 Task: Explore Airbnb Accomodation listings in Williamsburg, Virginia, focusing on historical homes.
Action: Mouse pressed left at (491, 86)
Screenshot: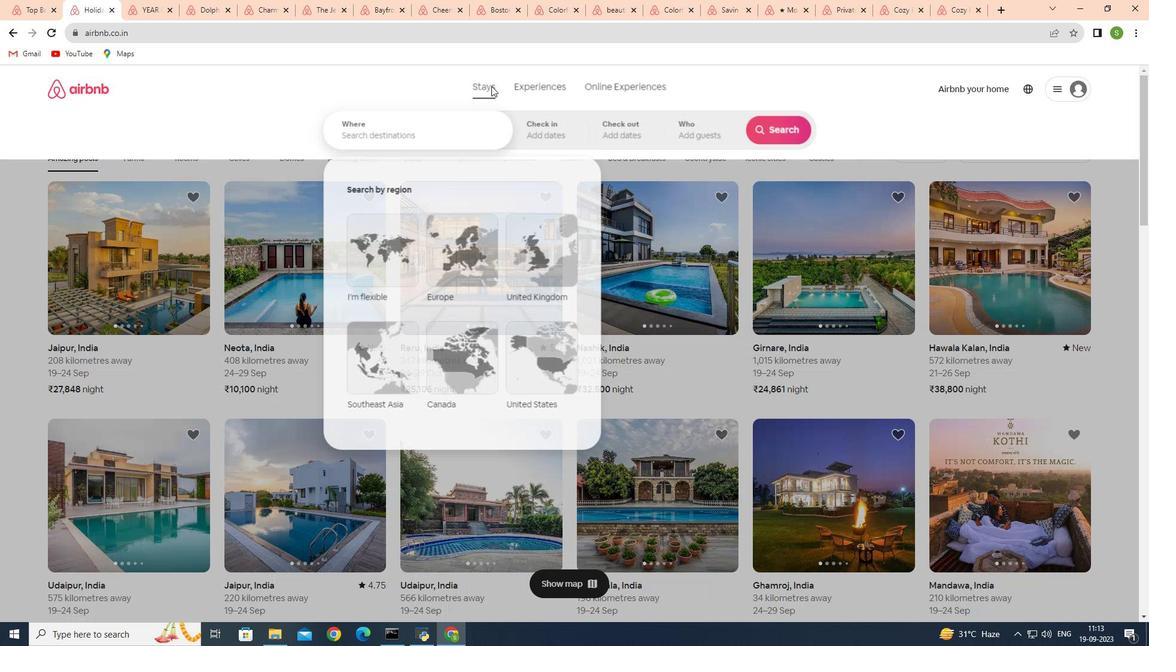 
Action: Mouse moved to (258, 132)
Screenshot: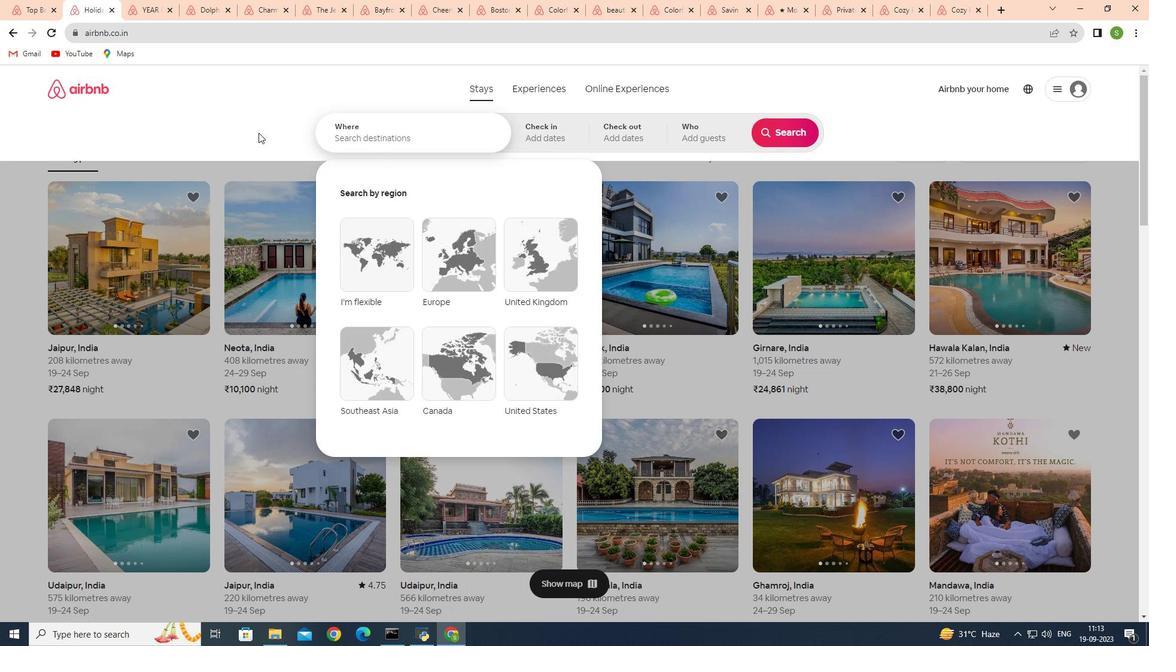 
Action: Mouse pressed left at (258, 132)
Screenshot: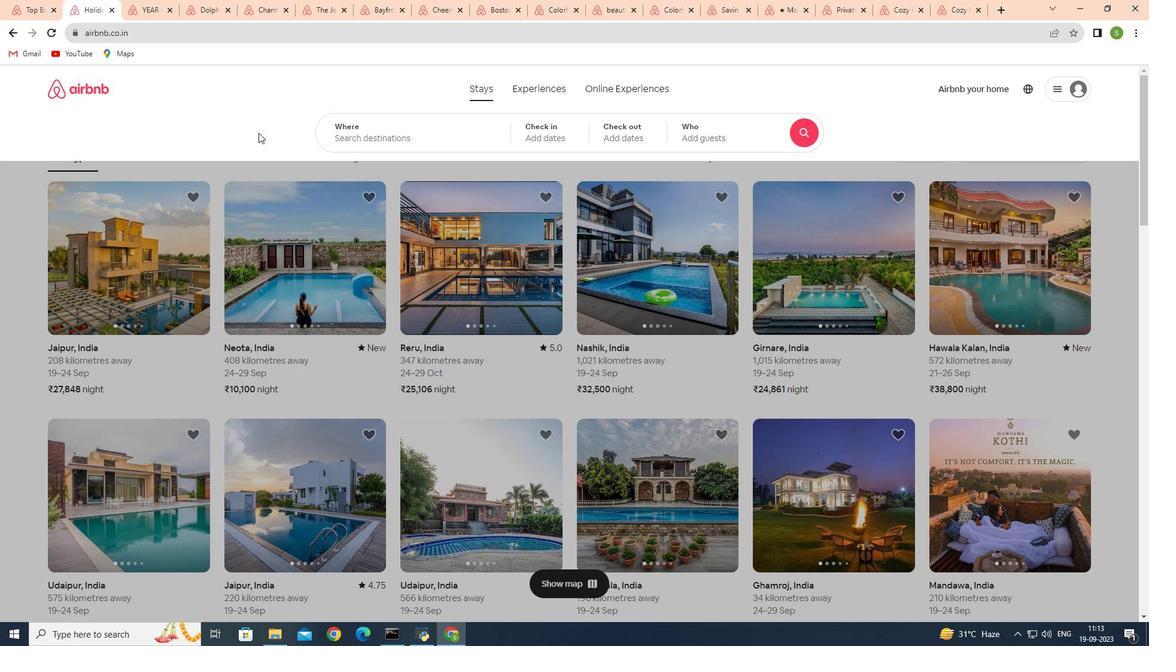 
Action: Mouse moved to (352, 96)
Screenshot: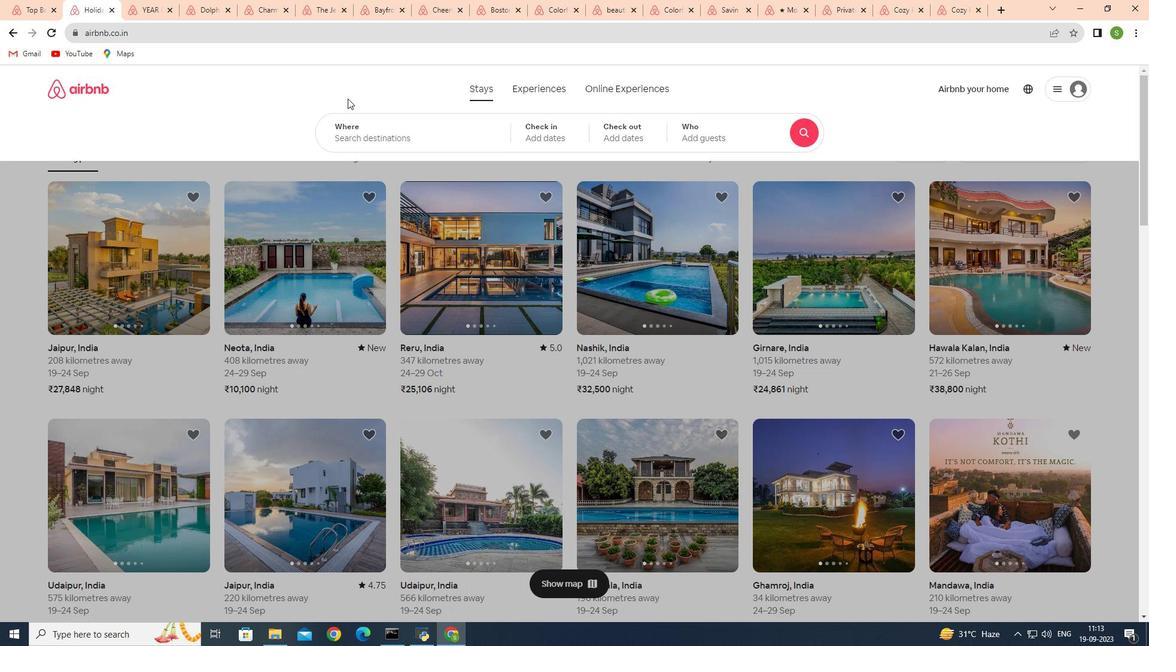 
Action: Mouse pressed left at (352, 96)
Screenshot: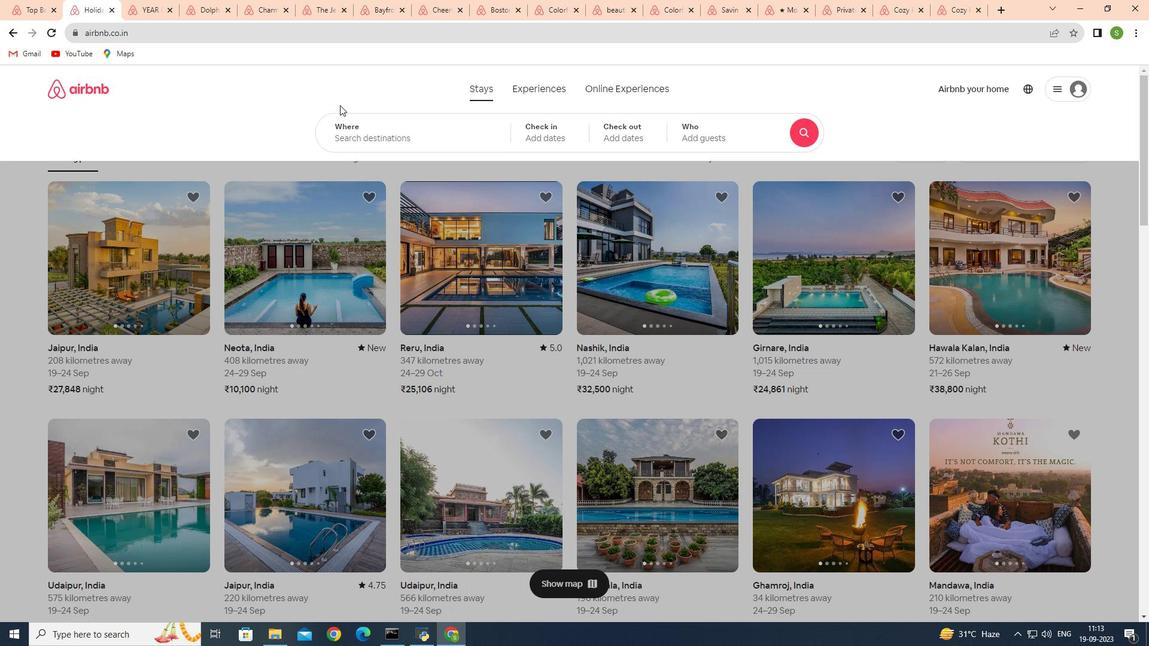 
Action: Mouse moved to (516, 323)
Screenshot: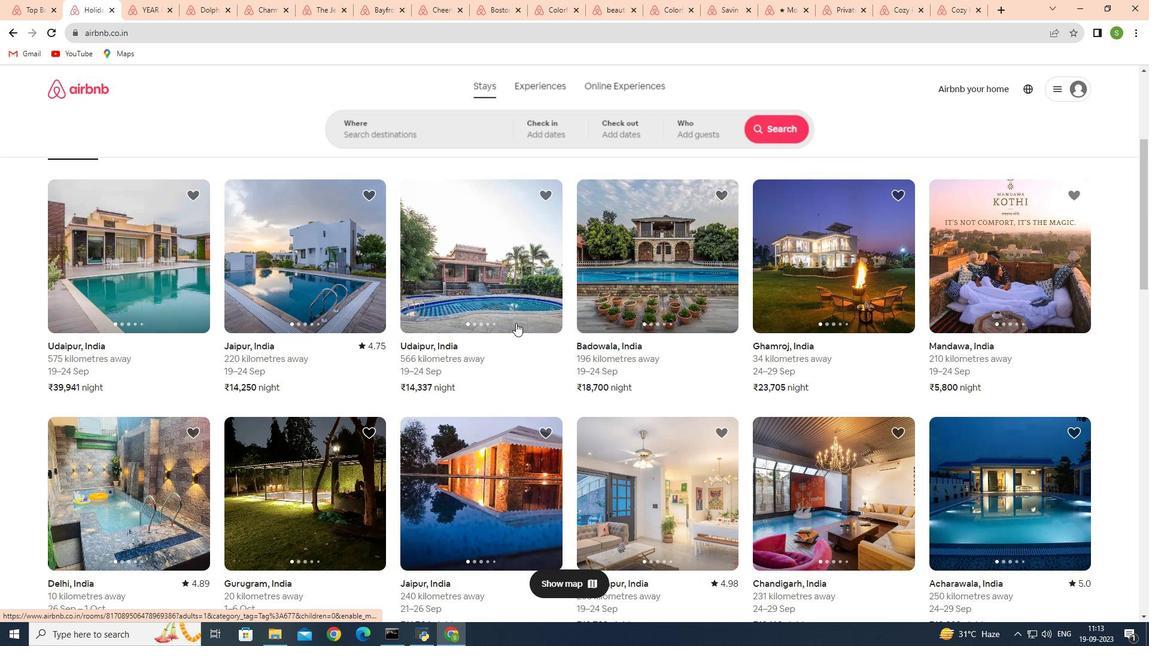 
Action: Mouse scrolled (516, 322) with delta (0, 0)
Screenshot: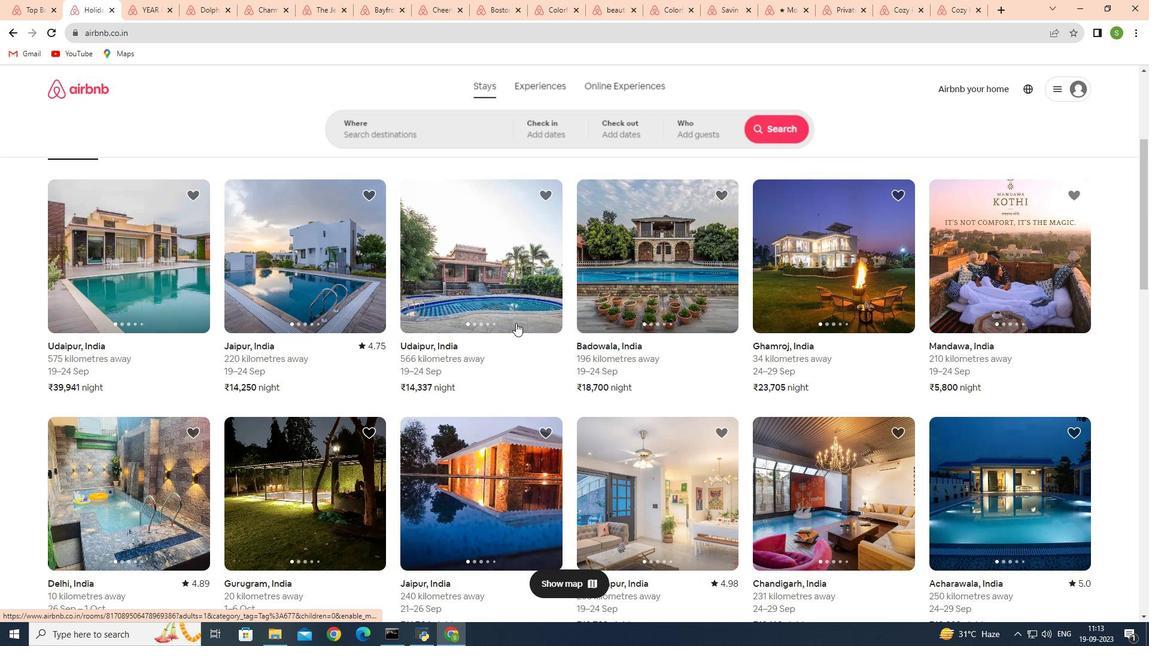 
Action: Mouse scrolled (516, 322) with delta (0, 0)
Screenshot: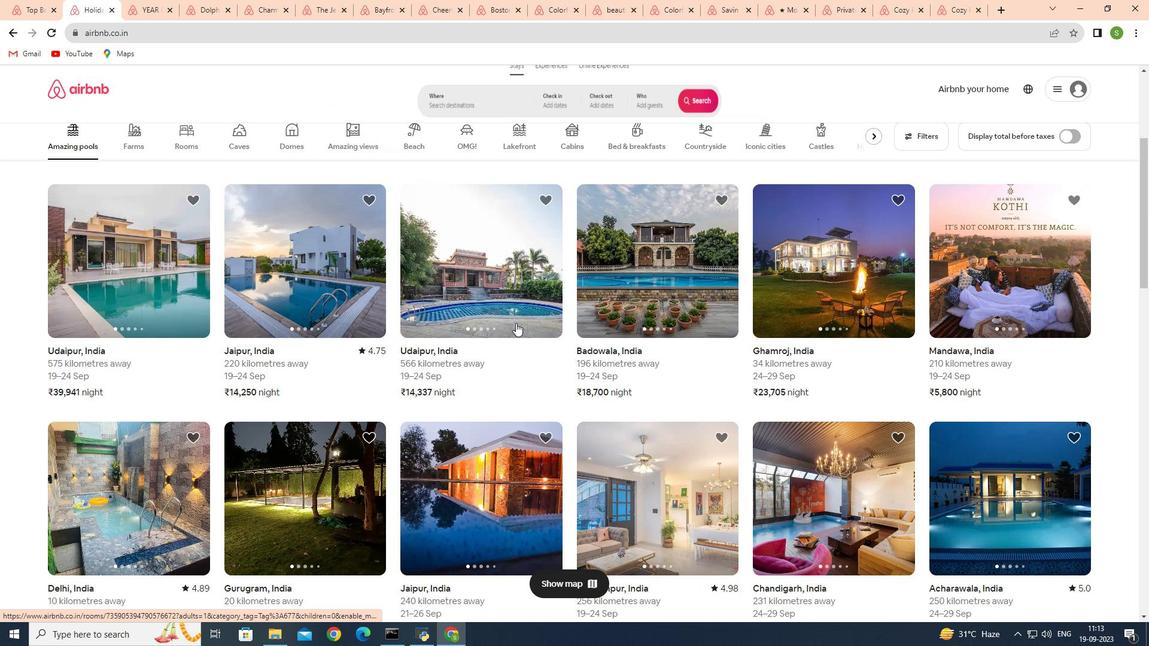 
Action: Mouse scrolled (516, 322) with delta (0, 0)
Screenshot: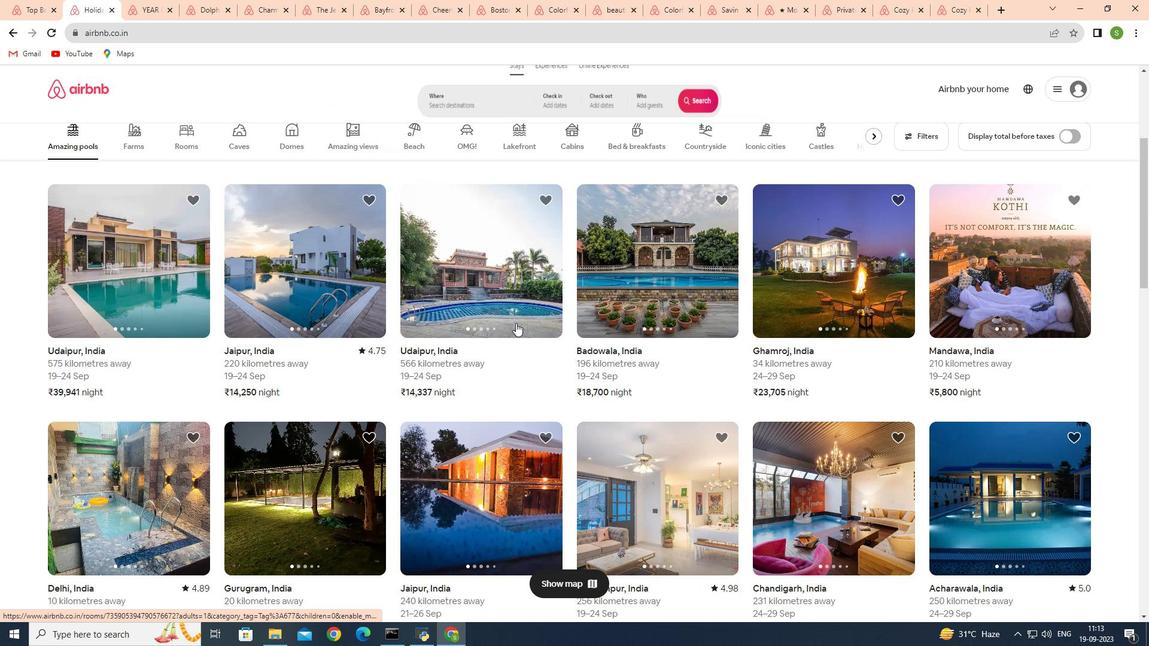
Action: Mouse scrolled (516, 322) with delta (0, 0)
Screenshot: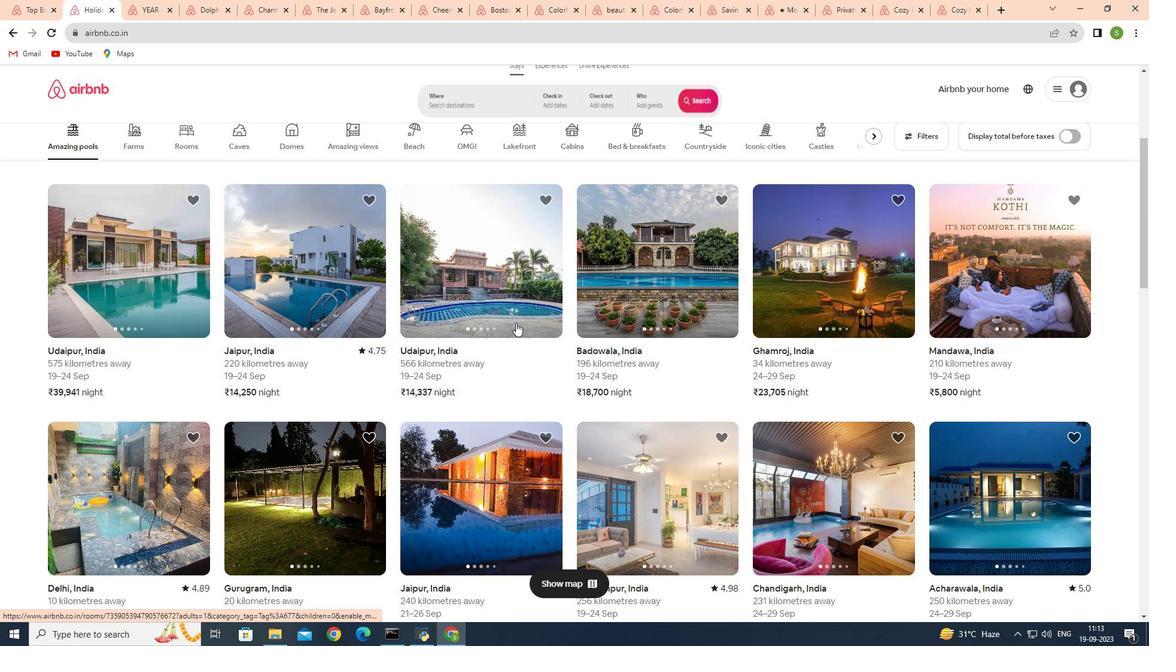 
Action: Mouse scrolled (516, 323) with delta (0, 0)
Screenshot: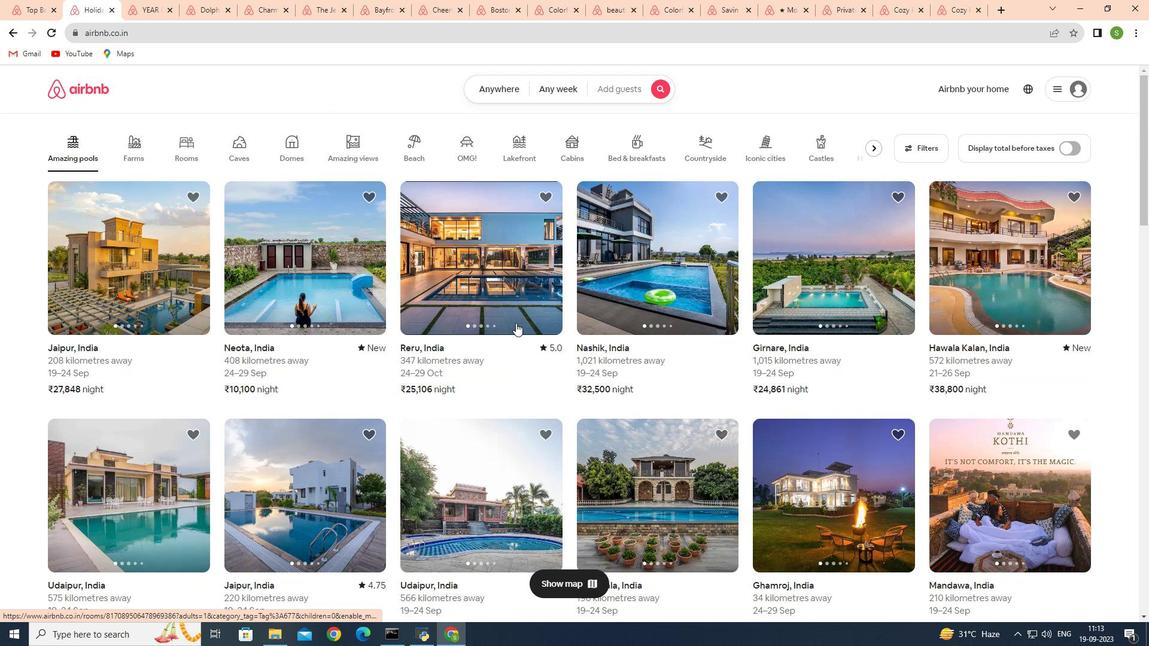 
Action: Mouse scrolled (516, 323) with delta (0, 0)
Screenshot: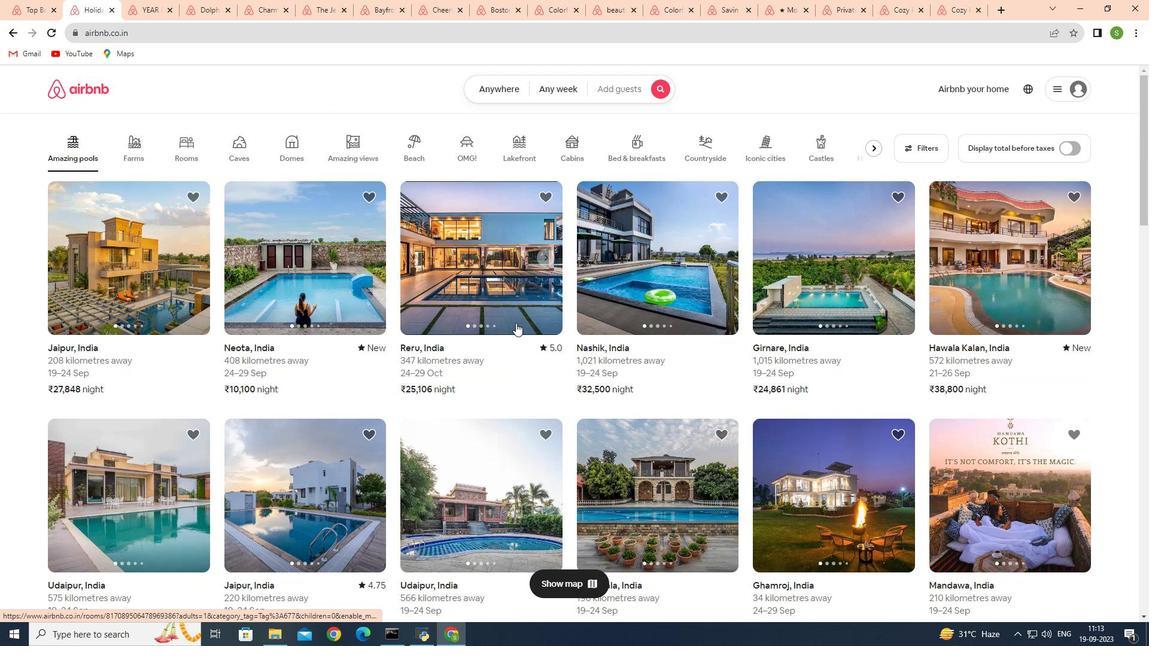 
Action: Mouse scrolled (516, 323) with delta (0, 0)
Screenshot: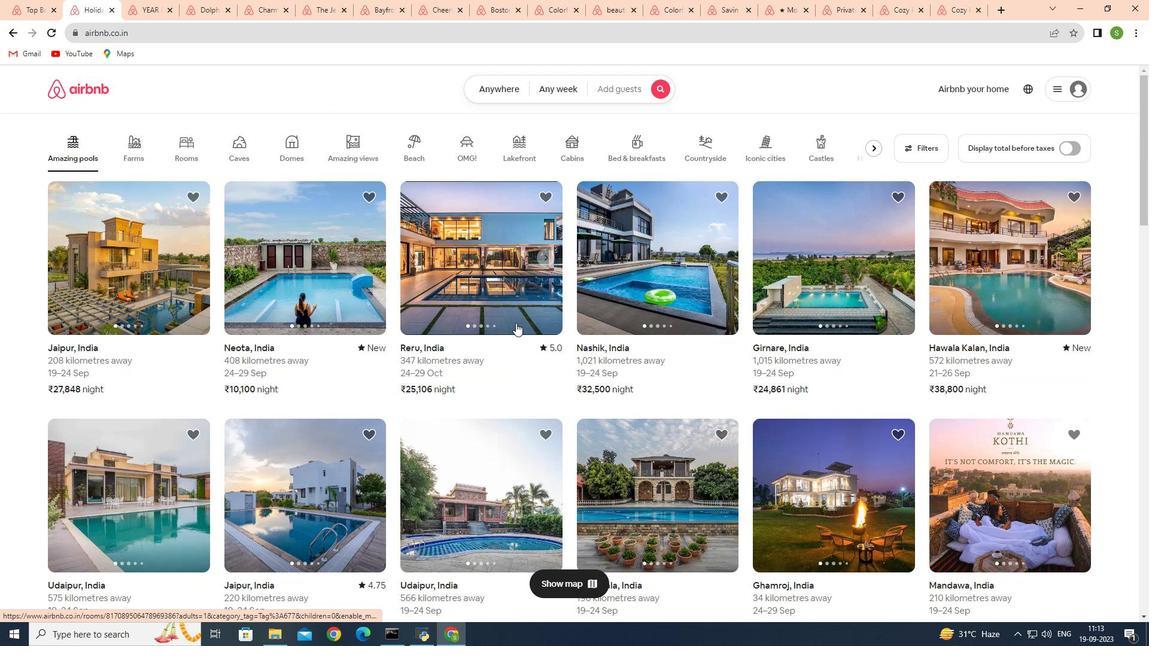 
Action: Mouse scrolled (516, 323) with delta (0, 0)
Screenshot: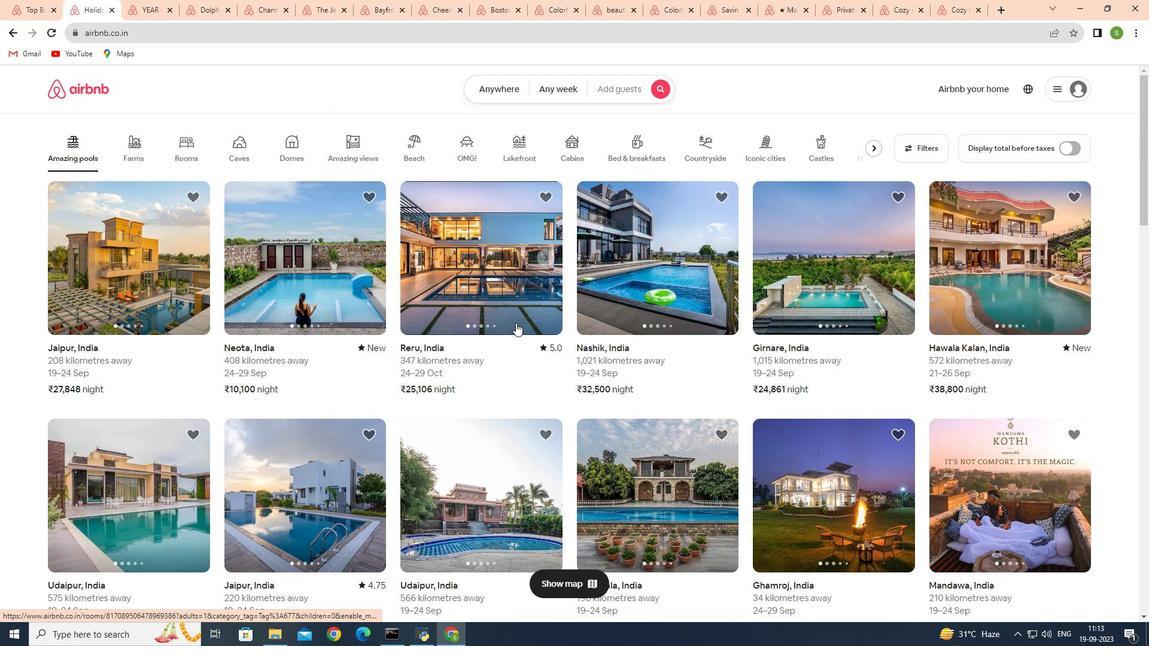 
Action: Mouse scrolled (516, 323) with delta (0, 0)
Screenshot: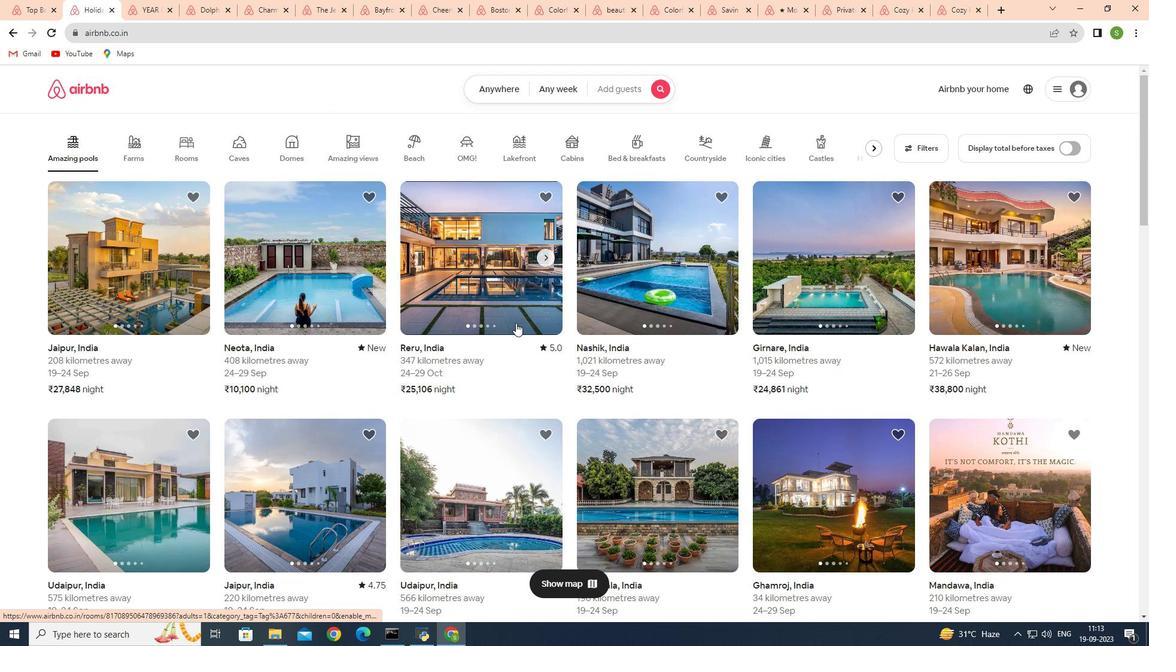 
Action: Mouse moved to (872, 150)
Screenshot: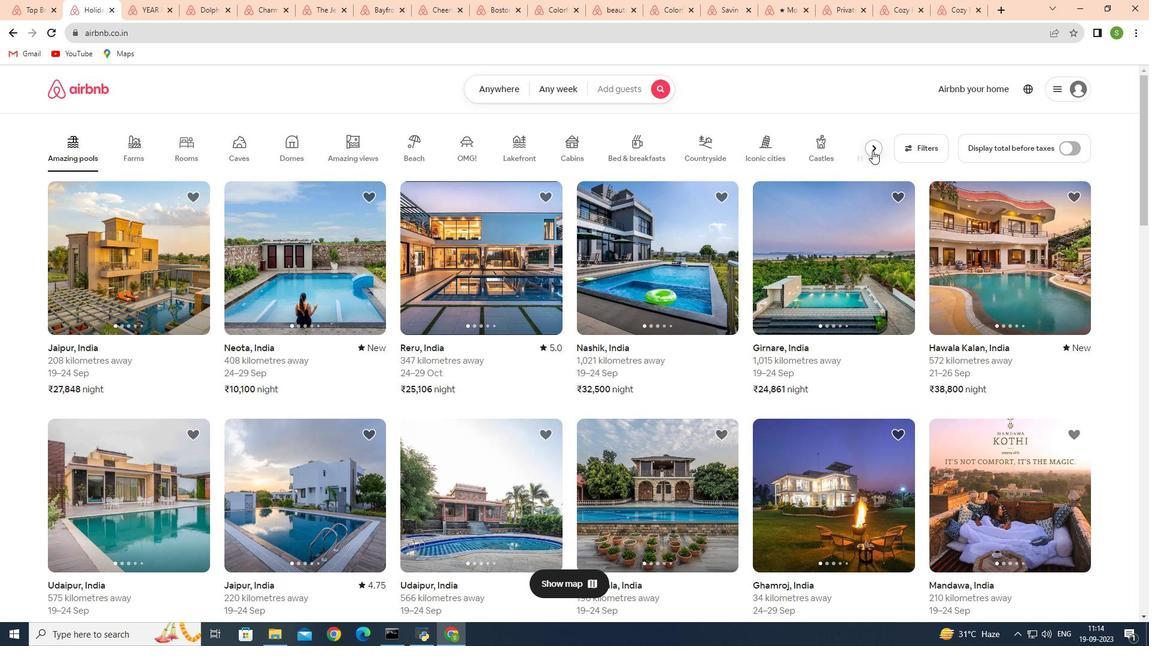 
Action: Mouse pressed left at (872, 150)
Screenshot: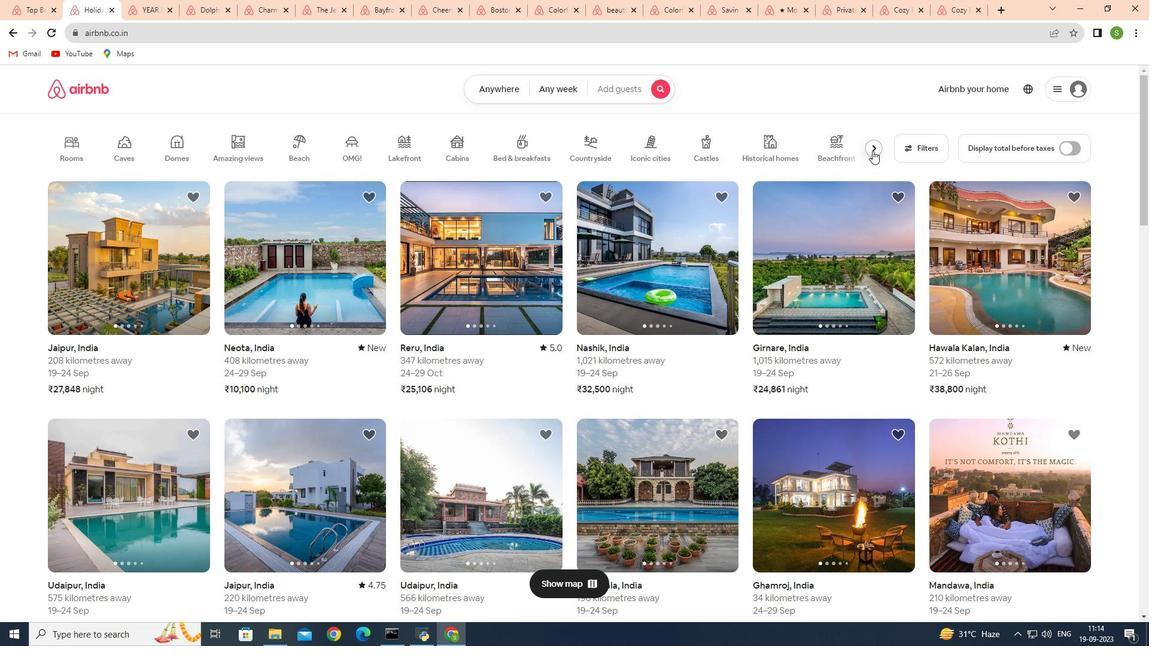 
Action: Mouse moved to (390, 152)
Screenshot: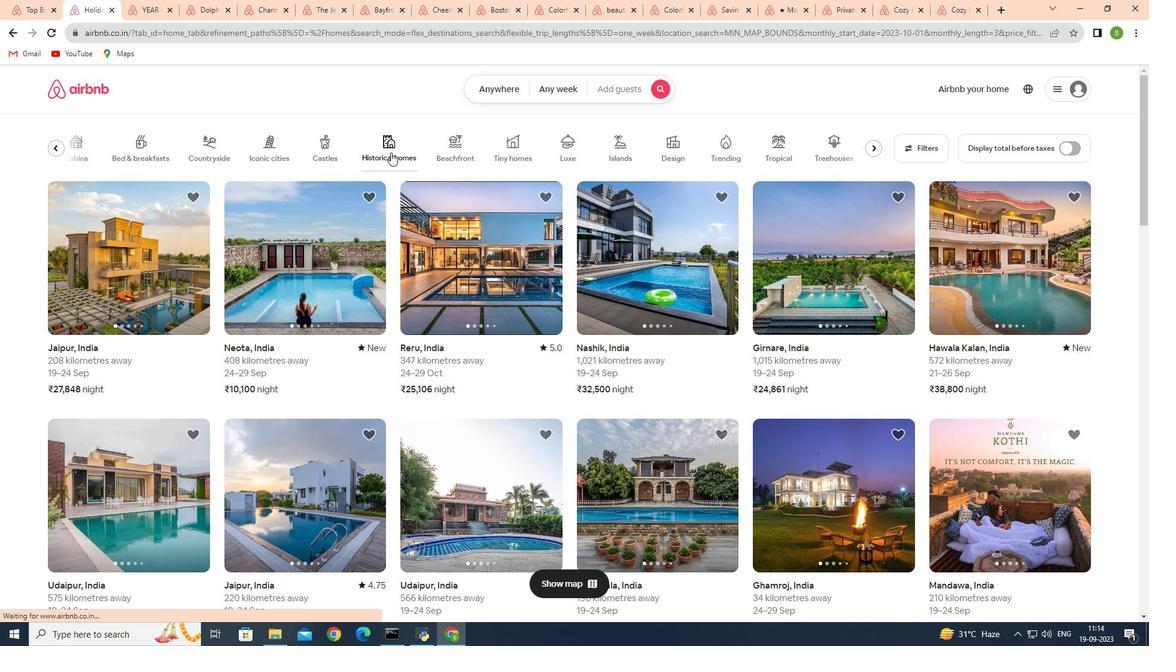 
Action: Mouse pressed left at (390, 152)
Screenshot: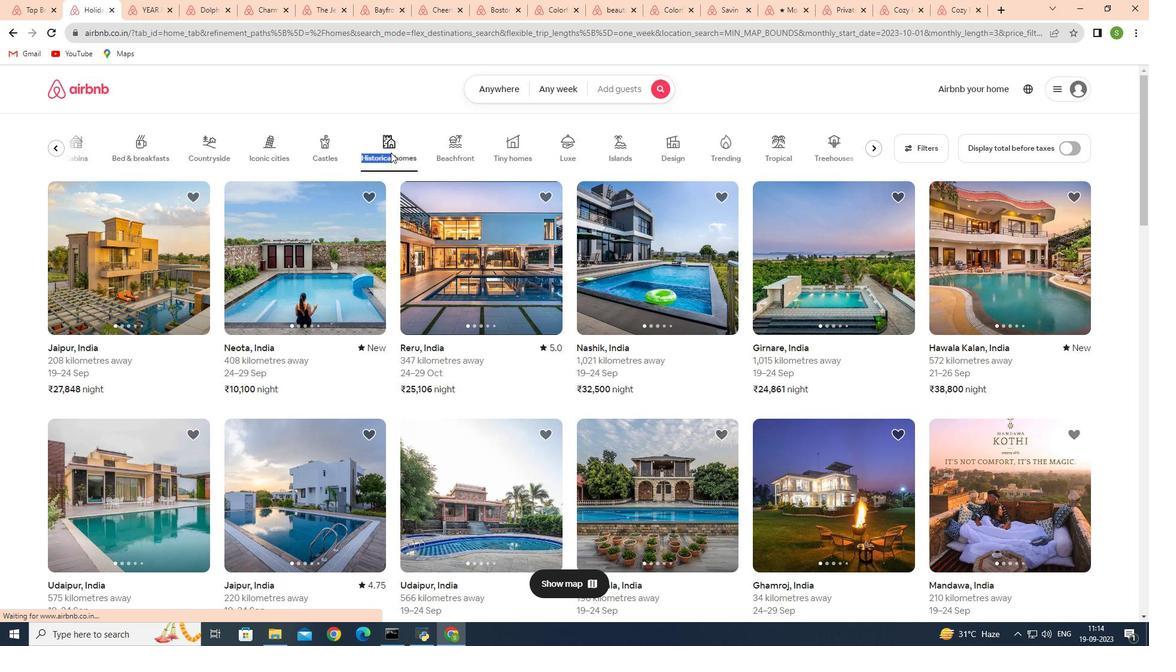 
Action: Mouse pressed left at (390, 152)
Screenshot: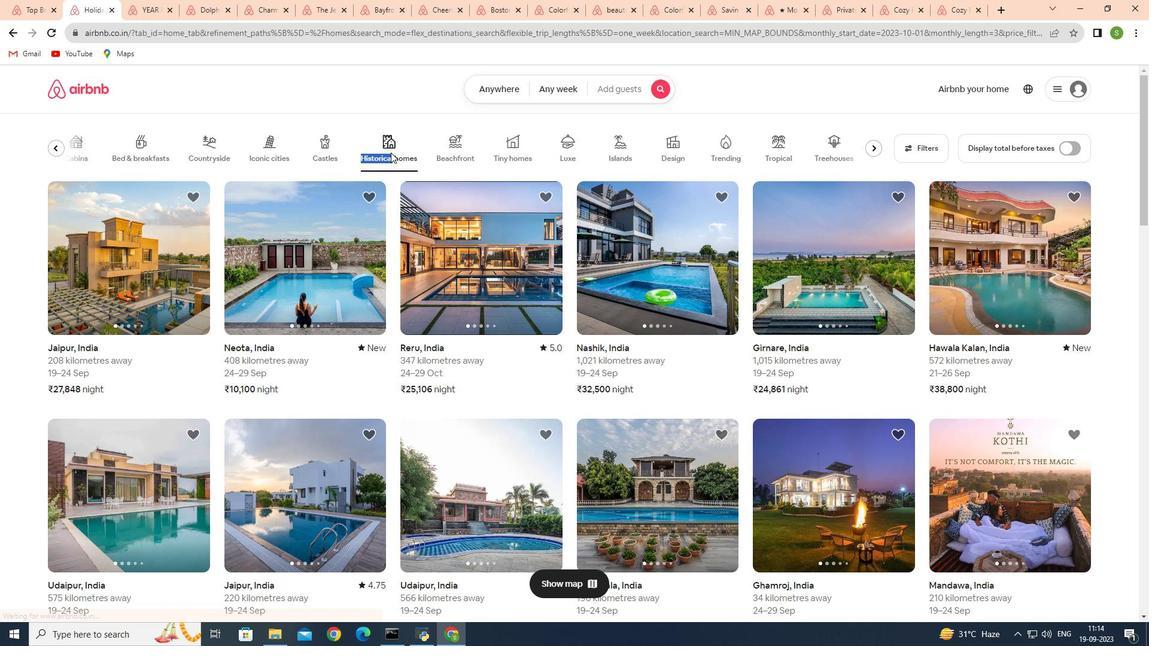 
Action: Mouse moved to (405, 144)
Screenshot: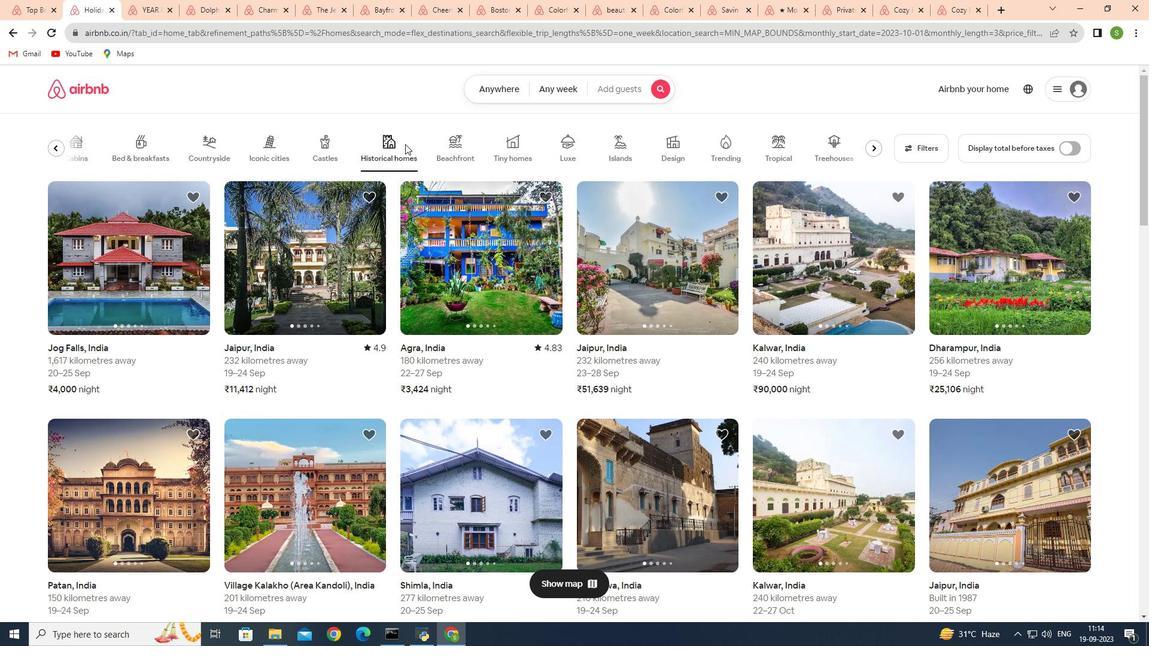 
Action: Mouse pressed left at (405, 144)
Screenshot: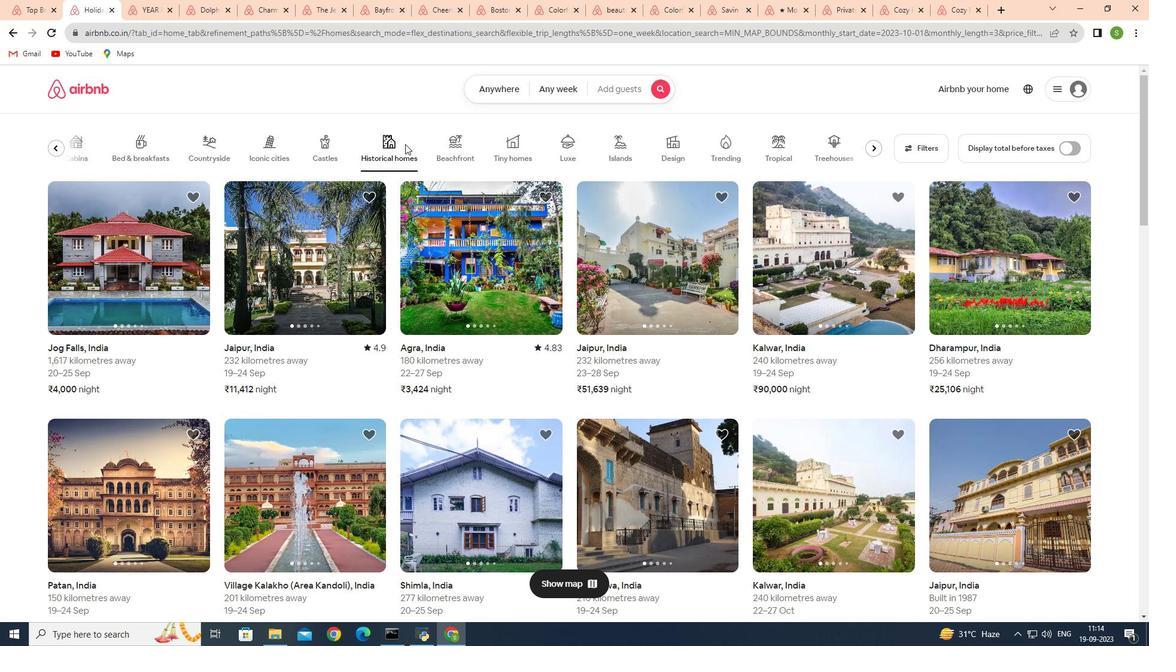 
Action: Mouse moved to (400, 150)
Screenshot: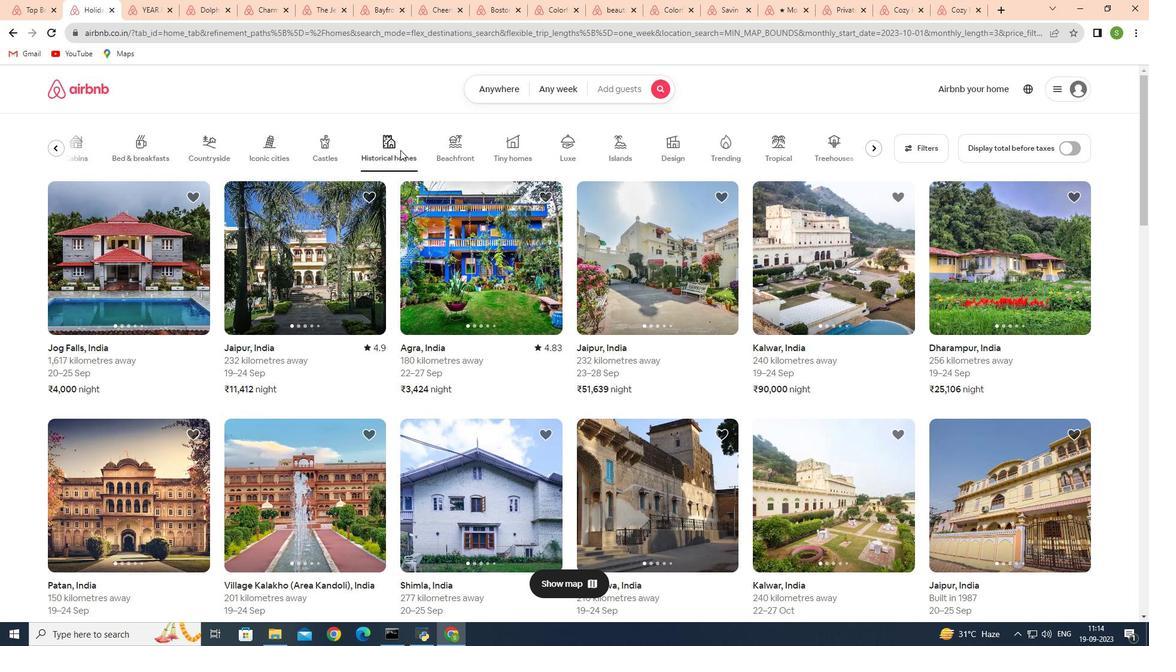 
Action: Mouse pressed left at (400, 150)
Screenshot: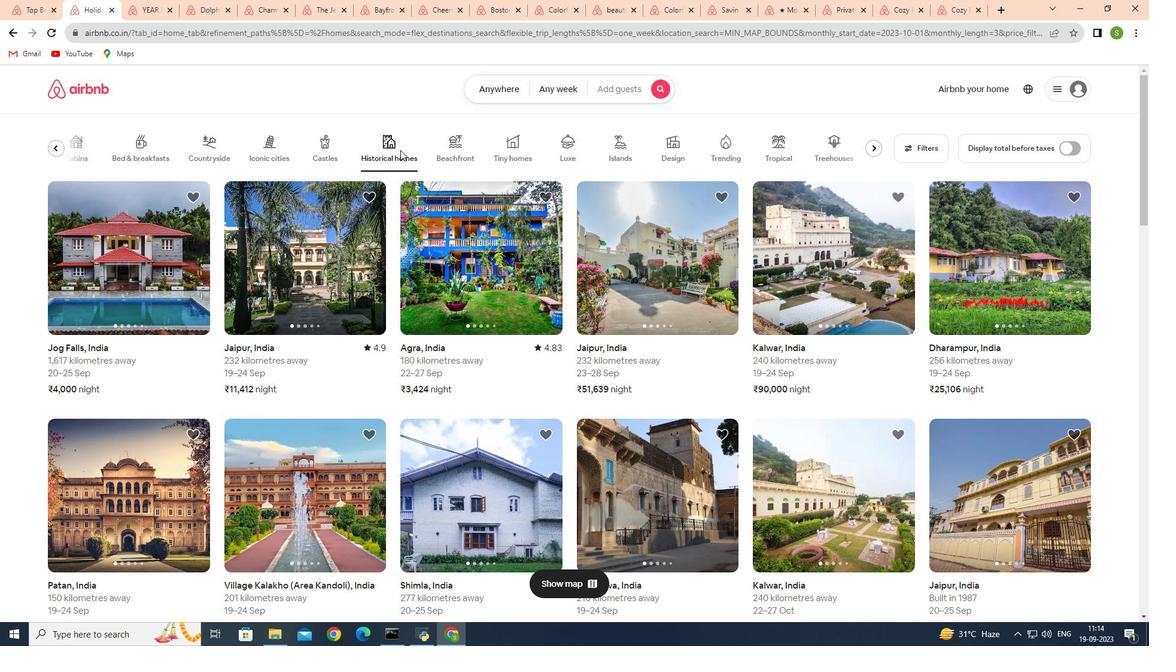 
Action: Mouse moved to (510, 89)
Screenshot: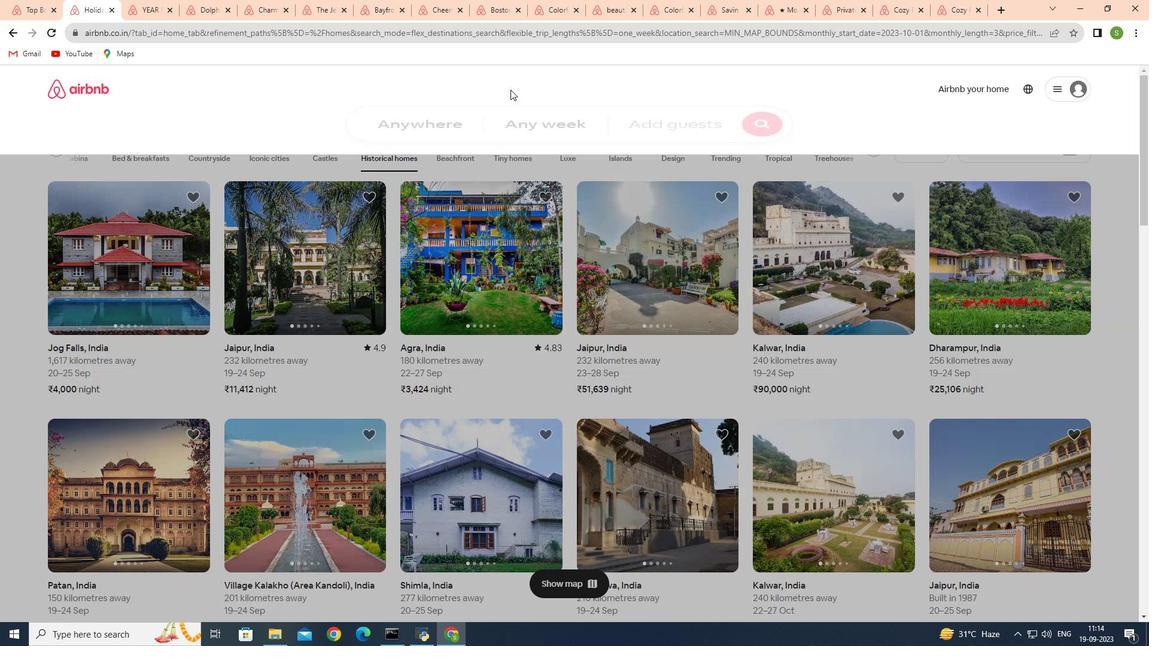 
Action: Mouse pressed left at (510, 89)
Screenshot: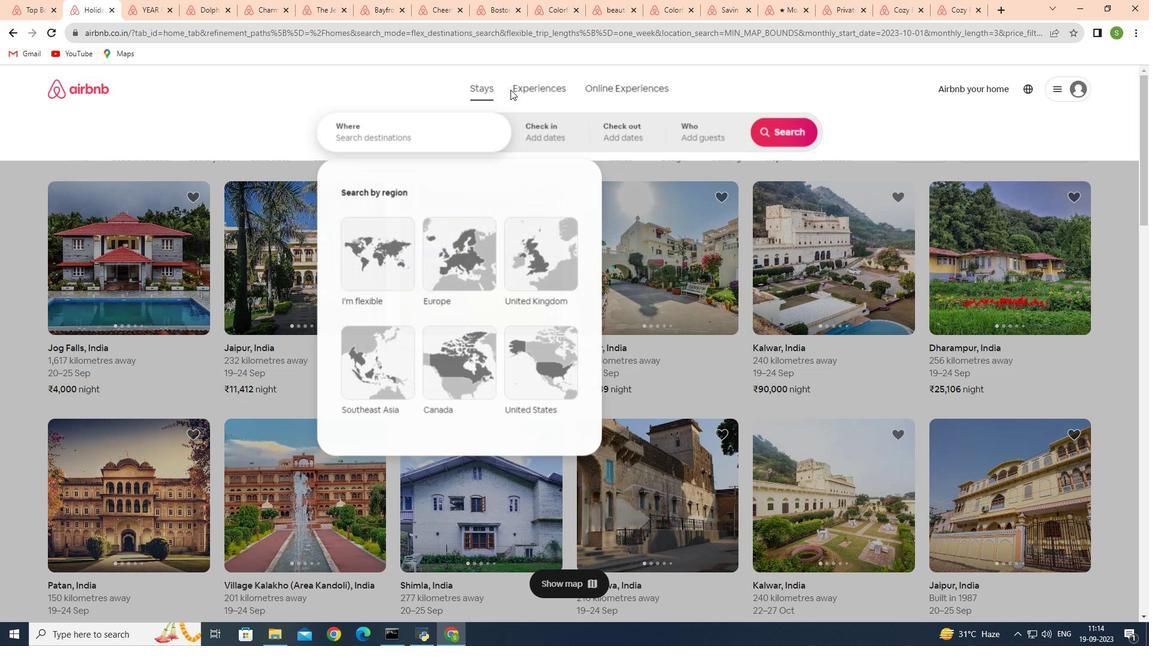 
Action: Mouse moved to (354, 135)
Screenshot: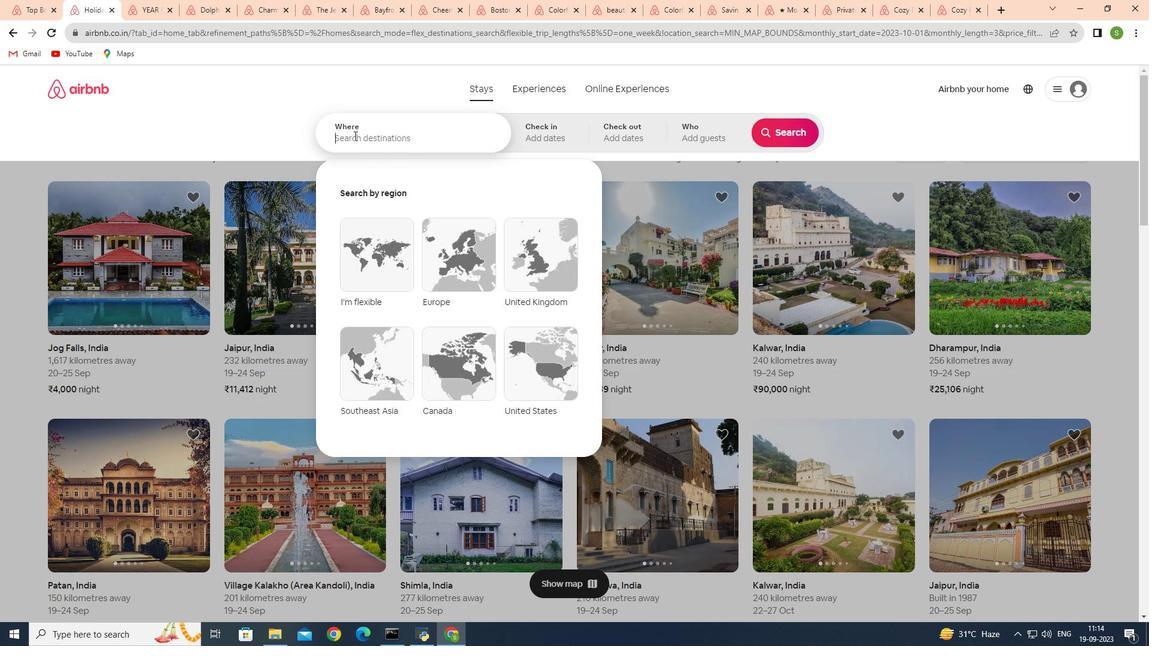 
Action: Mouse pressed left at (354, 135)
Screenshot: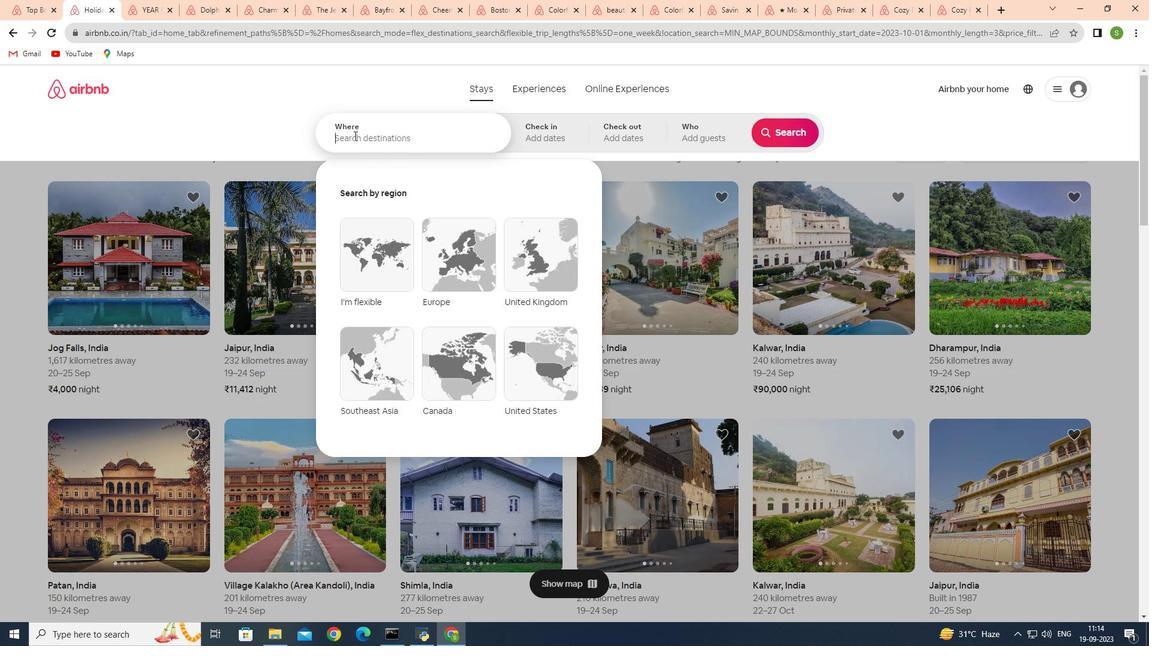 
Action: Mouse moved to (362, 142)
Screenshot: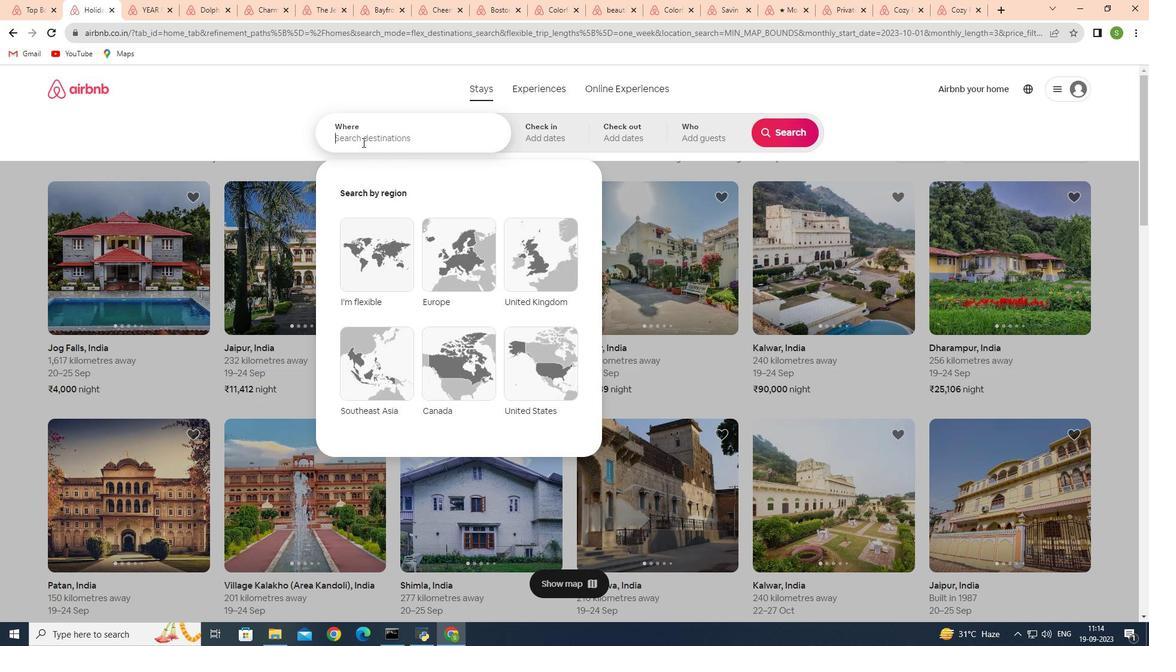 
Action: Key pressed <Key.shift>Williamburg
Screenshot: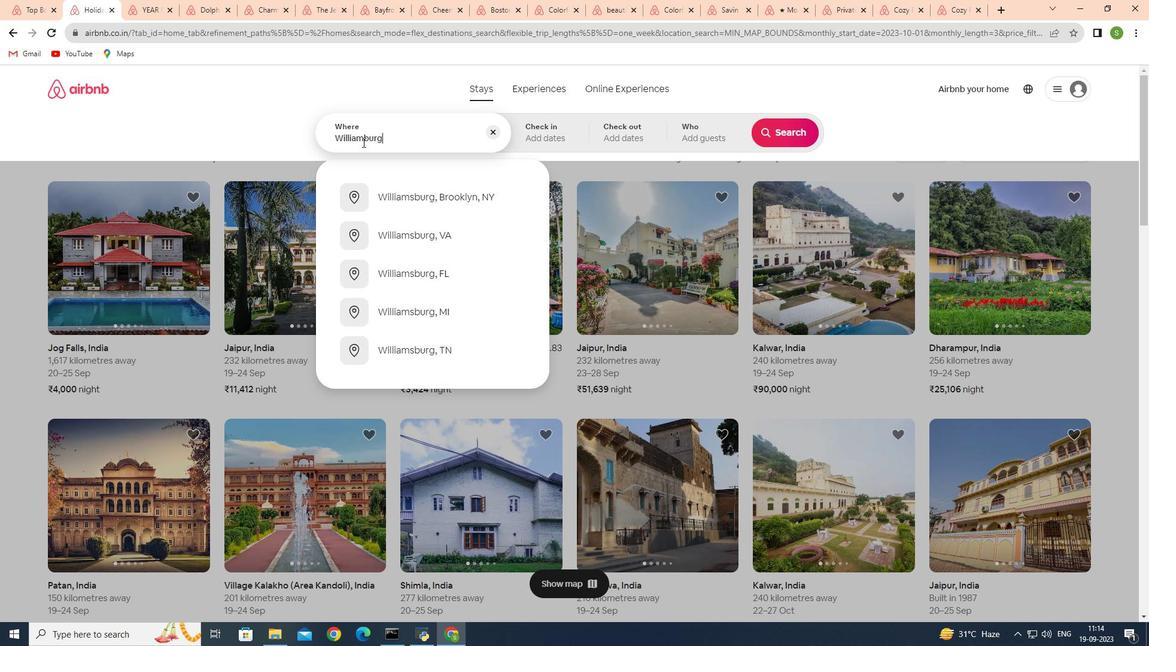 
Action: Mouse moved to (436, 238)
Screenshot: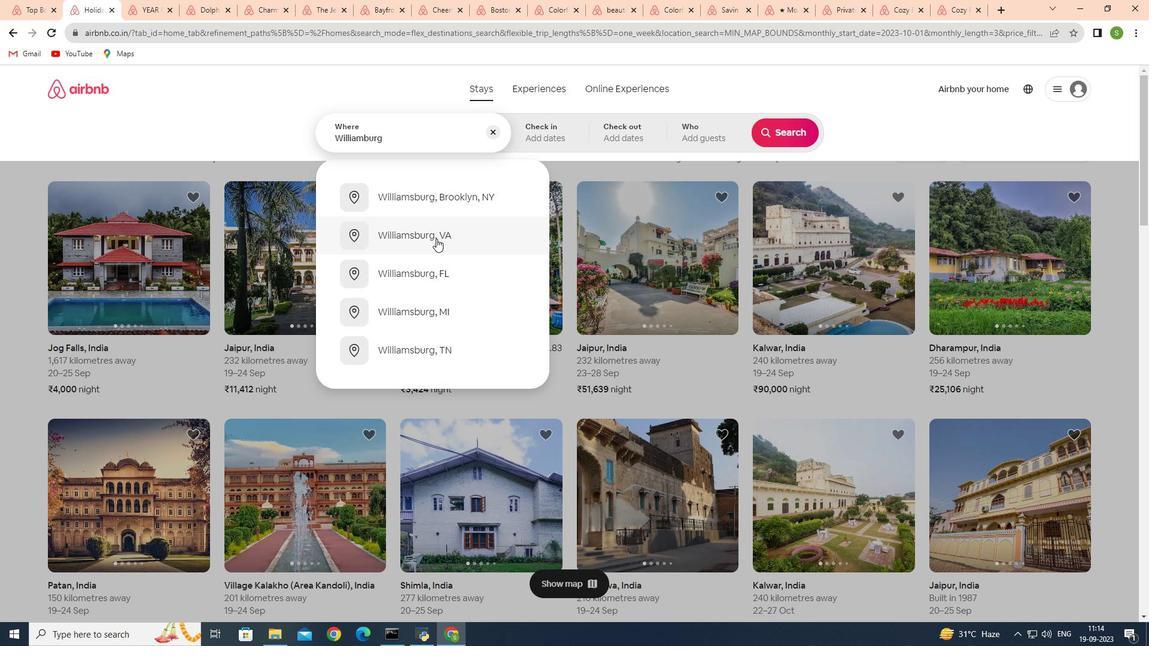 
Action: Mouse pressed left at (436, 238)
Screenshot: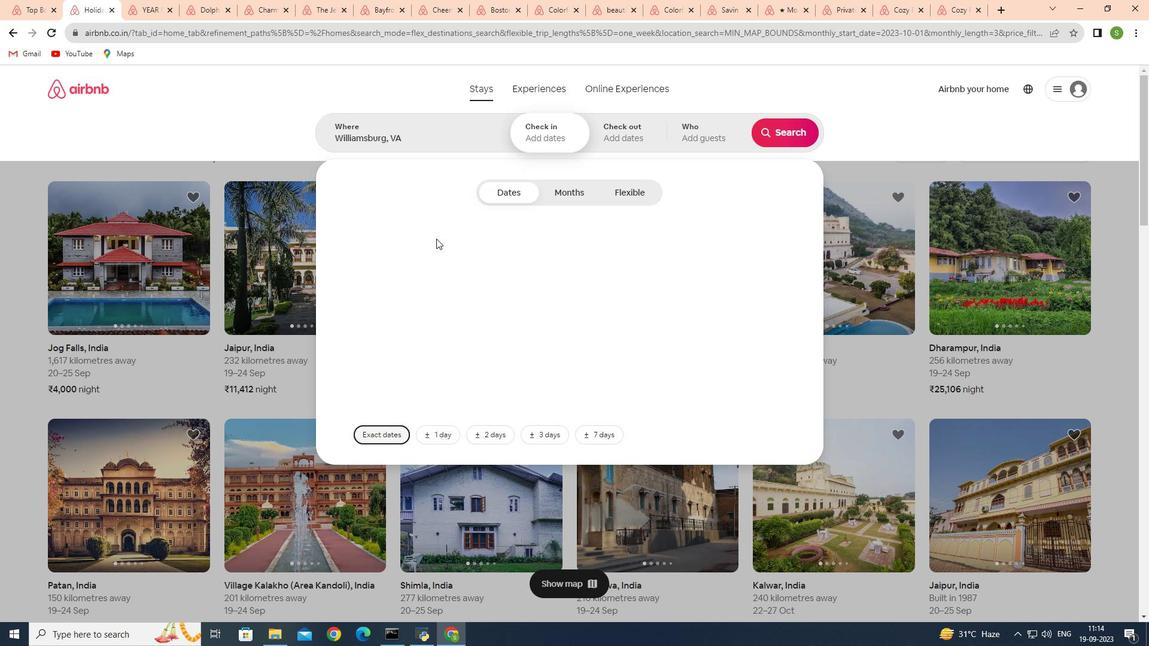 
Action: Mouse moved to (801, 128)
Screenshot: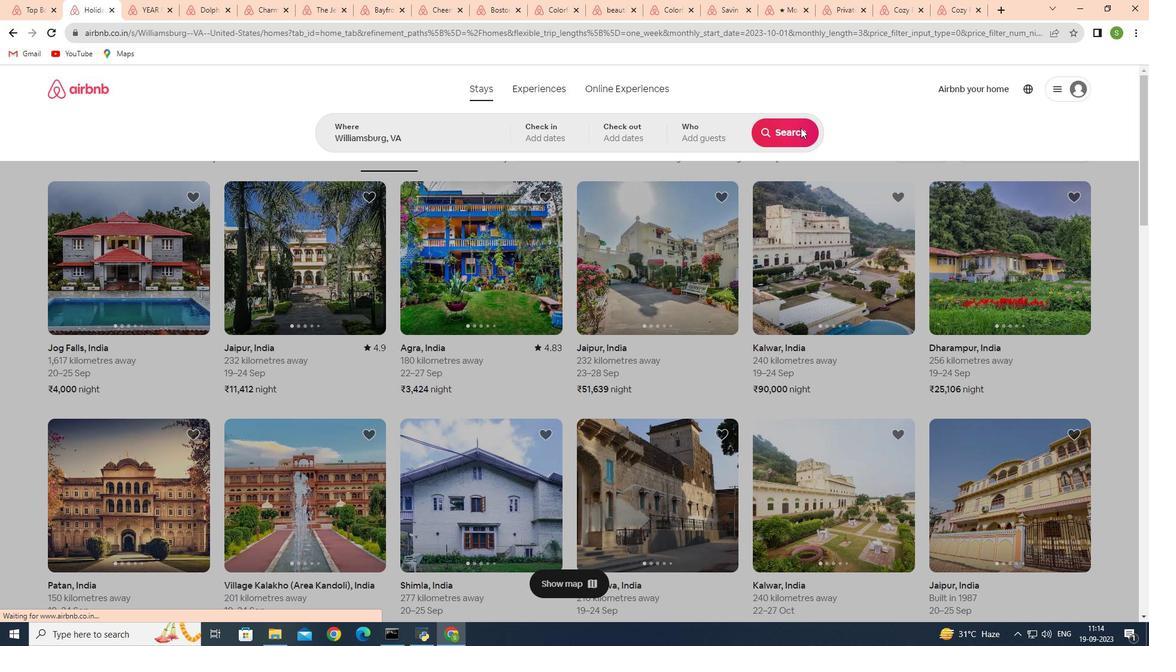 
Action: Mouse pressed left at (801, 128)
Screenshot: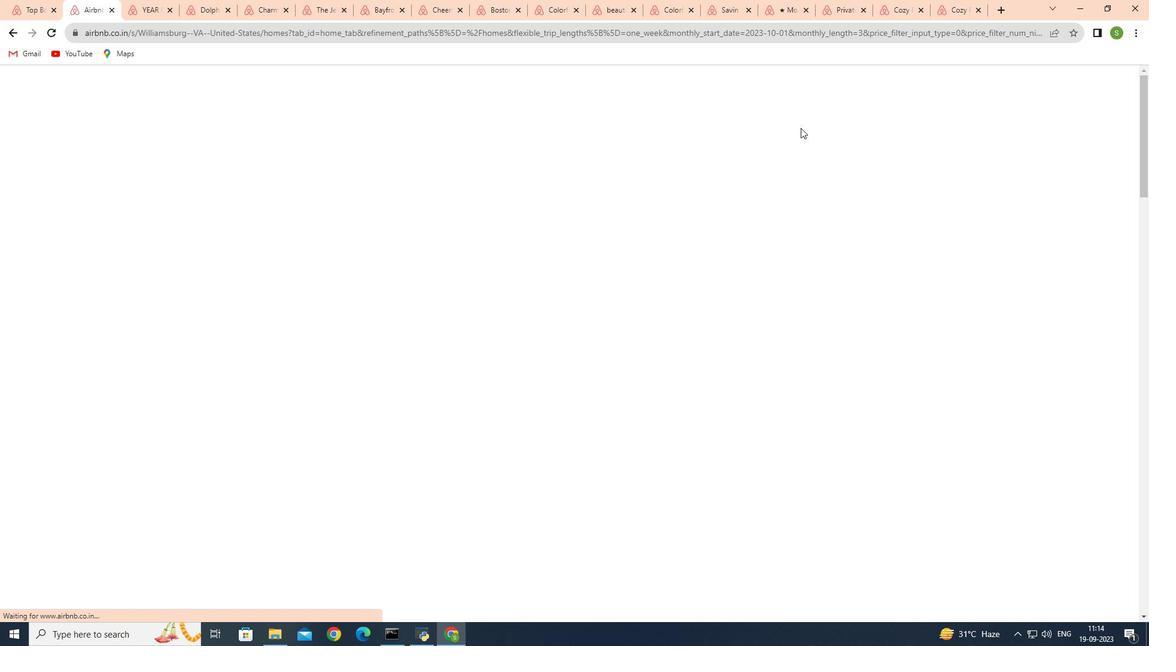 
Action: Mouse moved to (963, 132)
Screenshot: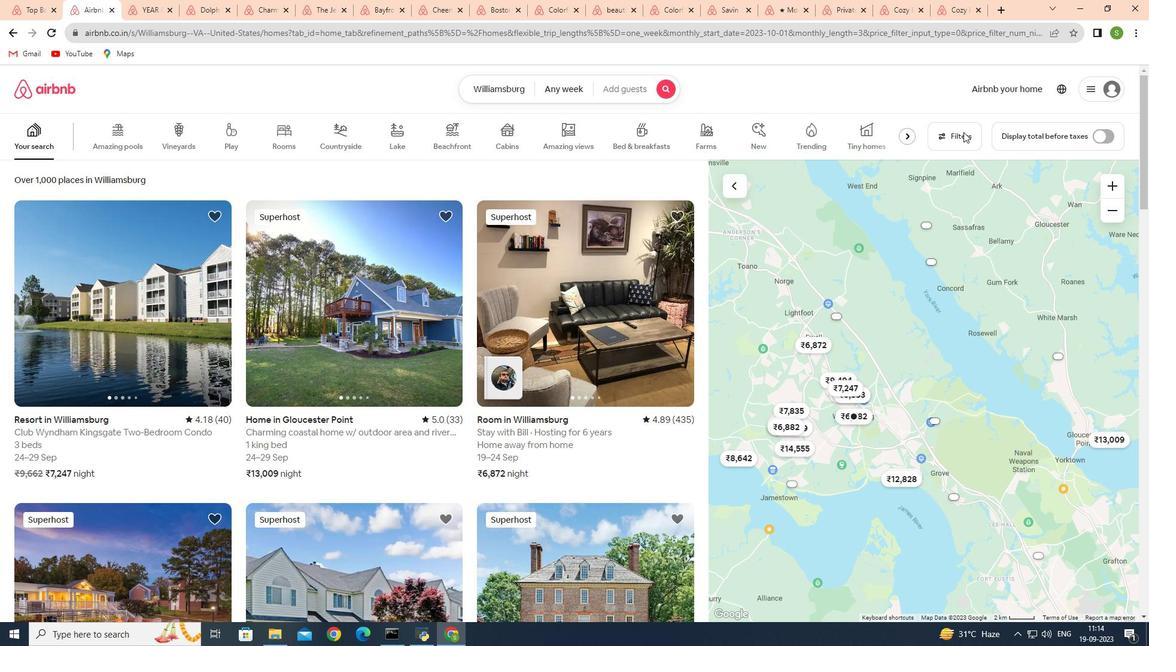 
Action: Mouse pressed left at (963, 132)
Screenshot: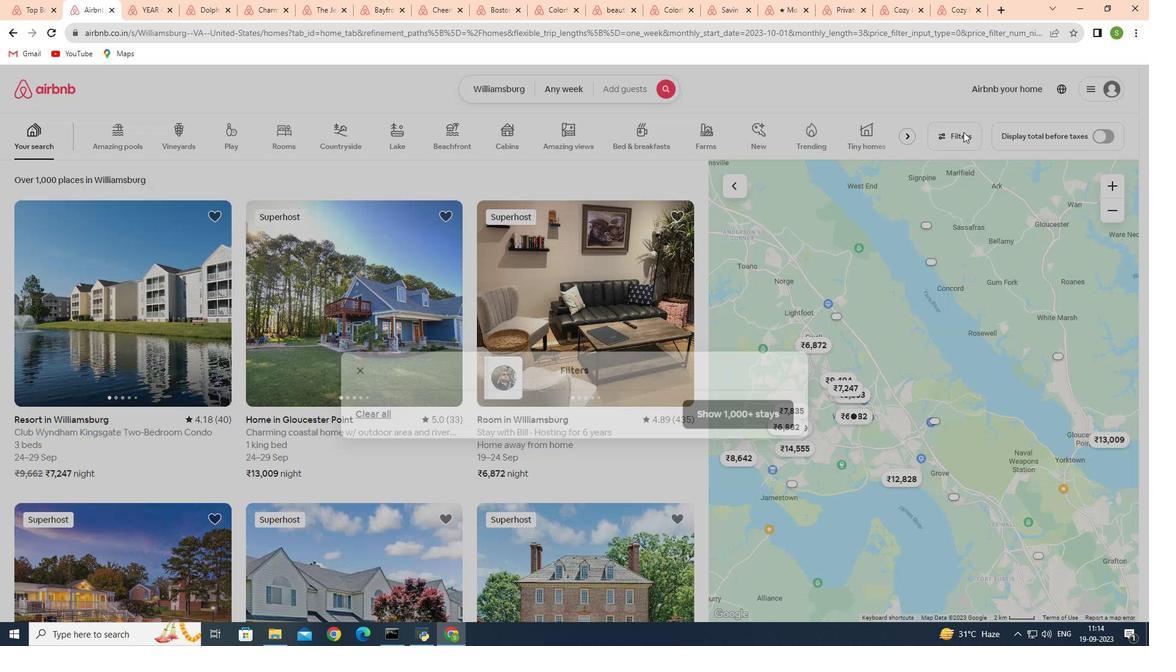
Action: Mouse moved to (611, 331)
Screenshot: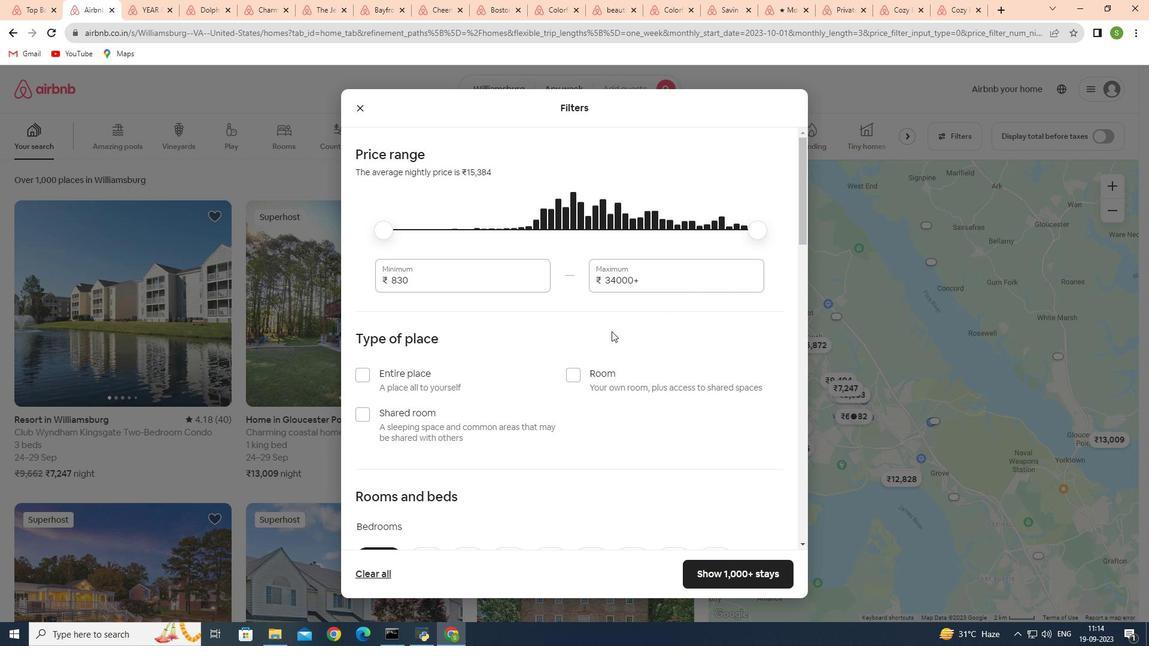 
Action: Mouse scrolled (611, 332) with delta (0, 0)
Screenshot: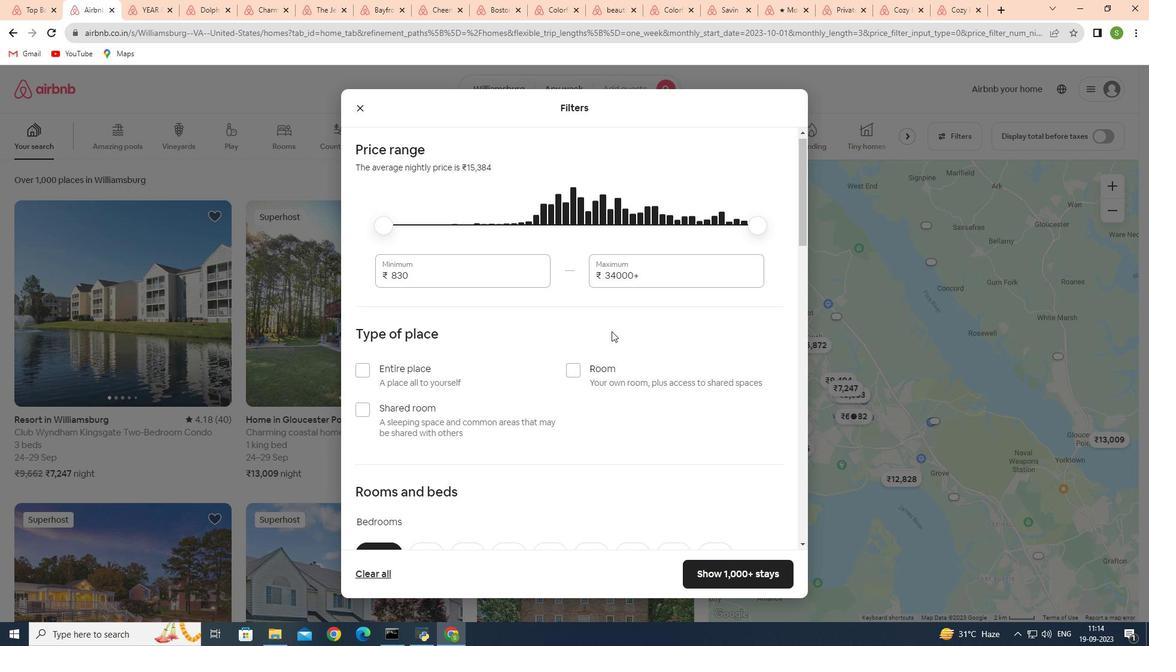 
Action: Mouse scrolled (611, 332) with delta (0, 0)
Screenshot: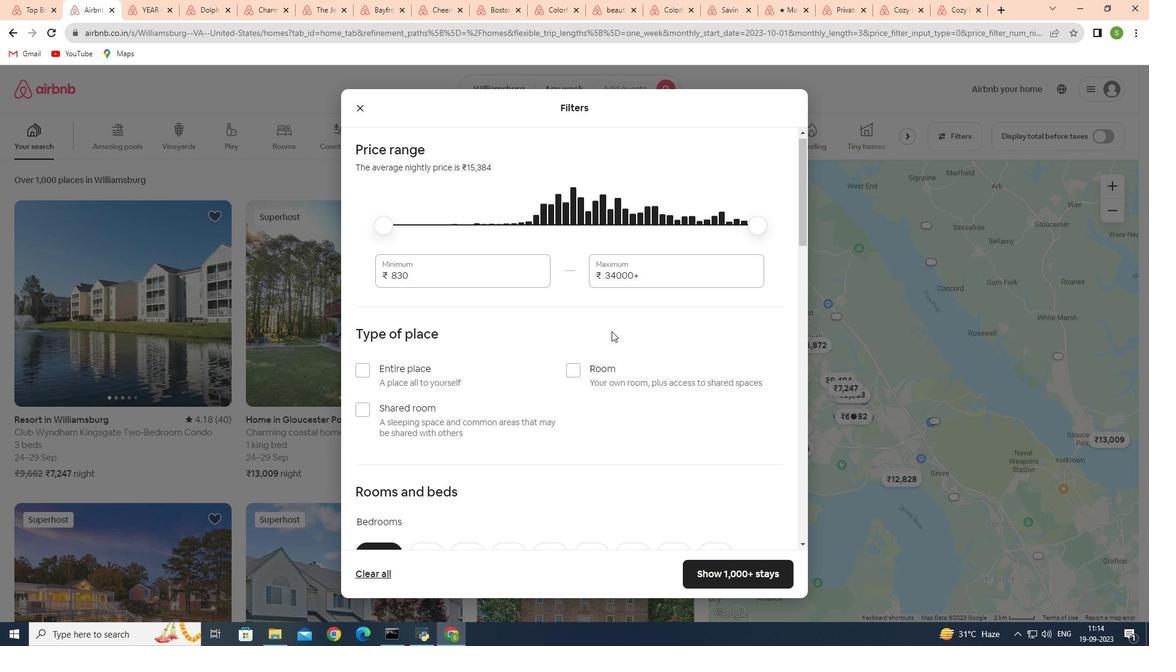 
Action: Mouse scrolled (611, 331) with delta (0, 0)
Screenshot: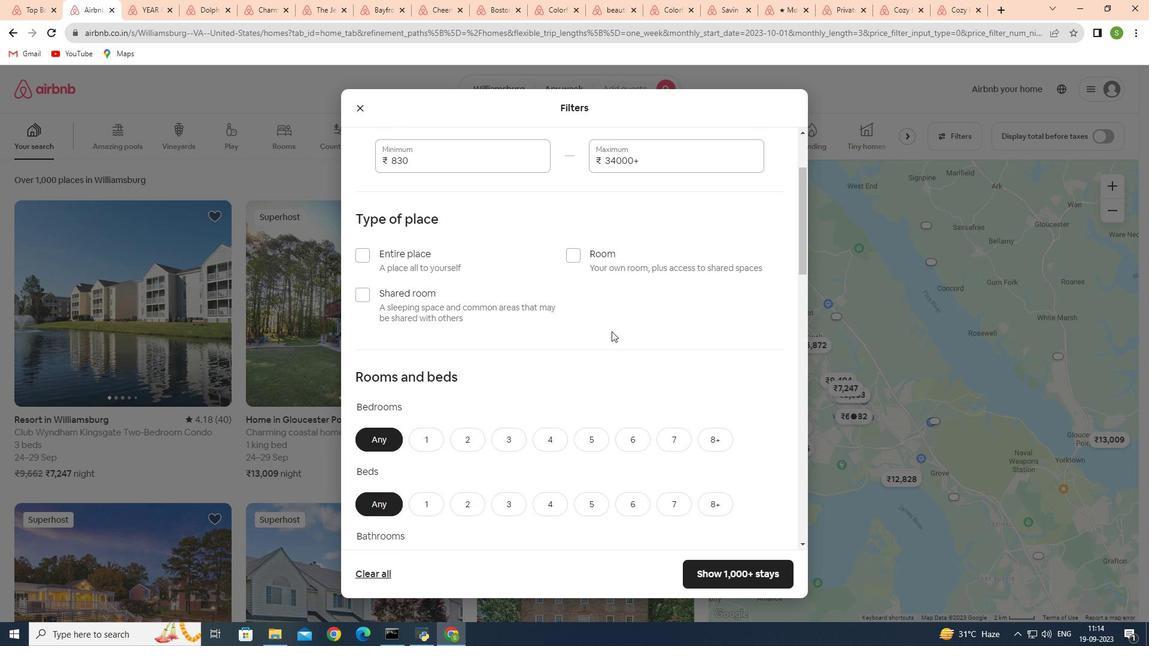 
Action: Mouse scrolled (611, 331) with delta (0, 0)
Screenshot: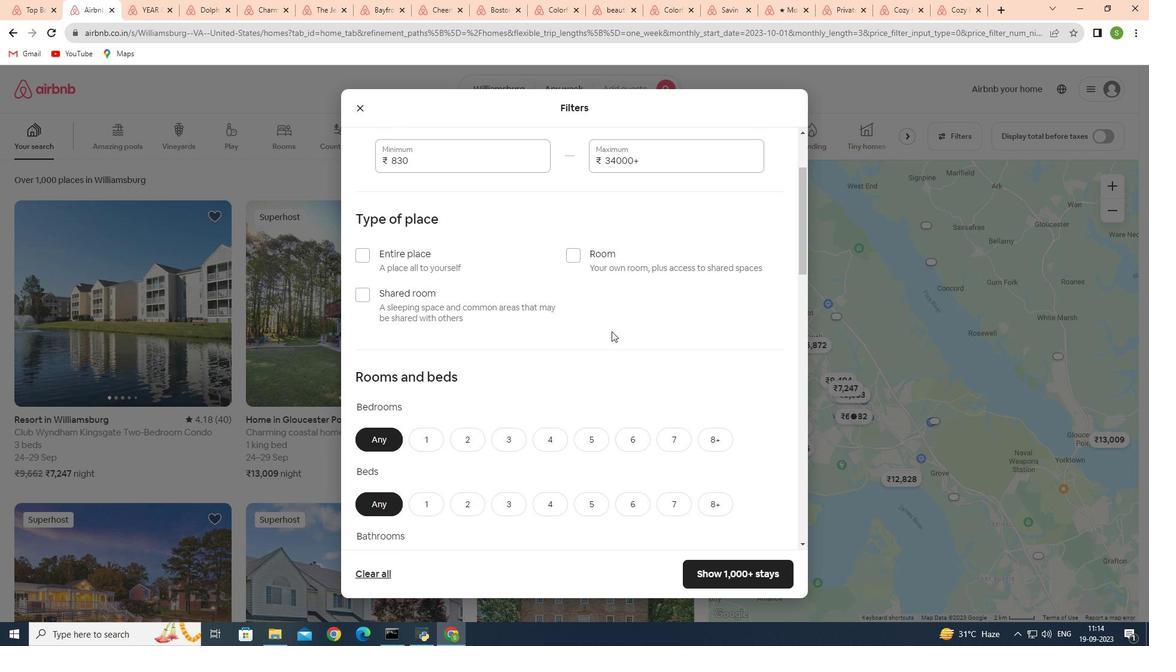 
Action: Mouse scrolled (611, 331) with delta (0, 0)
Screenshot: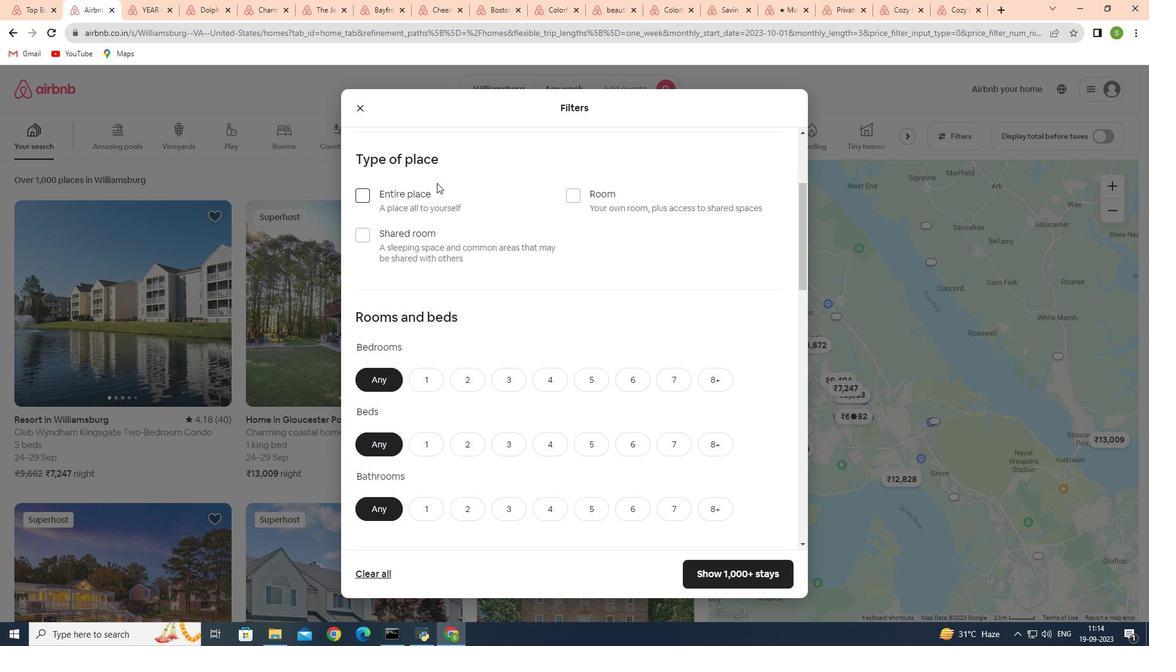 
Action: Mouse moved to (366, 196)
Screenshot: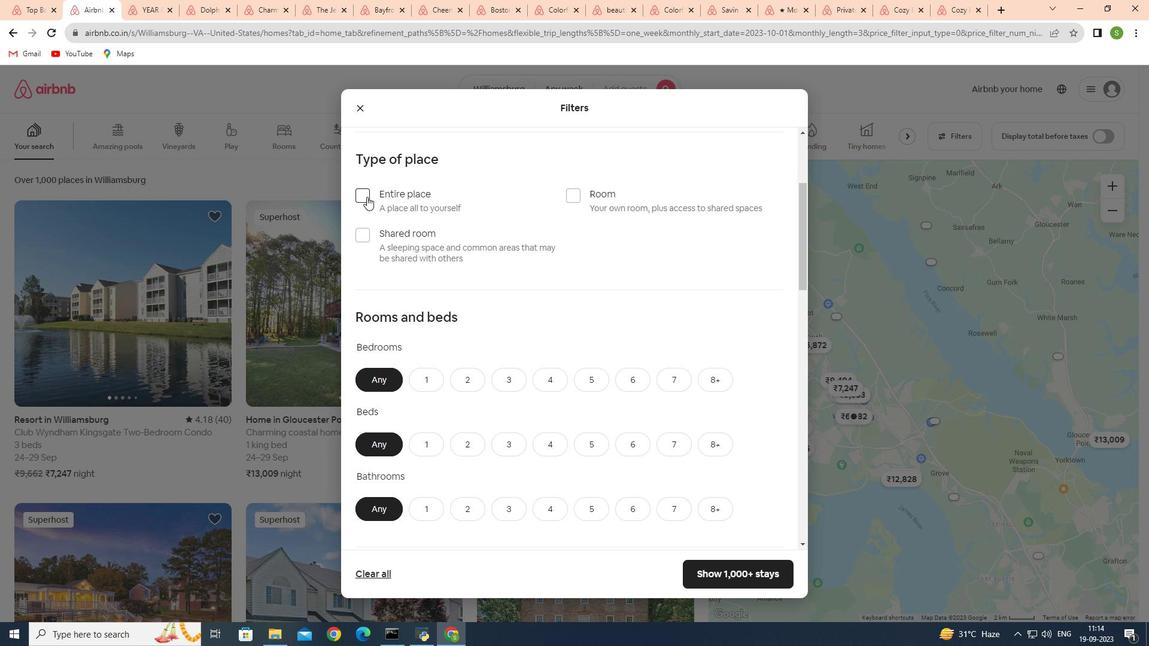 
Action: Mouse pressed left at (366, 196)
Screenshot: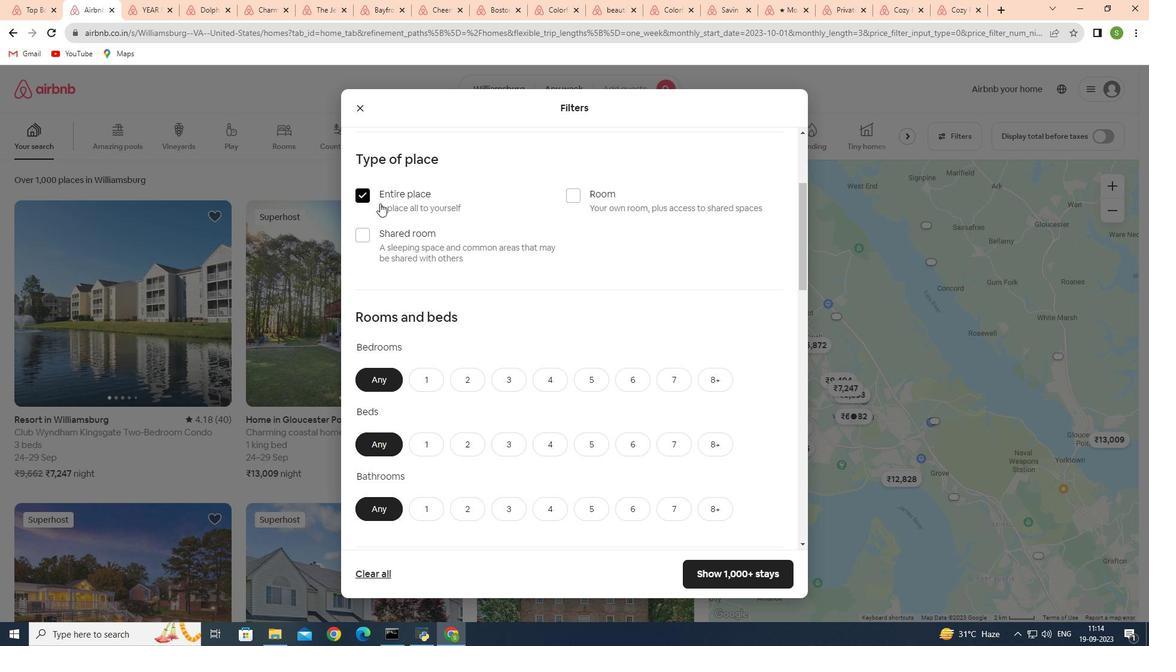 
Action: Mouse moved to (486, 293)
Screenshot: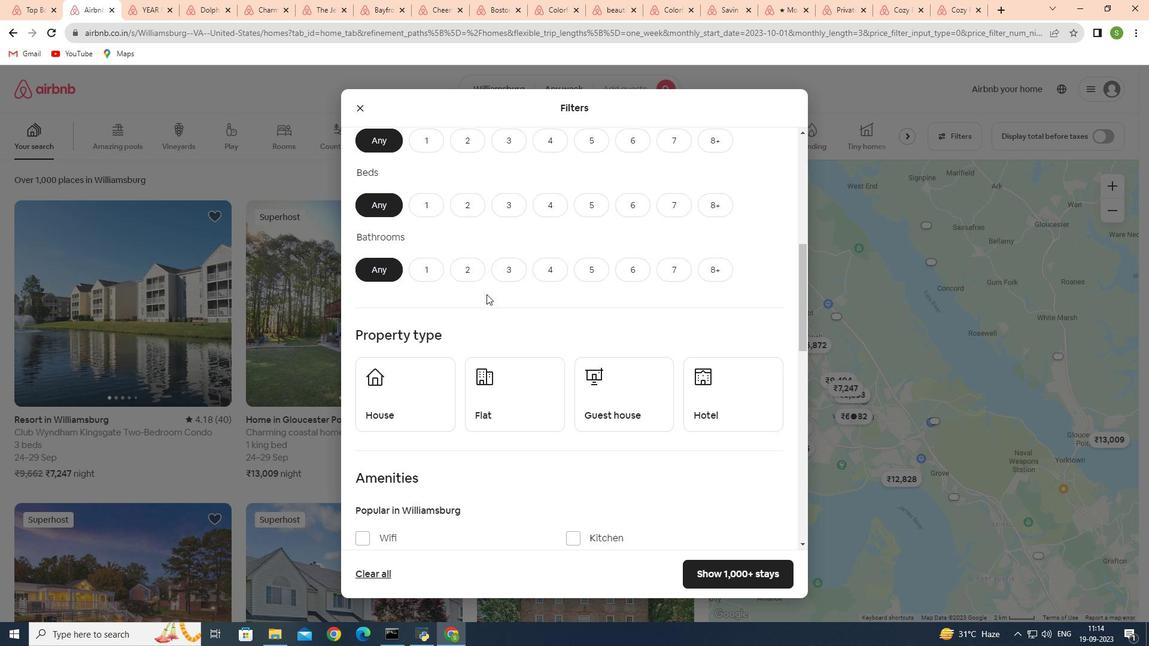 
Action: Mouse scrolled (486, 293) with delta (0, 0)
Screenshot: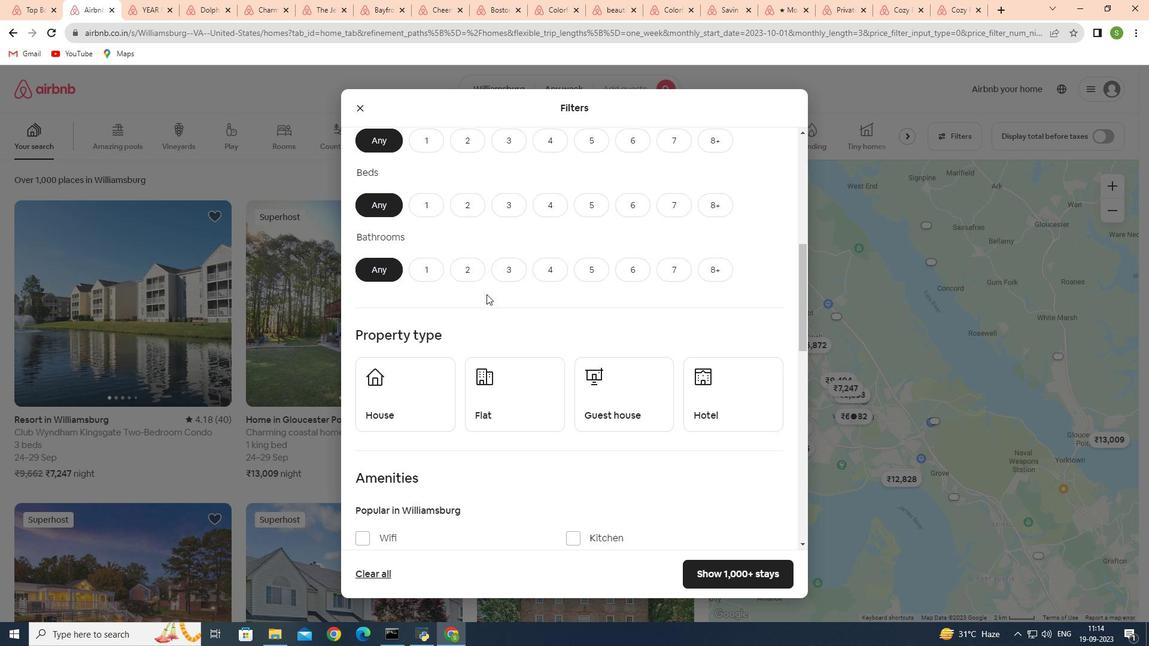 
Action: Mouse scrolled (486, 293) with delta (0, 0)
Screenshot: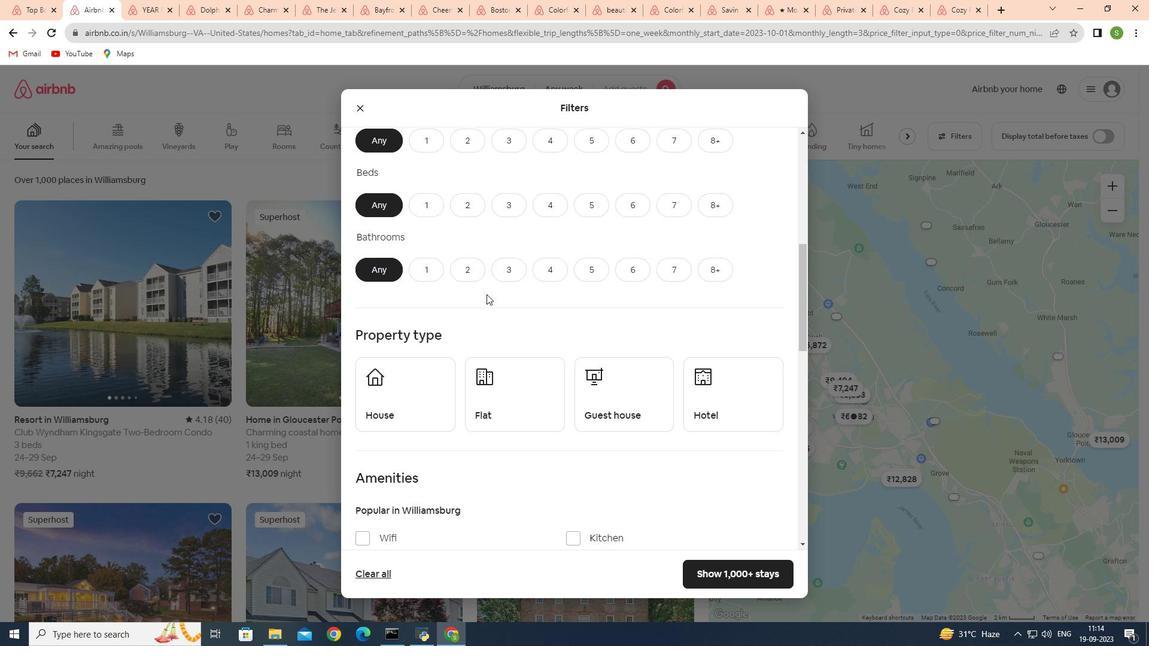 
Action: Mouse moved to (486, 294)
Screenshot: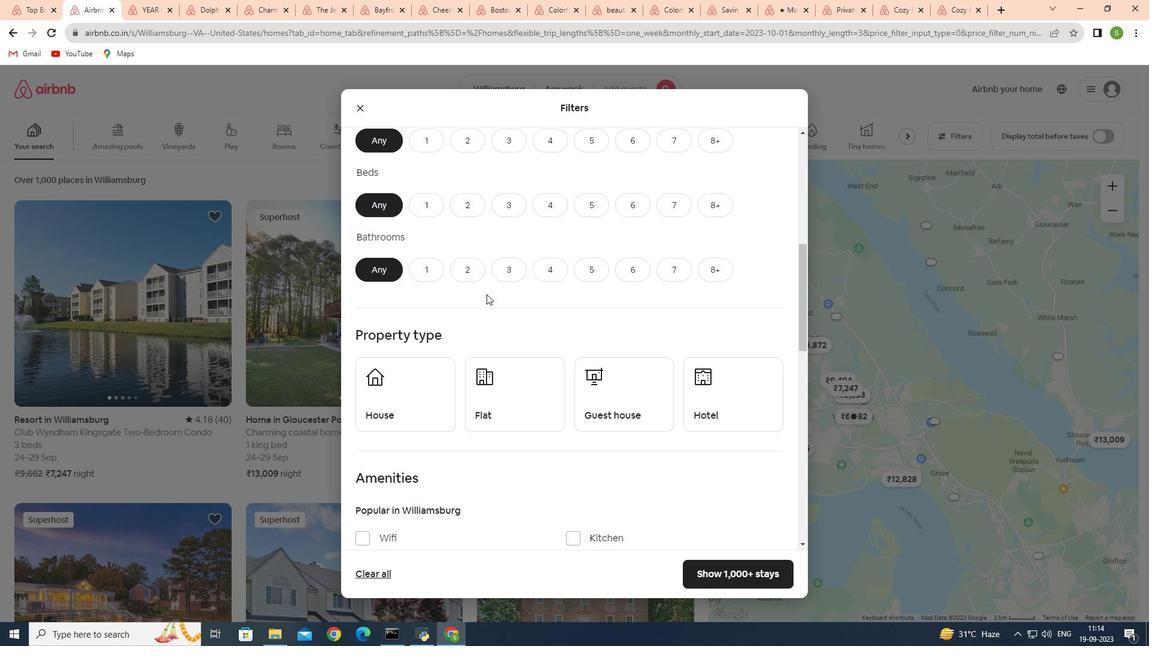 
Action: Mouse scrolled (486, 293) with delta (0, 0)
Screenshot: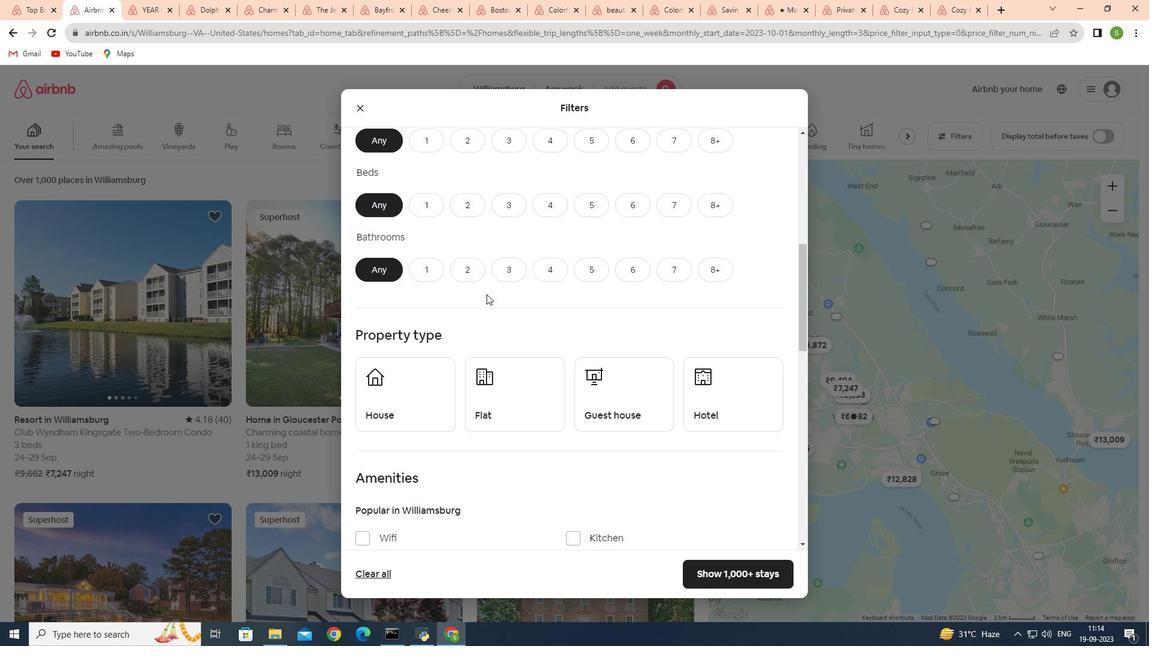 
Action: Mouse scrolled (486, 293) with delta (0, 0)
Screenshot: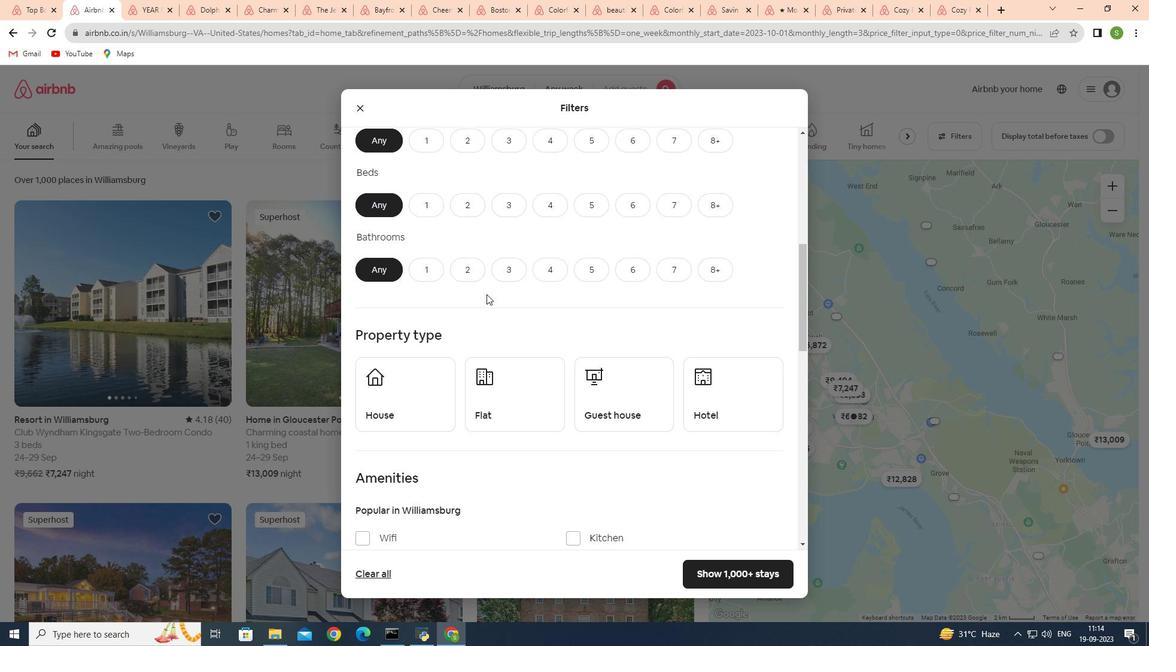 
Action: Mouse moved to (488, 298)
Screenshot: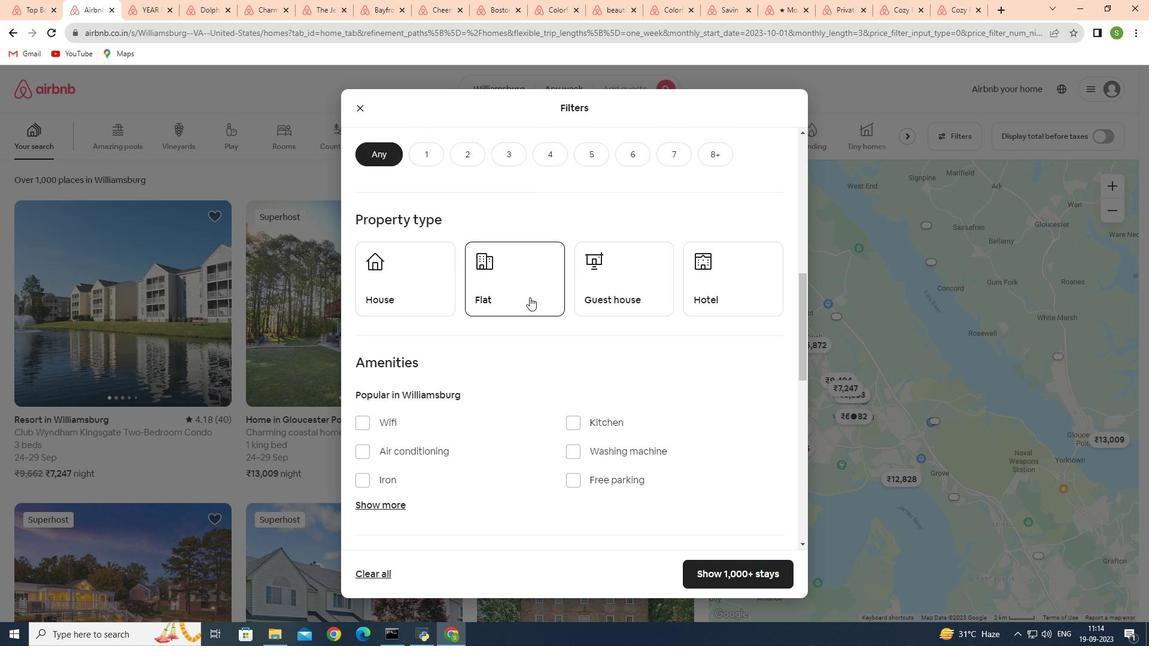 
Action: Mouse scrolled (488, 298) with delta (0, 0)
Screenshot: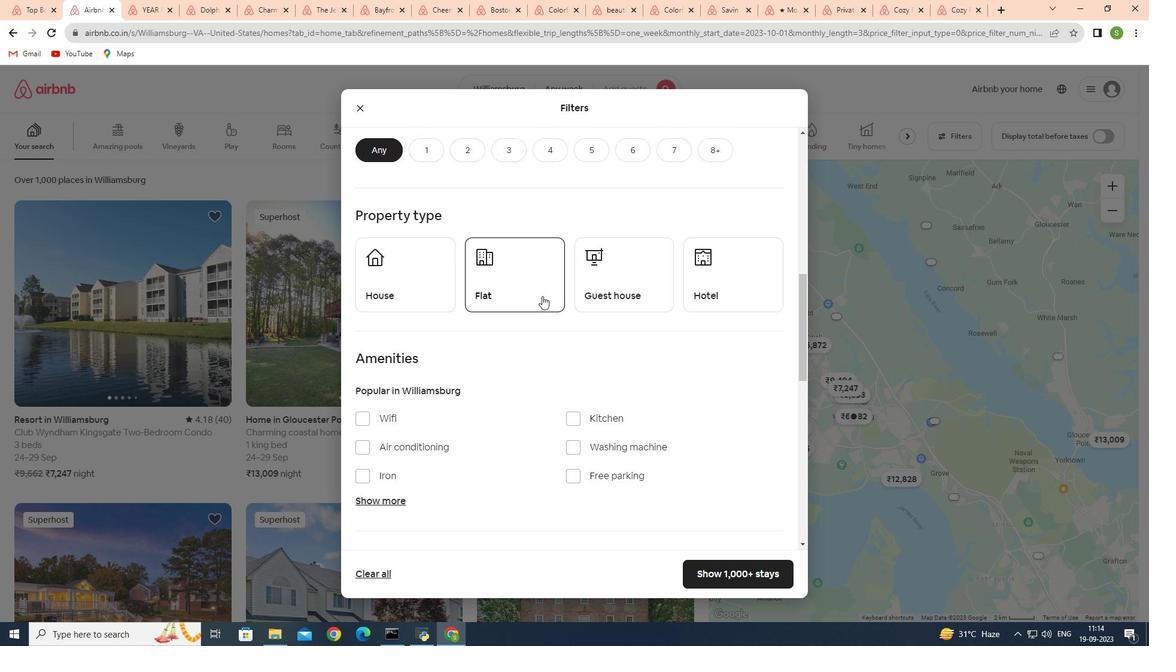 
Action: Mouse moved to (489, 298)
Screenshot: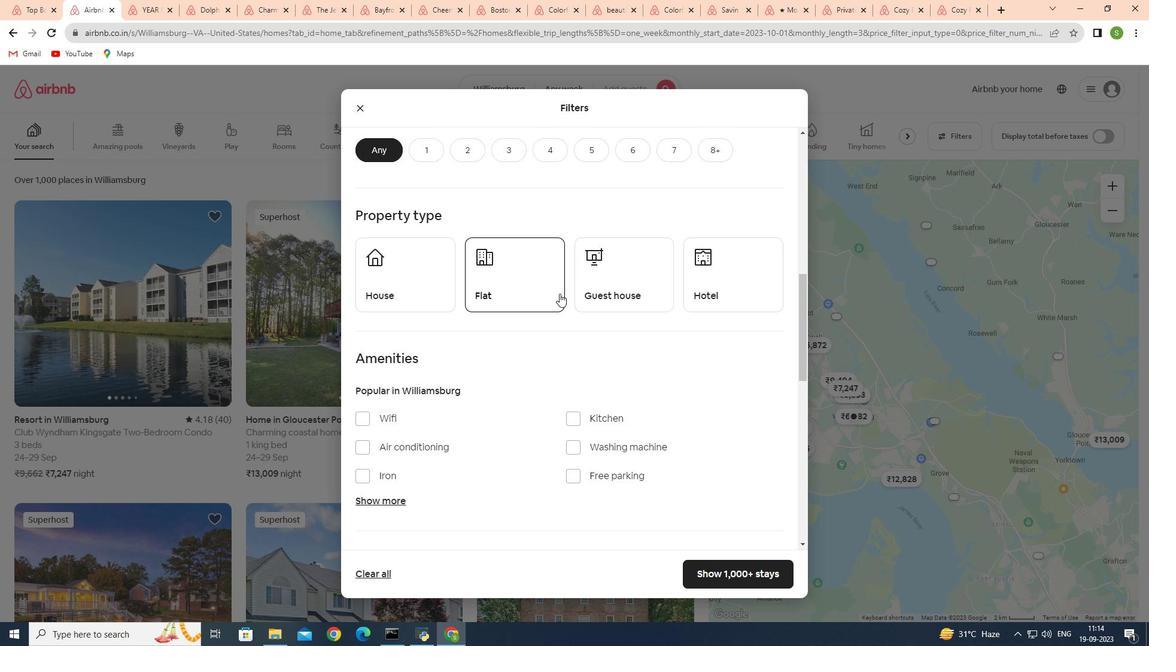 
Action: Mouse scrolled (489, 298) with delta (0, 0)
Screenshot: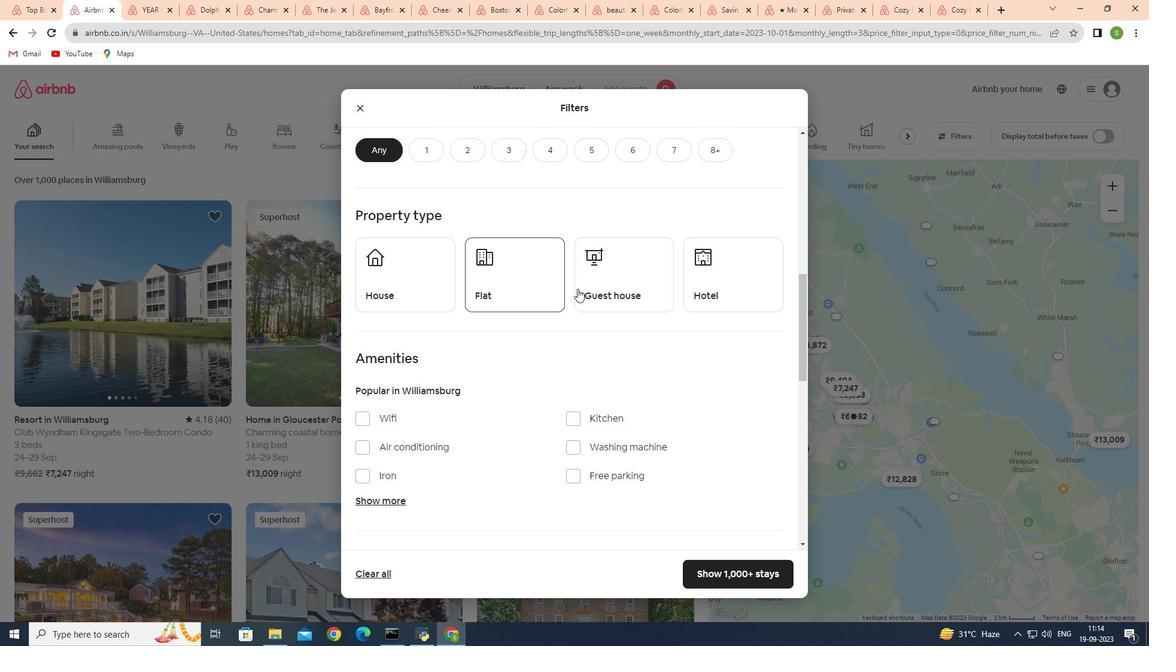 
Action: Mouse moved to (626, 280)
Screenshot: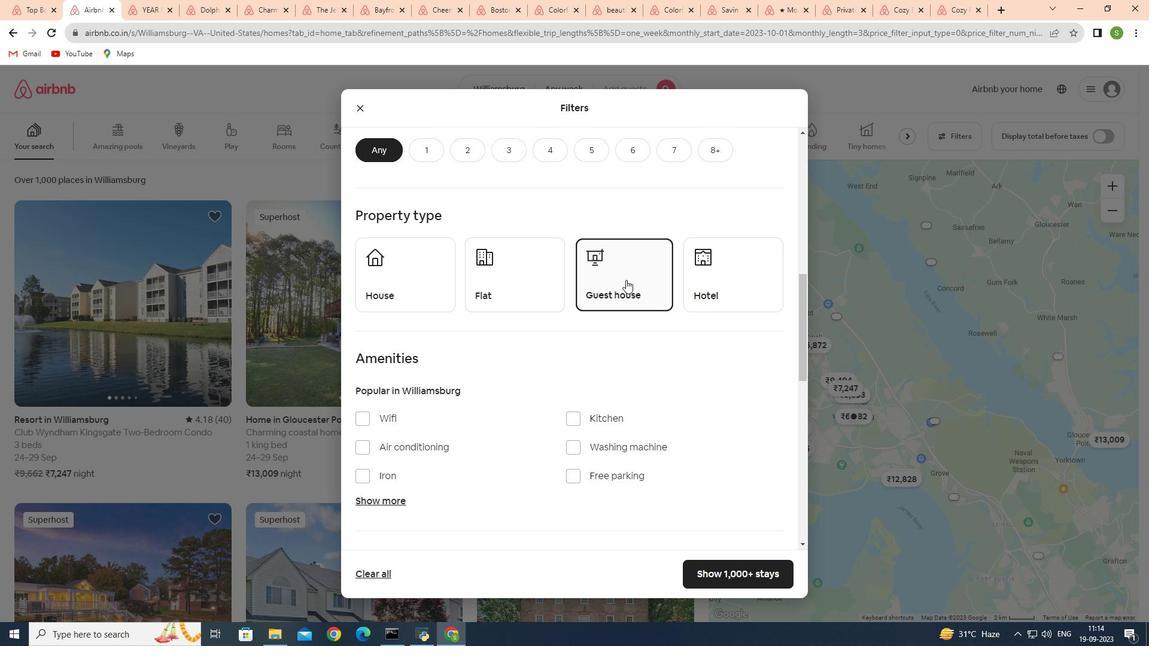 
Action: Mouse pressed left at (626, 280)
Screenshot: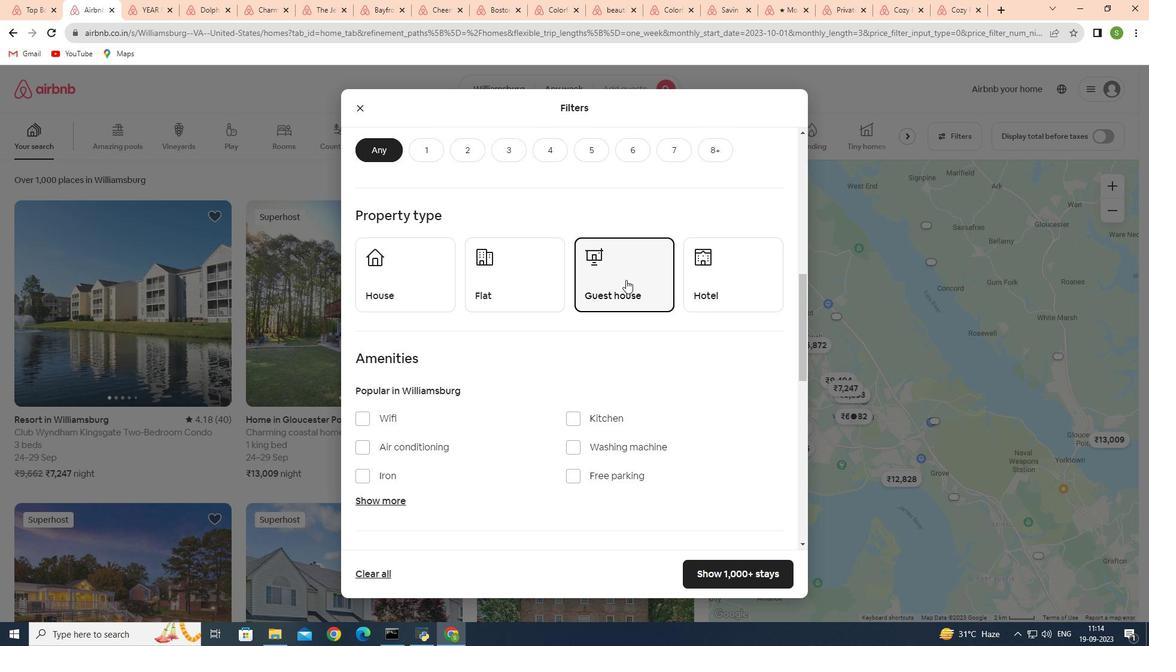 
Action: Mouse moved to (740, 570)
Screenshot: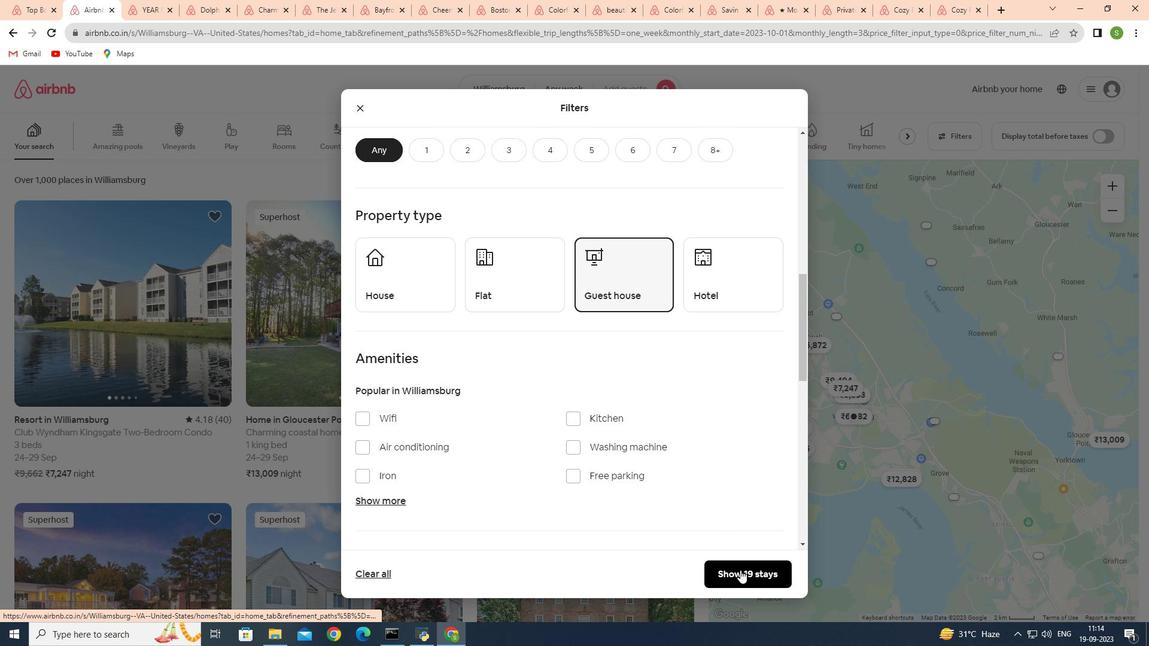 
Action: Mouse pressed left at (740, 570)
Screenshot: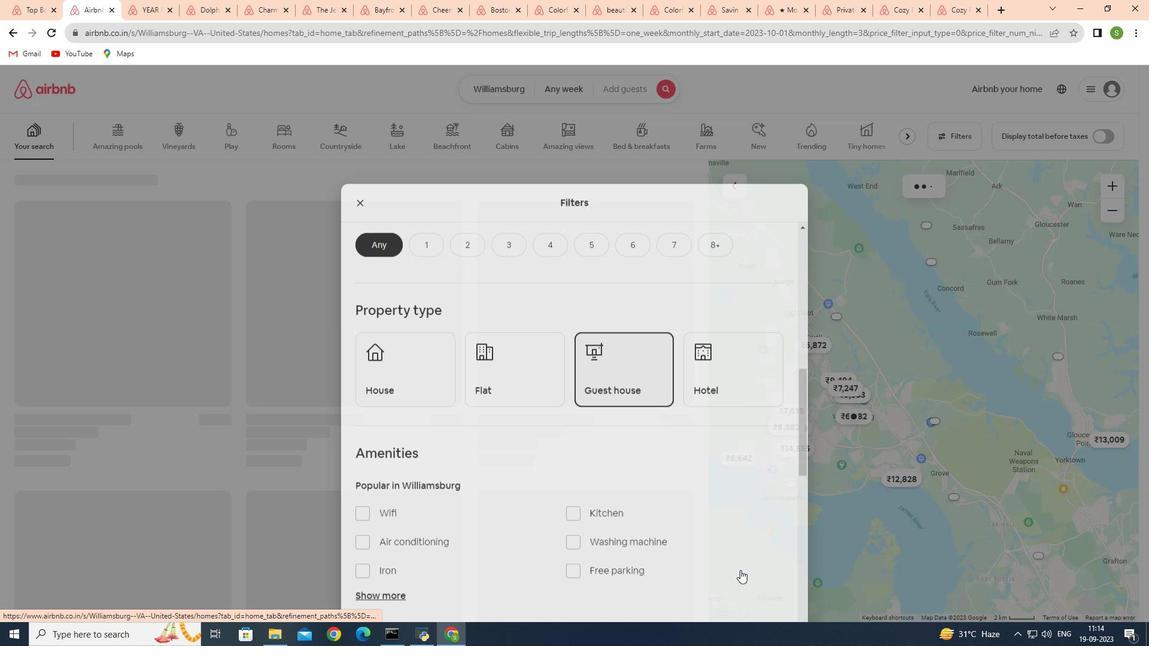 
Action: Mouse moved to (167, 365)
Screenshot: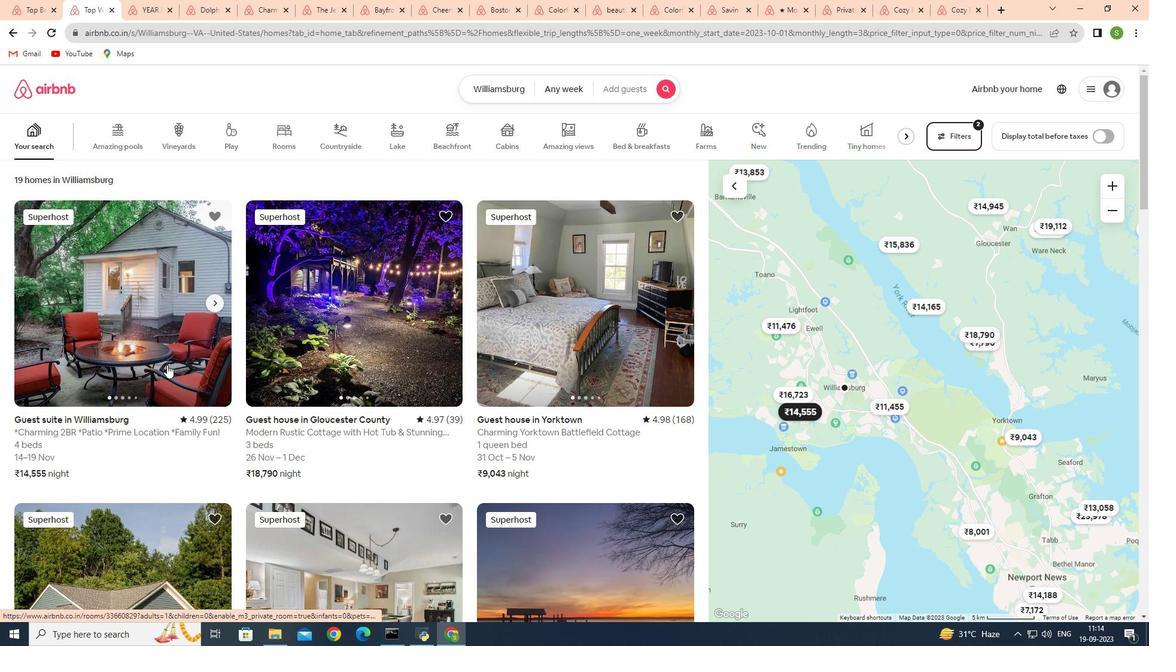 
Action: Mouse pressed left at (167, 365)
Screenshot: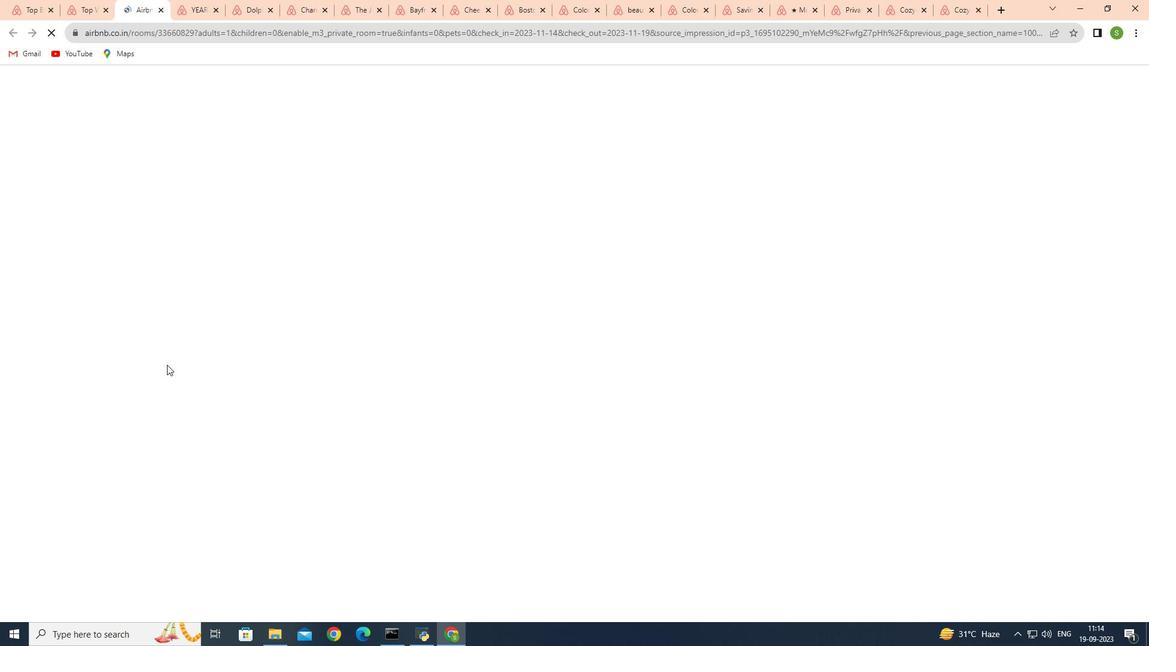 
Action: Mouse moved to (854, 434)
Screenshot: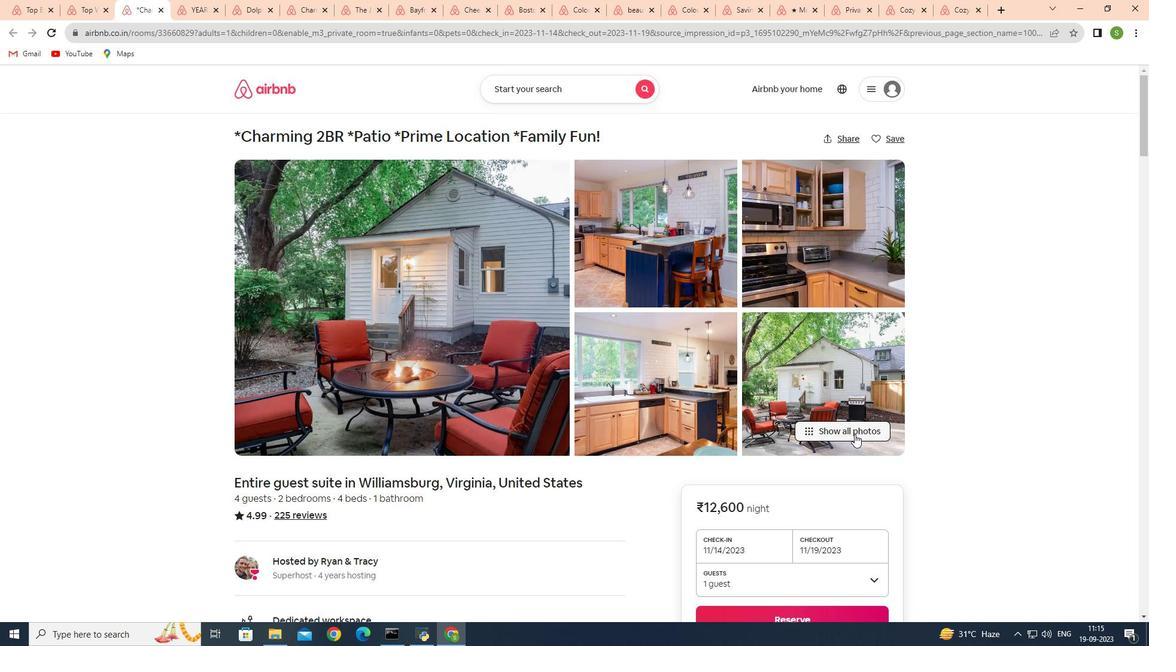 
Action: Mouse pressed left at (854, 434)
Screenshot: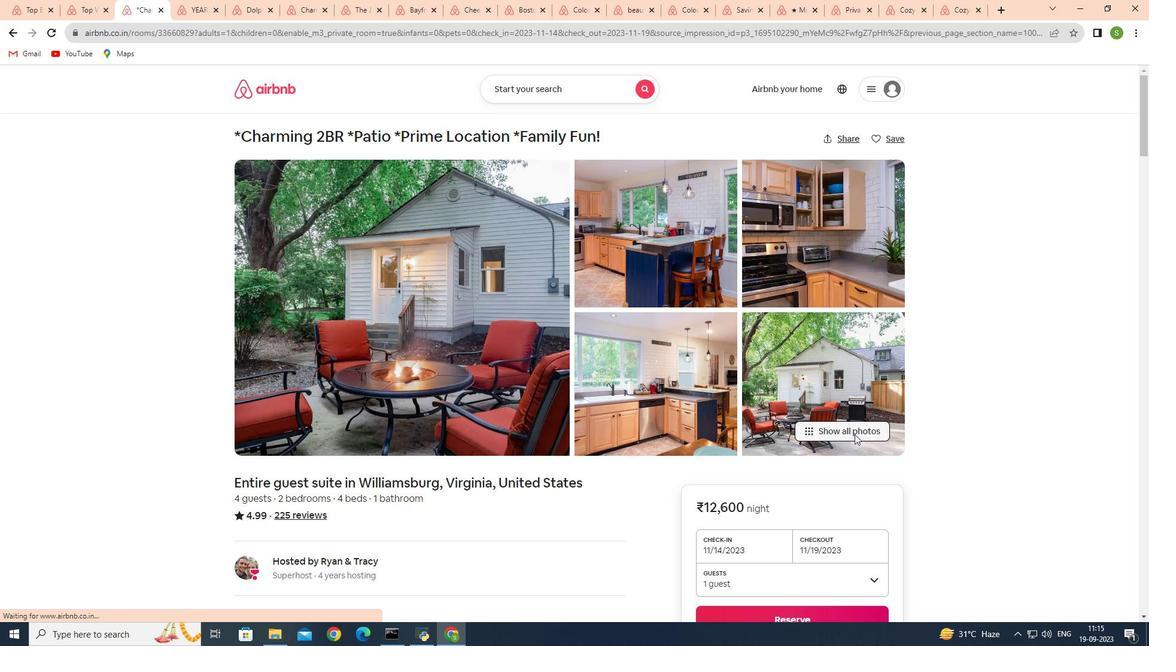 
Action: Mouse moved to (780, 440)
Screenshot: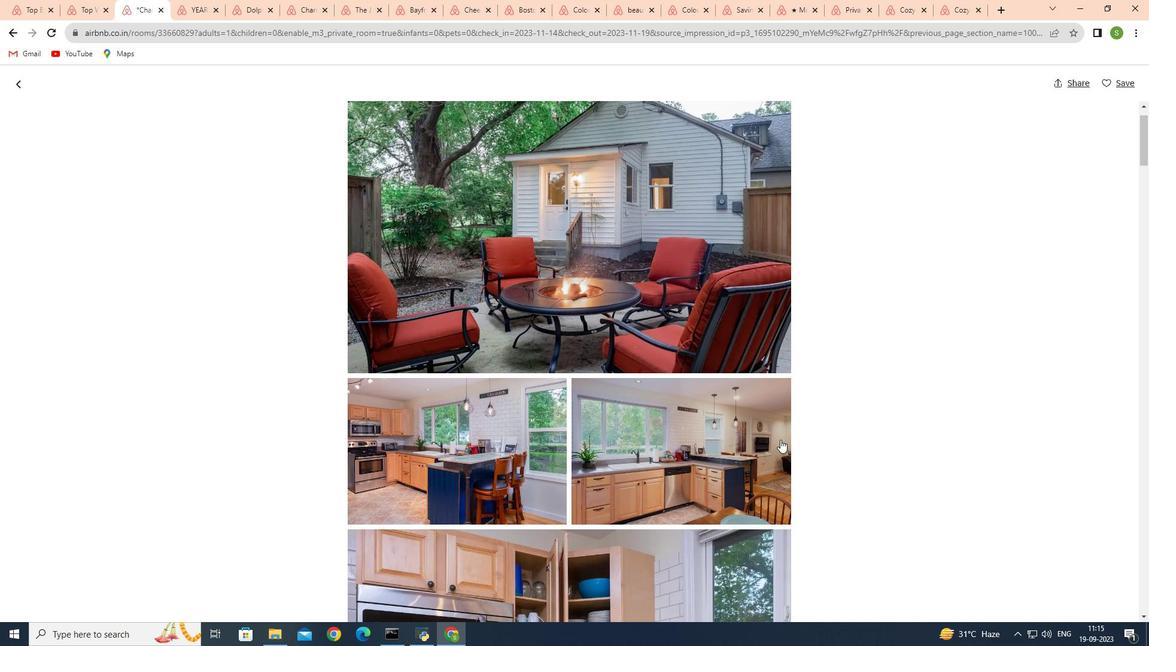 
Action: Mouse scrolled (780, 439) with delta (0, 0)
Screenshot: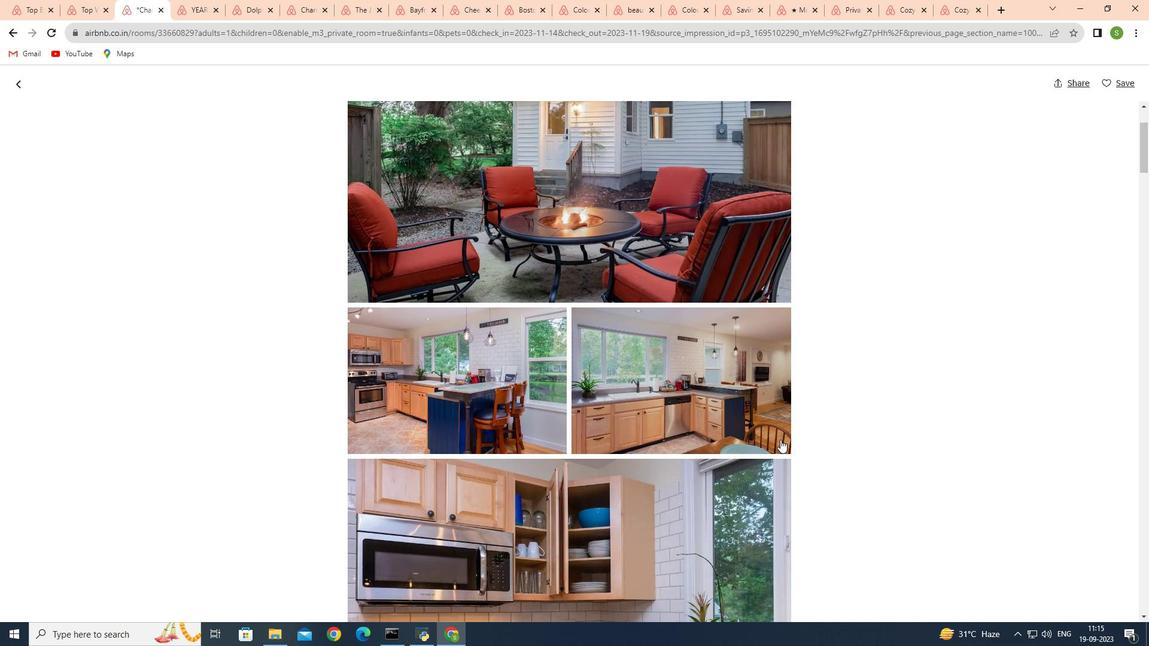 
Action: Mouse scrolled (780, 439) with delta (0, 0)
Screenshot: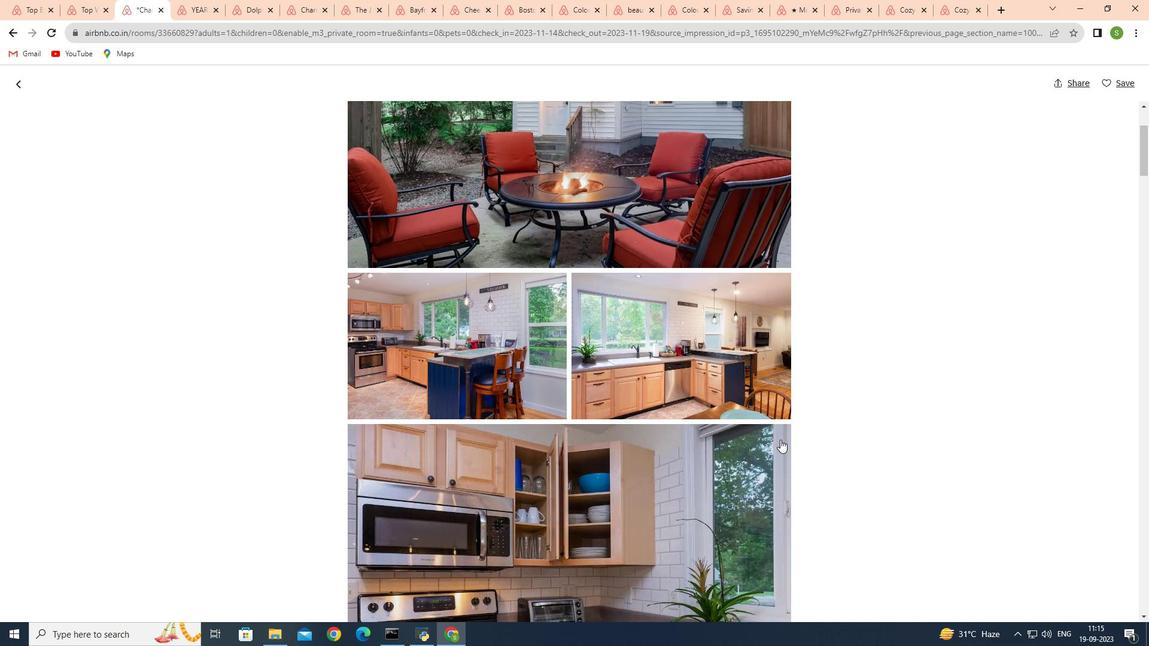 
Action: Mouse scrolled (780, 439) with delta (0, 0)
Screenshot: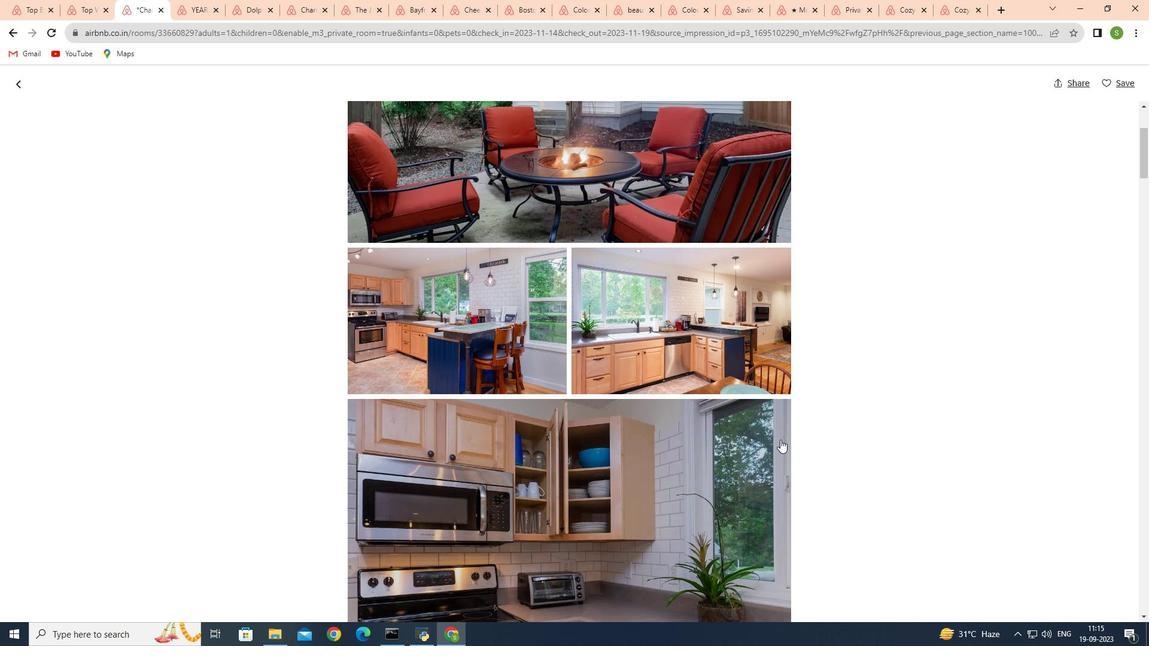 
Action: Mouse scrolled (780, 439) with delta (0, 0)
Screenshot: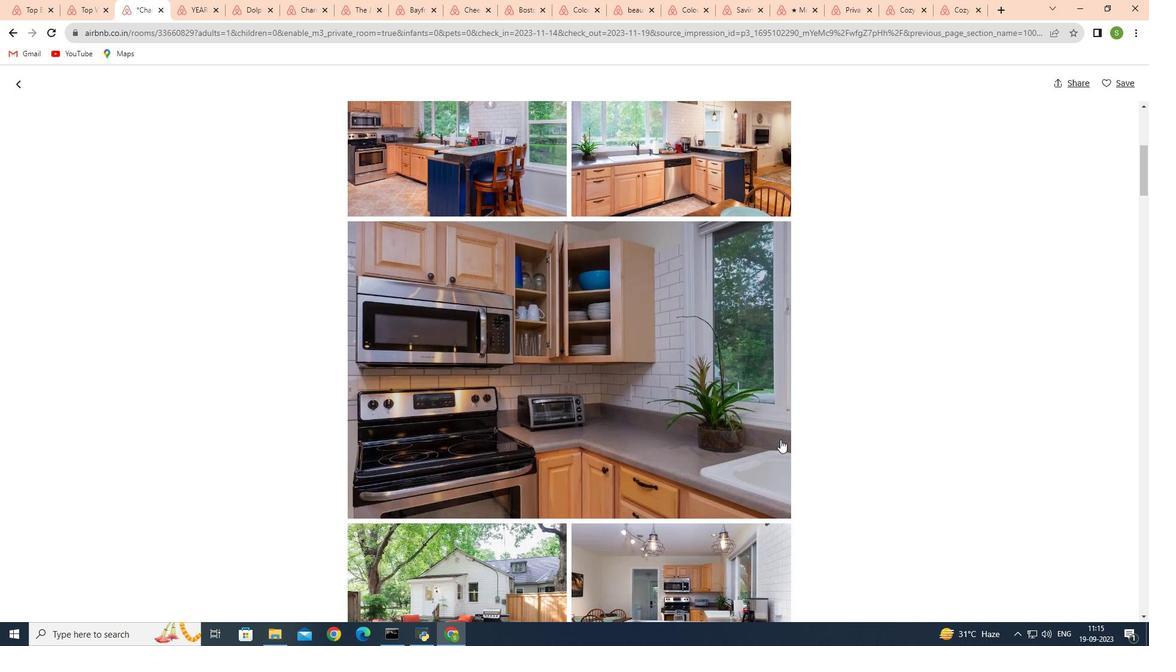 
Action: Mouse scrolled (780, 439) with delta (0, 0)
Screenshot: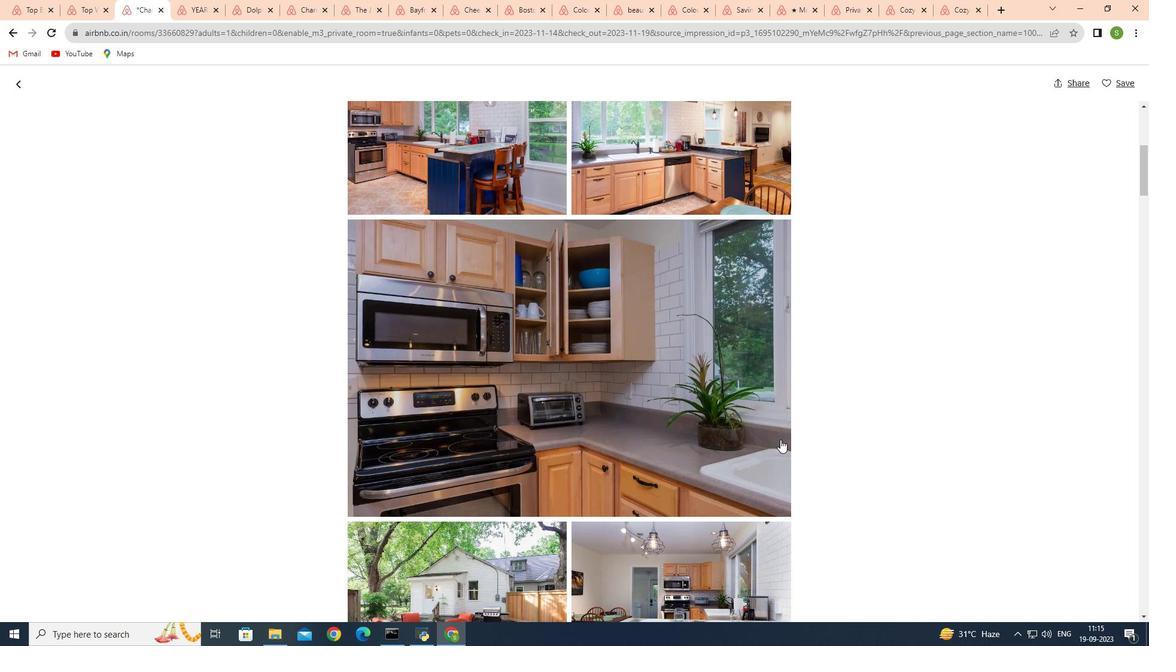 
Action: Mouse scrolled (780, 439) with delta (0, 0)
Screenshot: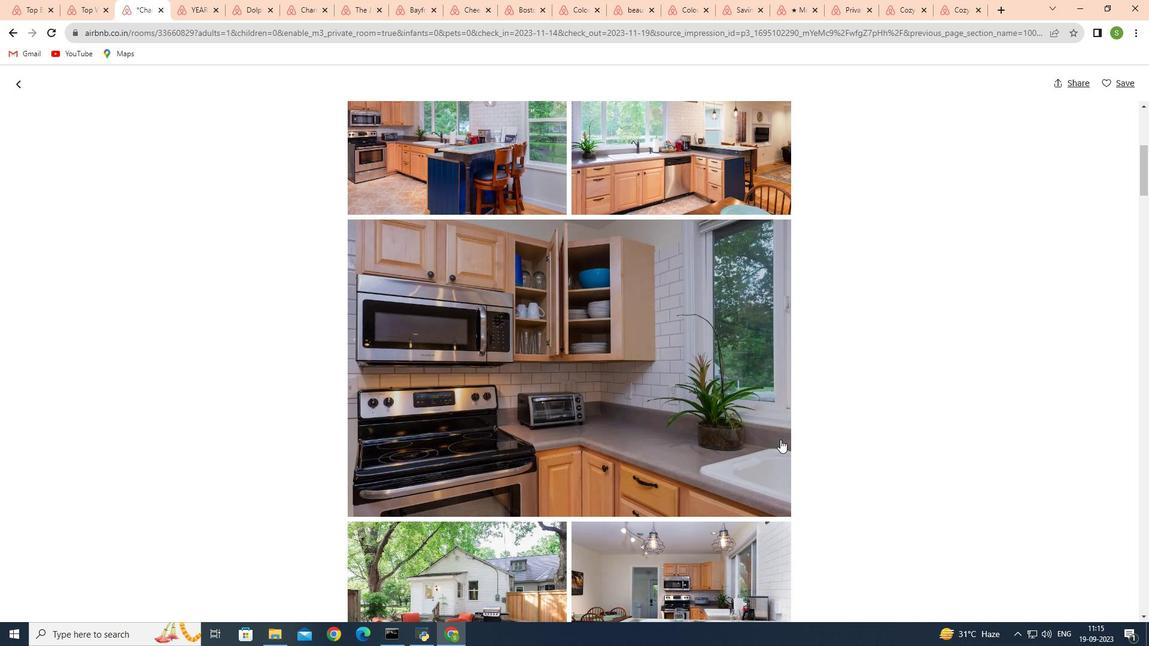 
Action: Mouse scrolled (780, 439) with delta (0, 0)
Screenshot: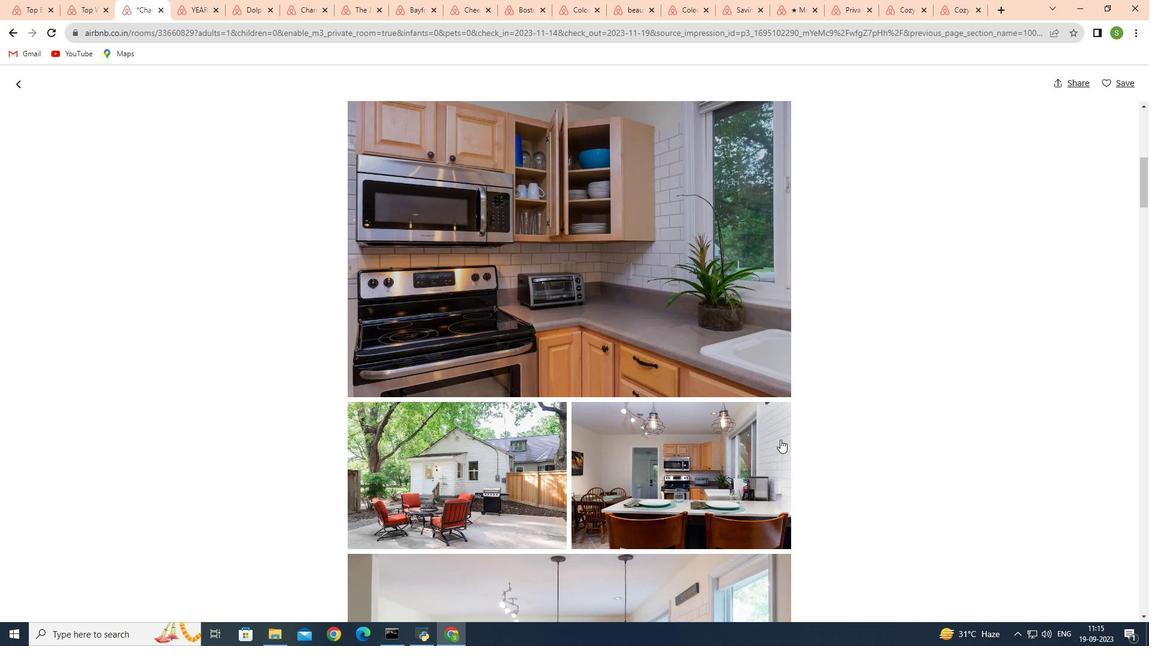 
Action: Mouse scrolled (780, 439) with delta (0, 0)
Screenshot: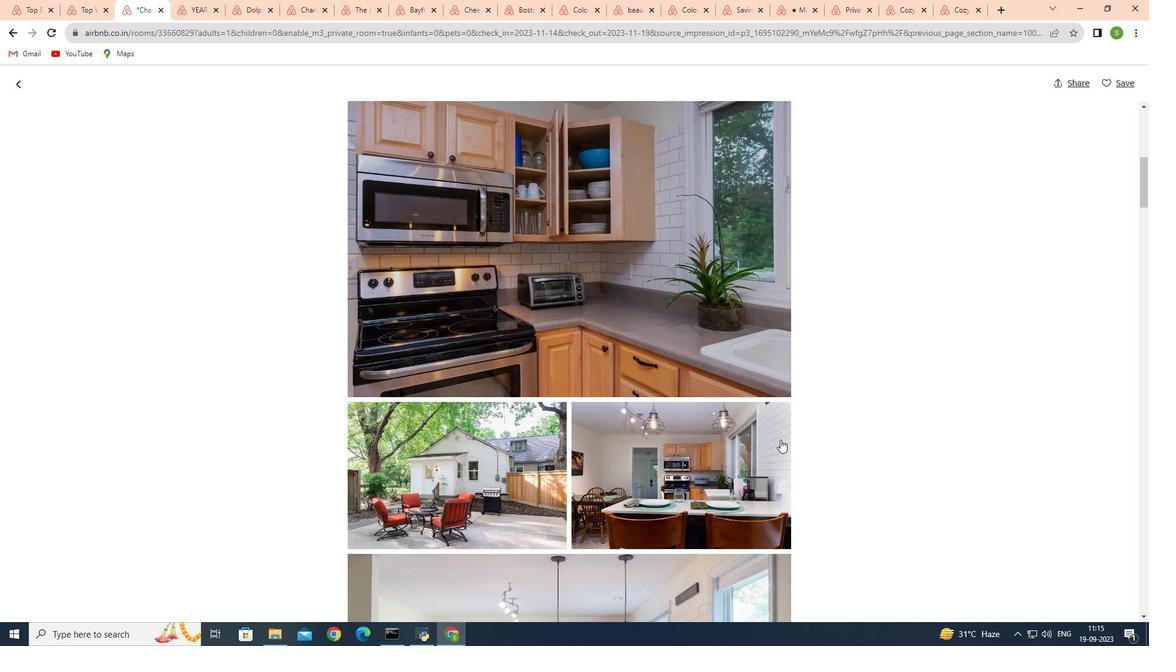 
Action: Mouse scrolled (780, 439) with delta (0, 0)
Screenshot: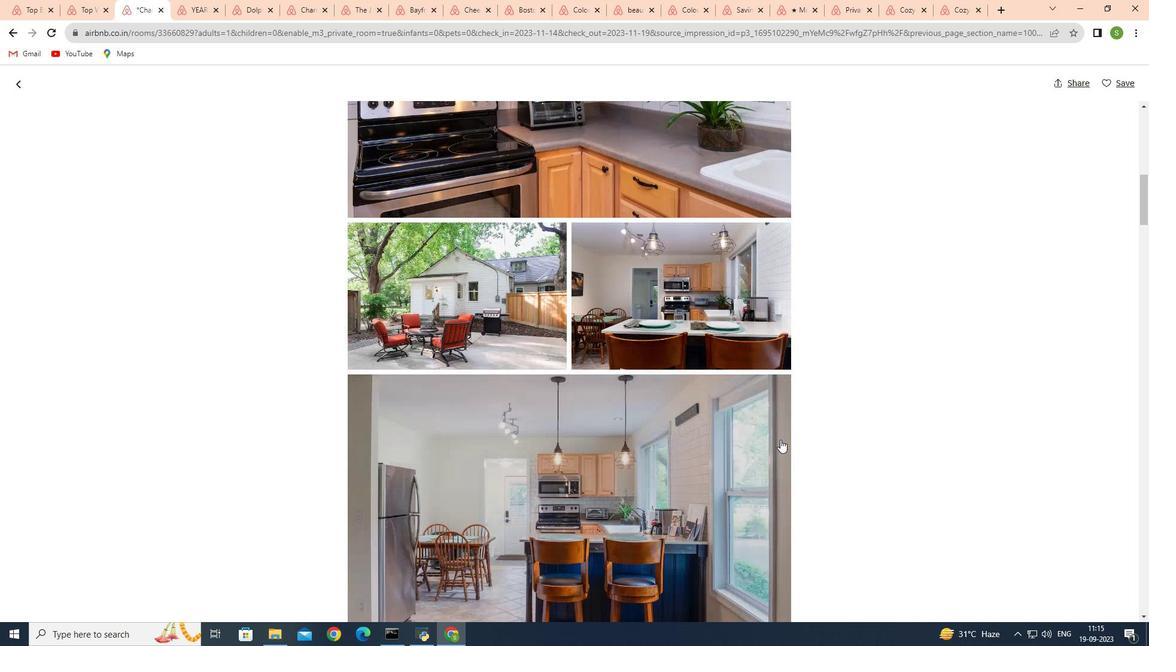 
Action: Mouse scrolled (780, 439) with delta (0, 0)
Screenshot: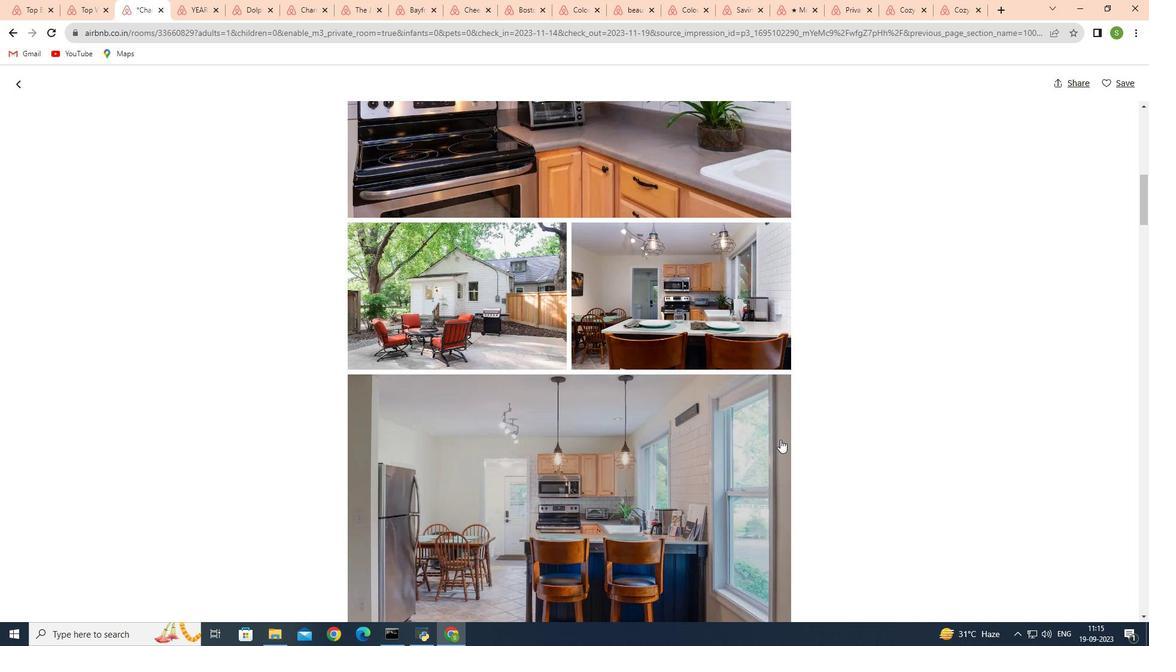 
Action: Mouse scrolled (780, 439) with delta (0, 0)
Screenshot: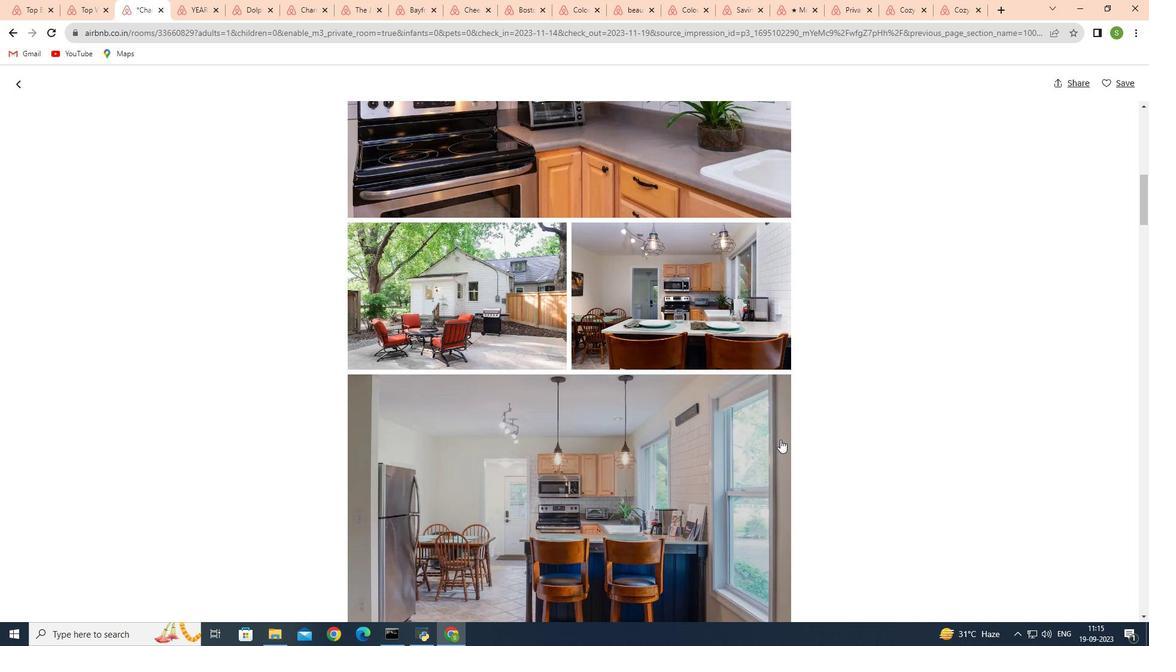 
Action: Mouse moved to (780, 440)
Screenshot: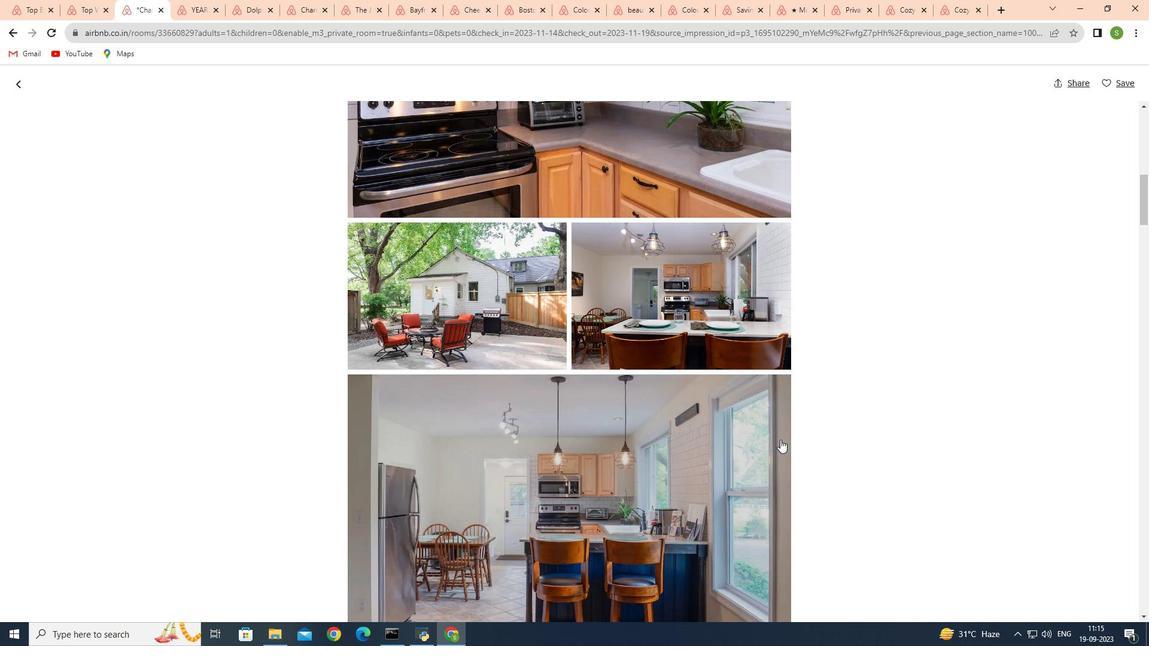 
Action: Mouse scrolled (780, 439) with delta (0, 0)
Screenshot: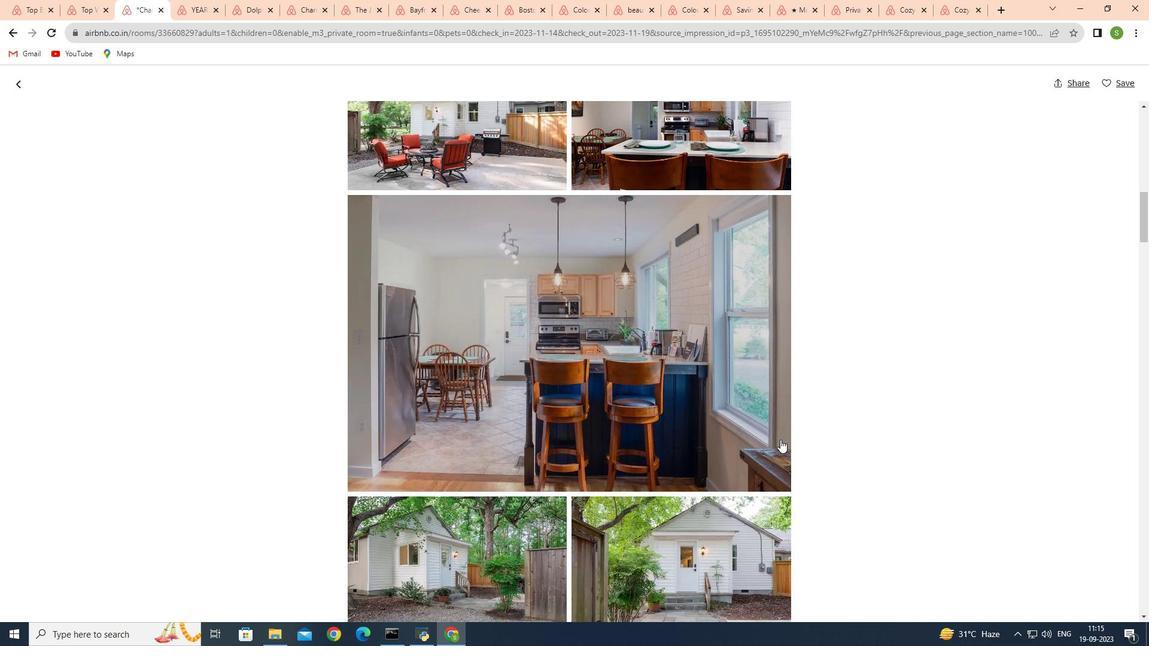 
Action: Mouse scrolled (780, 439) with delta (0, 0)
Screenshot: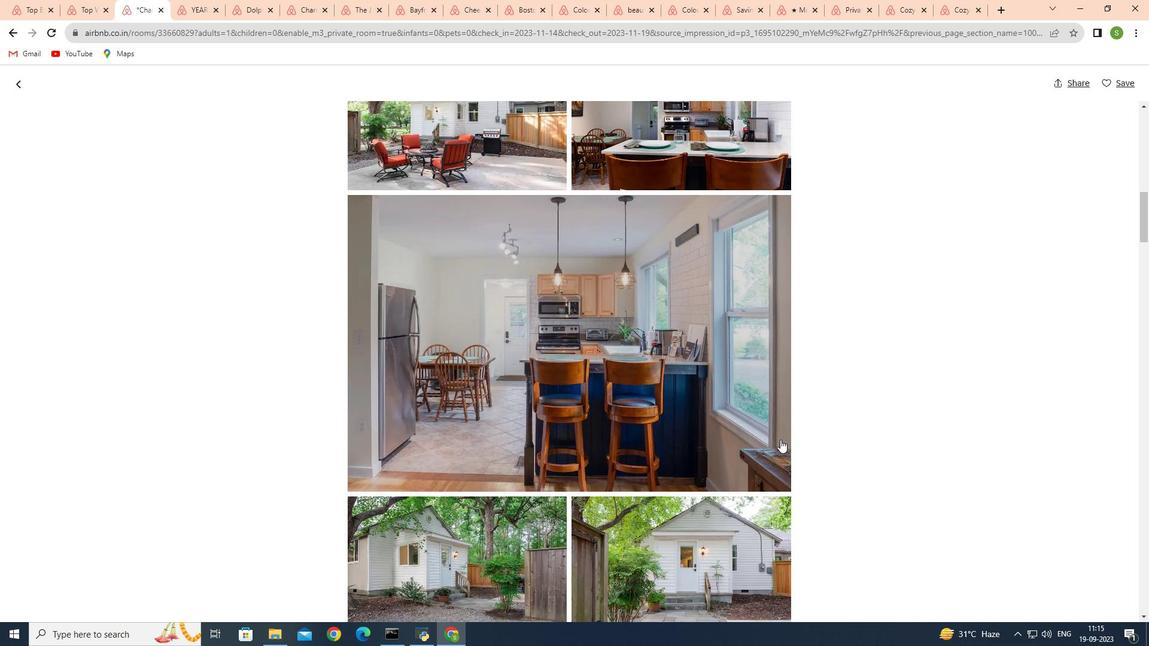 
Action: Mouse scrolled (780, 439) with delta (0, 0)
Screenshot: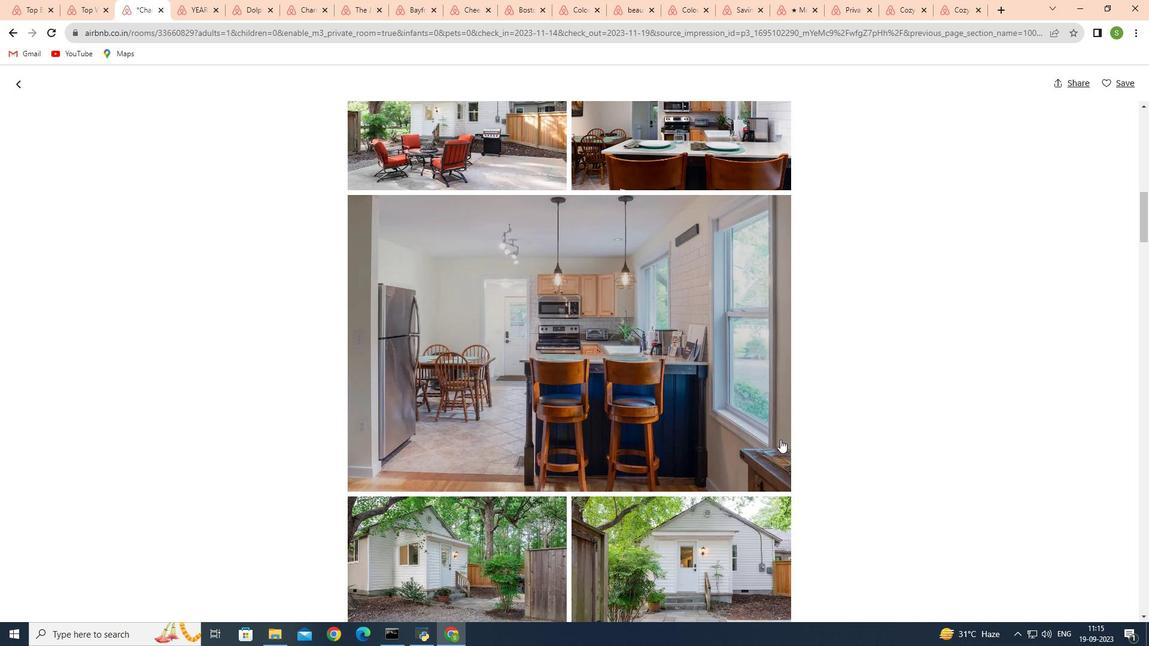 
Action: Mouse scrolled (780, 439) with delta (0, 0)
Screenshot: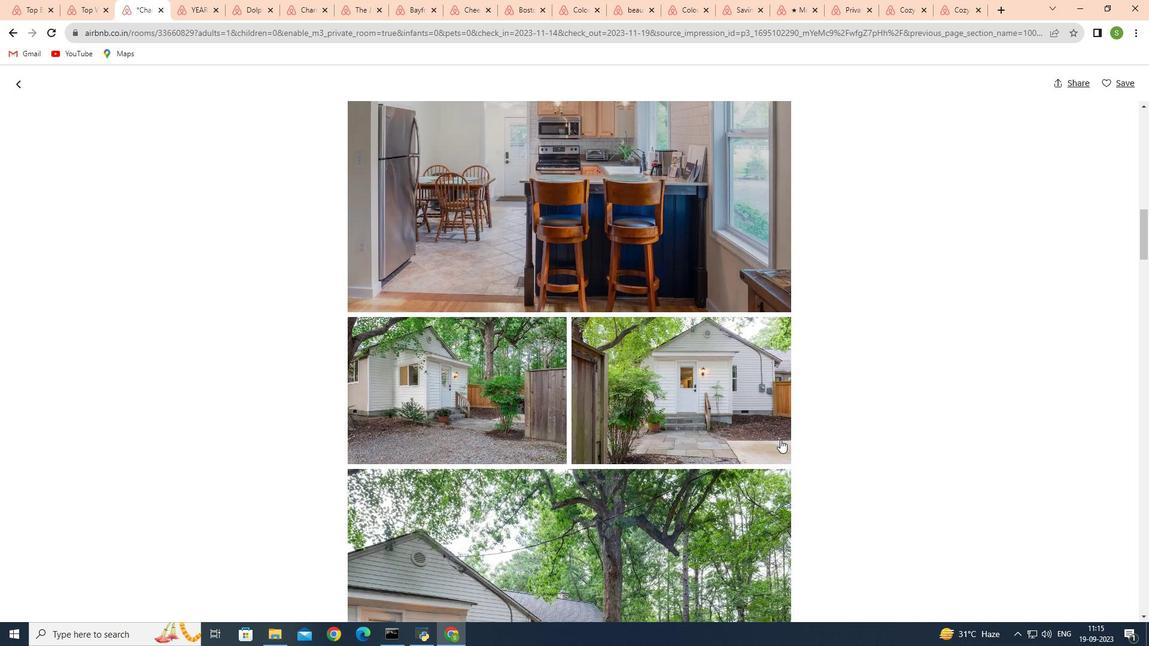 
Action: Mouse scrolled (780, 439) with delta (0, 0)
Screenshot: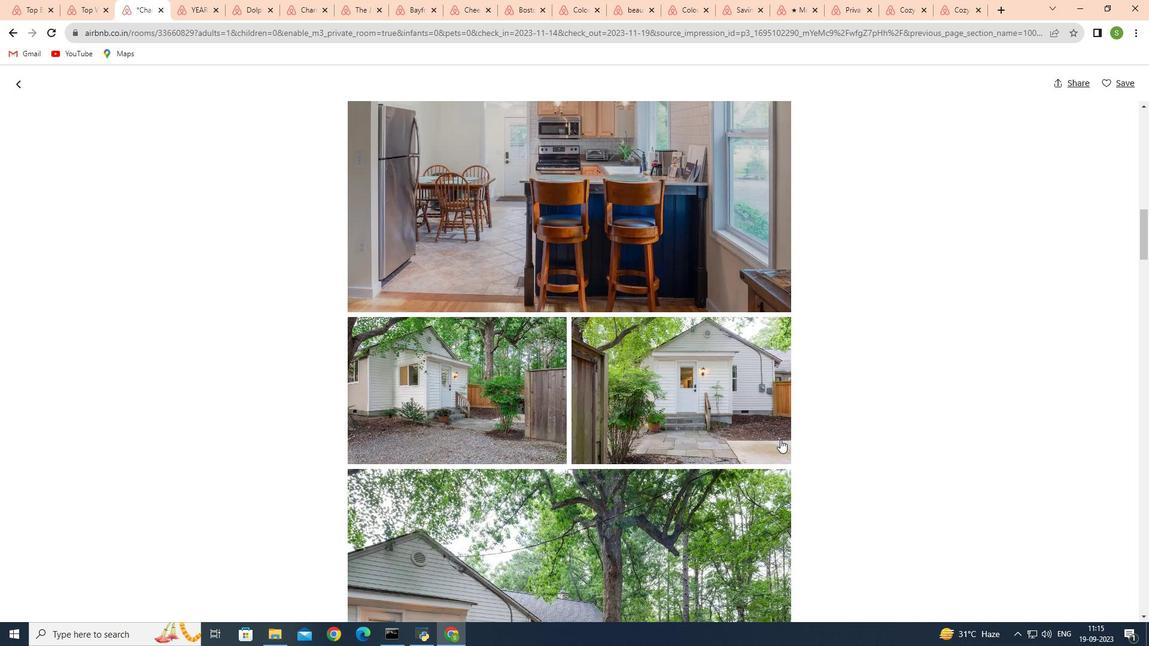 
Action: Mouse scrolled (780, 439) with delta (0, 0)
Screenshot: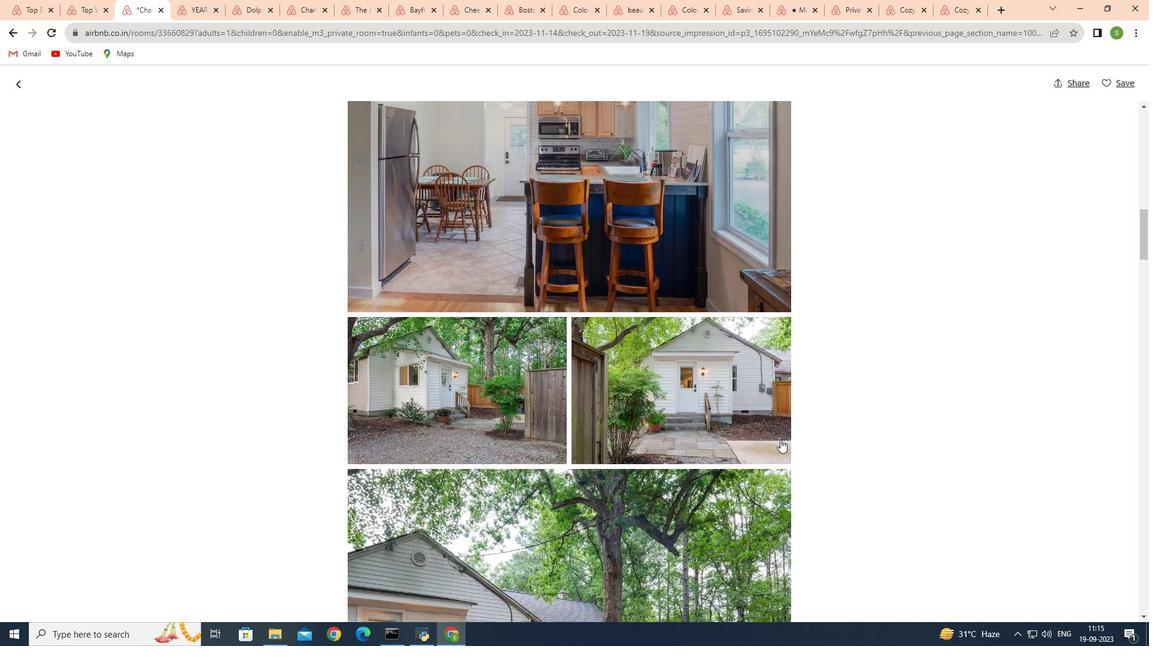 
Action: Mouse moved to (779, 438)
Screenshot: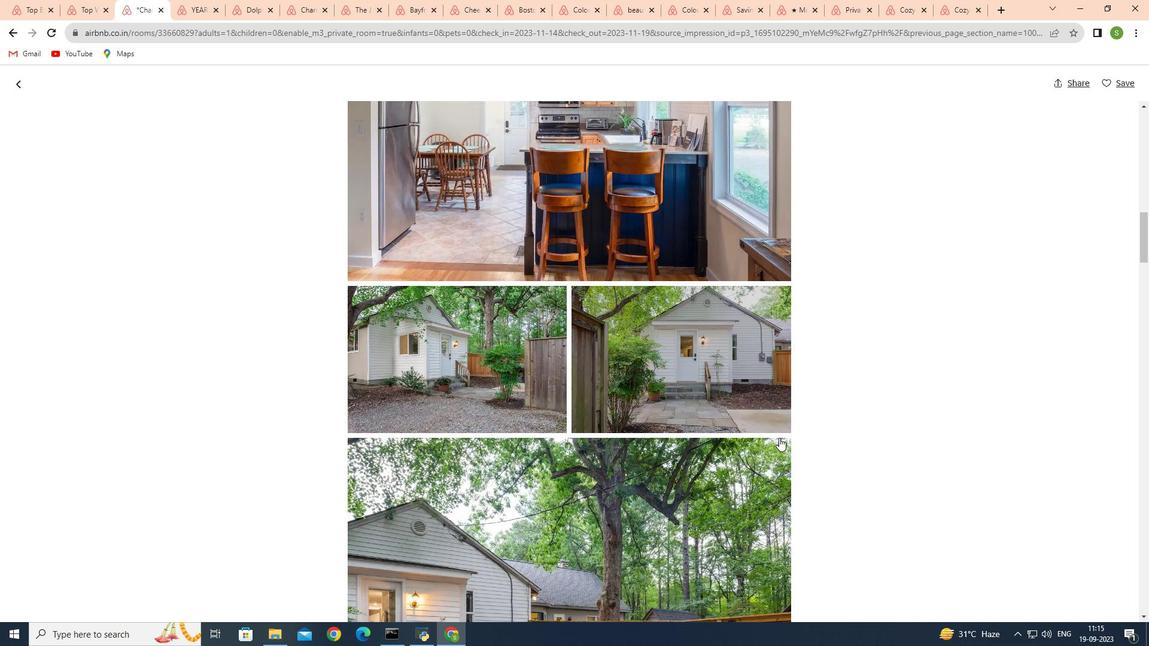 
Action: Mouse scrolled (779, 437) with delta (0, 0)
Screenshot: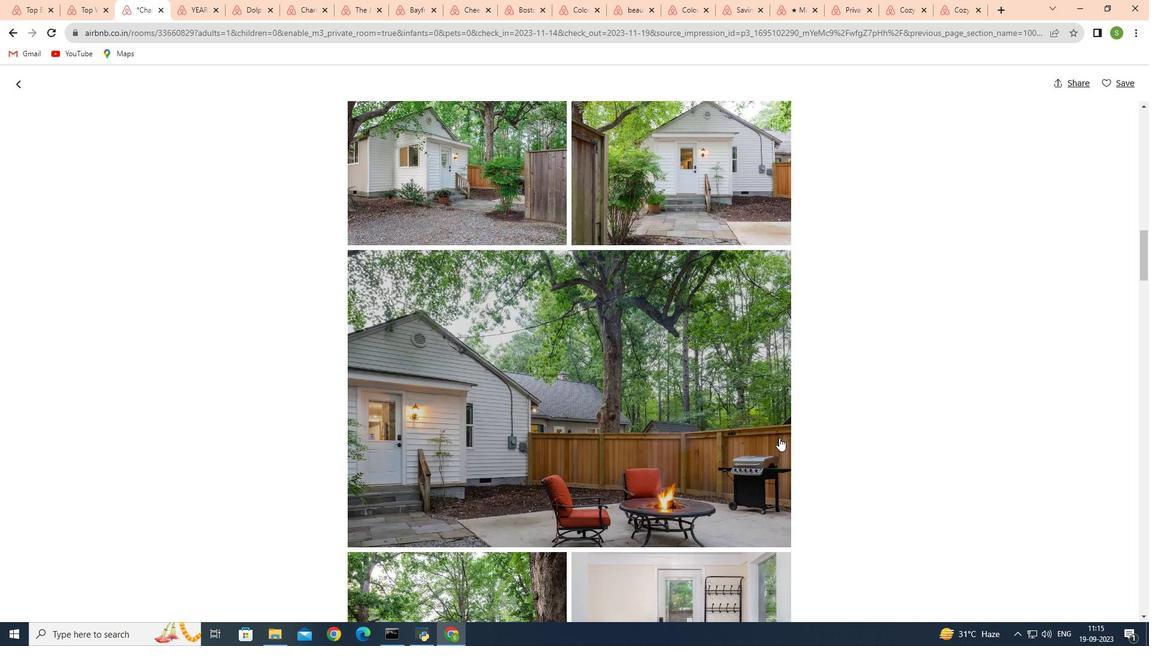 
Action: Mouse scrolled (779, 437) with delta (0, 0)
Screenshot: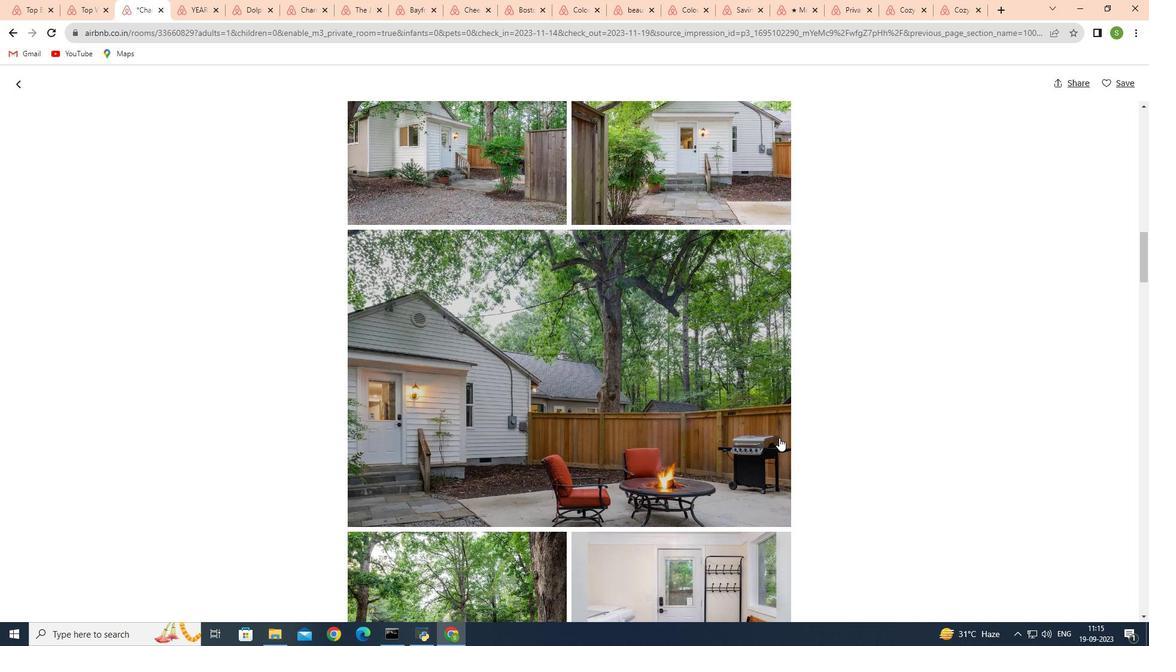 
Action: Mouse scrolled (779, 437) with delta (0, 0)
Screenshot: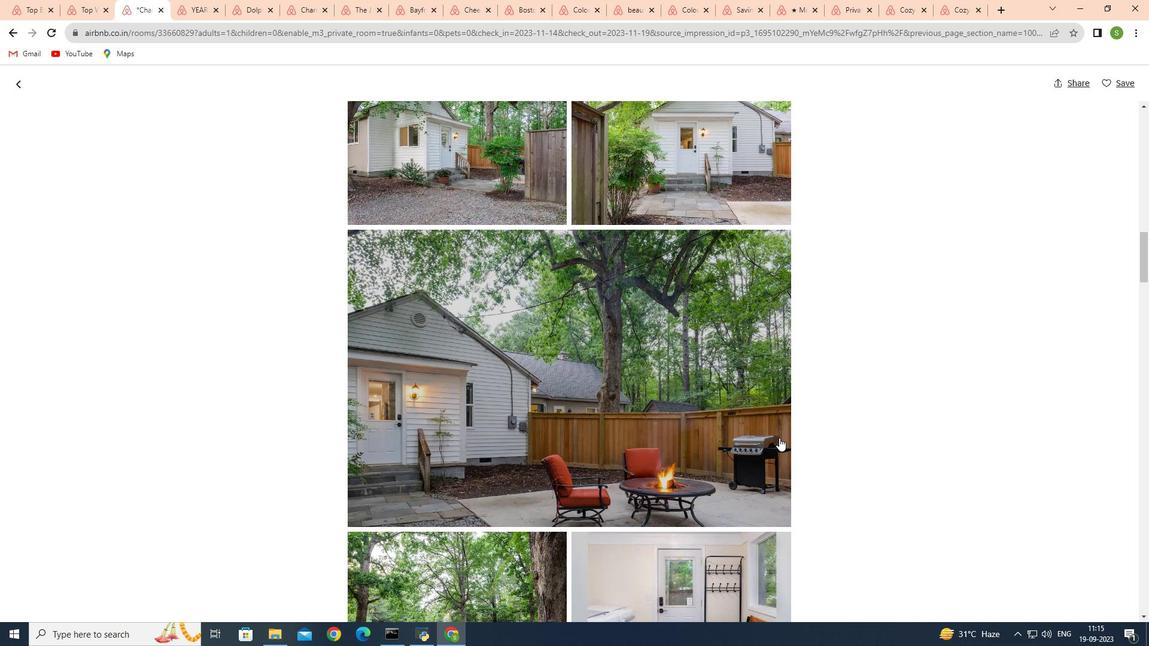 
Action: Mouse scrolled (779, 437) with delta (0, 0)
Screenshot: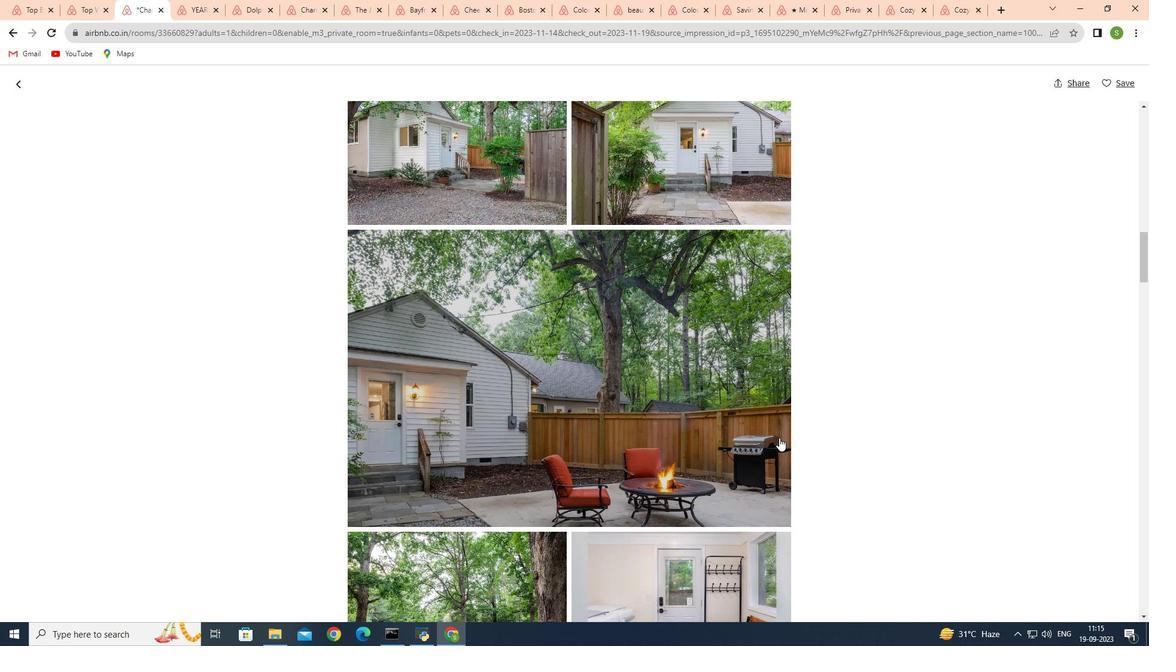 
Action: Mouse scrolled (779, 437) with delta (0, 0)
Screenshot: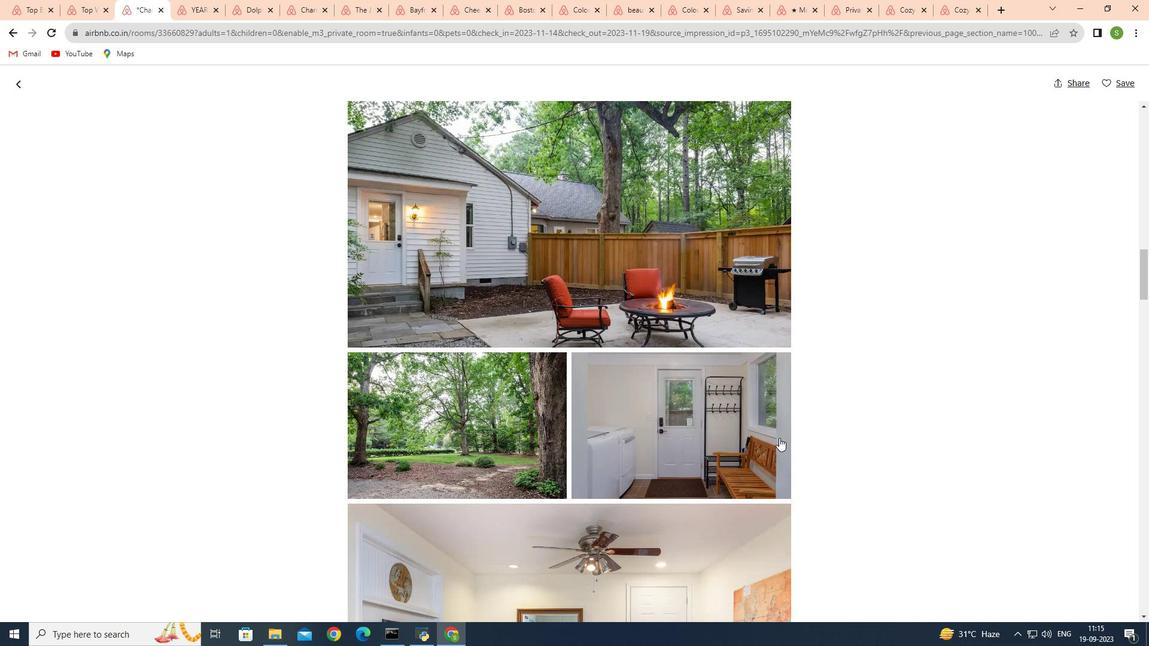 
Action: Mouse scrolled (779, 437) with delta (0, 0)
Screenshot: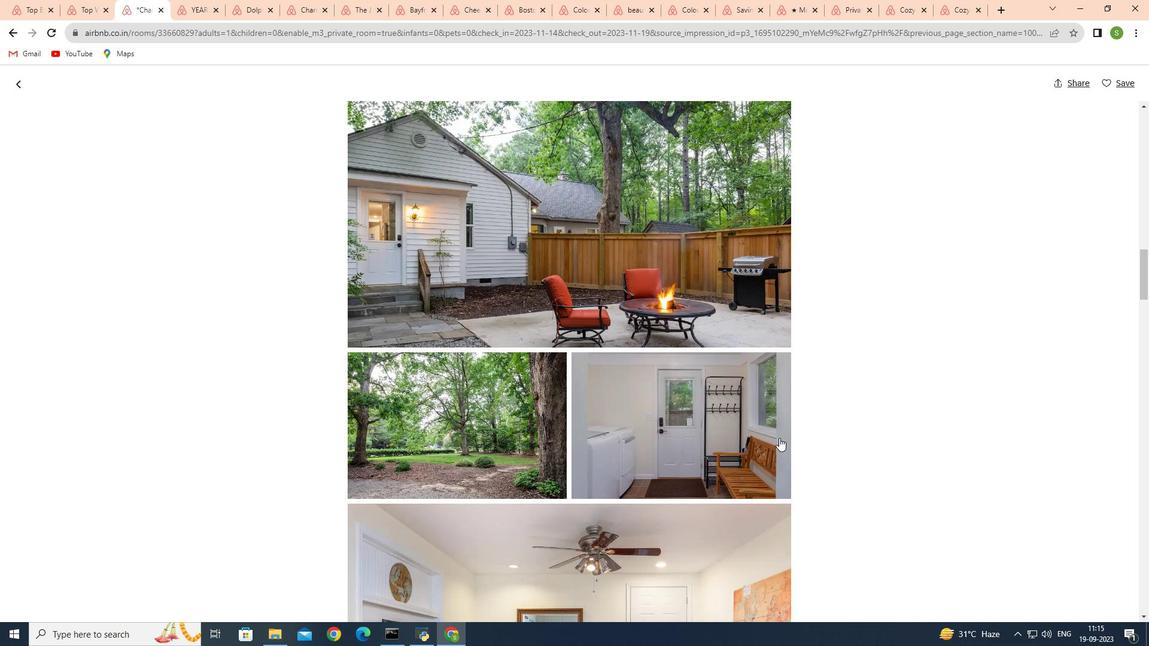 
Action: Mouse scrolled (779, 437) with delta (0, 0)
Screenshot: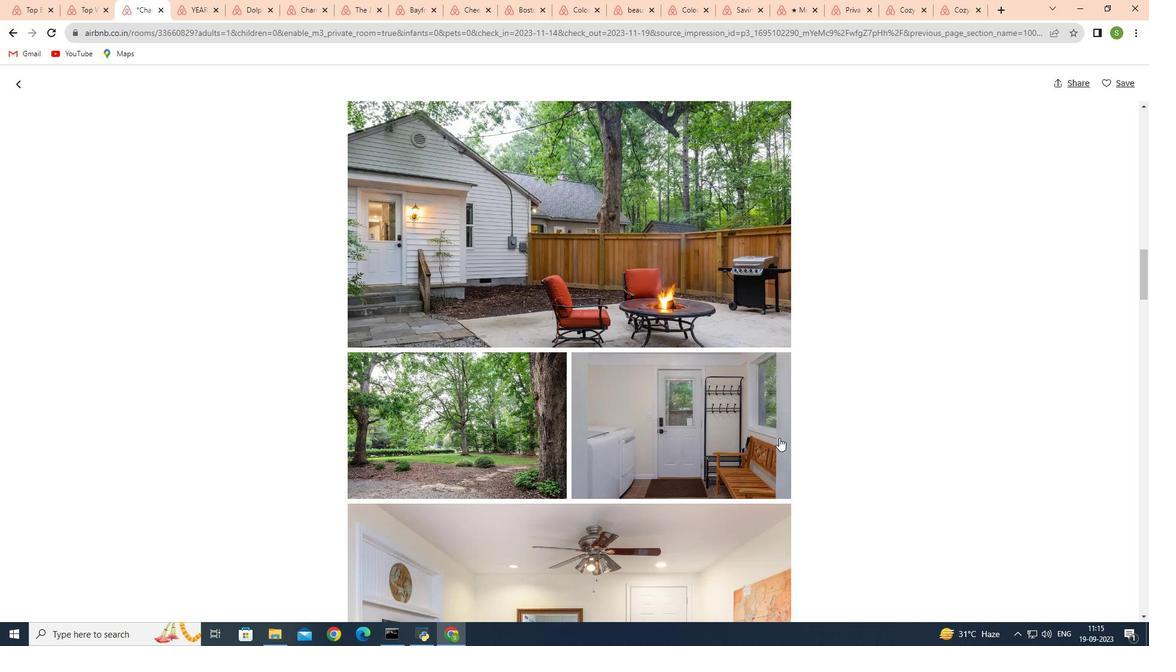 
Action: Mouse scrolled (779, 437) with delta (0, 0)
Screenshot: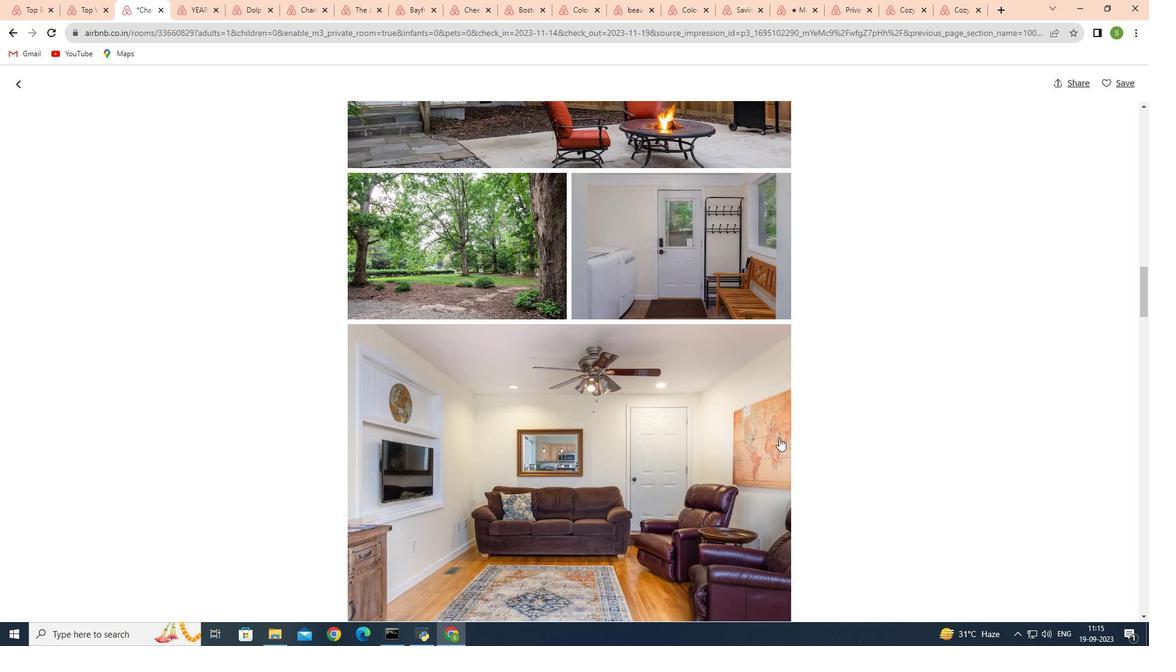 
Action: Mouse scrolled (779, 437) with delta (0, 0)
Screenshot: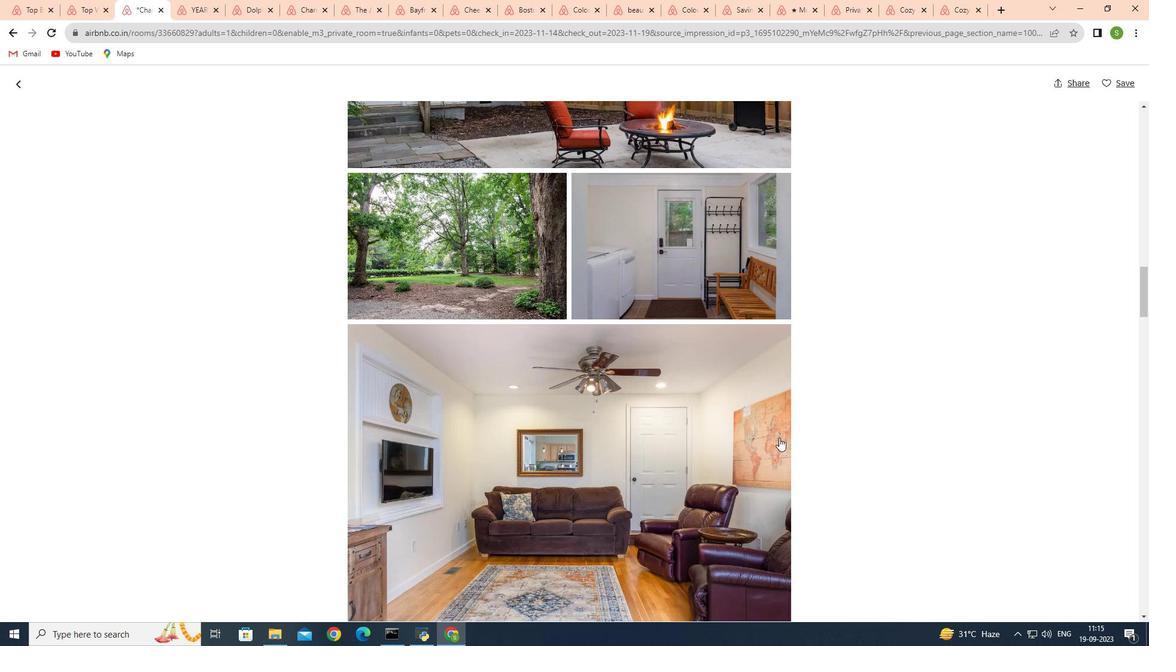 
Action: Mouse scrolled (779, 437) with delta (0, 0)
Screenshot: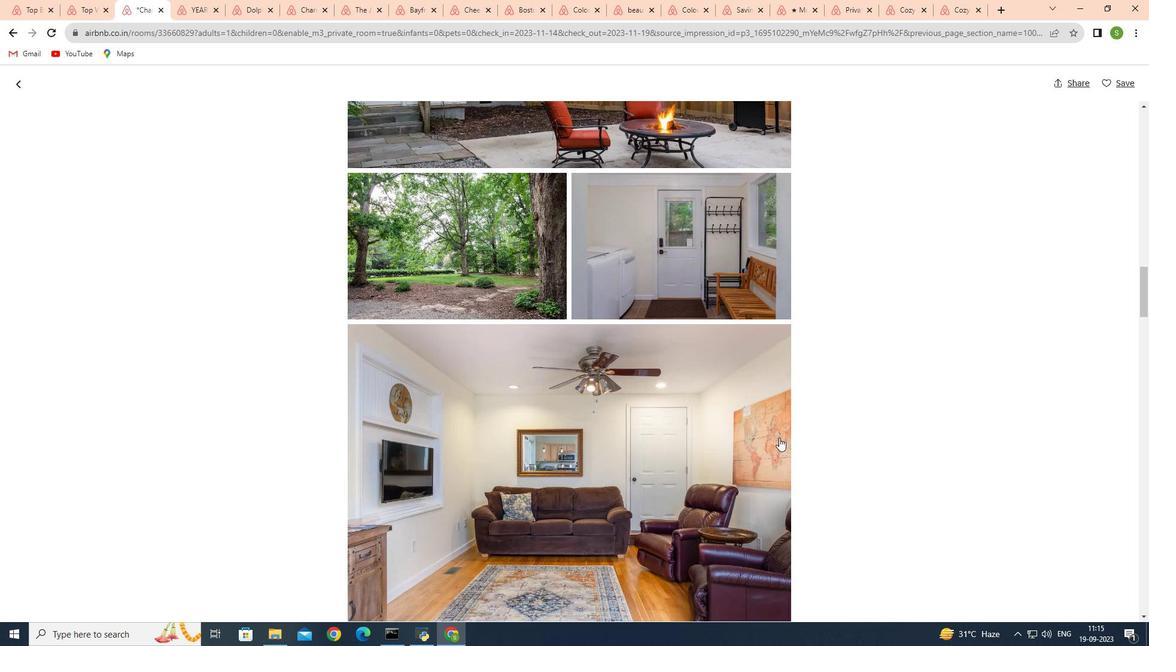 
Action: Mouse scrolled (779, 437) with delta (0, 0)
Screenshot: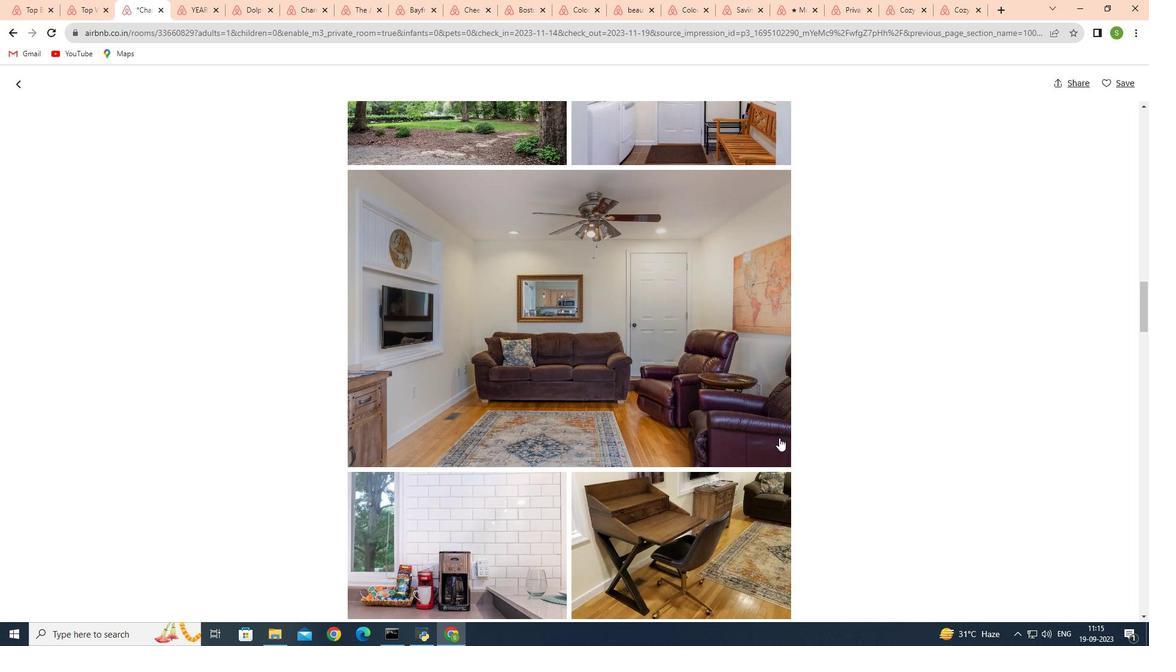 
Action: Mouse scrolled (779, 437) with delta (0, 0)
Screenshot: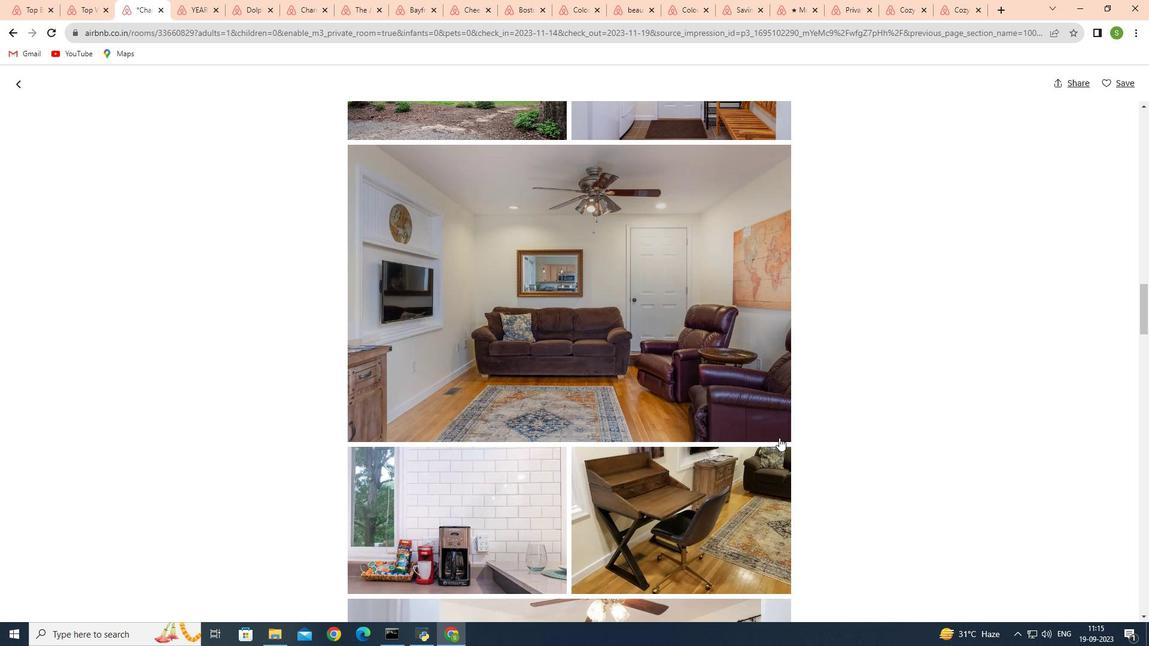 
Action: Mouse scrolled (779, 437) with delta (0, 0)
Screenshot: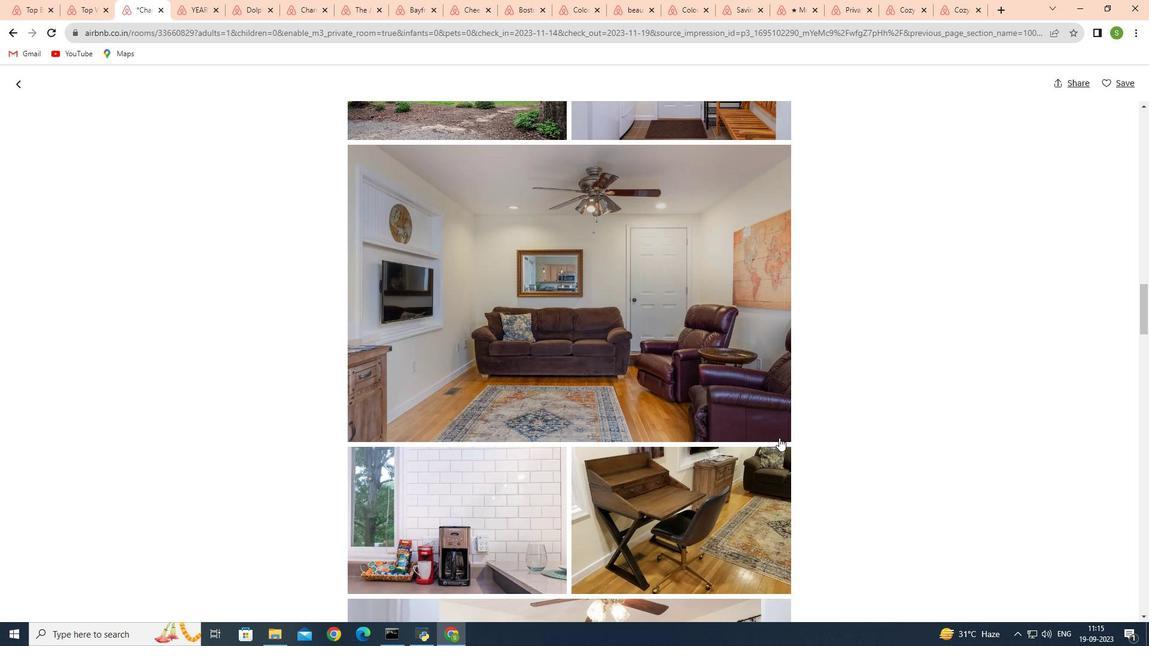 
Action: Mouse scrolled (779, 437) with delta (0, 0)
Screenshot: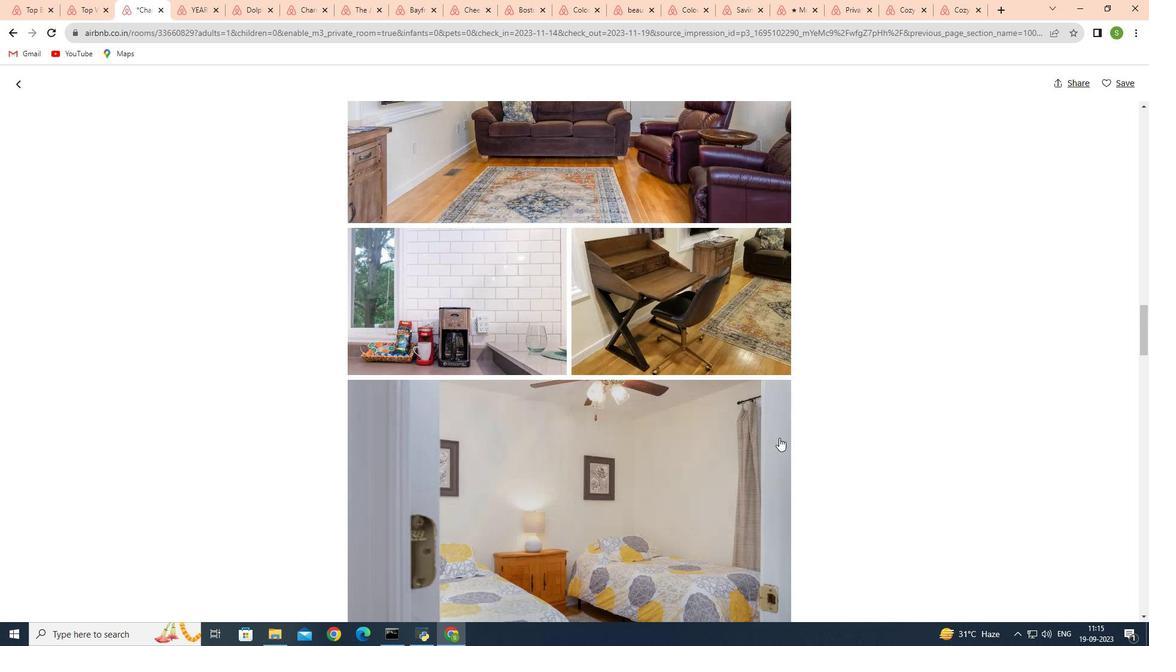 
Action: Mouse scrolled (779, 437) with delta (0, 0)
Screenshot: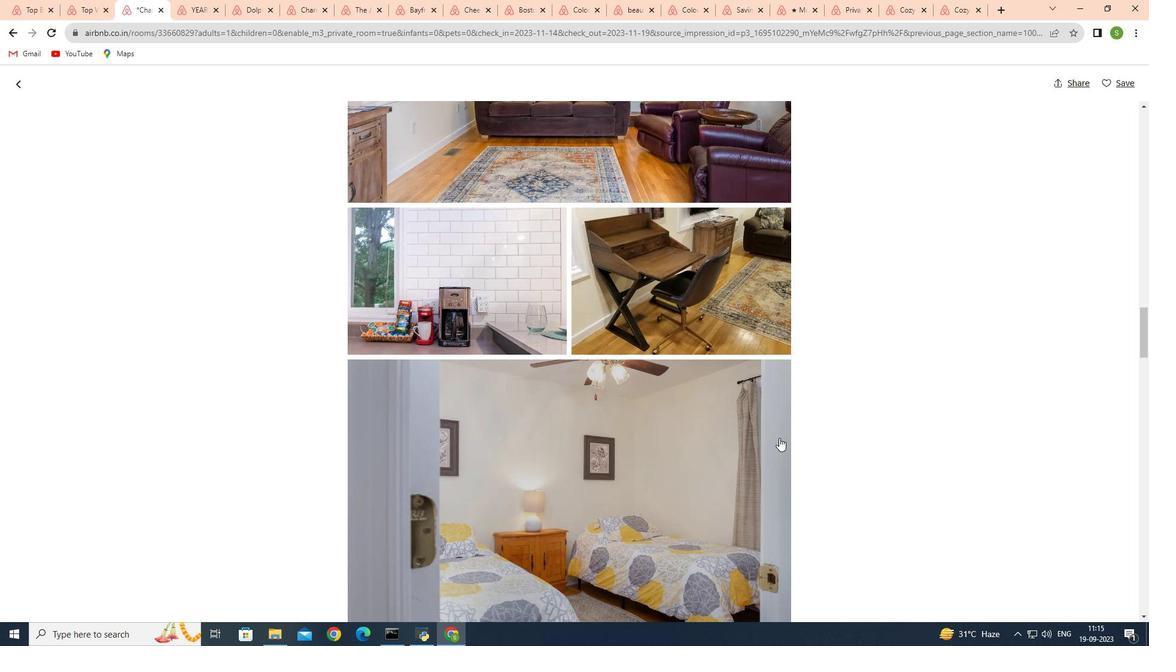 
Action: Mouse scrolled (779, 437) with delta (0, 0)
Screenshot: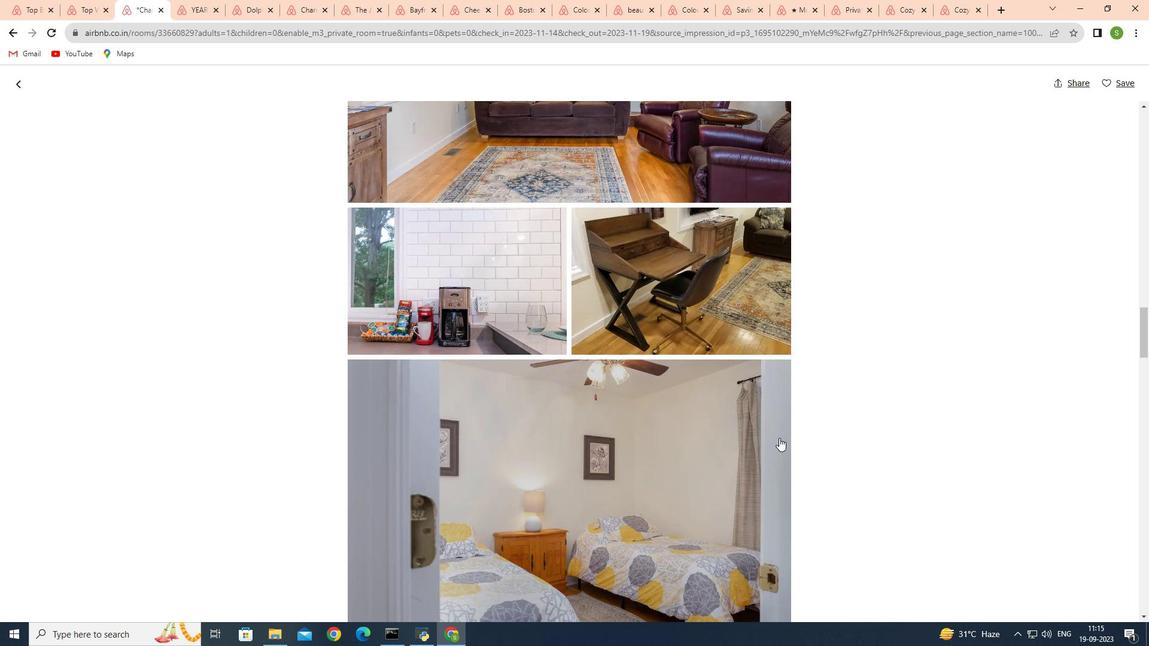 
Action: Mouse scrolled (779, 437) with delta (0, 0)
Screenshot: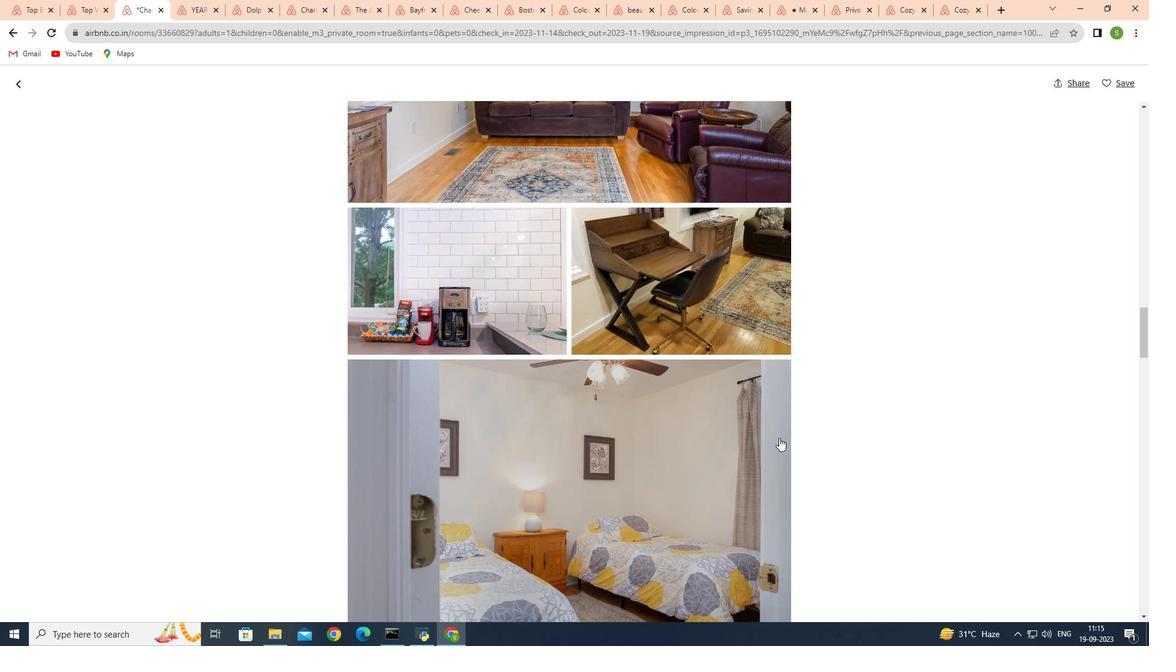 
Action: Mouse scrolled (779, 437) with delta (0, 0)
Screenshot: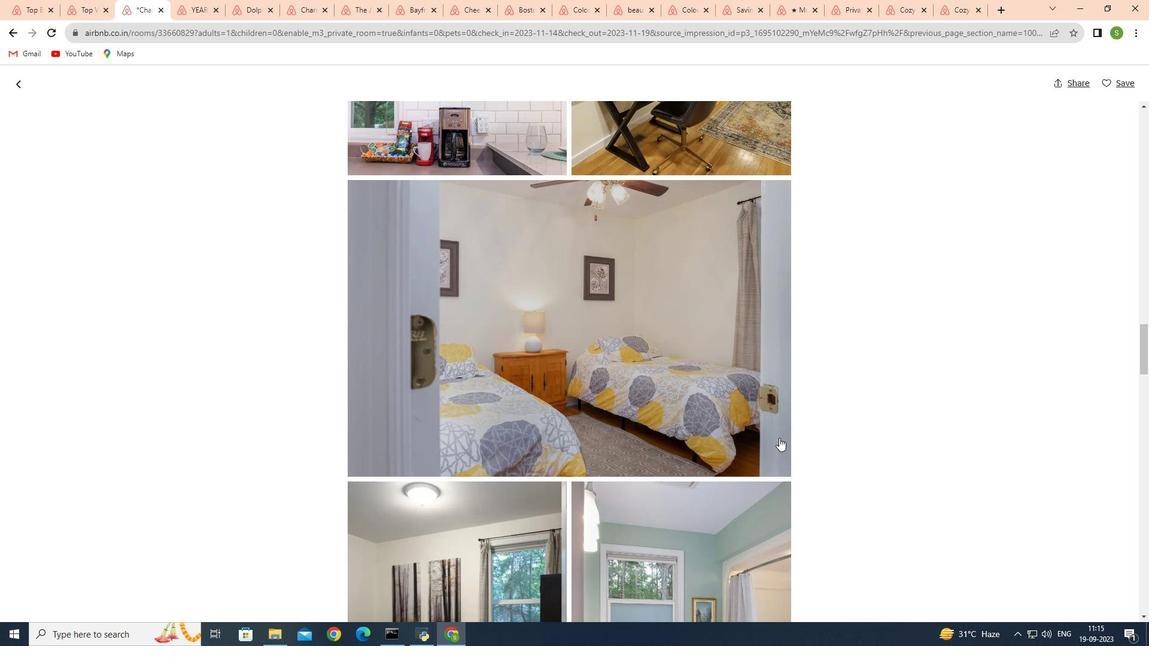 
Action: Mouse scrolled (779, 437) with delta (0, 0)
Screenshot: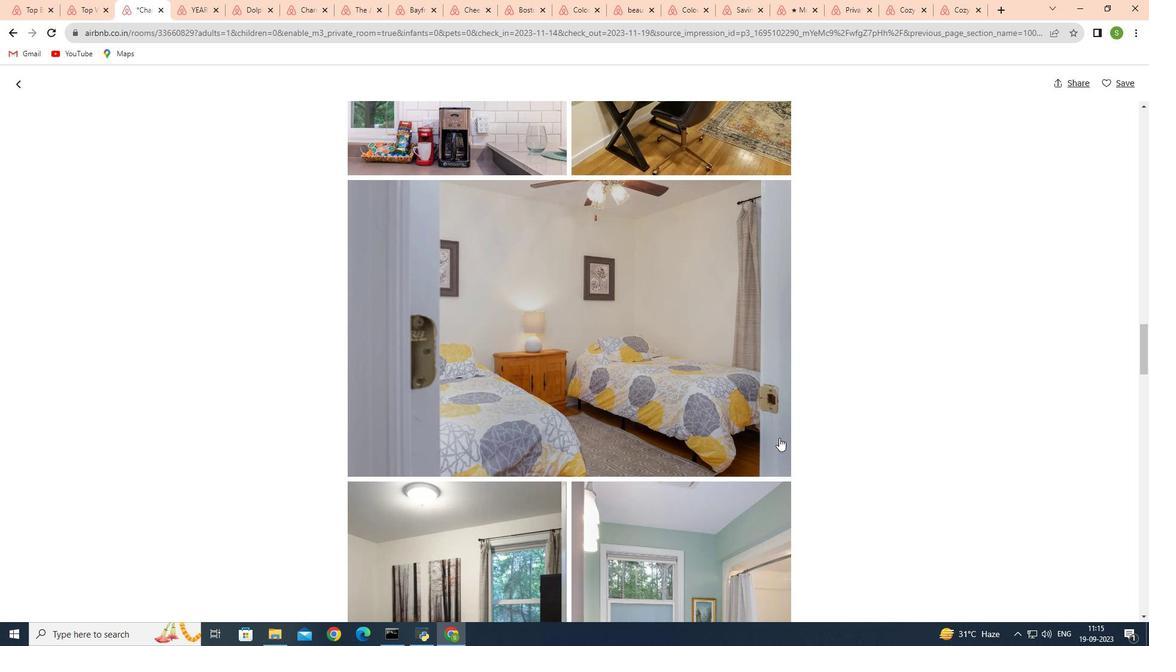 
Action: Mouse scrolled (779, 437) with delta (0, 0)
Screenshot: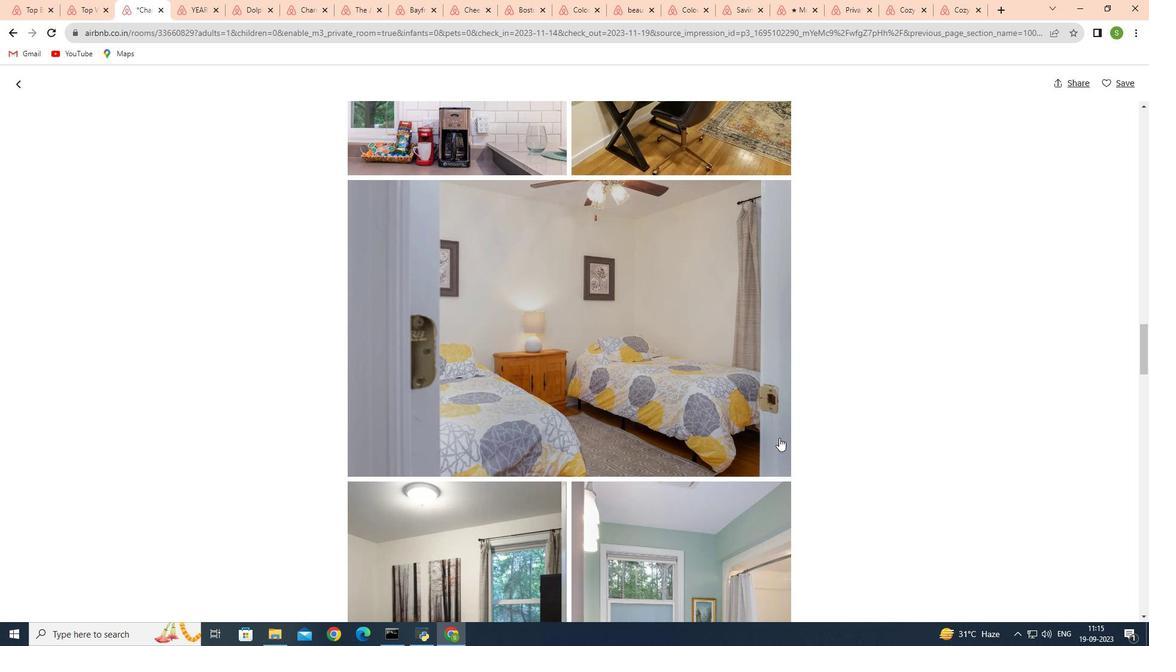 
Action: Mouse scrolled (779, 437) with delta (0, 0)
Screenshot: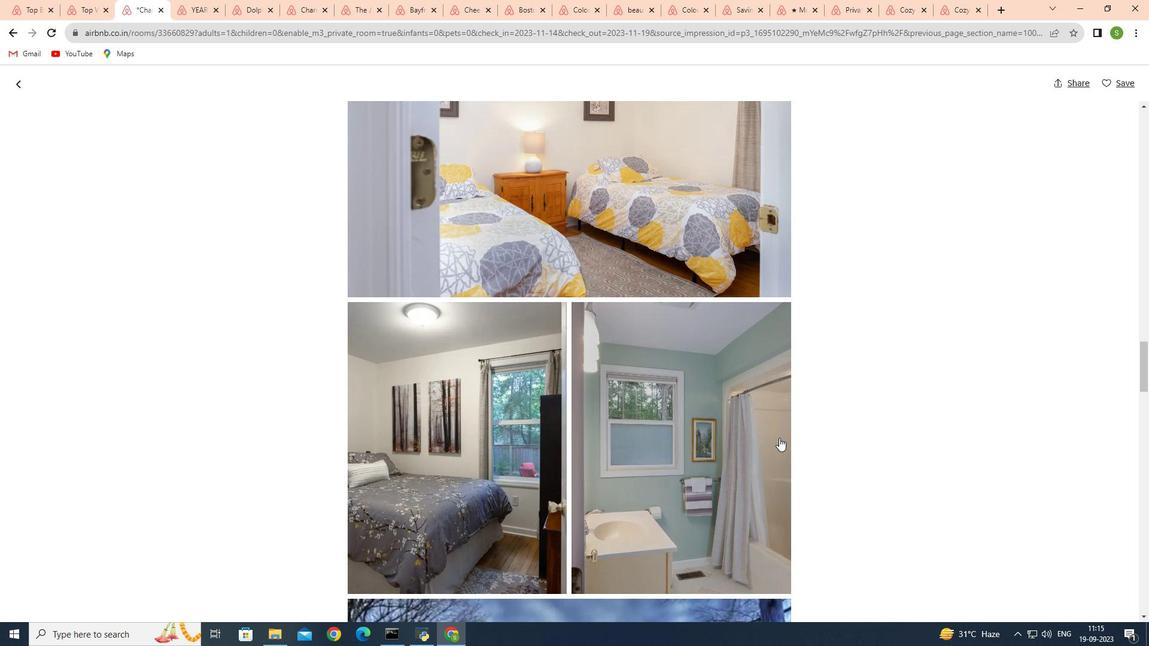 
Action: Mouse scrolled (779, 437) with delta (0, 0)
Screenshot: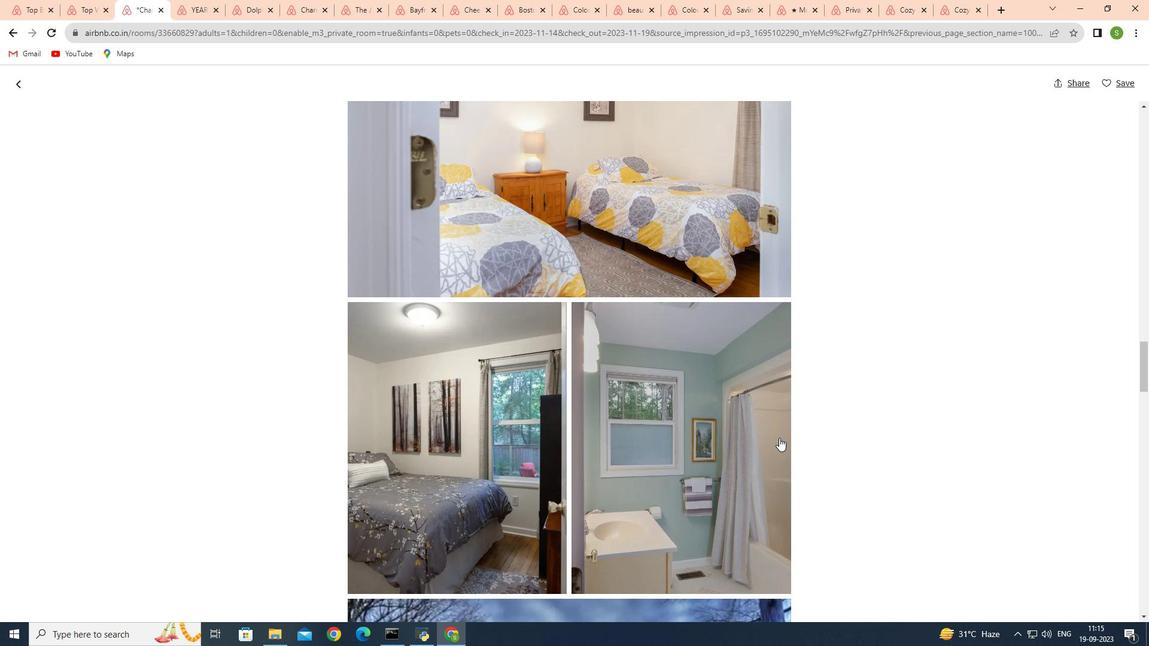 
Action: Mouse scrolled (779, 437) with delta (0, 0)
Screenshot: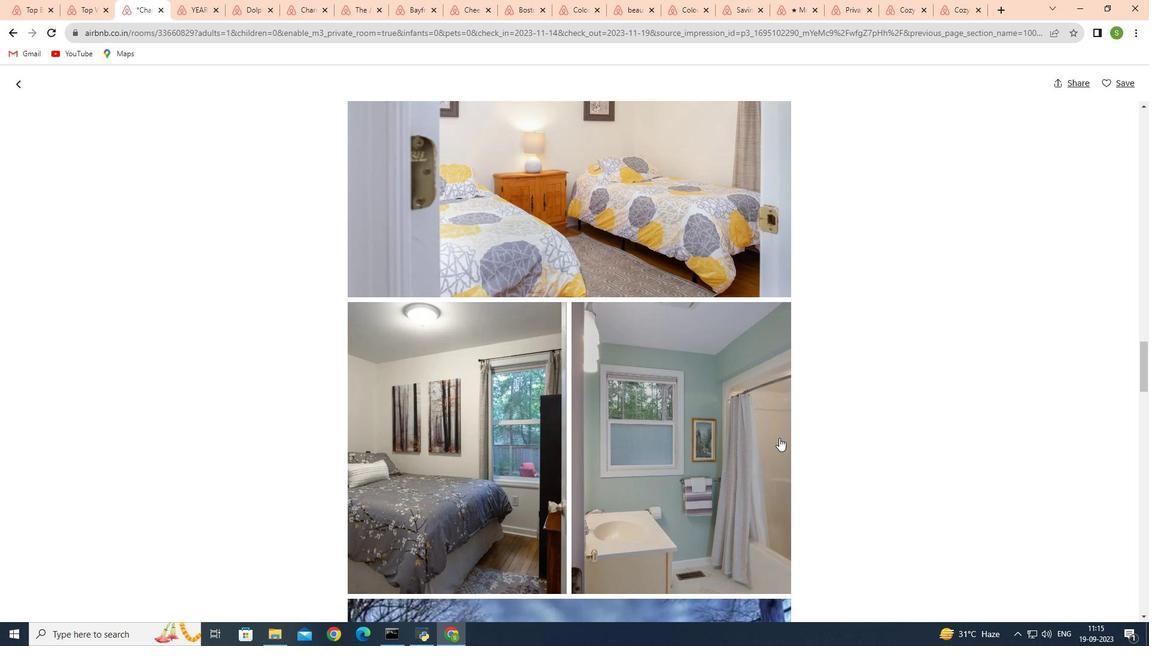 
Action: Mouse scrolled (779, 437) with delta (0, 0)
Screenshot: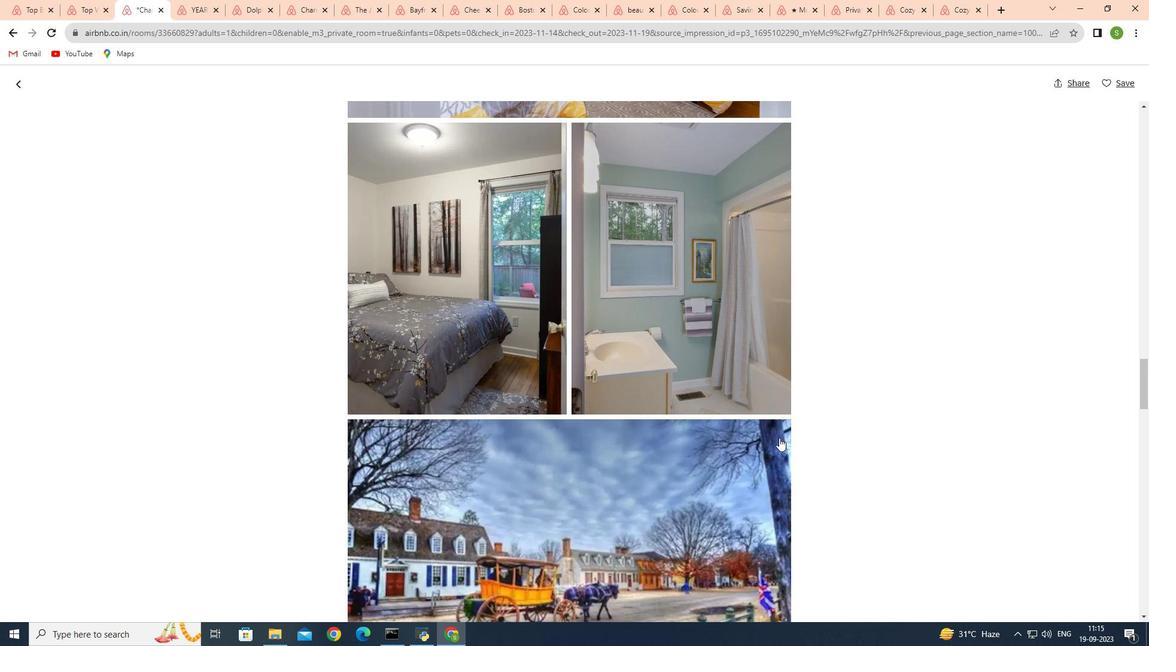 
Action: Mouse scrolled (779, 437) with delta (0, 0)
Screenshot: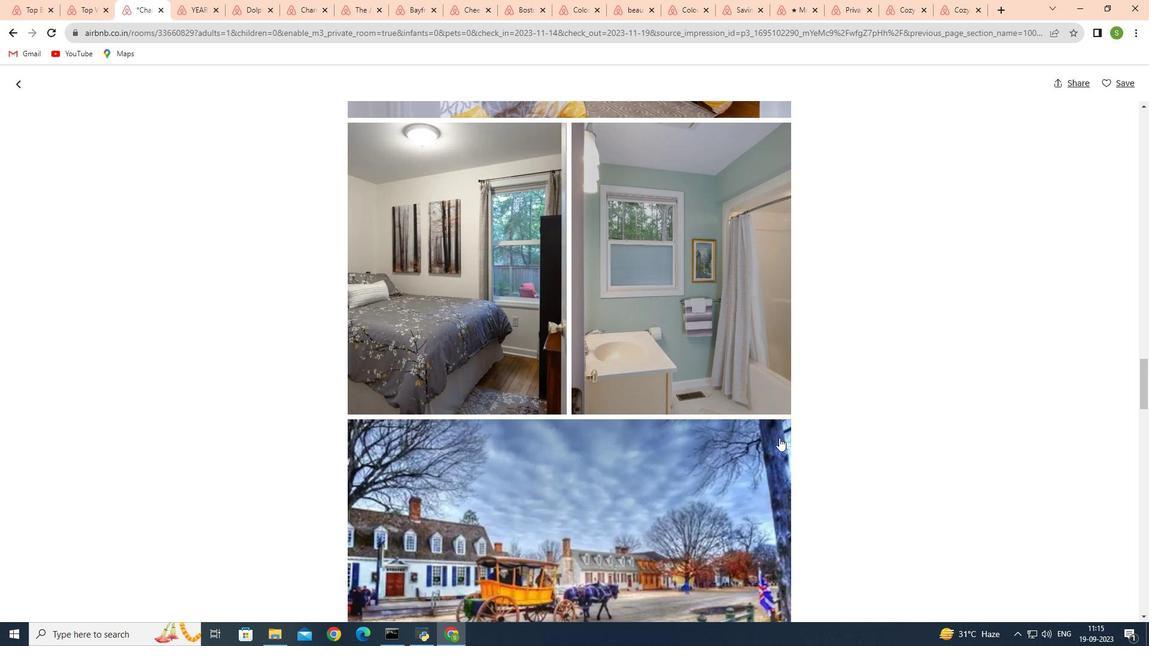 
Action: Mouse scrolled (779, 437) with delta (0, 0)
Screenshot: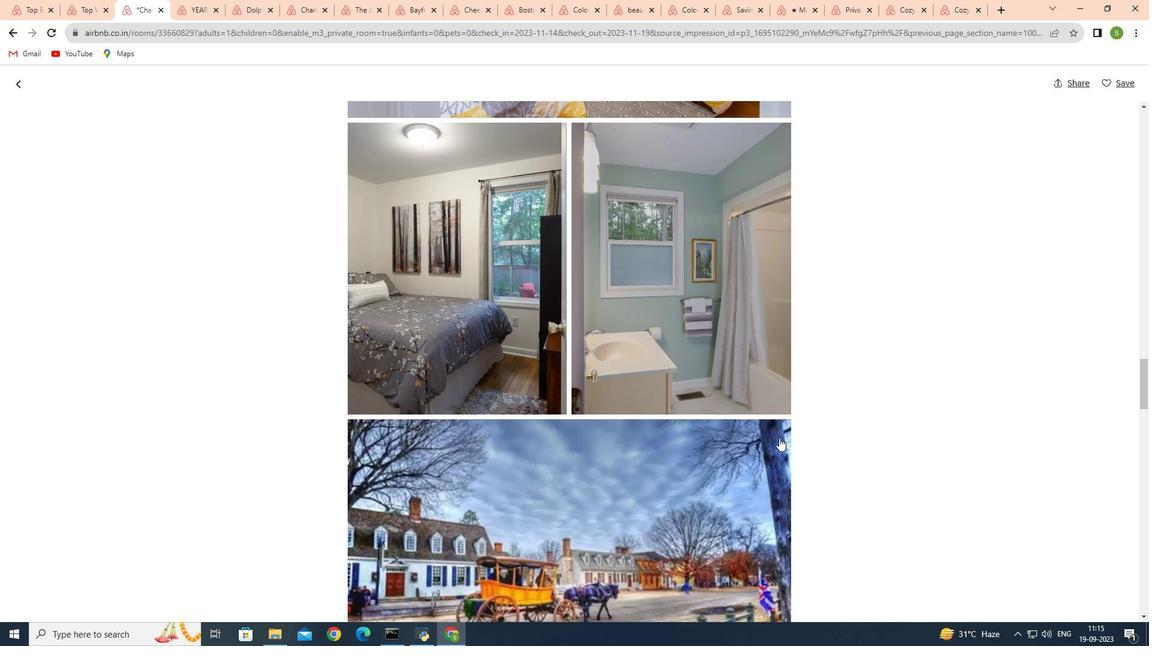 
Action: Mouse scrolled (779, 437) with delta (0, 0)
Screenshot: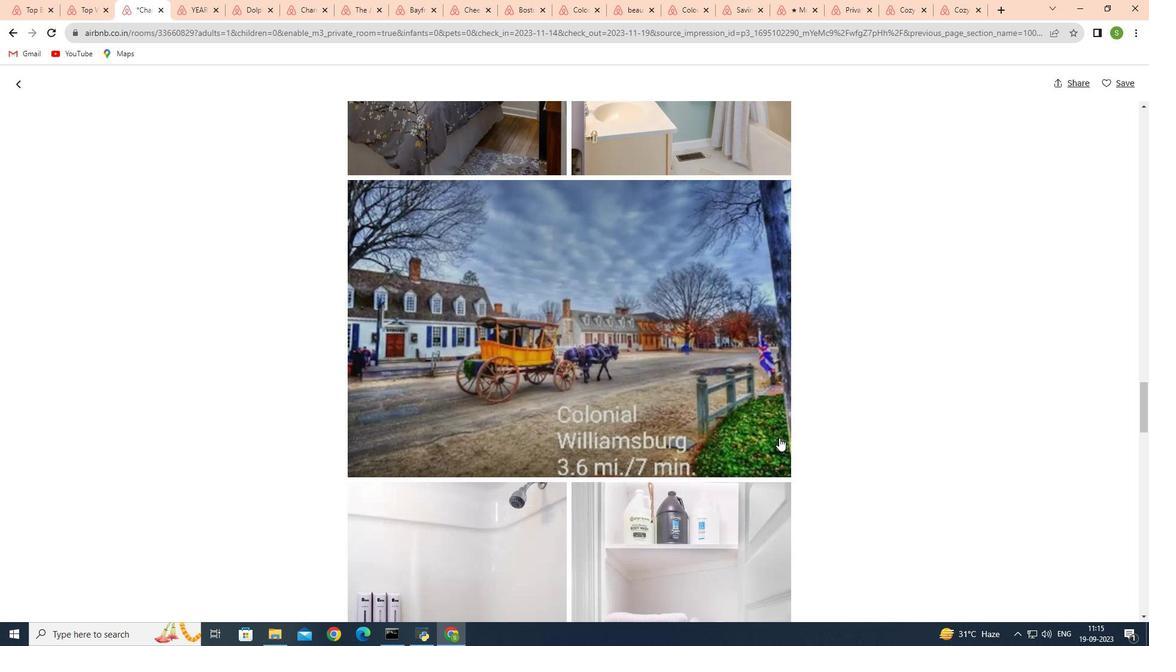 
Action: Mouse scrolled (779, 437) with delta (0, 0)
Screenshot: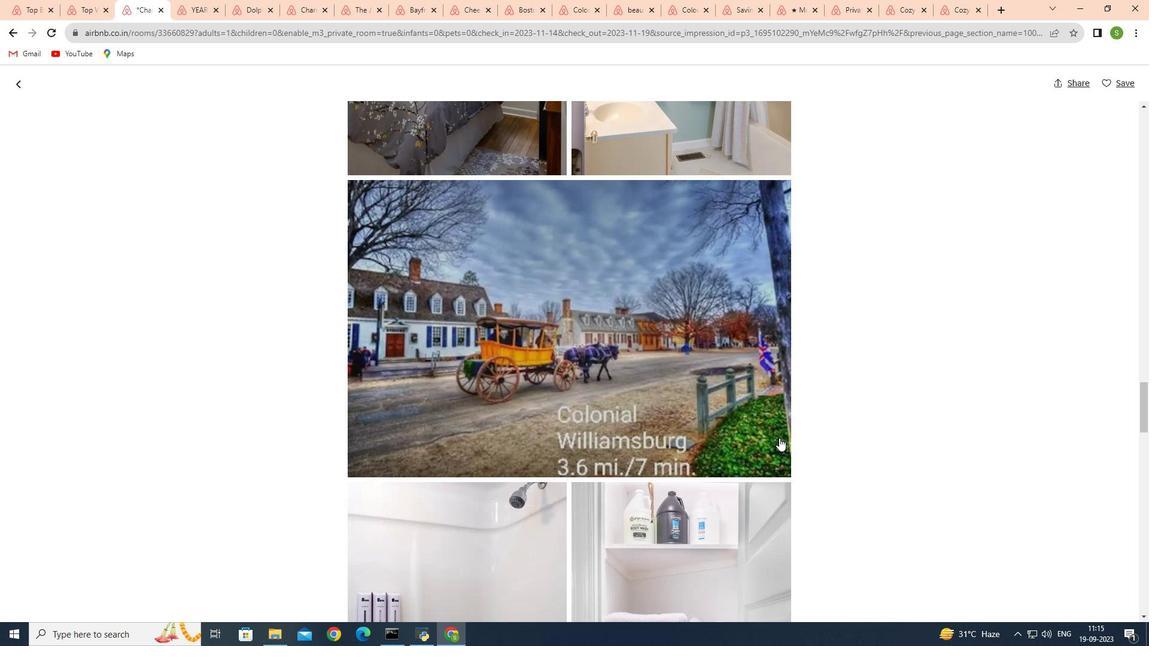 
Action: Mouse scrolled (779, 437) with delta (0, 0)
Screenshot: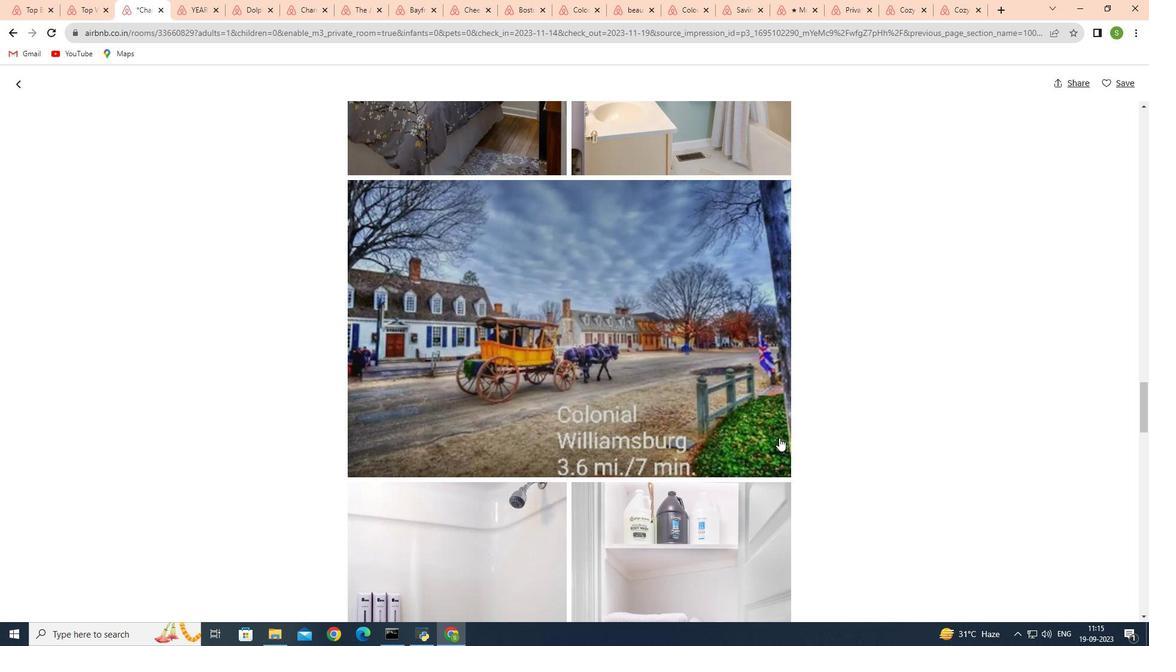 
Action: Mouse scrolled (779, 437) with delta (0, 0)
Screenshot: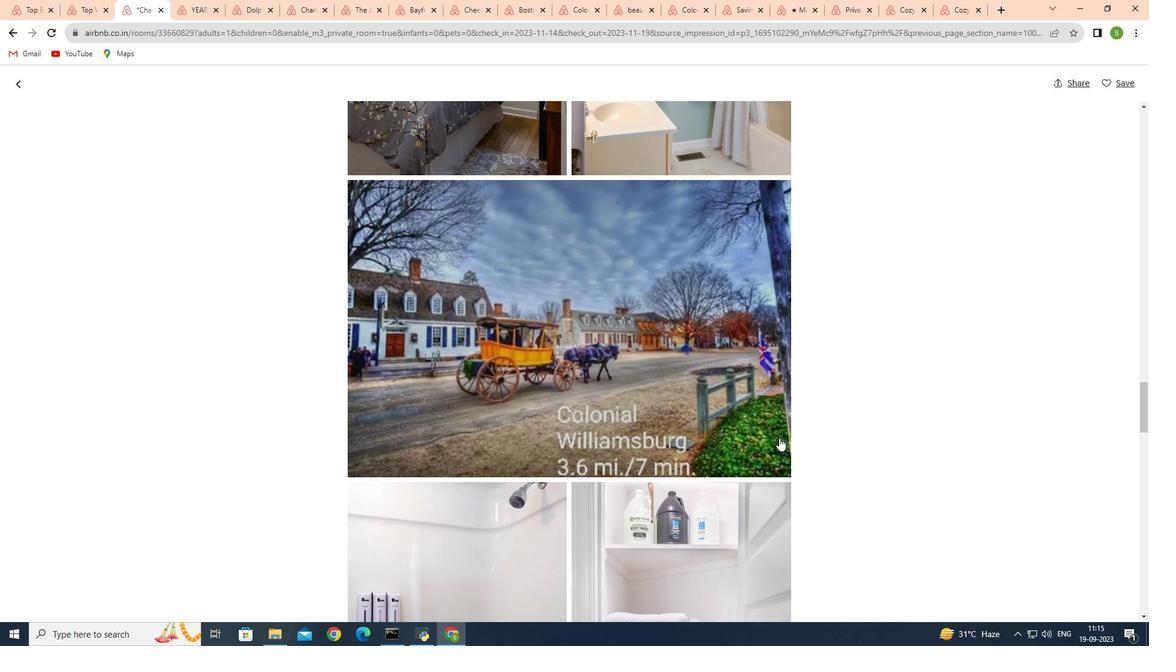 
Action: Mouse scrolled (779, 437) with delta (0, 0)
Screenshot: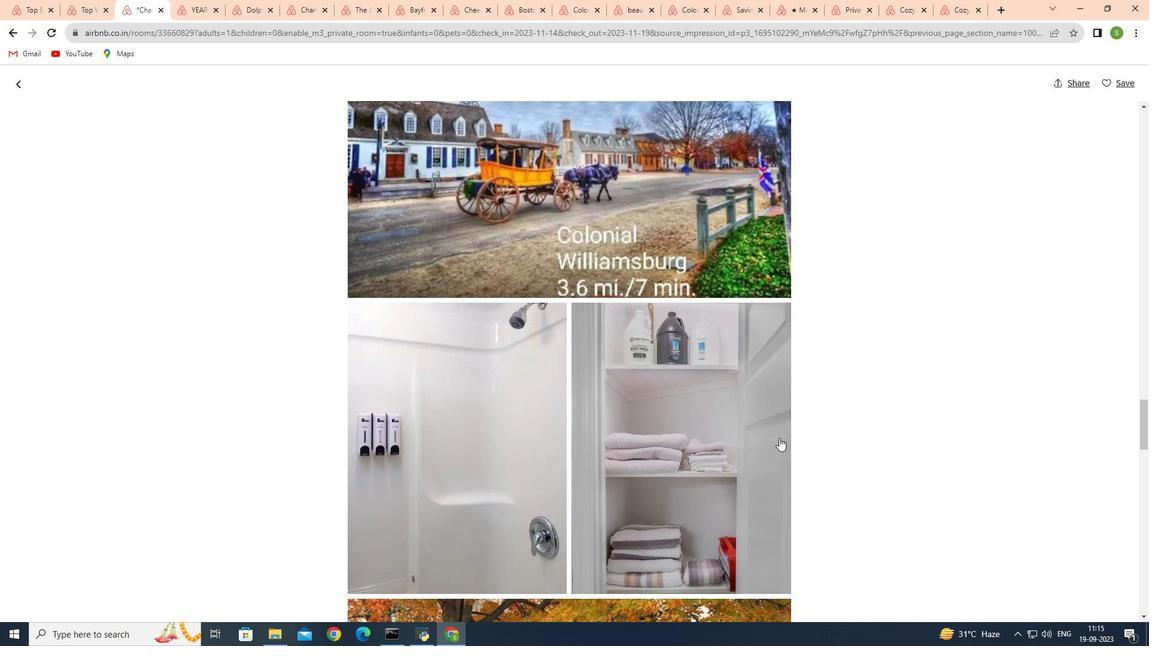 
Action: Mouse scrolled (779, 437) with delta (0, 0)
Screenshot: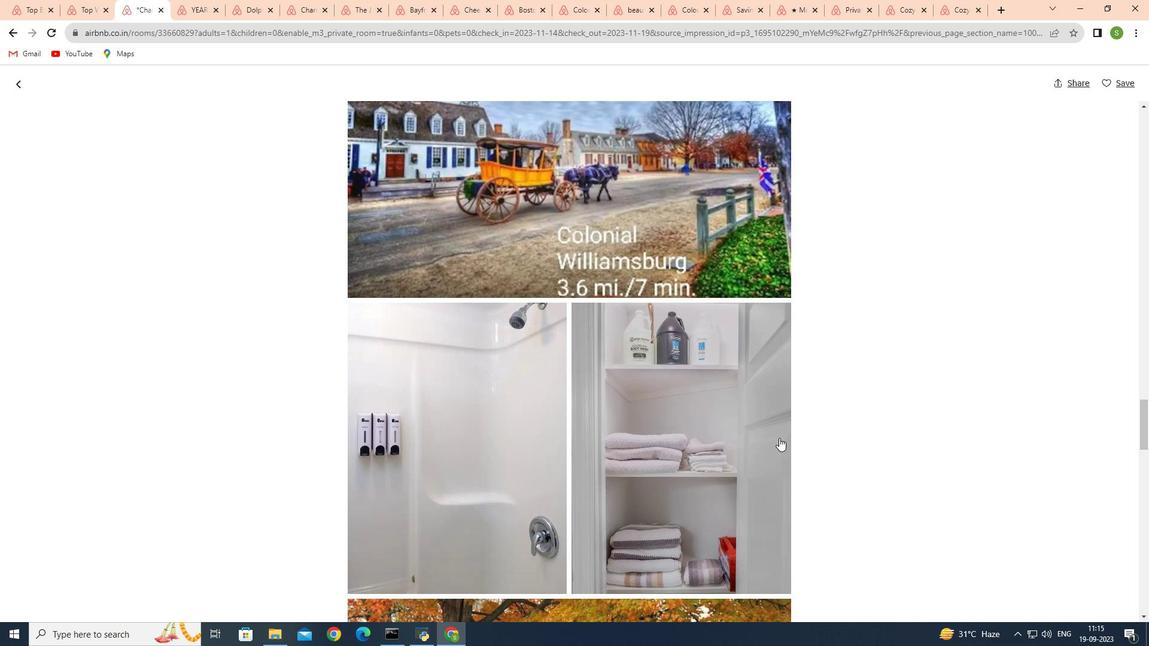 
Action: Mouse scrolled (779, 437) with delta (0, 0)
Screenshot: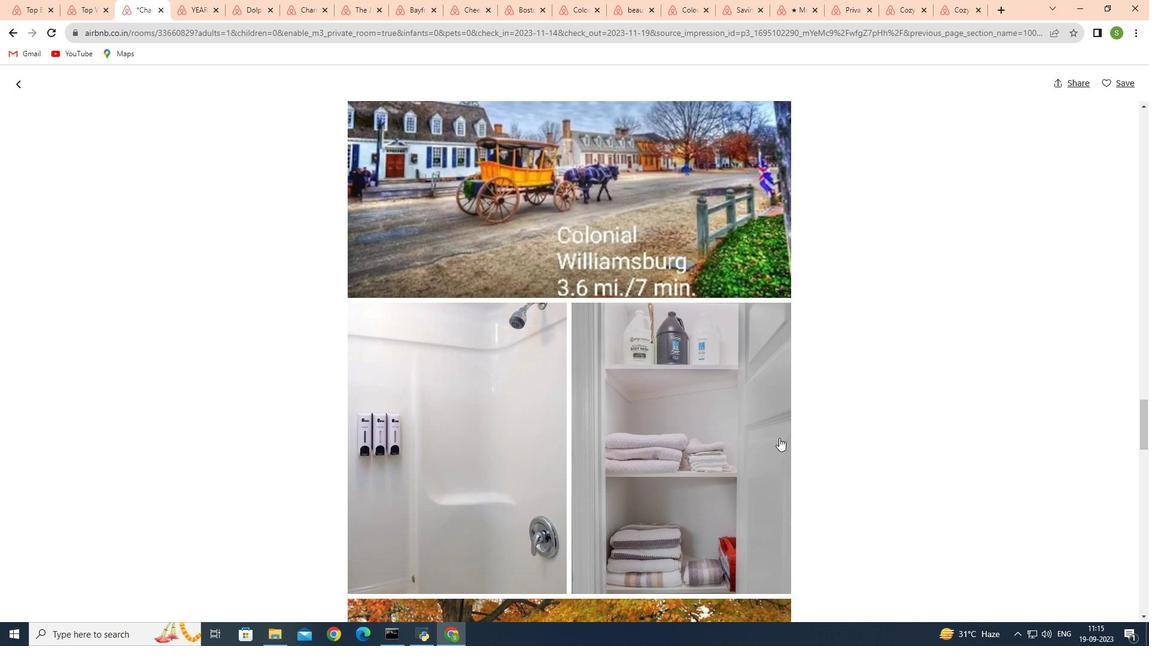
Action: Mouse scrolled (779, 437) with delta (0, 0)
Screenshot: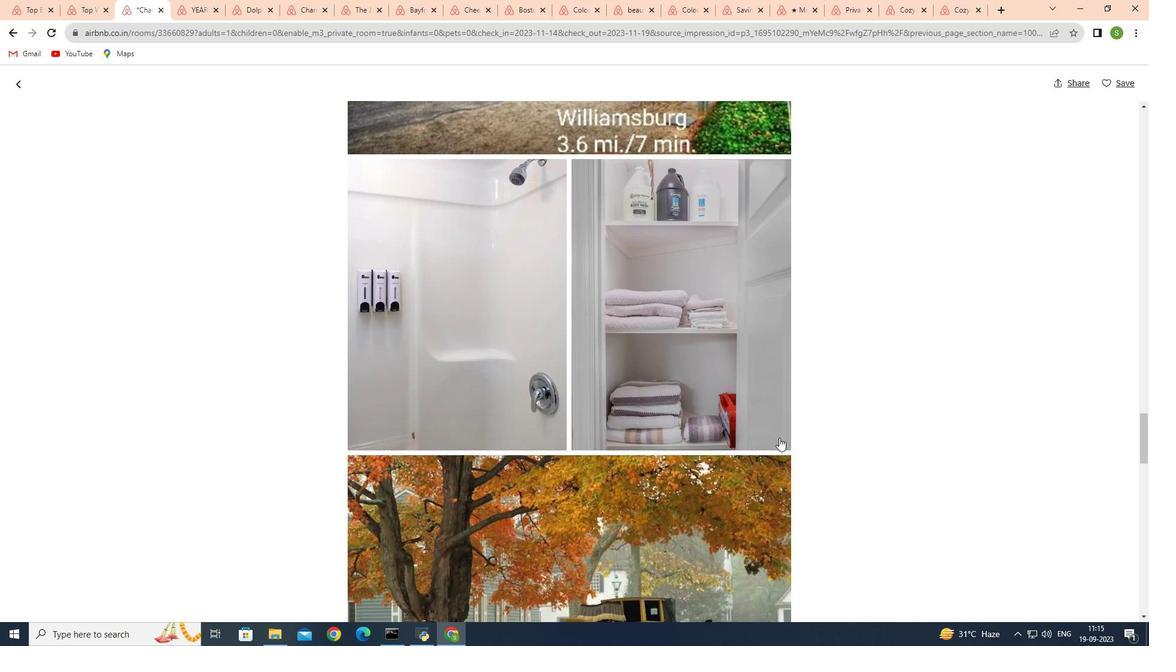 
Action: Mouse scrolled (779, 437) with delta (0, 0)
Screenshot: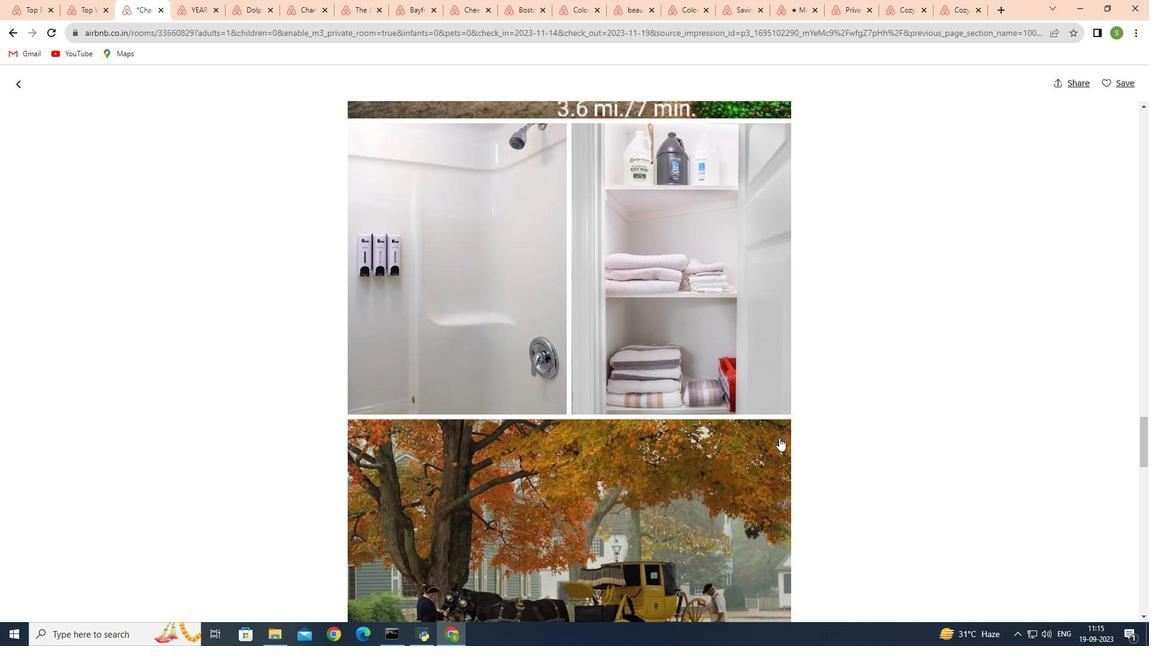 
Action: Mouse scrolled (779, 437) with delta (0, 0)
Screenshot: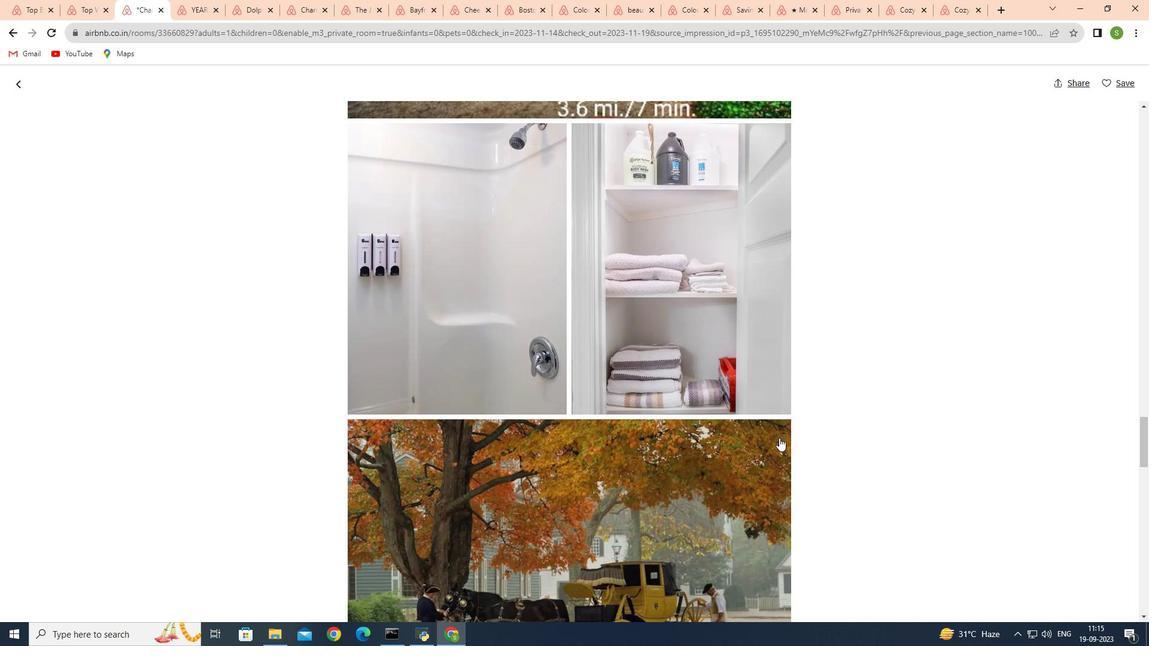 
Action: Mouse scrolled (779, 437) with delta (0, 0)
Screenshot: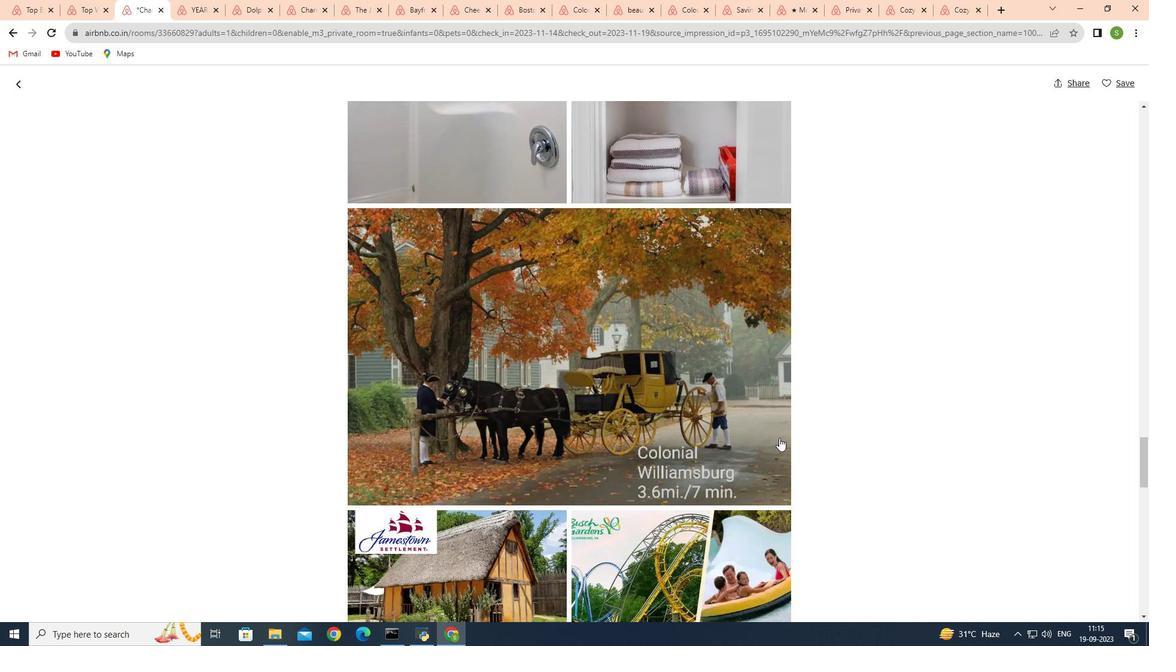 
Action: Mouse scrolled (779, 437) with delta (0, 0)
Screenshot: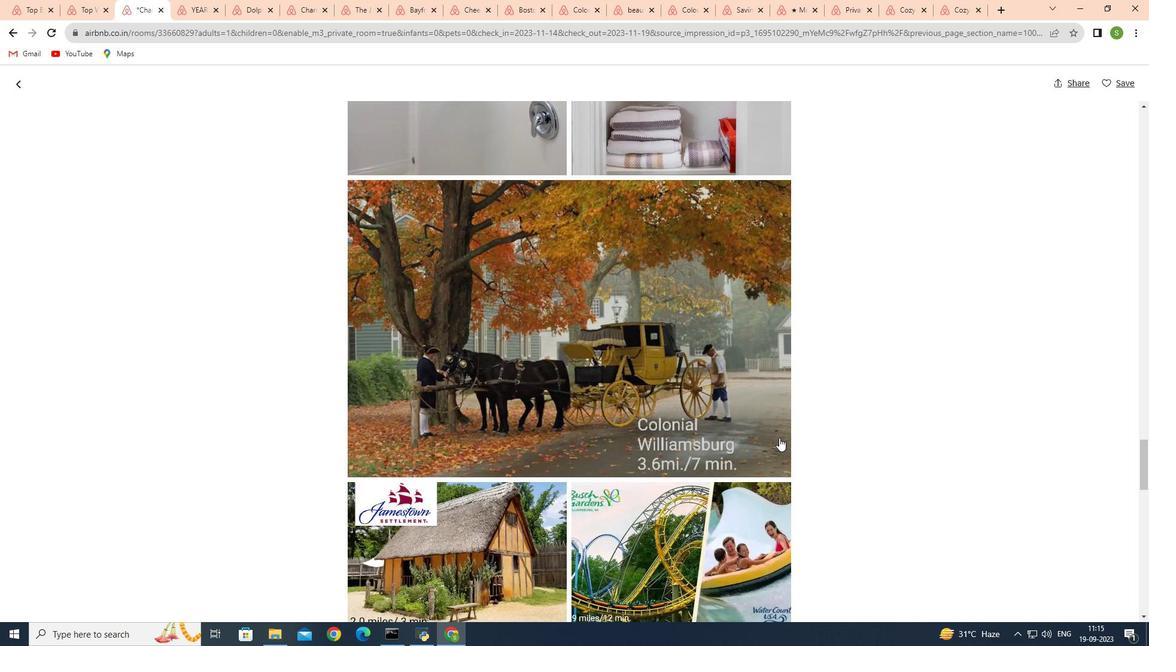 
Action: Mouse scrolled (779, 437) with delta (0, 0)
Screenshot: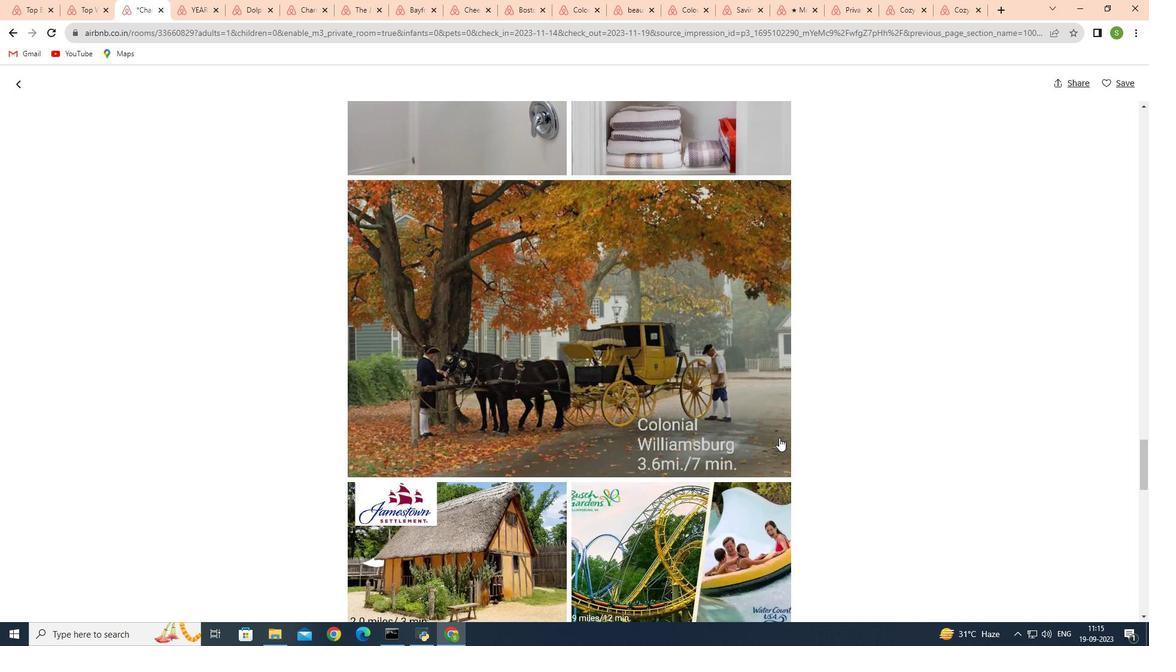 
Action: Mouse scrolled (779, 437) with delta (0, 0)
Screenshot: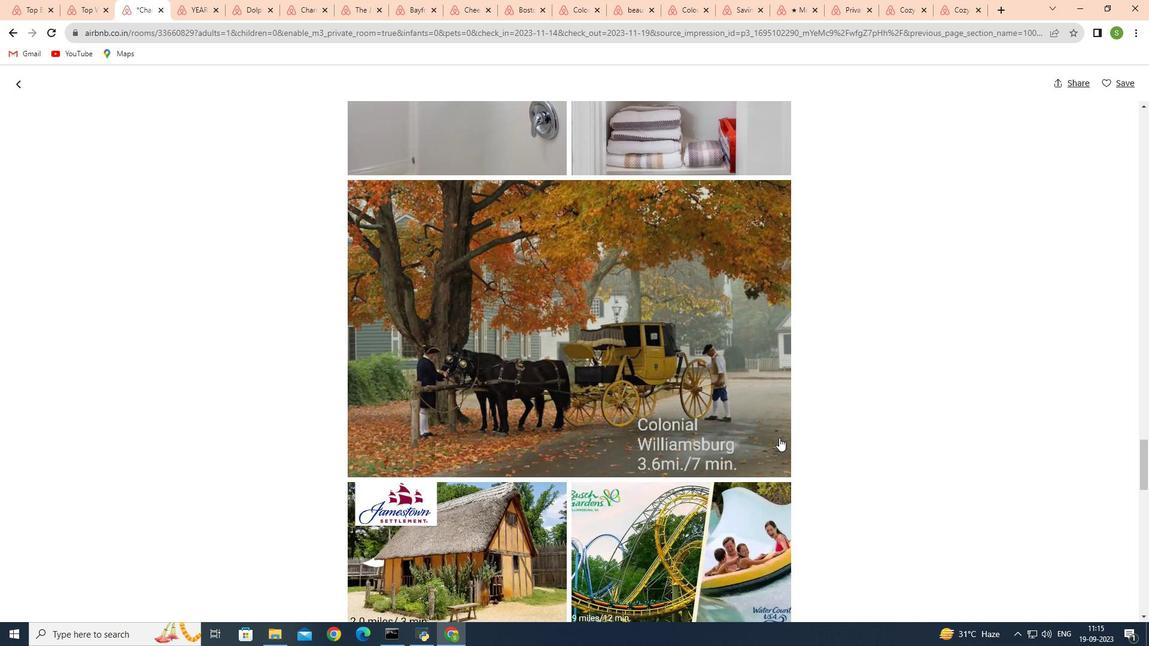 
Action: Mouse scrolled (779, 437) with delta (0, 0)
Screenshot: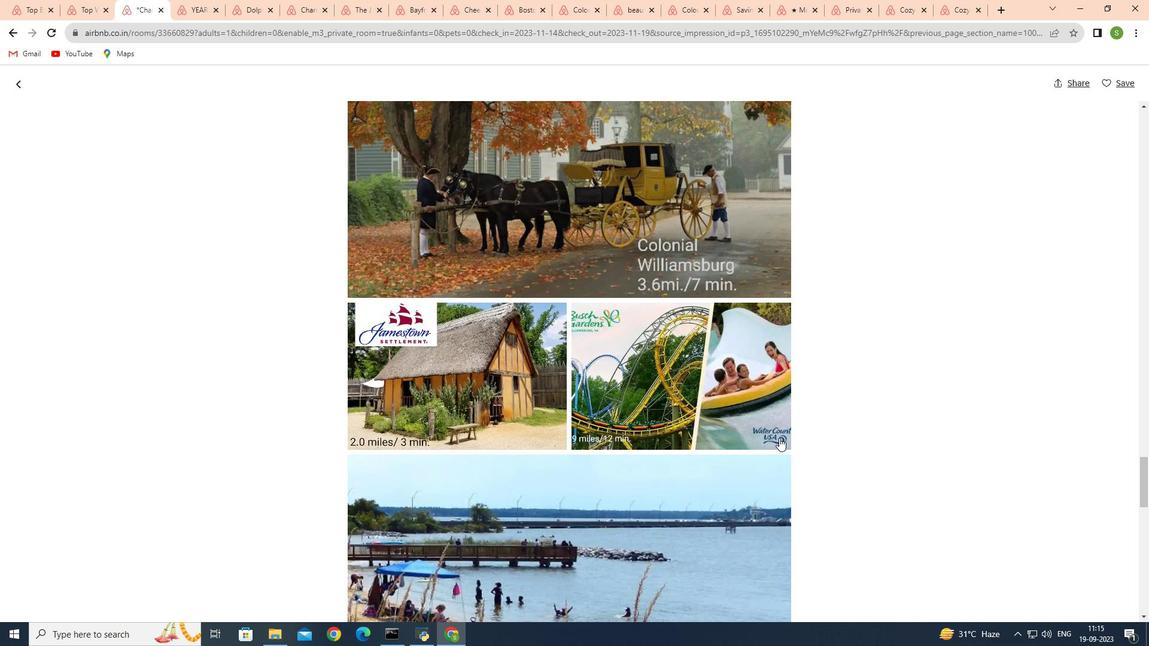 
Action: Mouse scrolled (779, 437) with delta (0, 0)
Screenshot: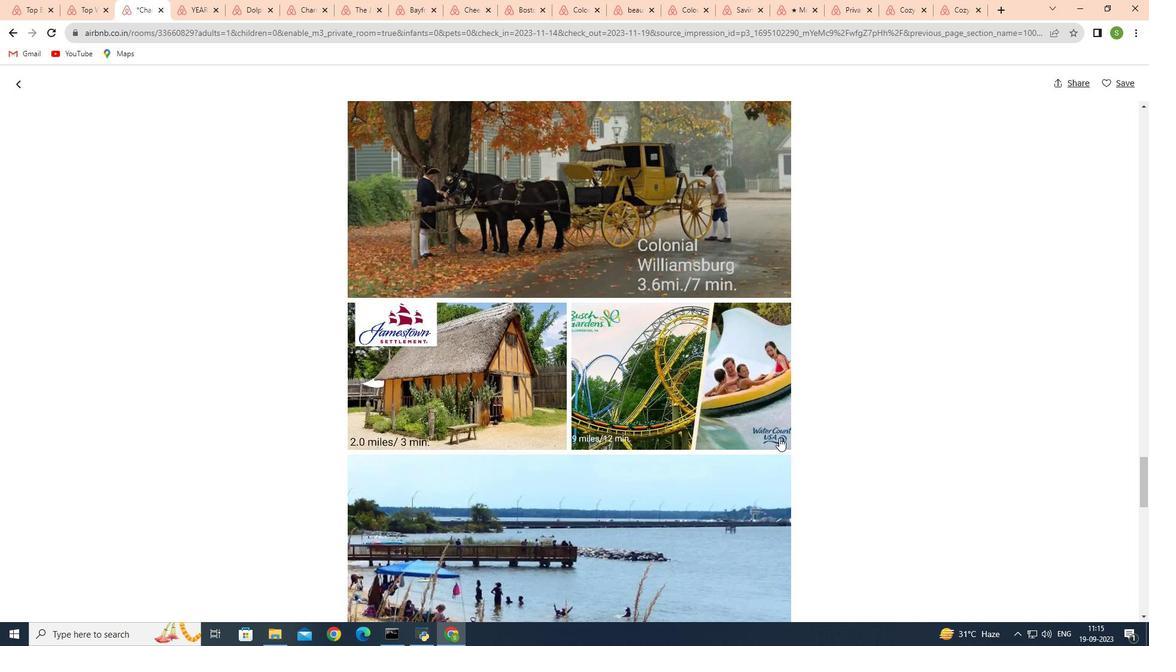 
Action: Mouse scrolled (779, 437) with delta (0, 0)
Screenshot: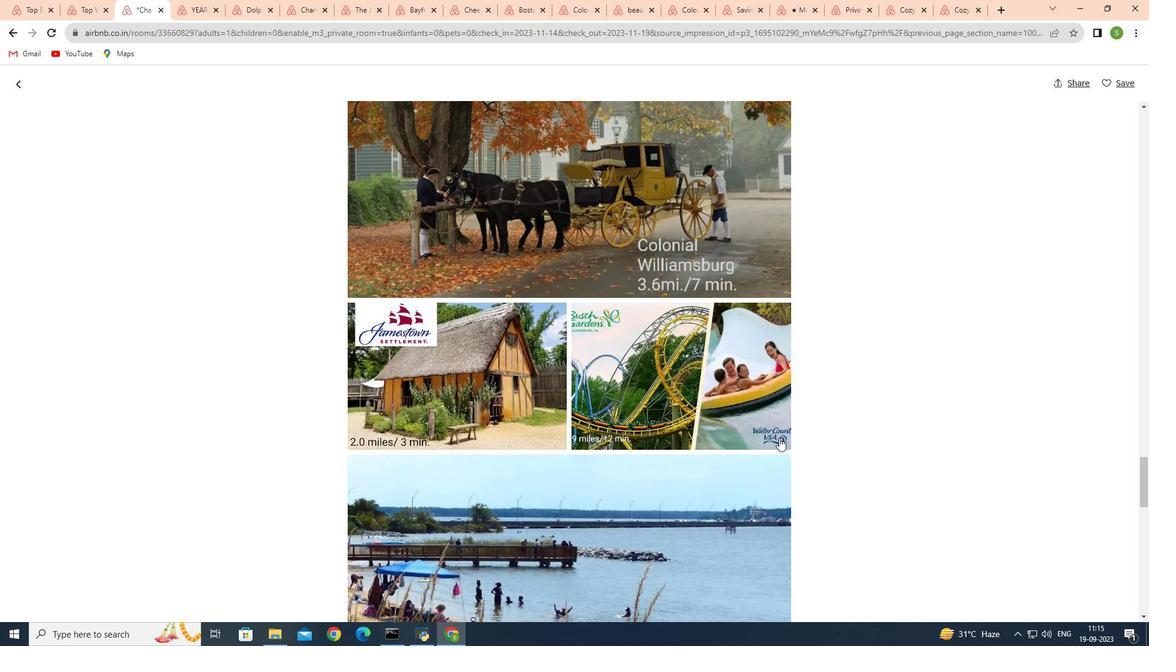 
Action: Mouse moved to (776, 439)
Screenshot: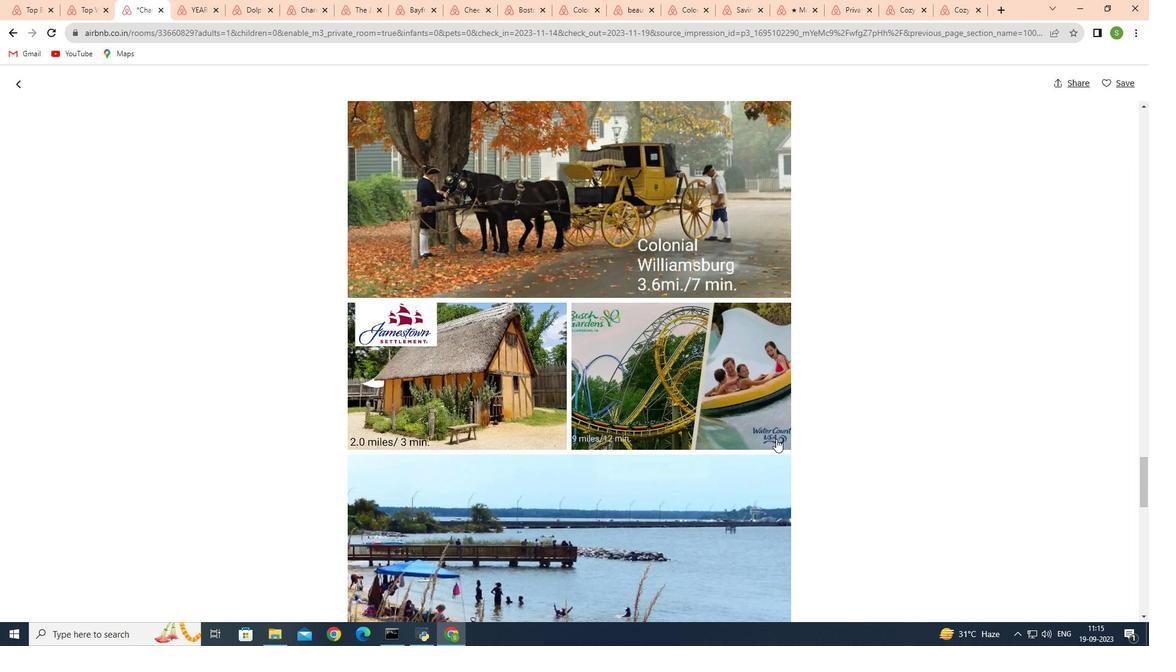 
Action: Mouse scrolled (776, 438) with delta (0, 0)
Screenshot: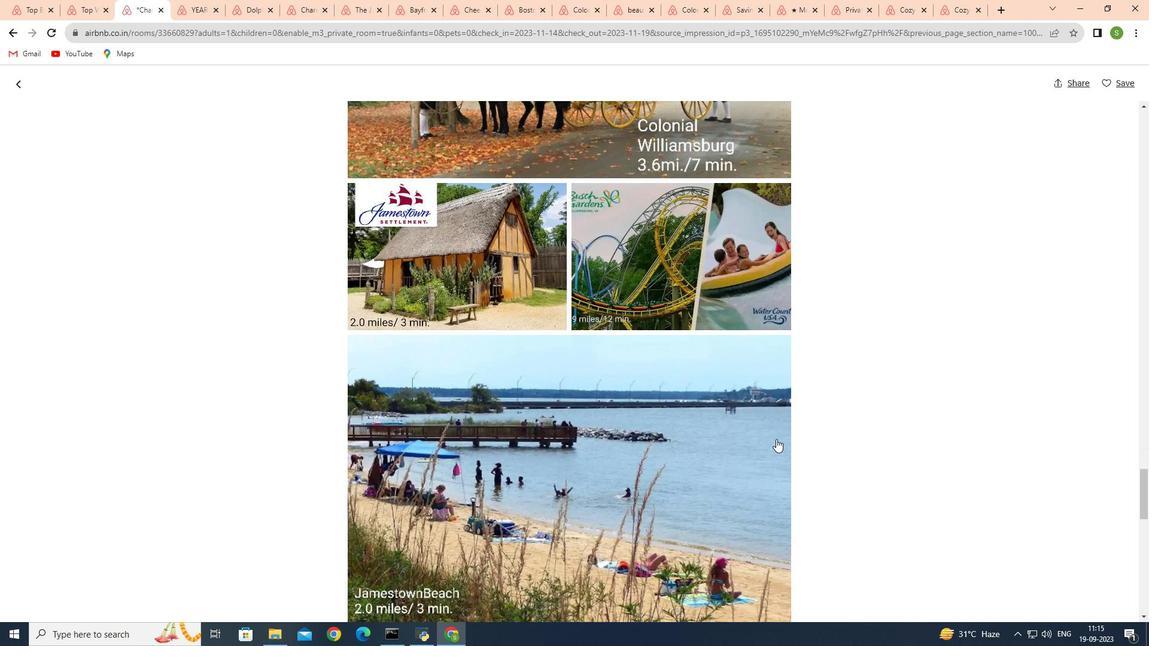 
Action: Mouse scrolled (776, 438) with delta (0, 0)
Screenshot: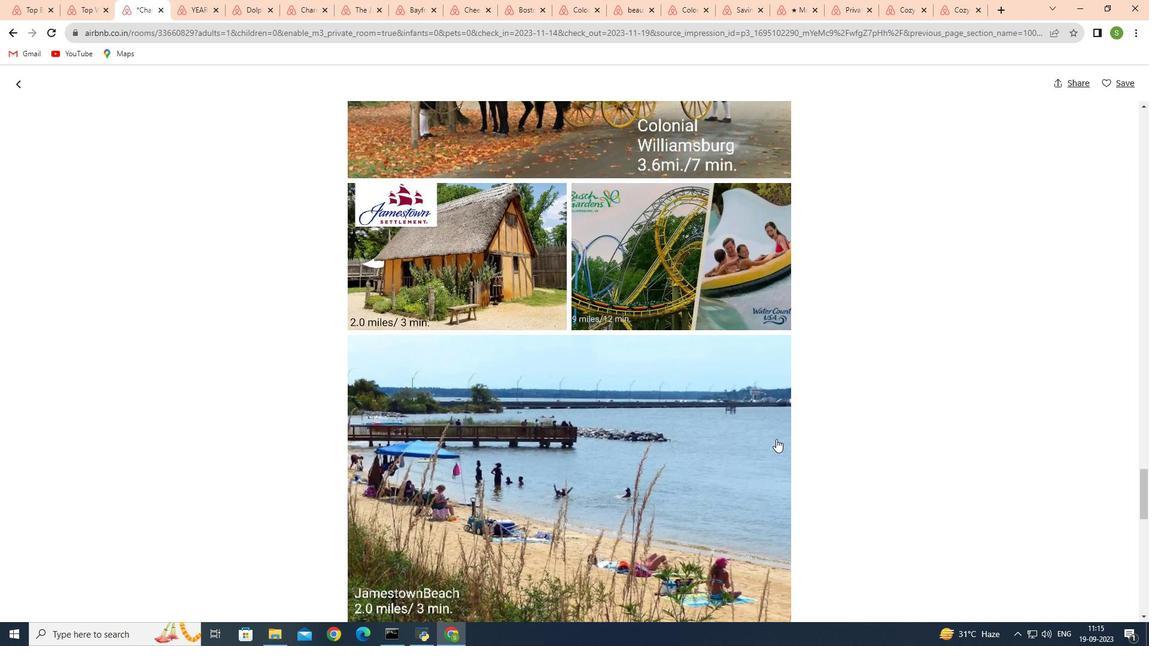 
Action: Mouse scrolled (776, 438) with delta (0, 0)
Screenshot: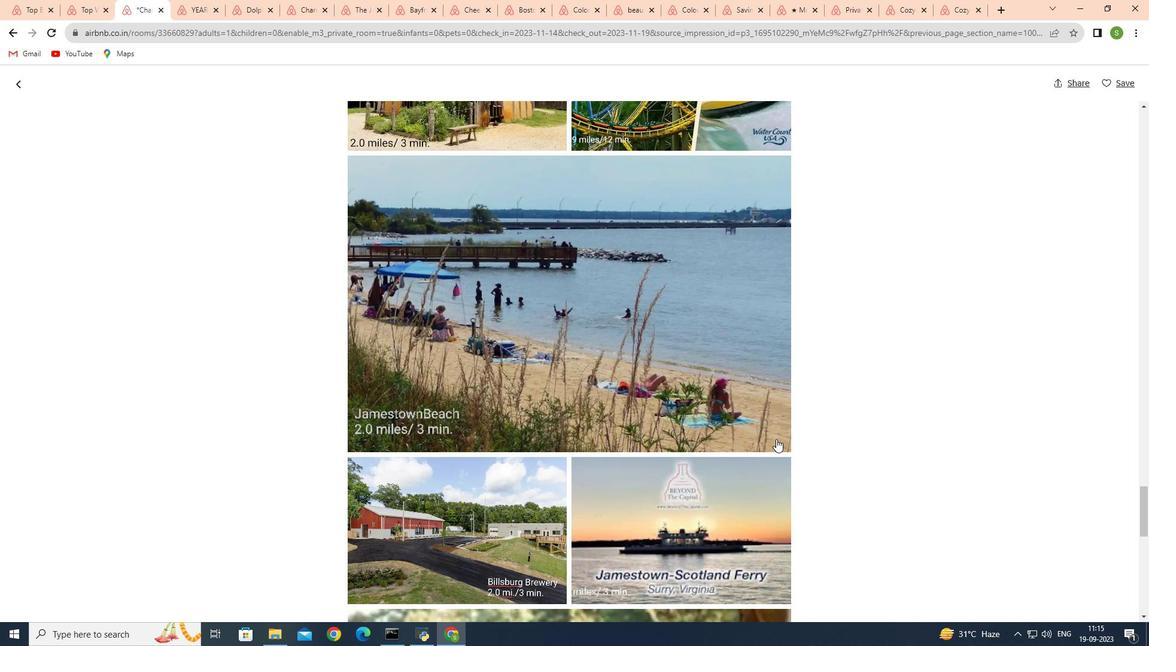 
Action: Mouse scrolled (776, 438) with delta (0, 0)
Screenshot: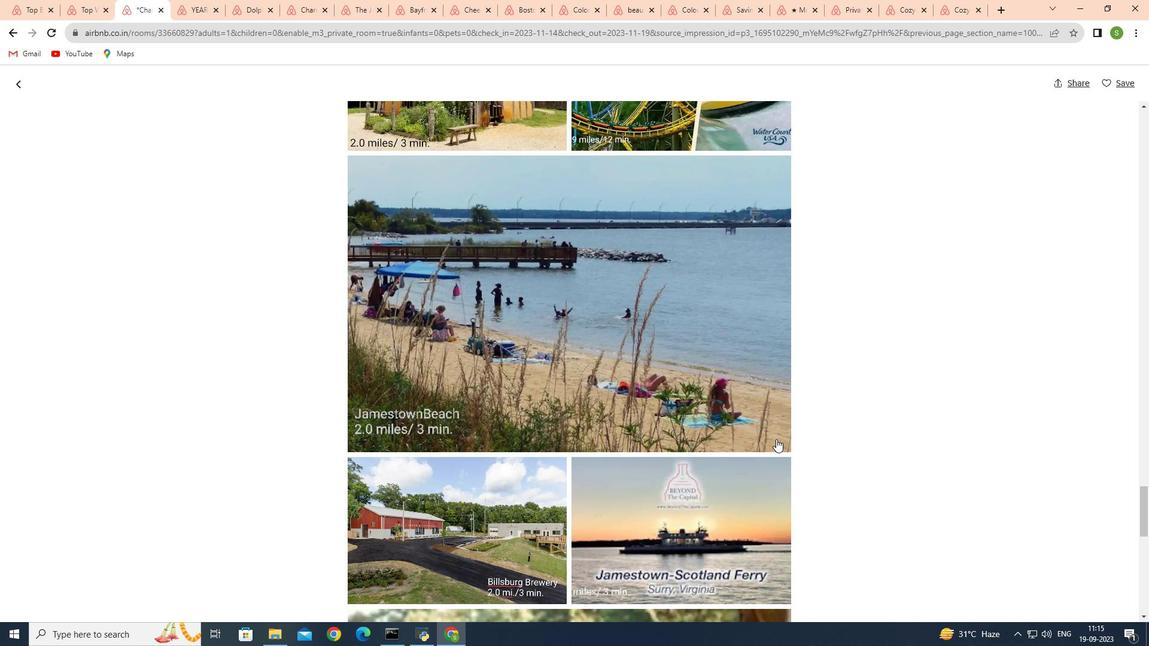 
Action: Mouse scrolled (776, 438) with delta (0, 0)
Screenshot: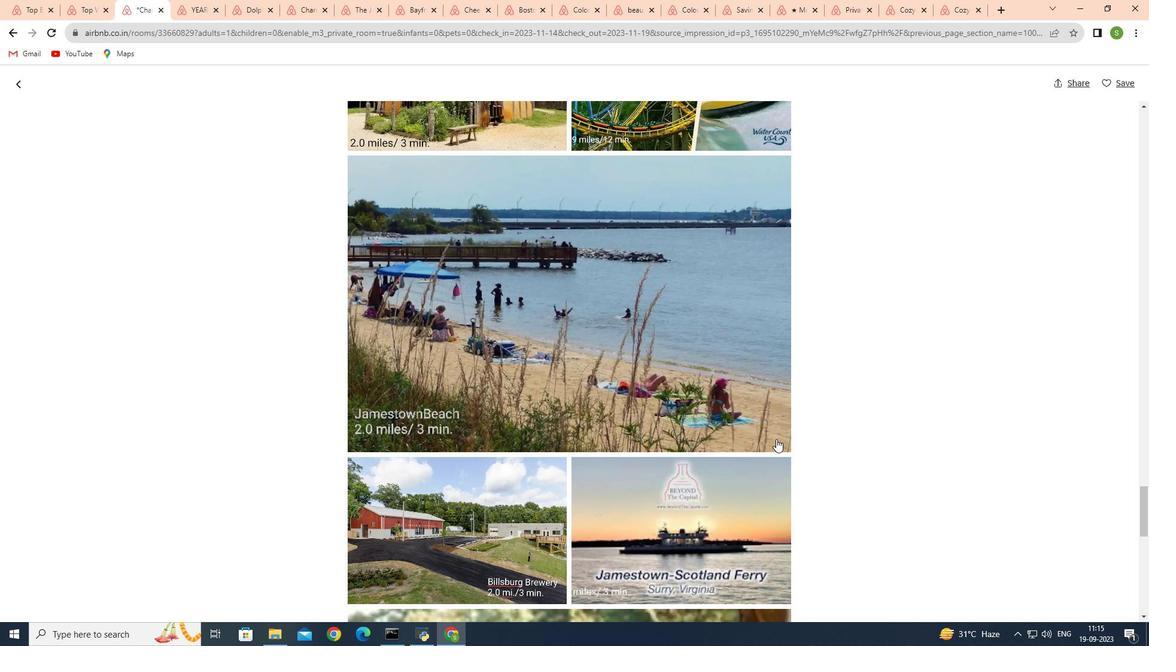 
Action: Mouse scrolled (776, 438) with delta (0, 0)
Screenshot: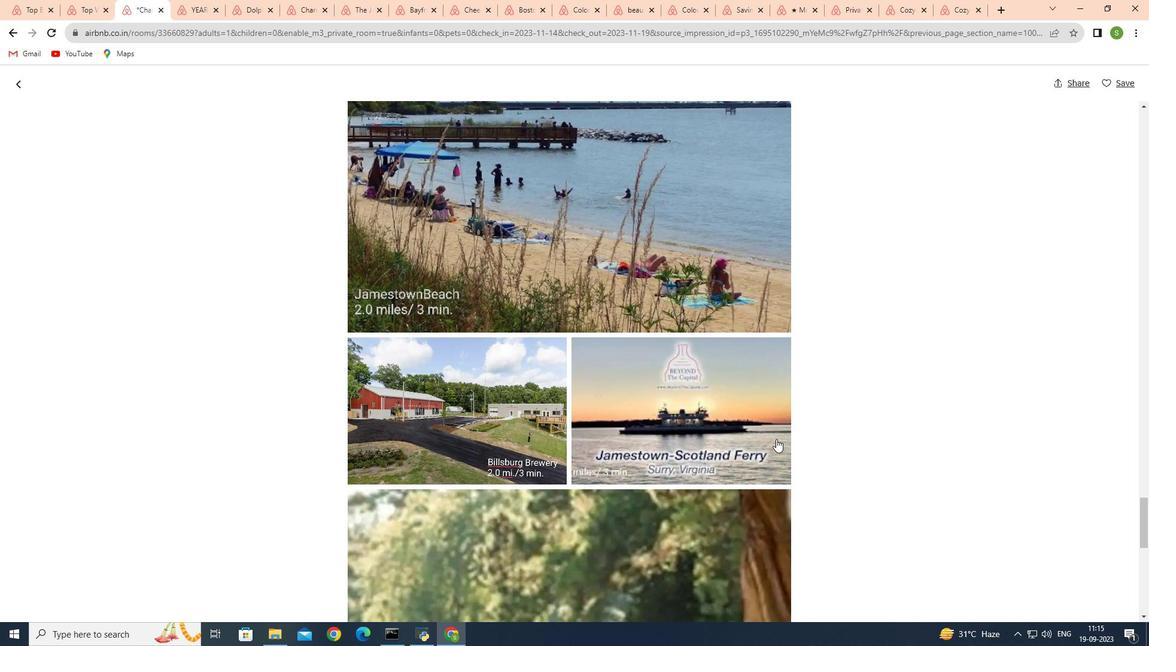 
Action: Mouse scrolled (776, 438) with delta (0, 0)
Screenshot: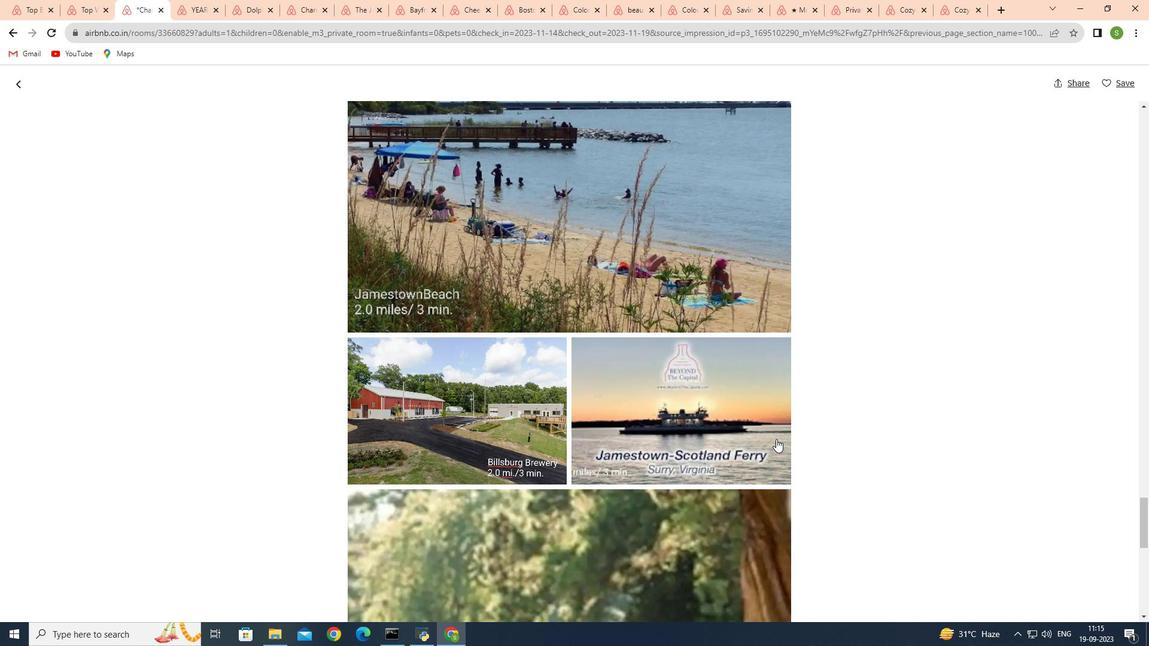 
Action: Mouse scrolled (776, 438) with delta (0, 0)
Screenshot: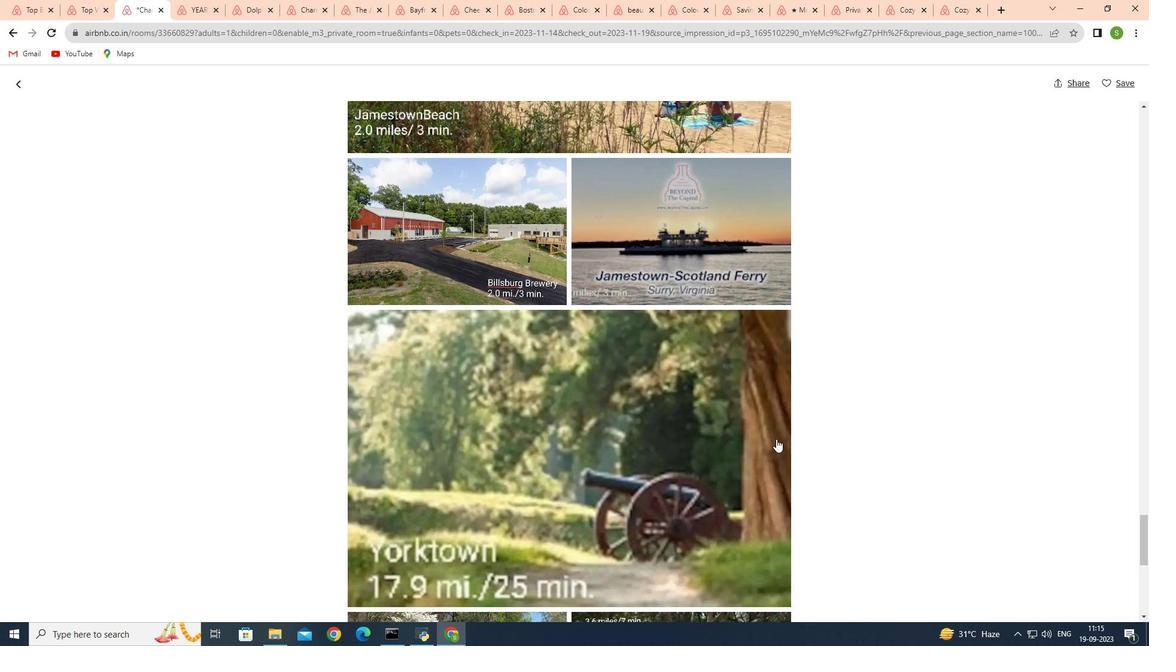 
Action: Mouse scrolled (776, 438) with delta (0, 0)
Screenshot: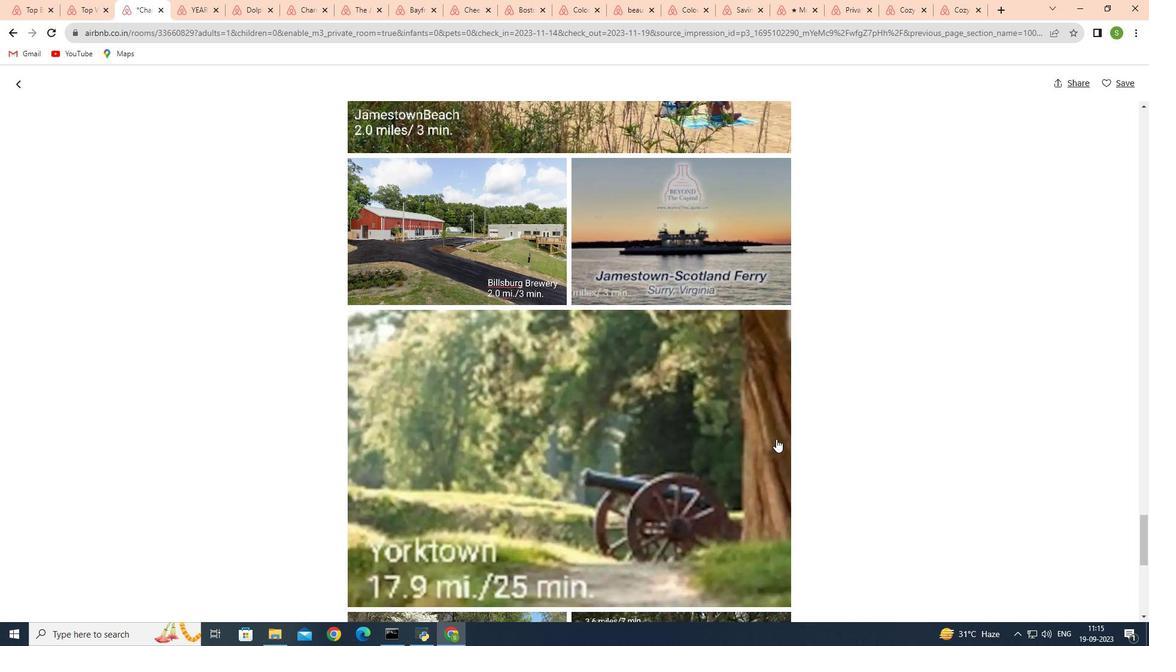
Action: Mouse scrolled (776, 438) with delta (0, 0)
Screenshot: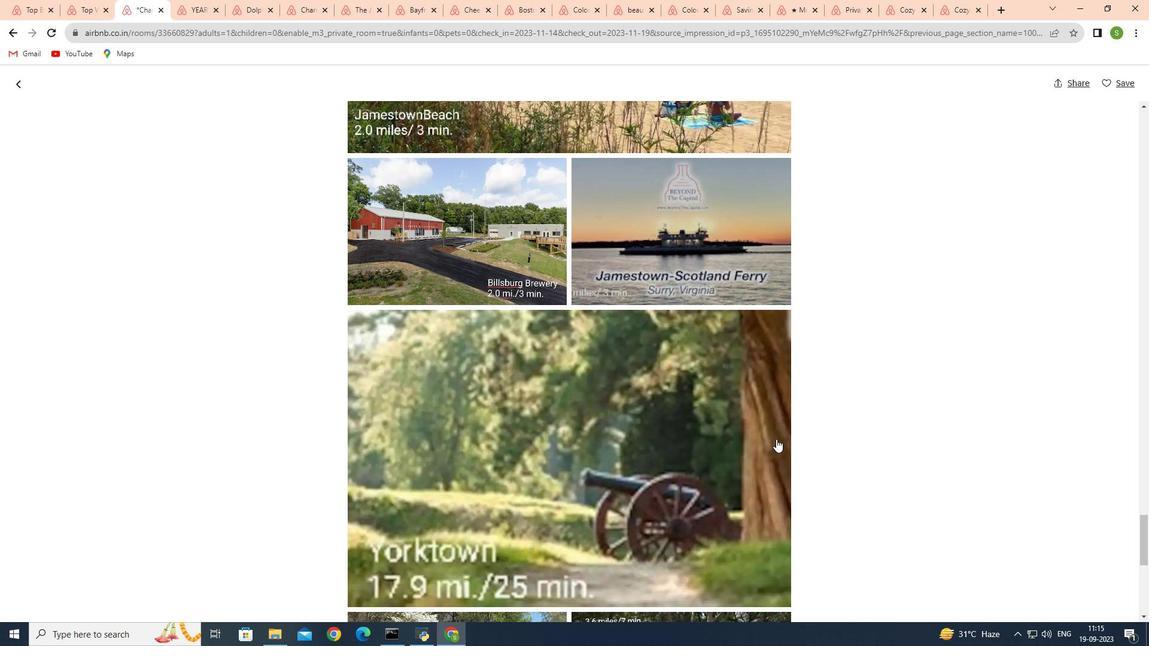 
Action: Mouse scrolled (776, 438) with delta (0, 0)
Screenshot: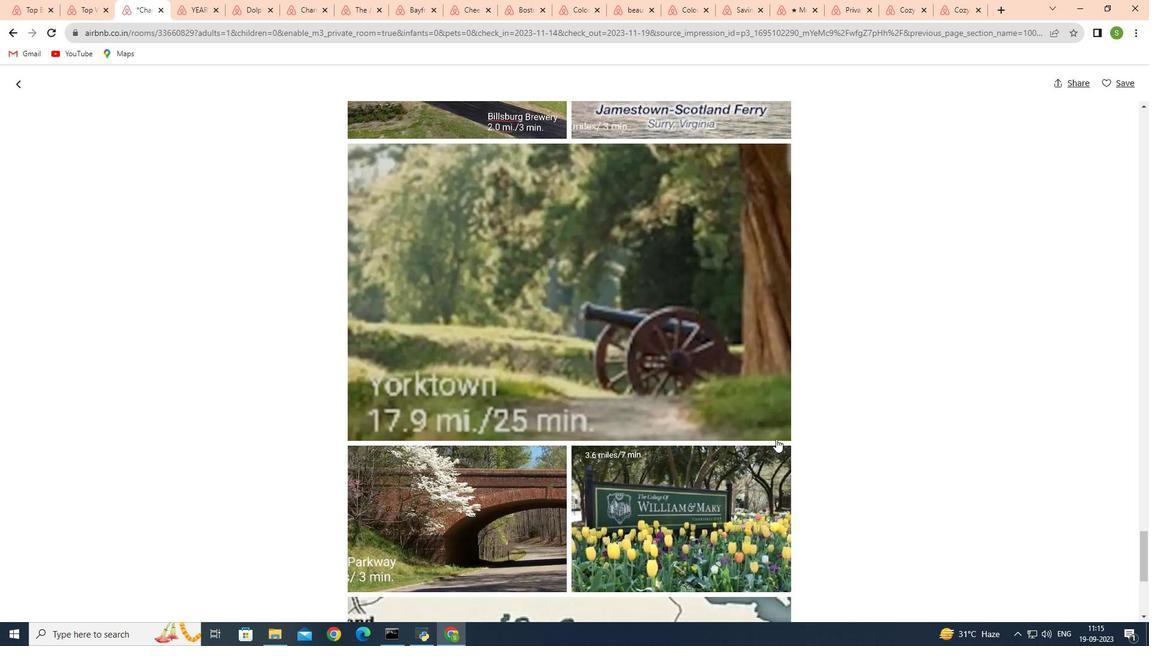 
Action: Mouse scrolled (776, 438) with delta (0, 0)
Screenshot: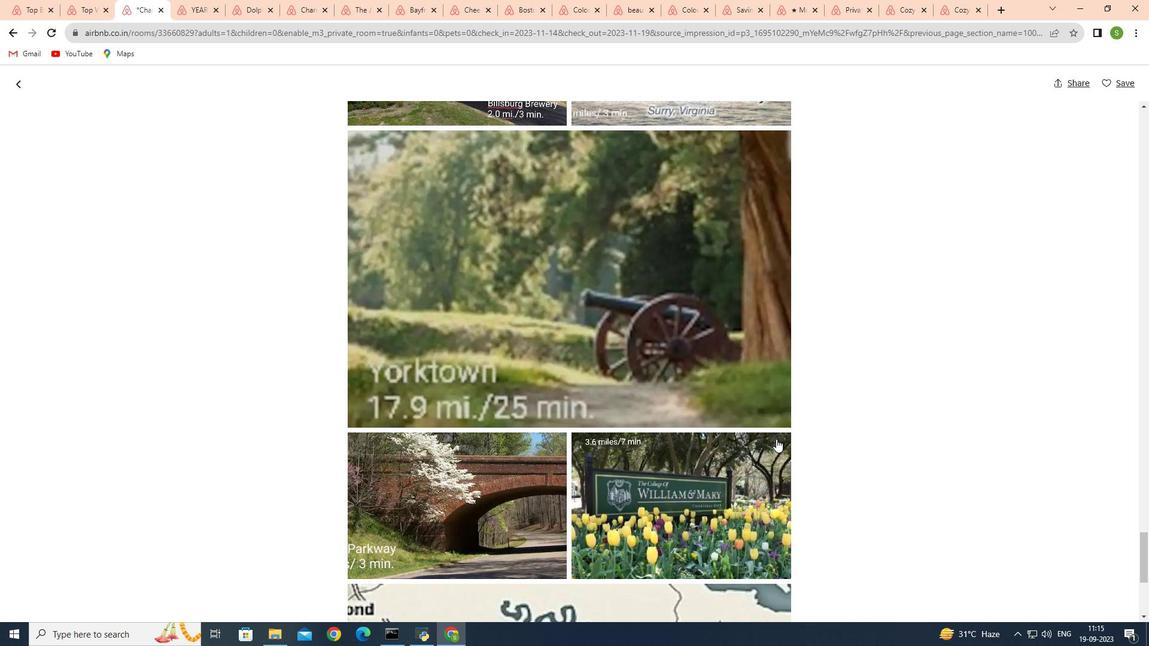 
Action: Mouse scrolled (776, 438) with delta (0, 0)
Screenshot: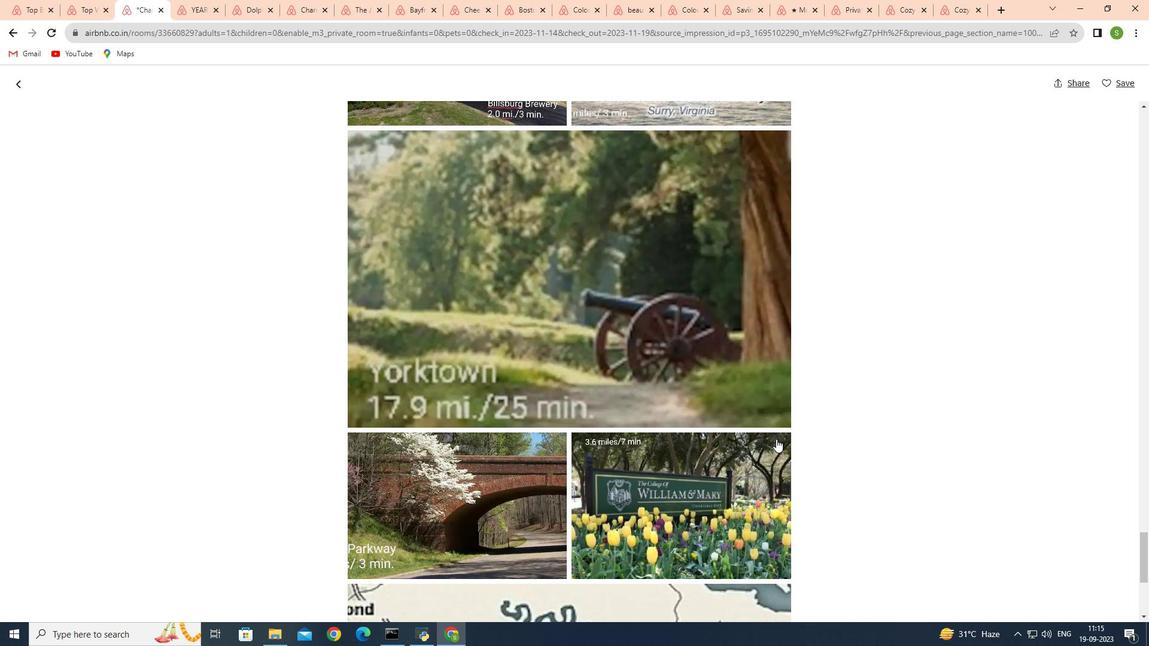 
Action: Mouse scrolled (776, 438) with delta (0, 0)
Screenshot: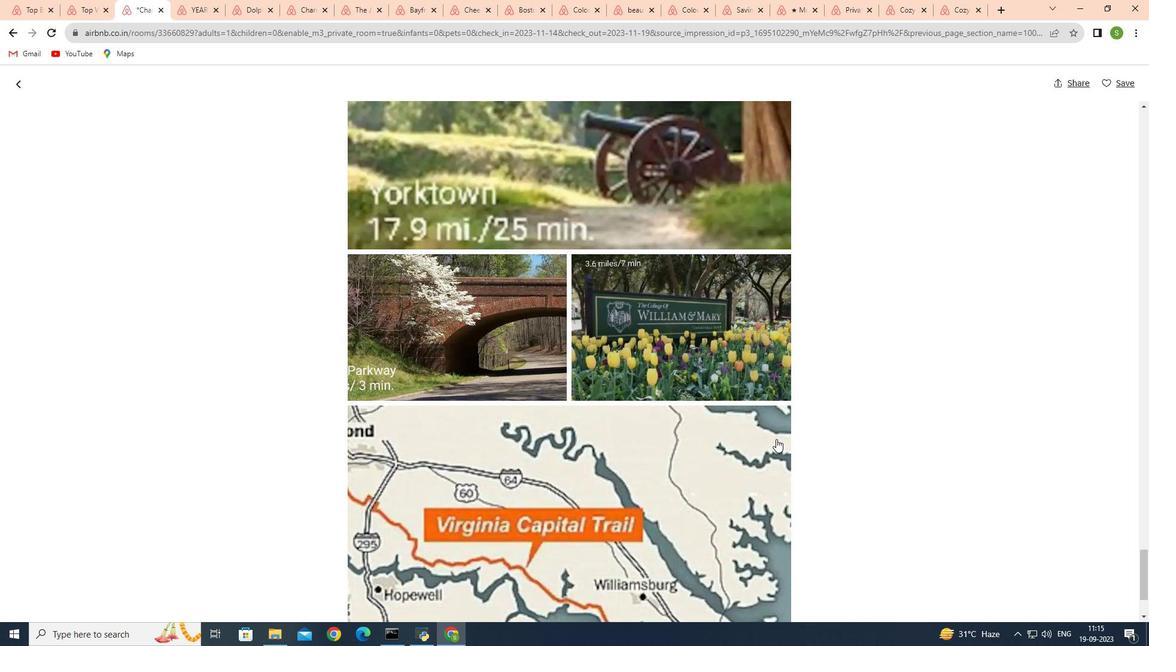 
Action: Mouse scrolled (776, 438) with delta (0, 0)
Screenshot: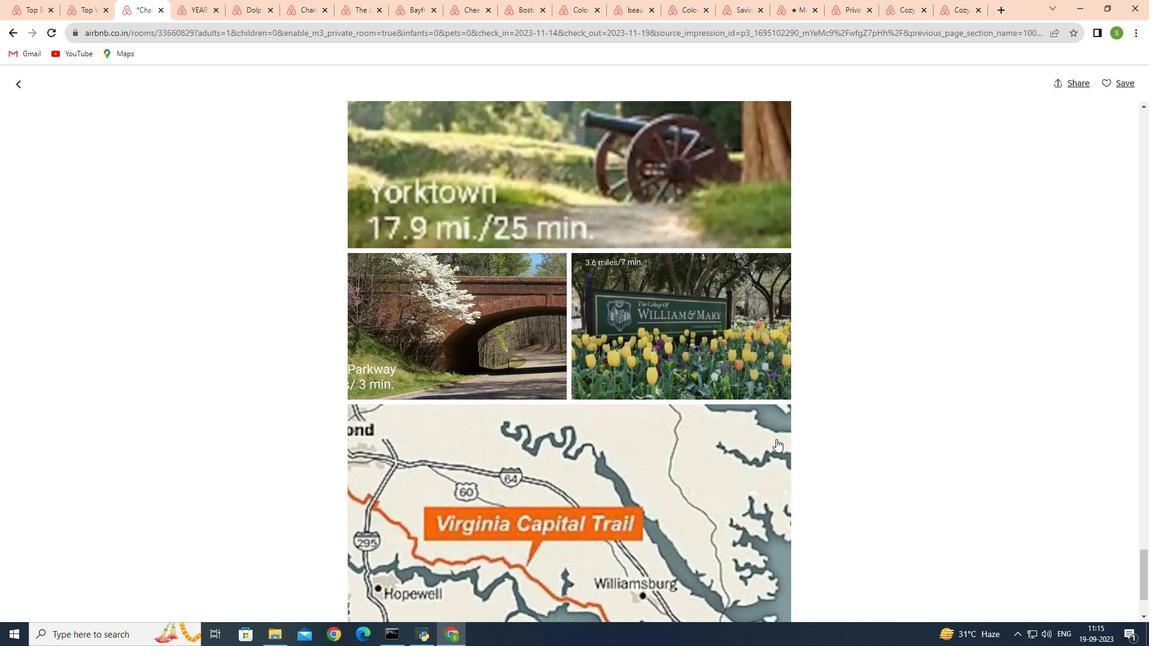 
Action: Mouse scrolled (776, 438) with delta (0, 0)
Screenshot: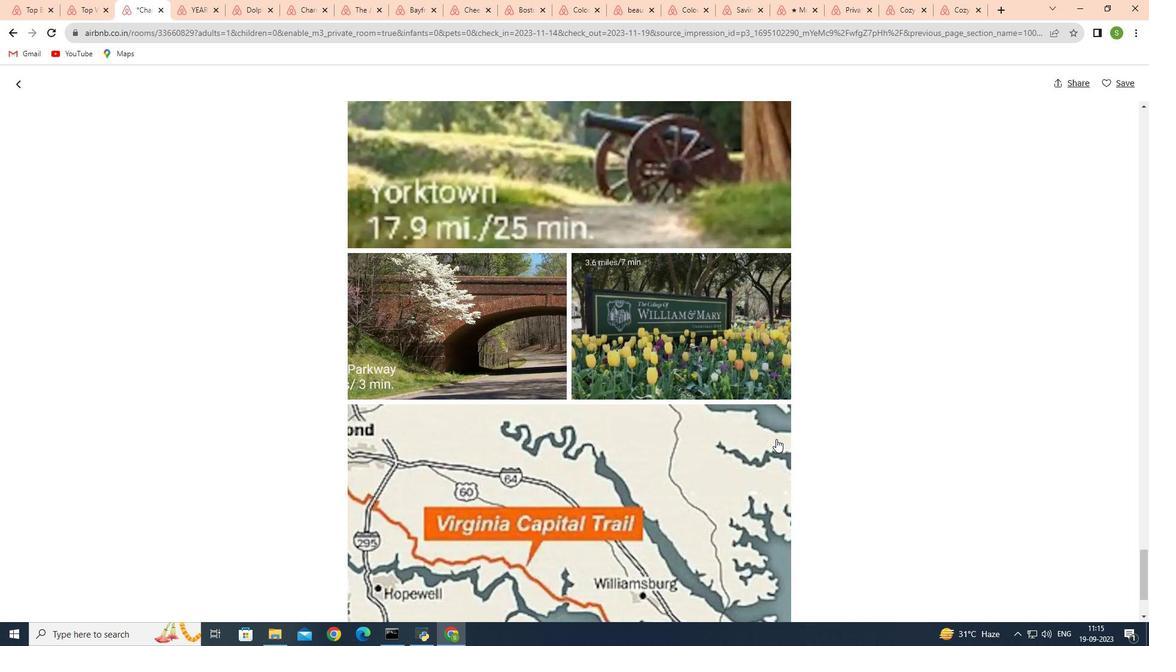 
Action: Mouse scrolled (776, 438) with delta (0, 0)
Screenshot: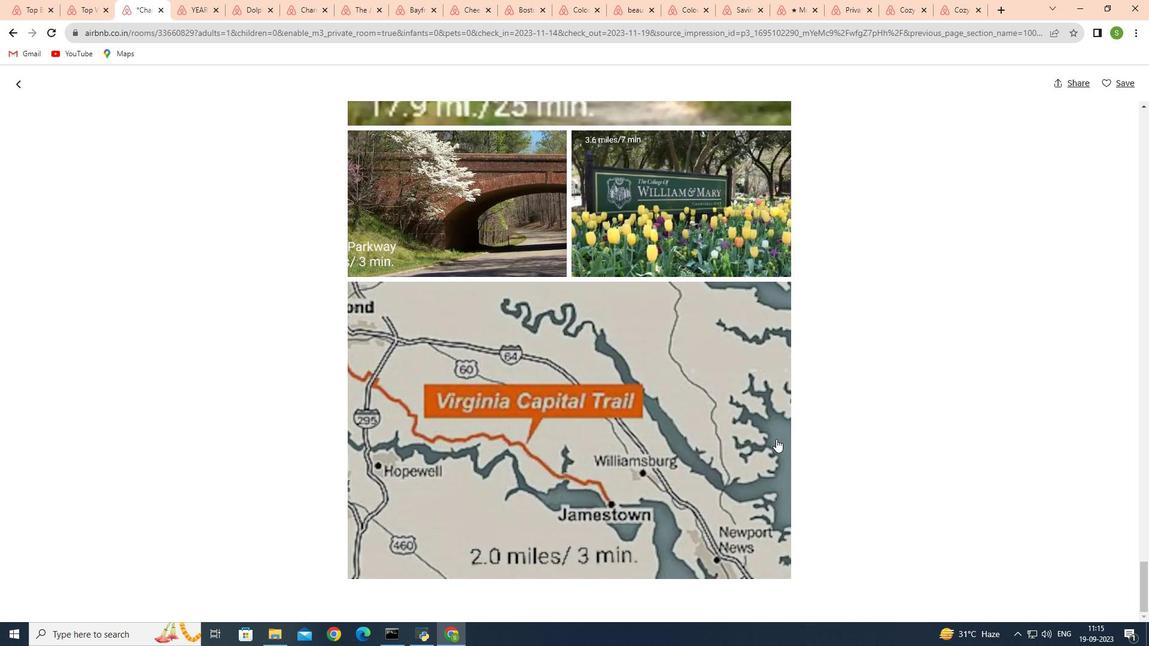 
Action: Mouse scrolled (776, 438) with delta (0, 0)
Screenshot: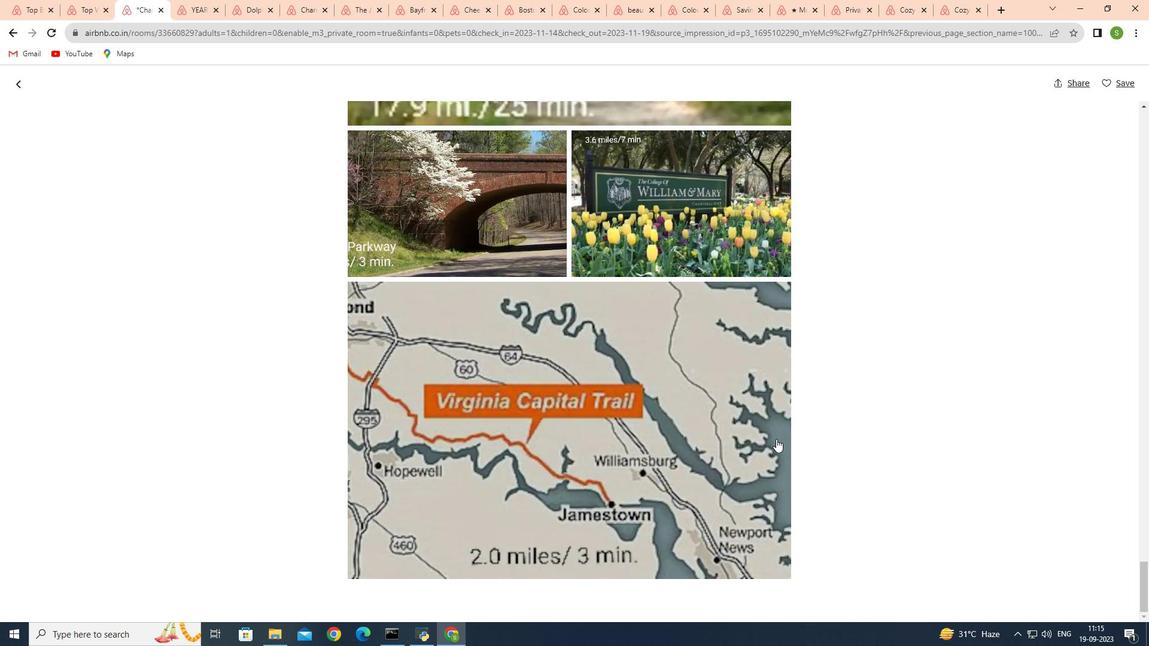 
Action: Mouse scrolled (776, 438) with delta (0, 0)
Screenshot: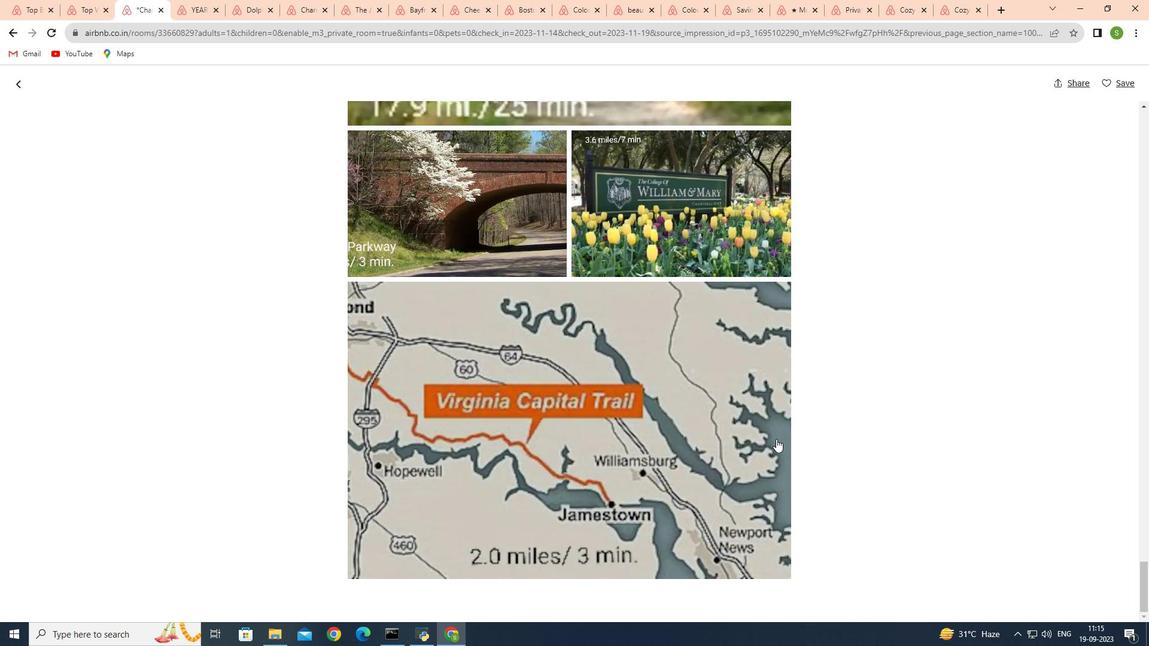 
Action: Mouse scrolled (776, 438) with delta (0, 0)
Screenshot: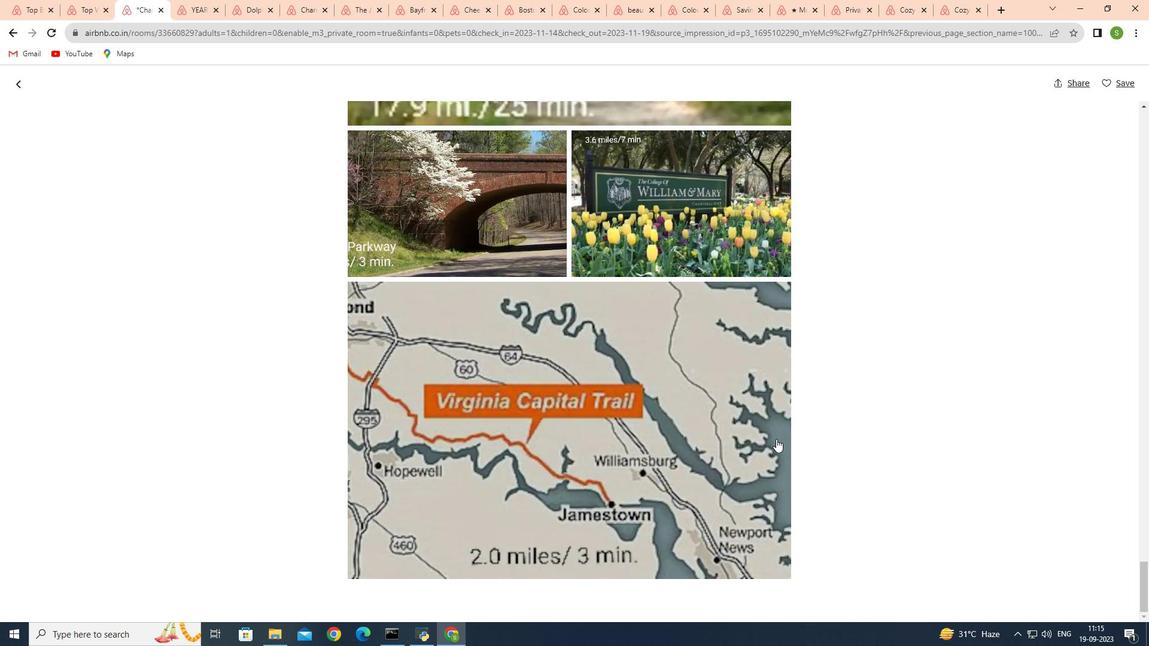 
Action: Mouse scrolled (776, 438) with delta (0, 0)
Screenshot: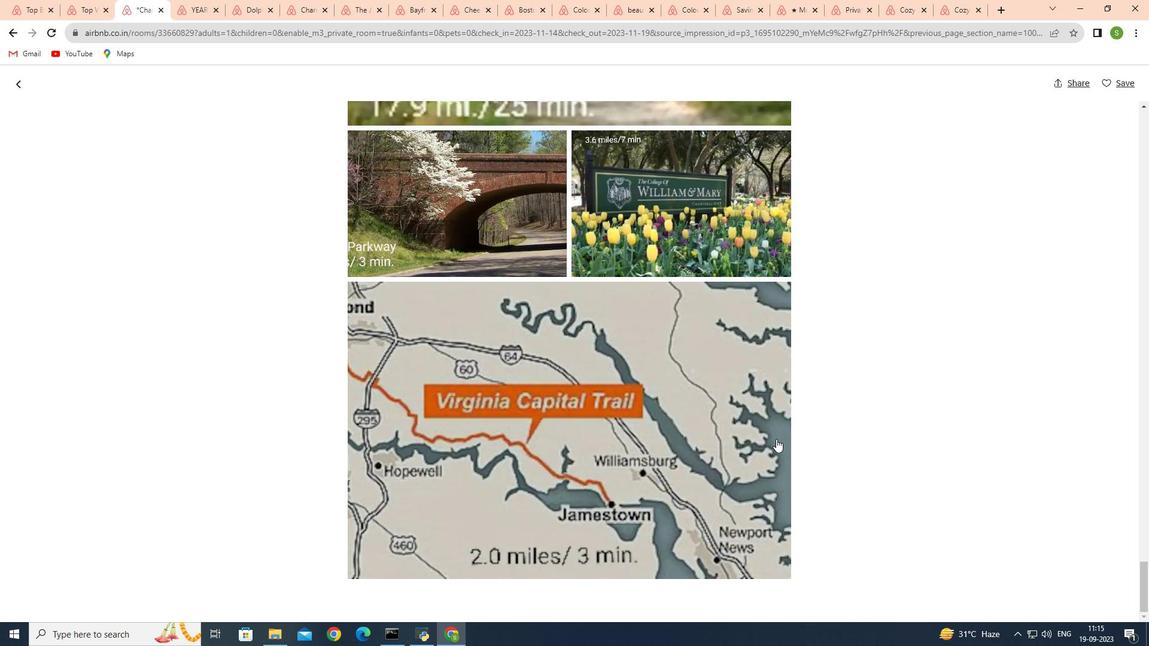 
Action: Mouse scrolled (776, 438) with delta (0, 0)
Screenshot: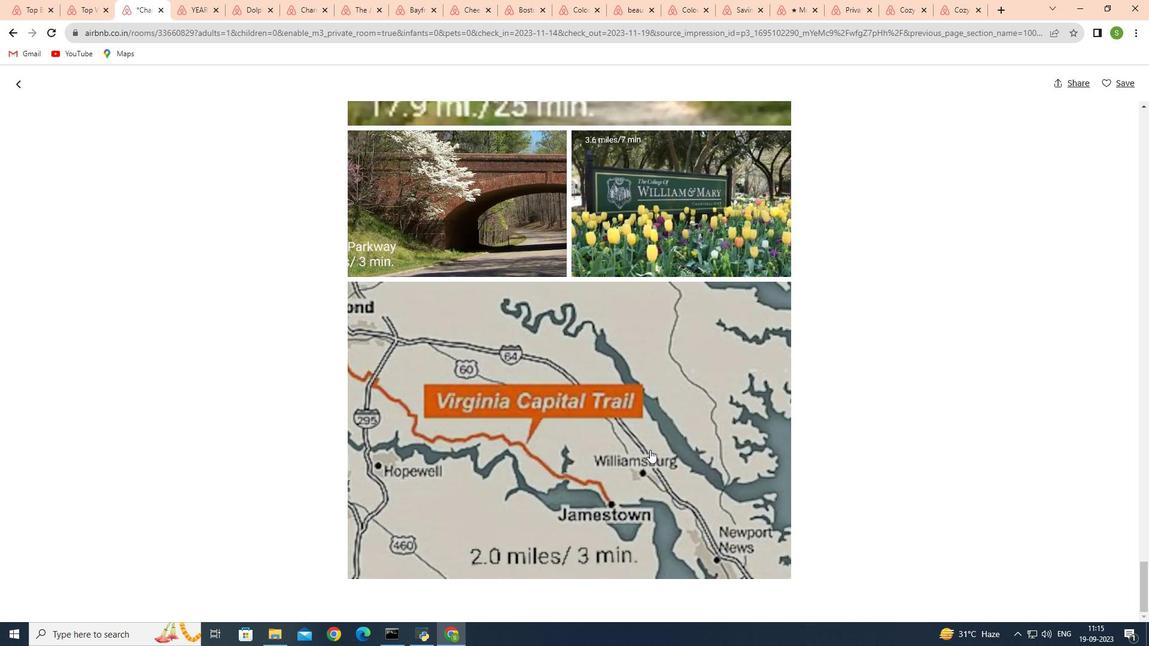 
Action: Mouse moved to (89, 9)
Screenshot: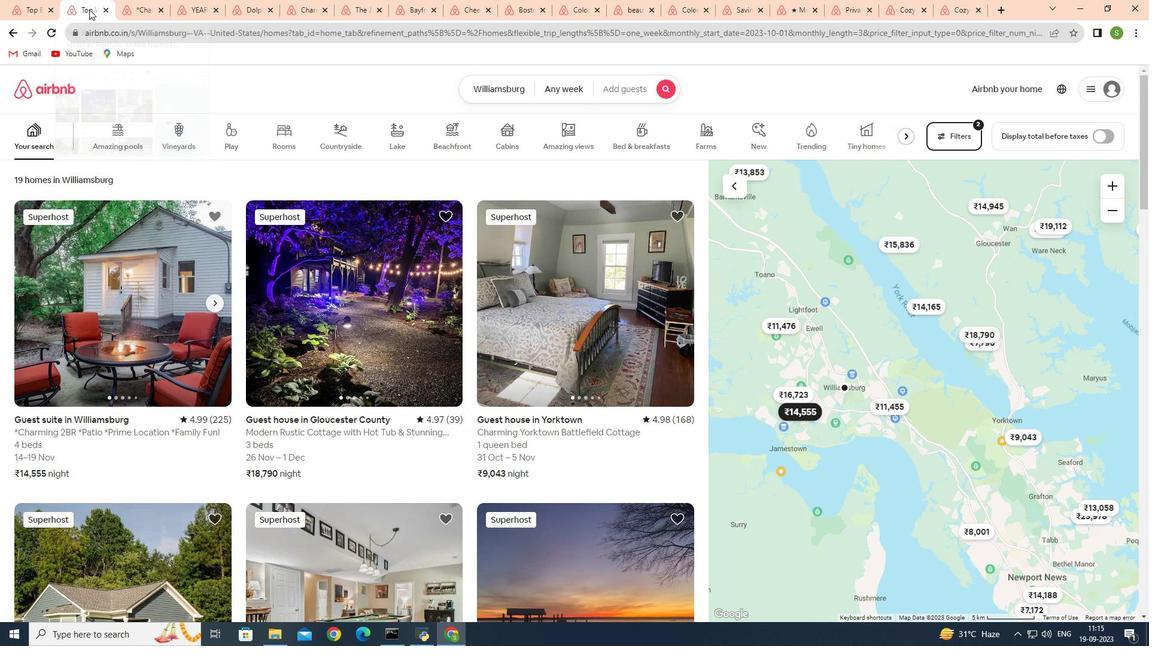 
Action: Mouse pressed left at (89, 9)
Screenshot: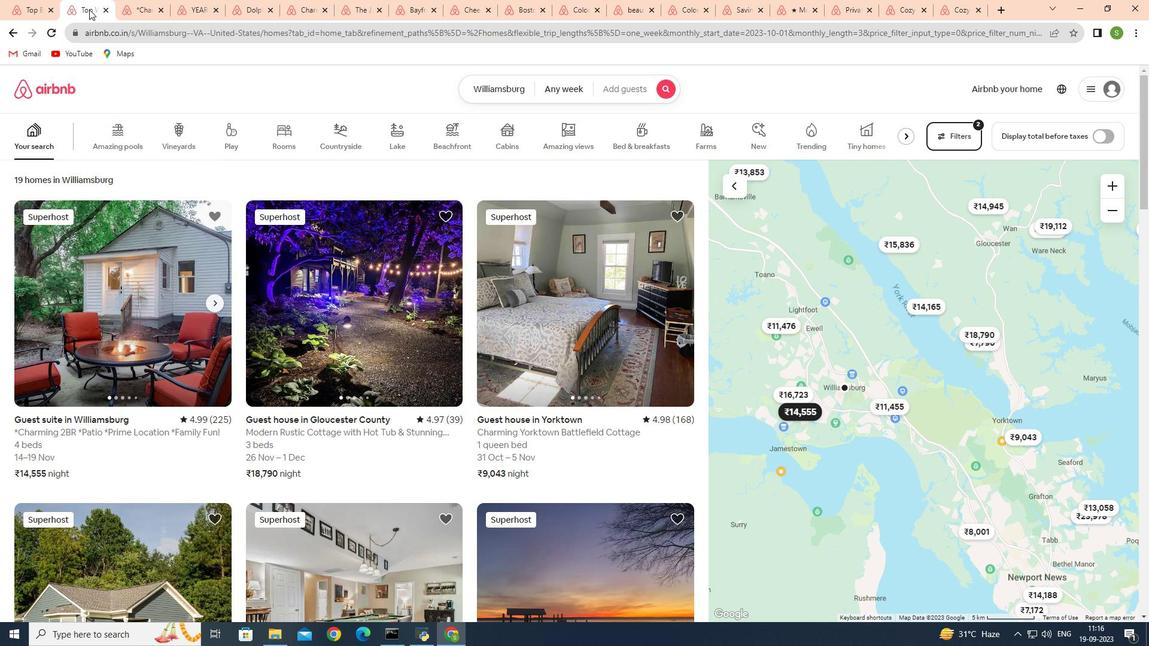 
Action: Mouse moved to (196, 313)
Screenshot: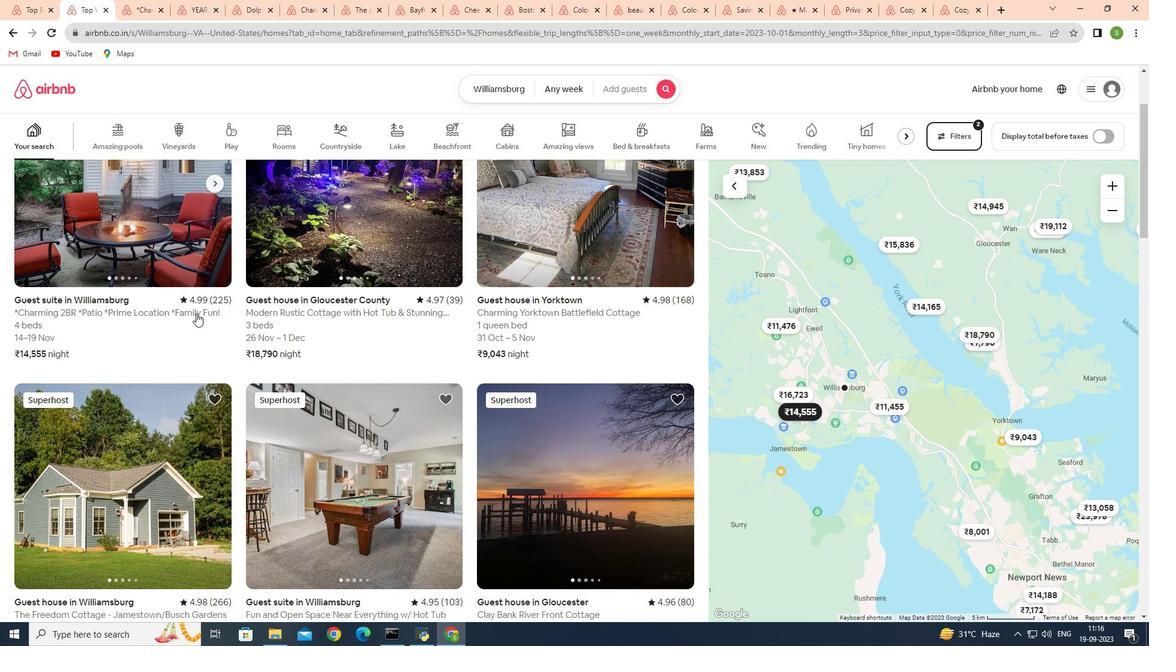 
Action: Mouse scrolled (196, 313) with delta (0, 0)
Screenshot: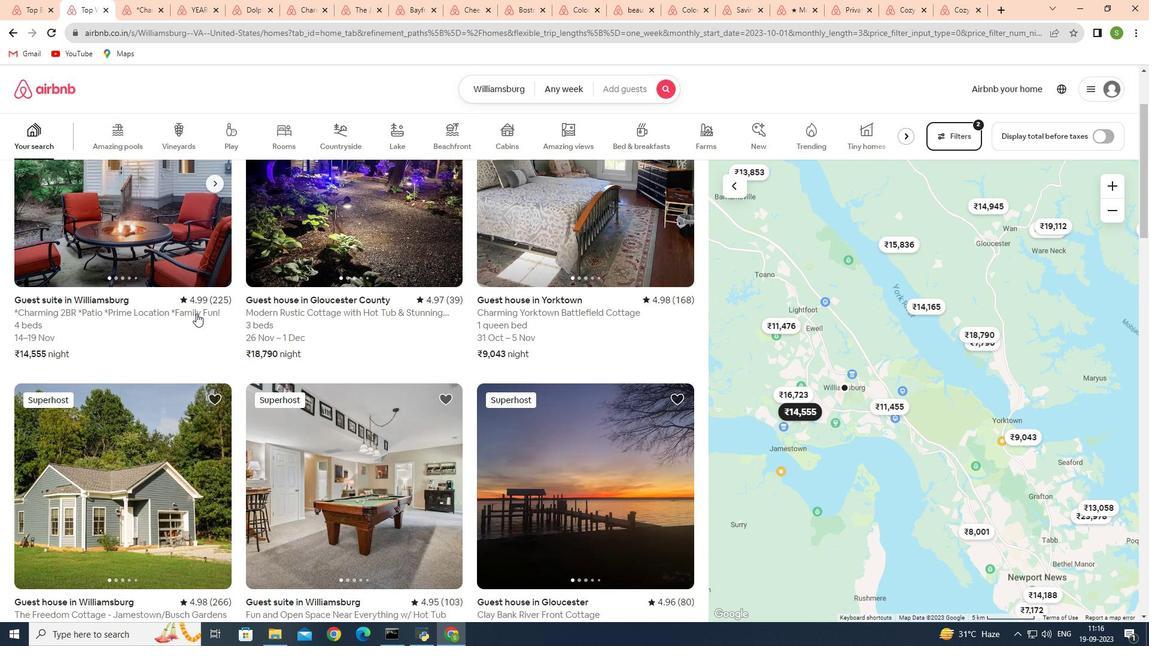 
Action: Mouse scrolled (196, 313) with delta (0, 0)
Screenshot: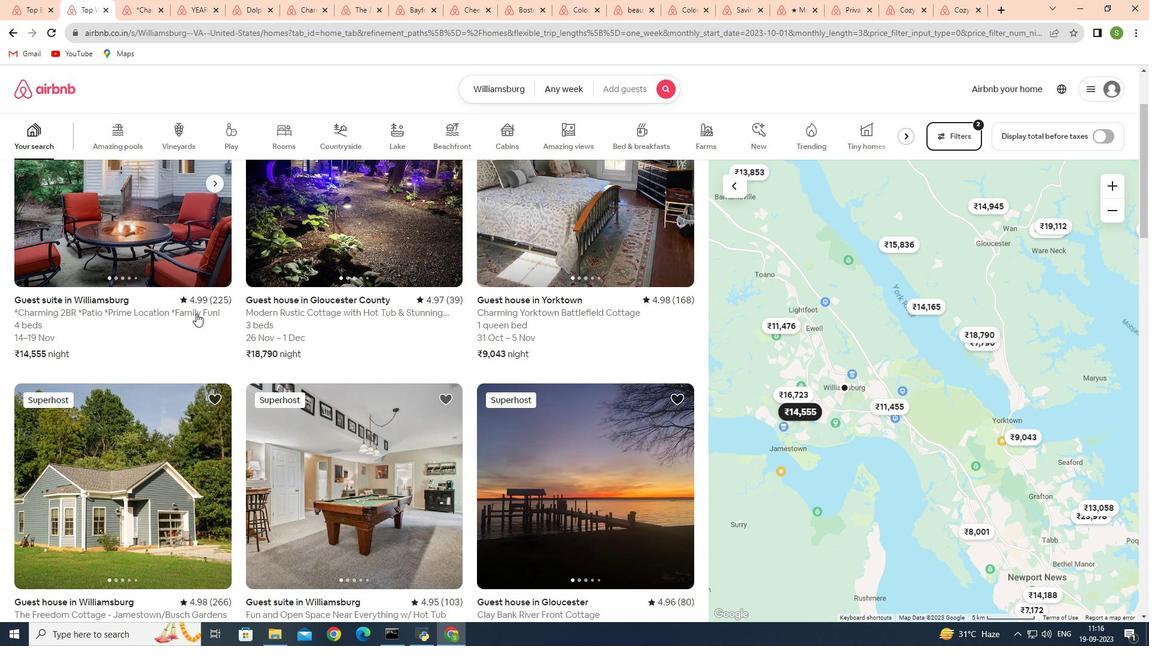 
Action: Mouse moved to (192, 274)
Screenshot: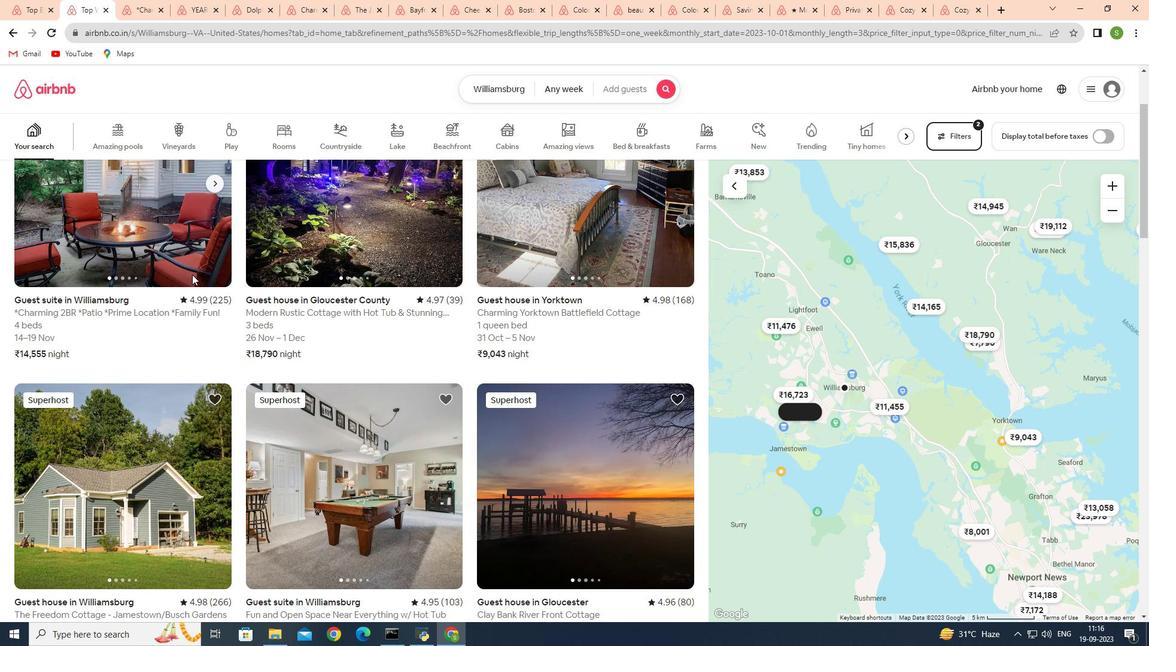 
Action: Mouse pressed left at (192, 274)
Screenshot: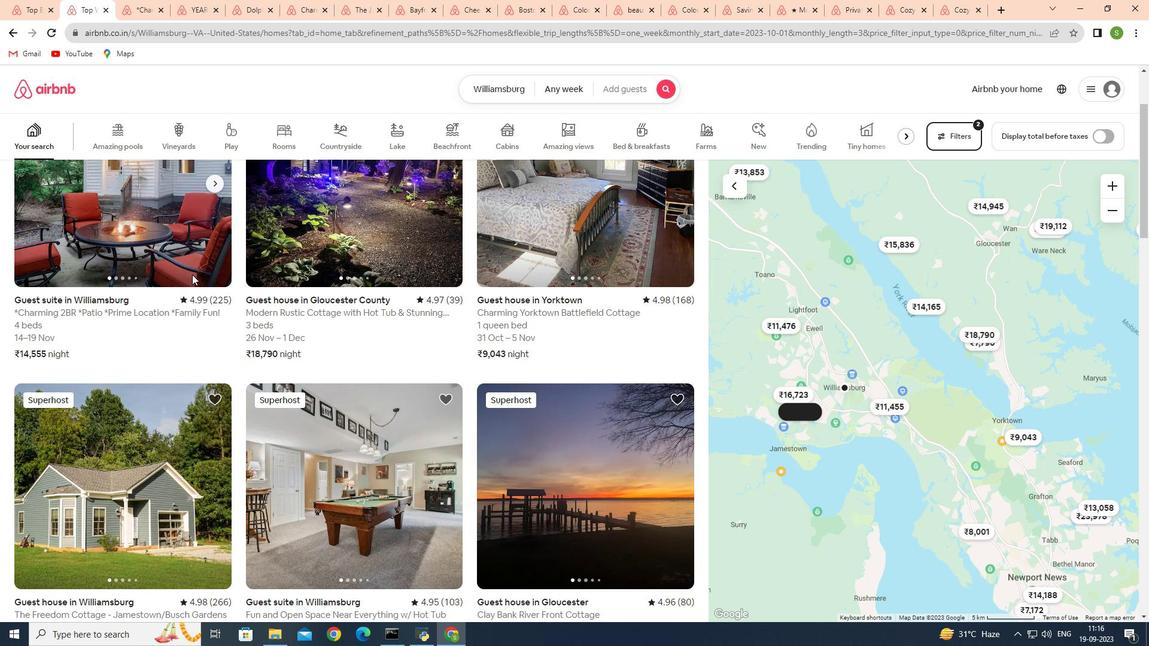 
Action: Mouse moved to (860, 431)
Screenshot: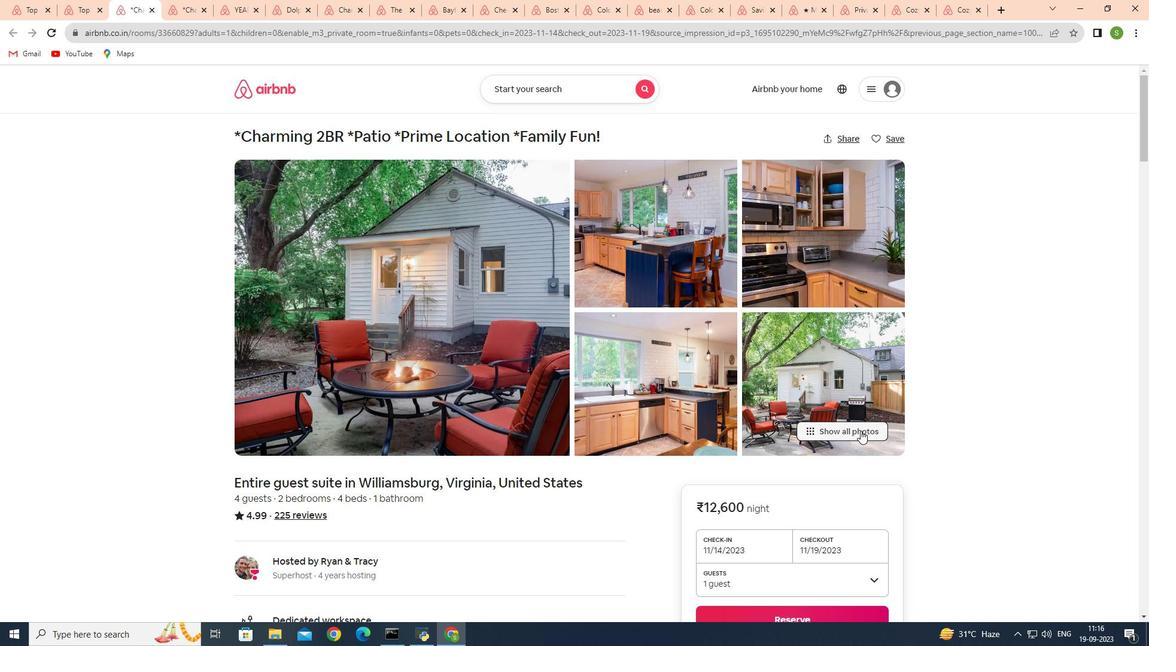 
Action: Mouse pressed left at (860, 431)
Screenshot: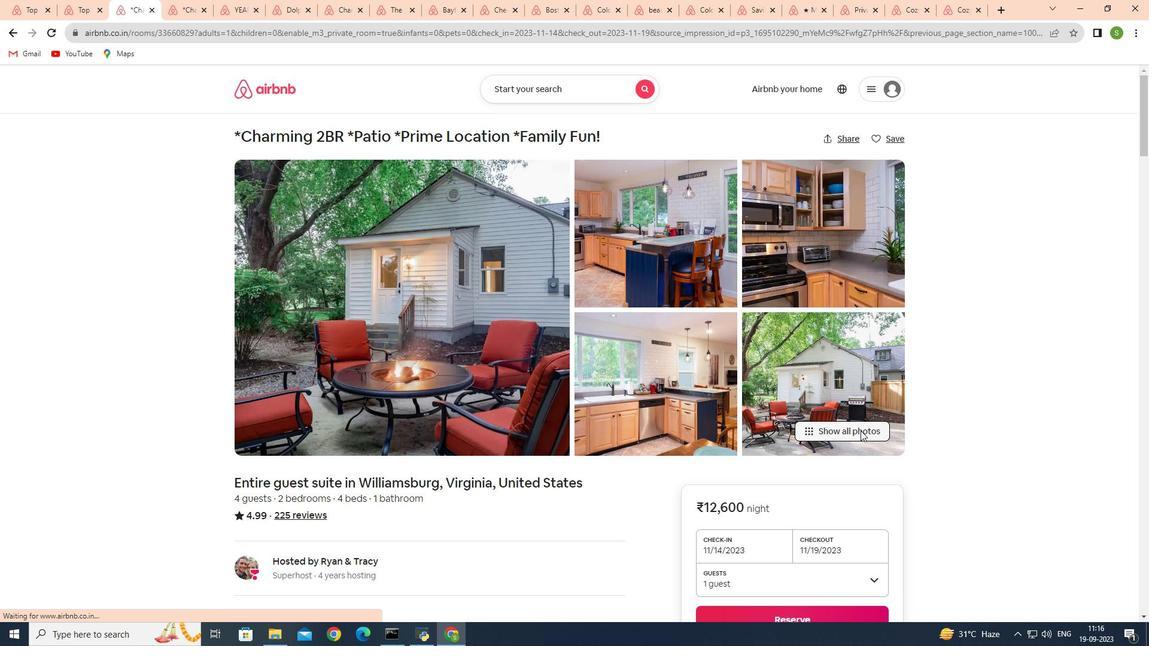 
Action: Mouse moved to (786, 431)
Screenshot: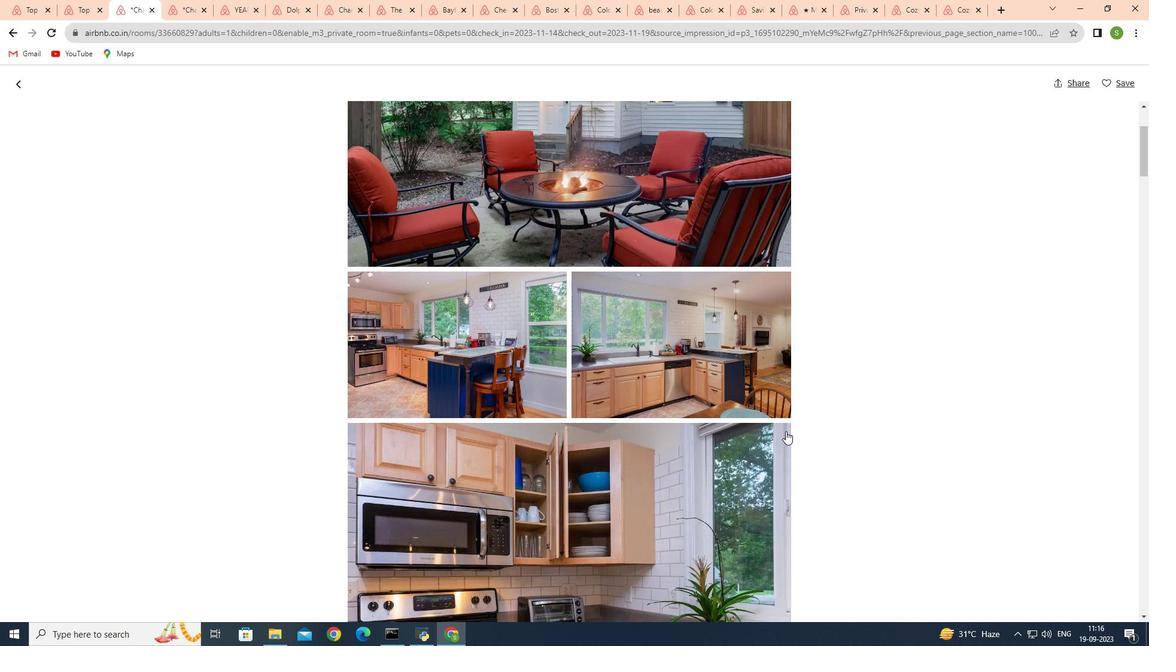 
Action: Mouse scrolled (786, 431) with delta (0, 0)
Screenshot: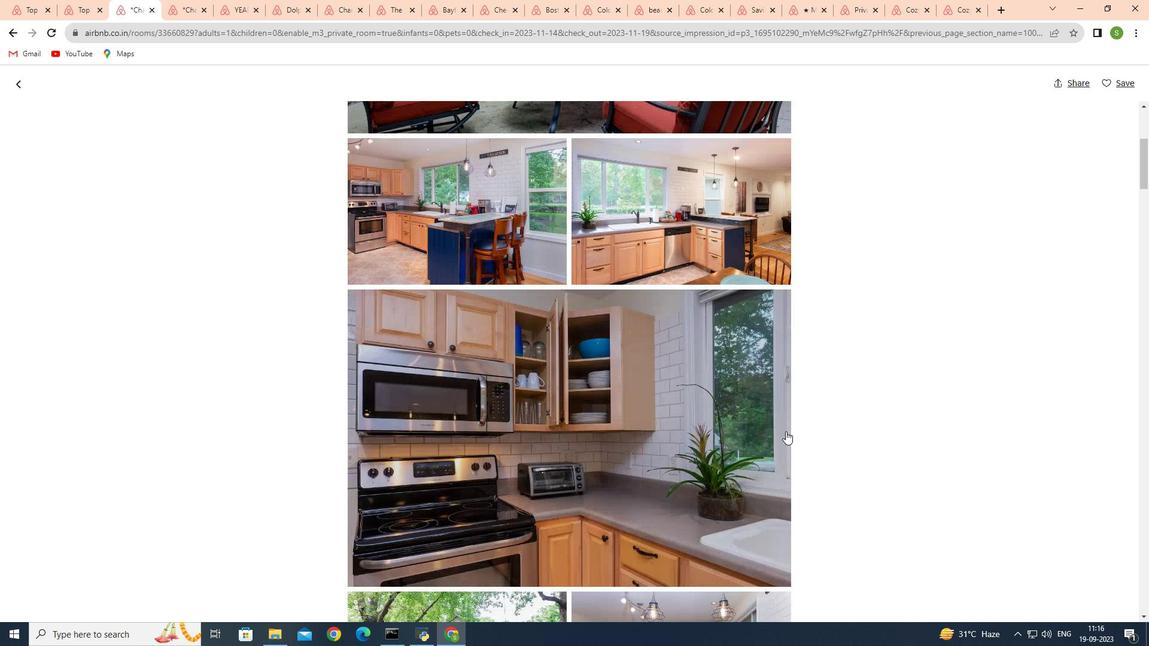
Action: Mouse moved to (786, 431)
Screenshot: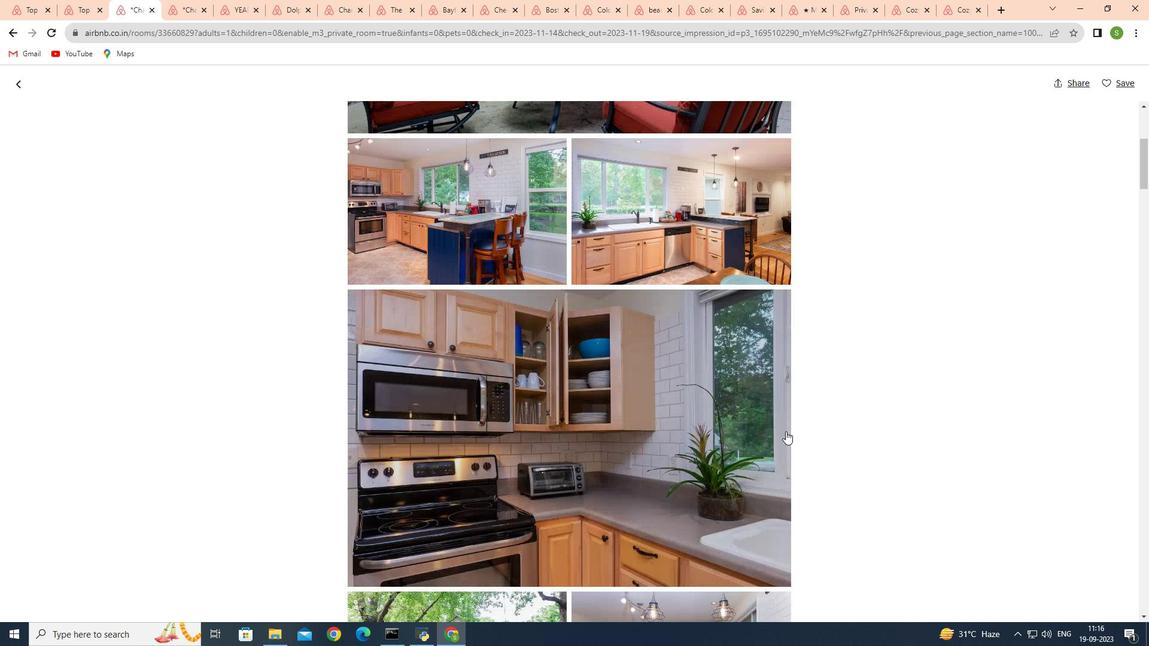 
Action: Mouse scrolled (786, 431) with delta (0, 0)
Screenshot: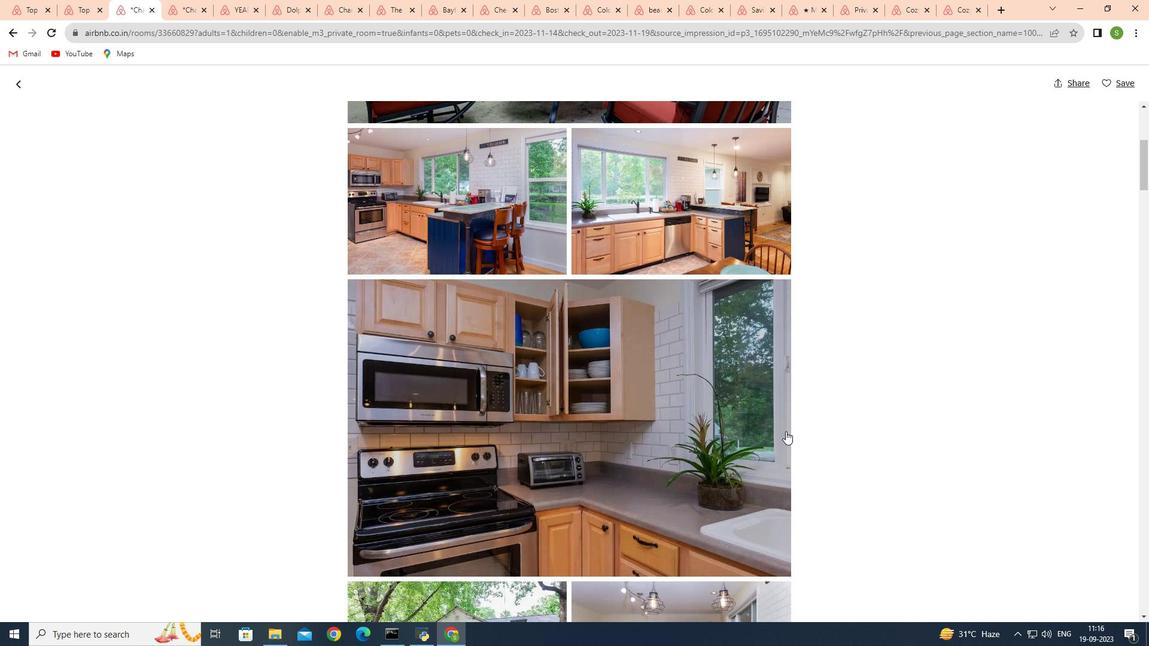 
Action: Mouse scrolled (786, 431) with delta (0, 0)
Screenshot: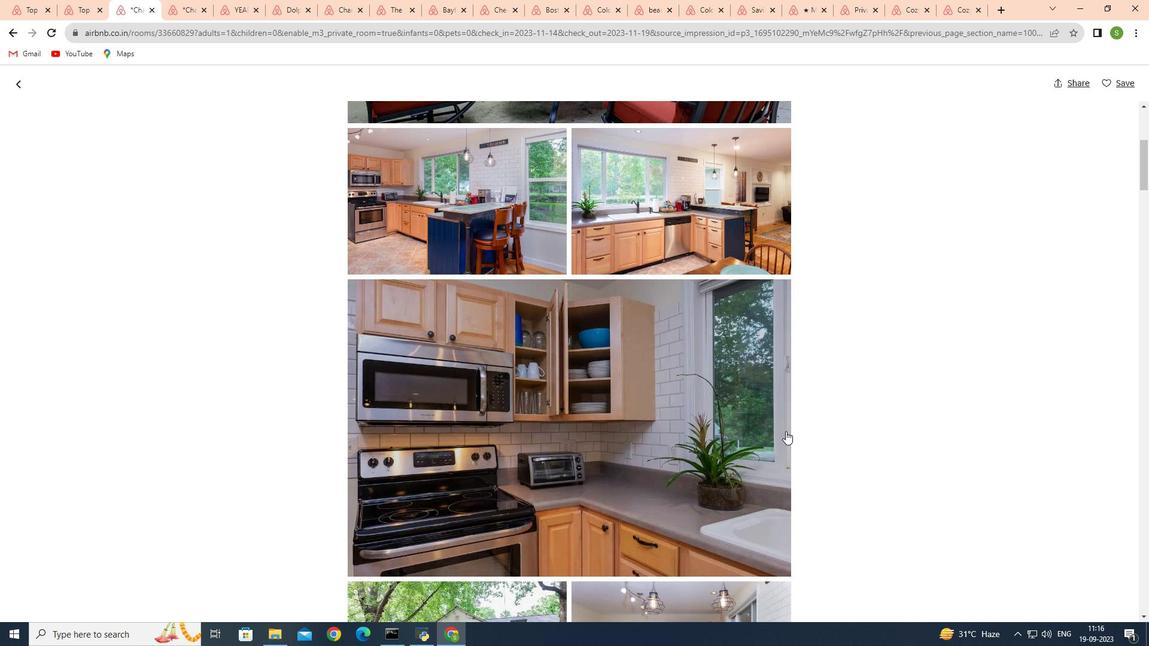 
Action: Mouse scrolled (786, 431) with delta (0, 0)
Screenshot: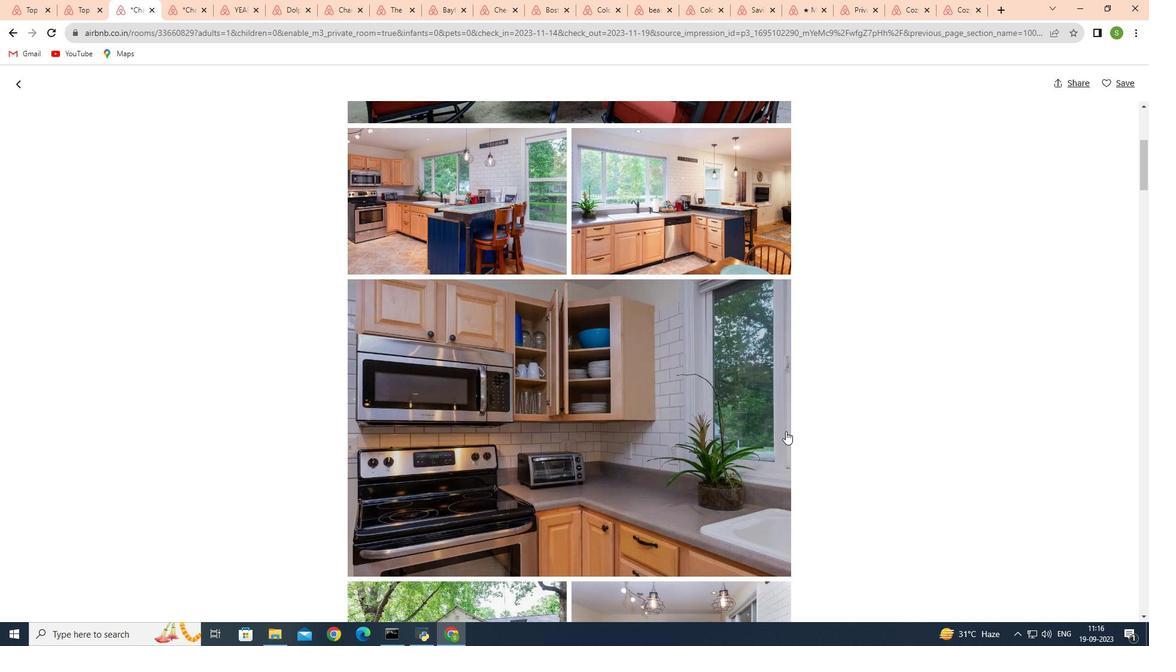 
Action: Mouse scrolled (786, 431) with delta (0, 0)
Screenshot: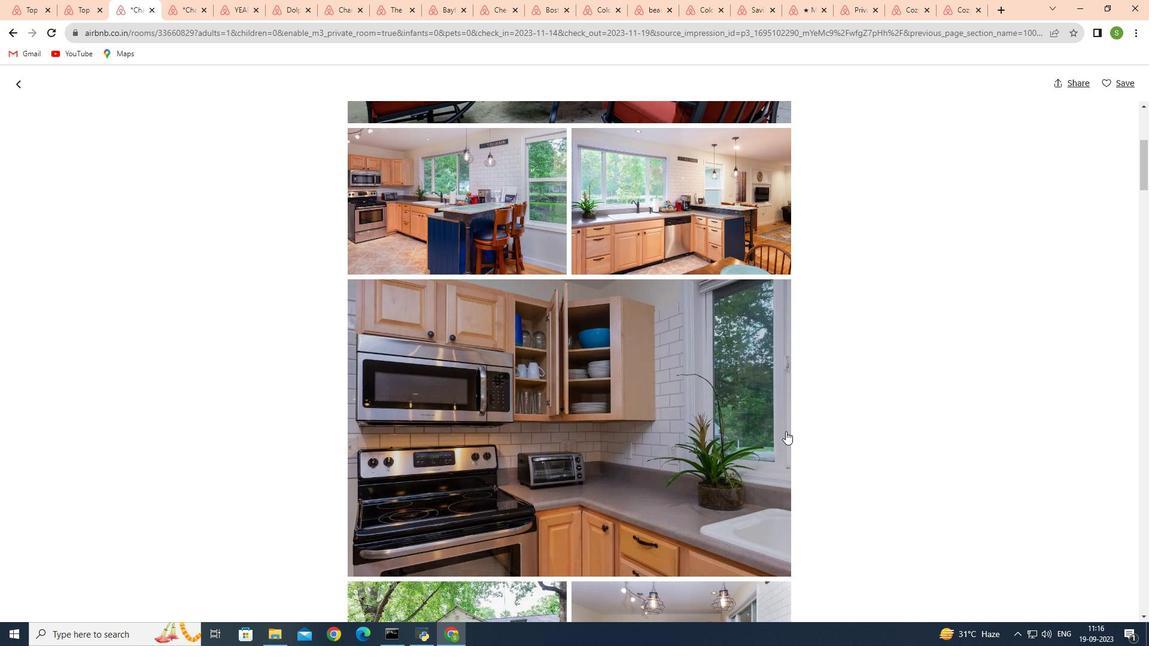 
Action: Mouse moved to (785, 433)
Screenshot: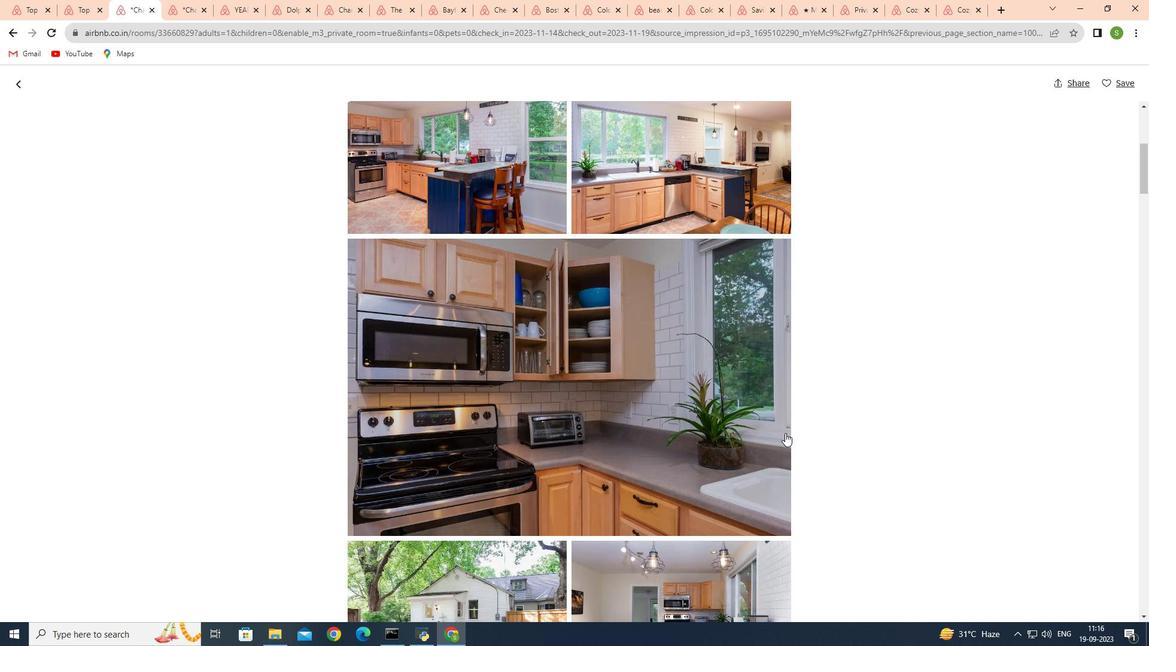 
Action: Mouse scrolled (785, 432) with delta (0, 0)
Screenshot: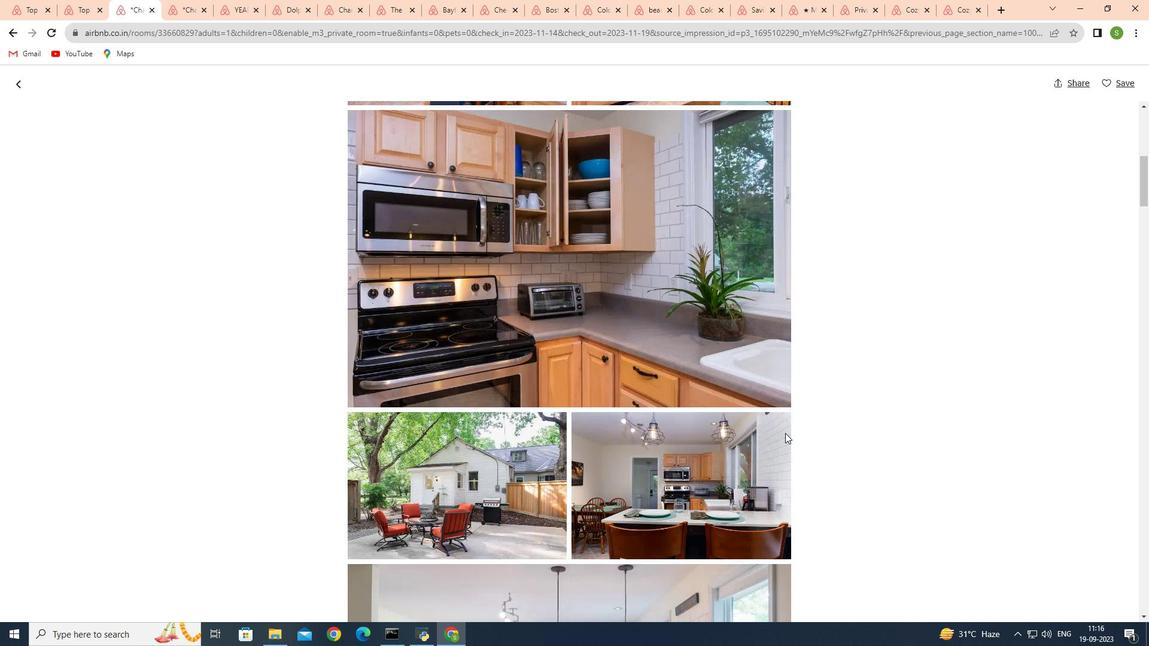 
Action: Mouse scrolled (785, 432) with delta (0, 0)
Screenshot: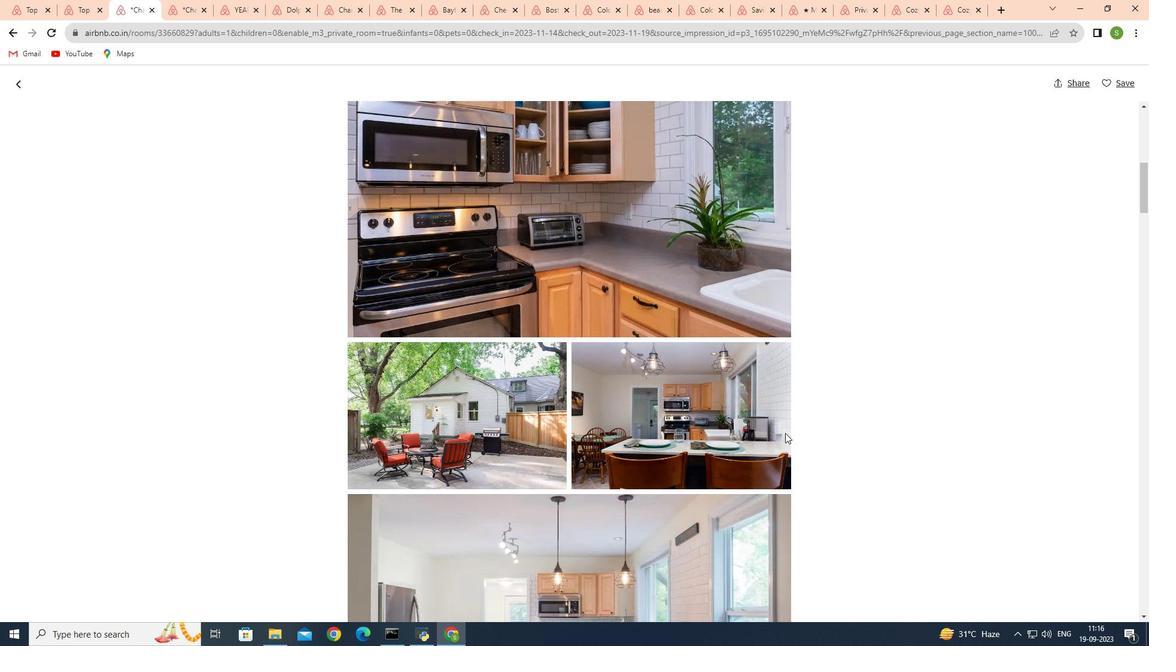 
Action: Mouse scrolled (785, 432) with delta (0, 0)
Screenshot: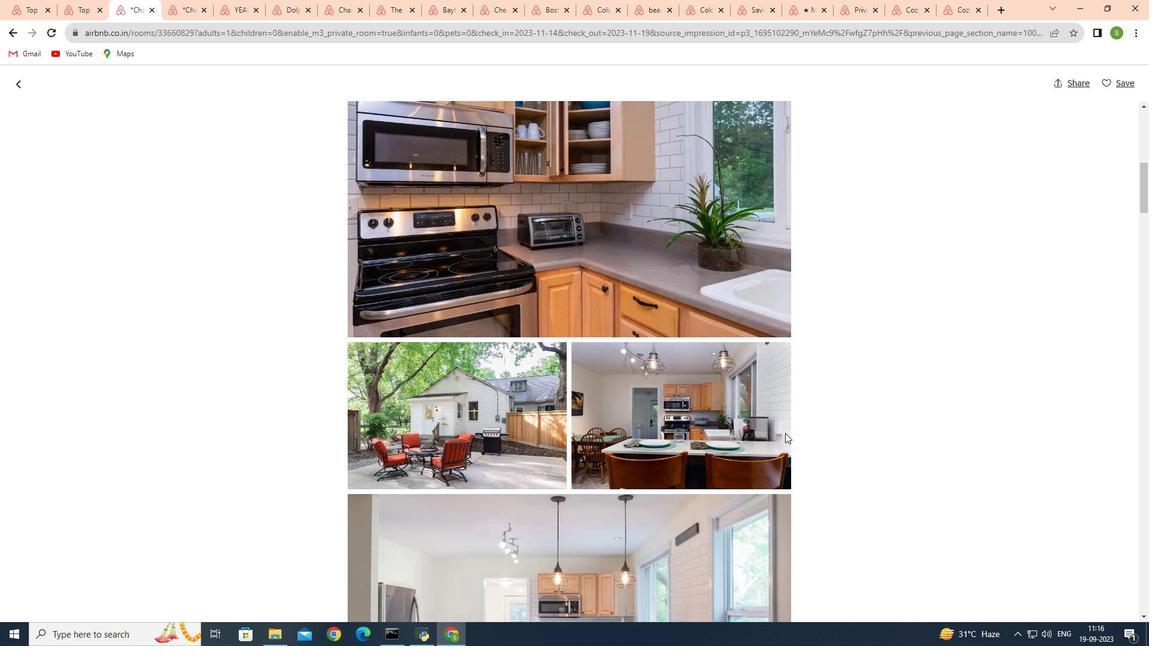 
Action: Mouse scrolled (785, 432) with delta (0, 0)
Screenshot: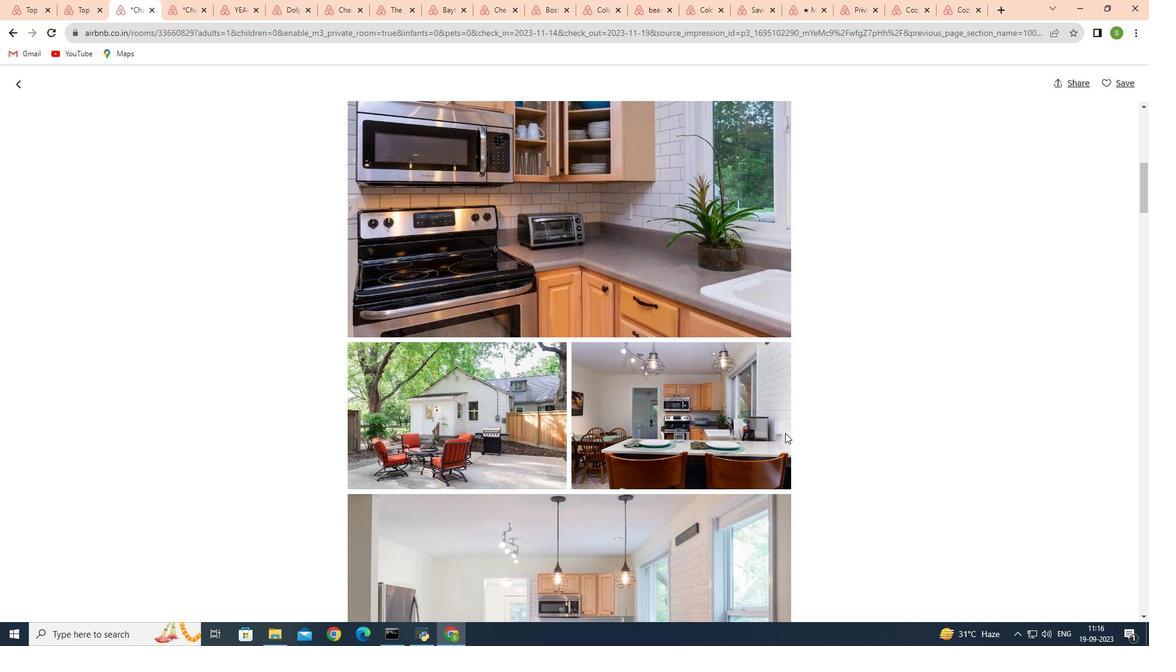 
Action: Mouse scrolled (785, 432) with delta (0, 0)
Screenshot: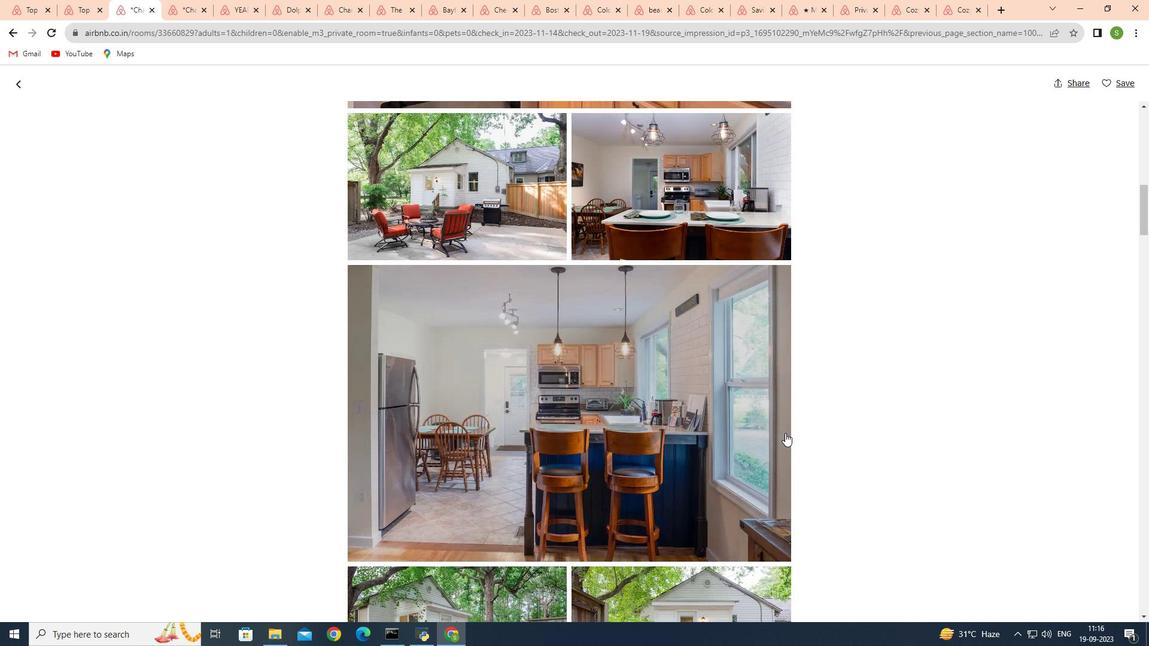 
Action: Mouse scrolled (785, 432) with delta (0, 0)
Screenshot: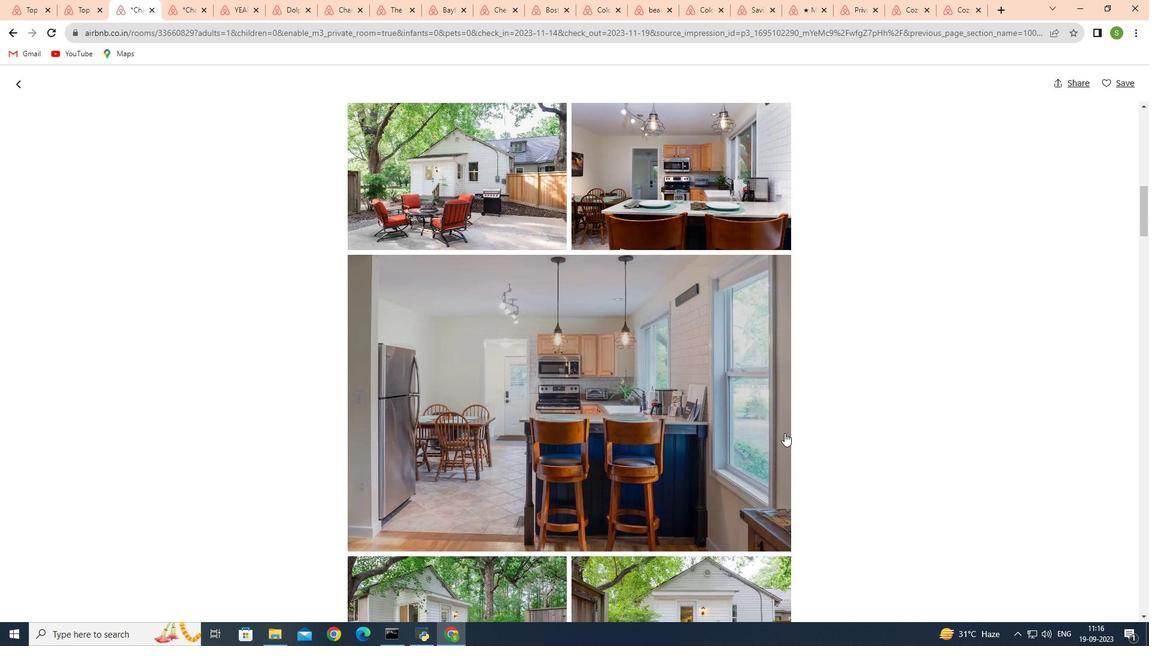 
Action: Mouse scrolled (785, 432) with delta (0, 0)
Screenshot: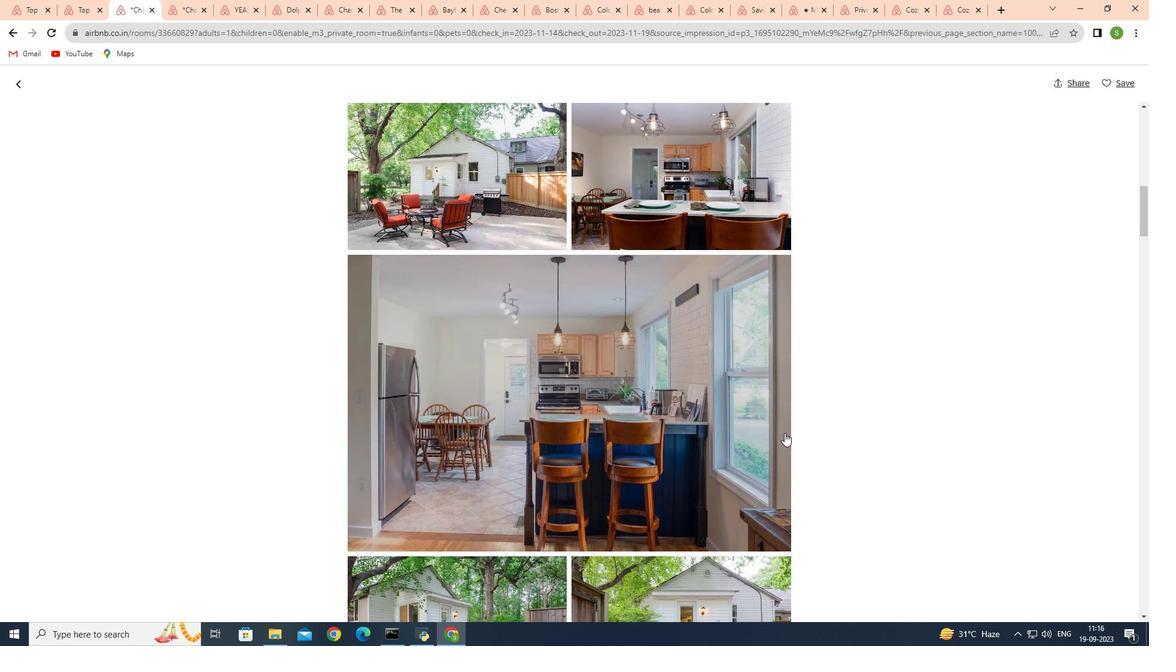 
Action: Mouse scrolled (785, 432) with delta (0, 0)
Screenshot: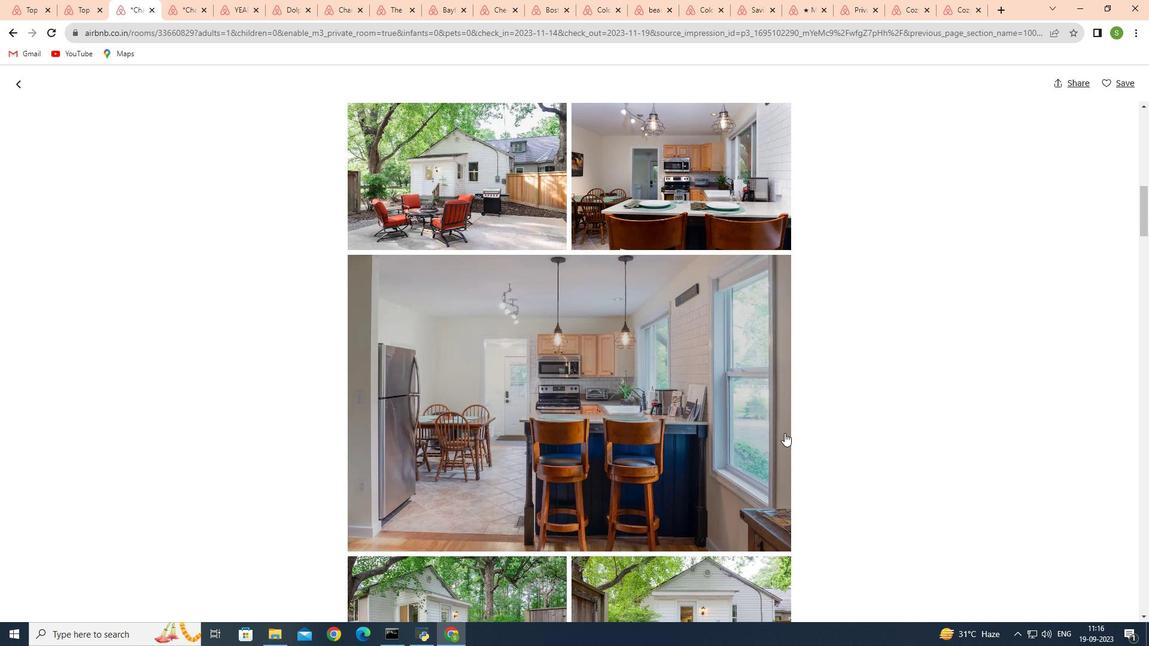 
Action: Mouse moved to (784, 433)
Screenshot: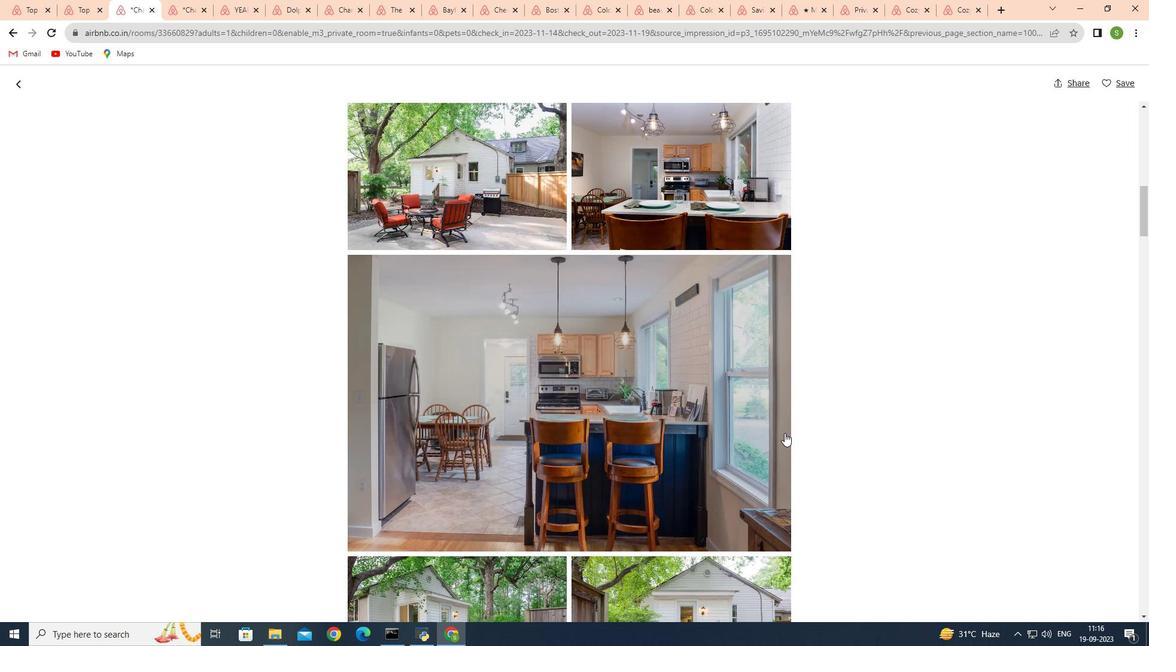 
Action: Mouse scrolled (784, 432) with delta (0, 0)
Screenshot: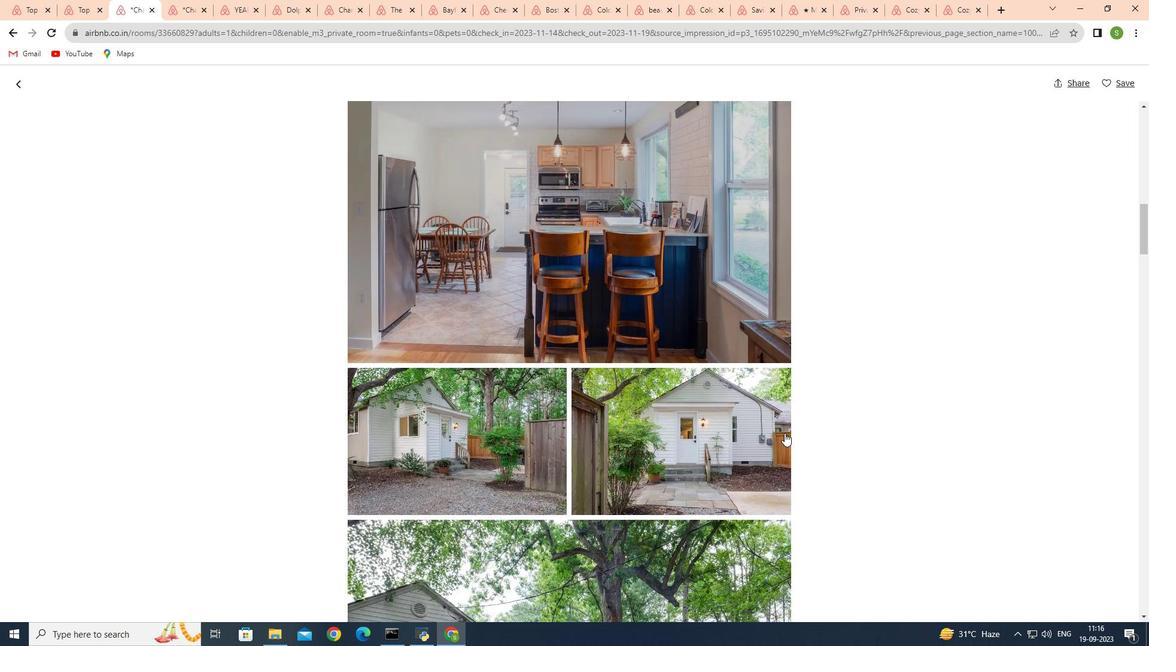 
Action: Mouse scrolled (784, 432) with delta (0, 0)
Screenshot: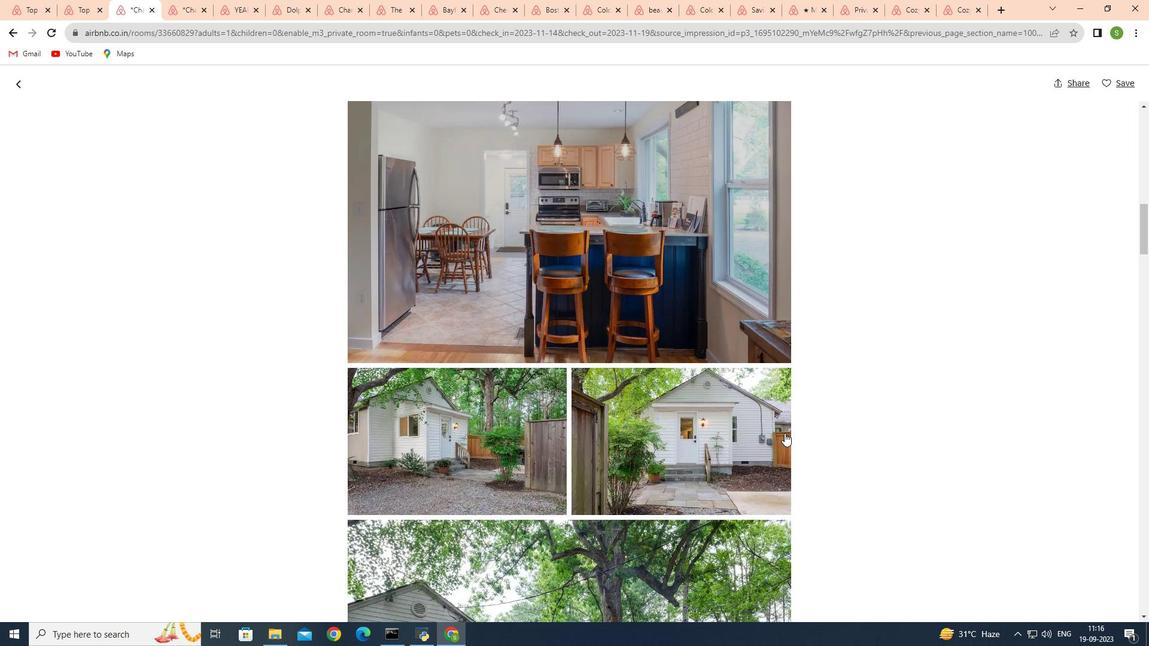 
Action: Mouse scrolled (784, 432) with delta (0, 0)
Screenshot: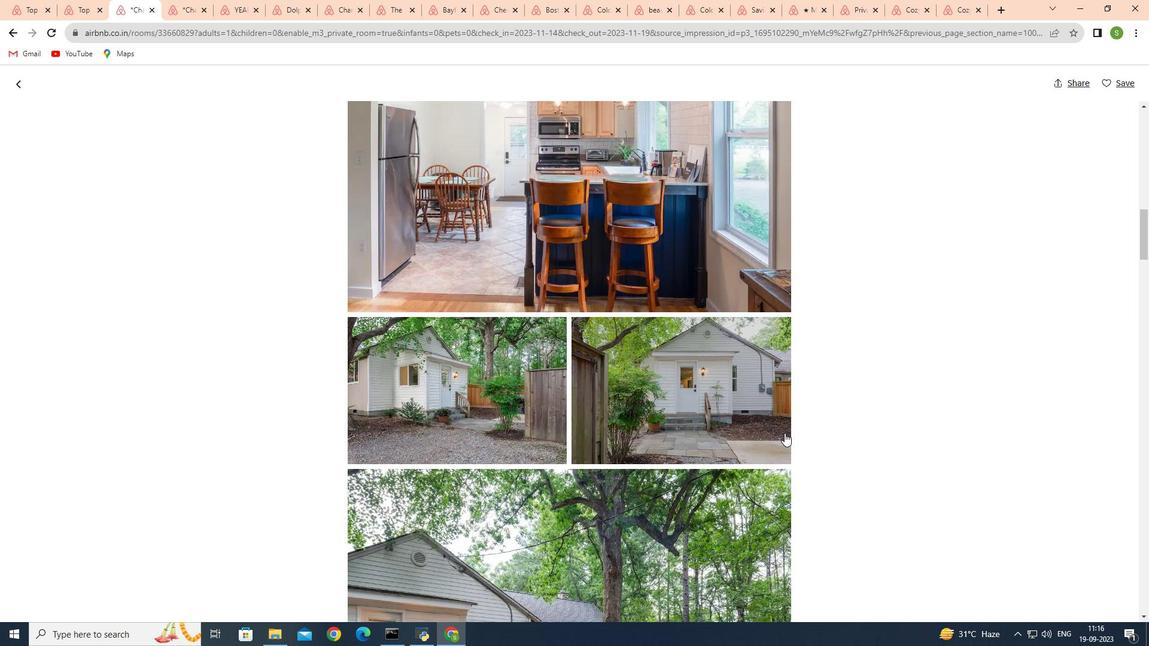 
Action: Mouse scrolled (784, 432) with delta (0, 0)
Screenshot: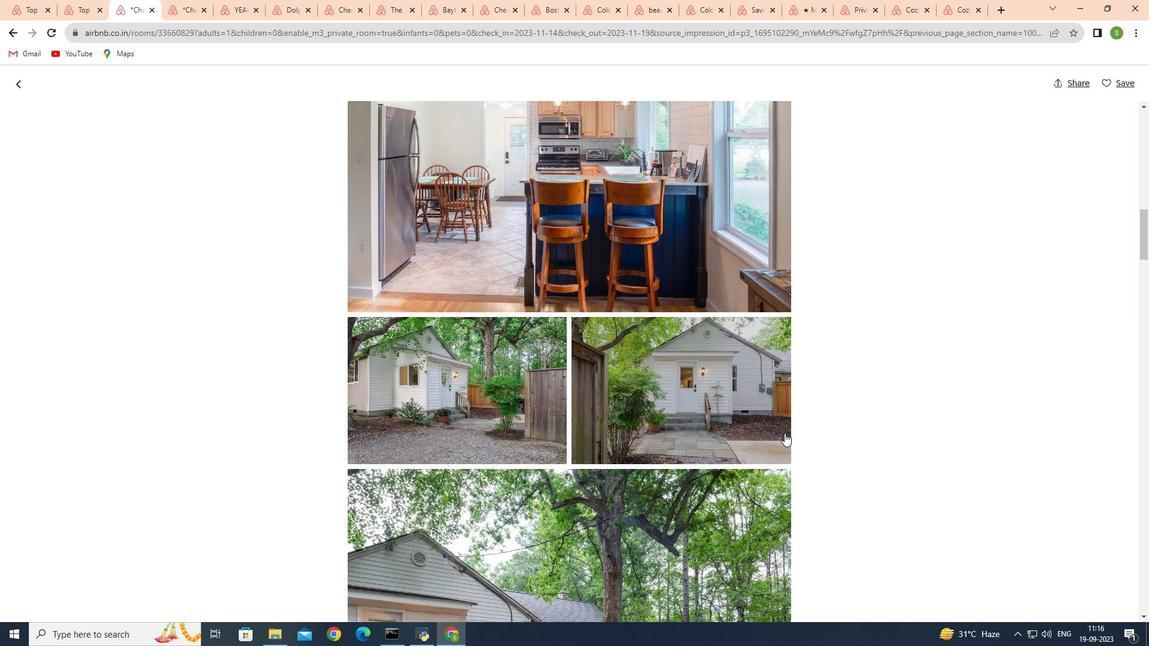 
Action: Mouse scrolled (784, 432) with delta (0, 0)
Screenshot: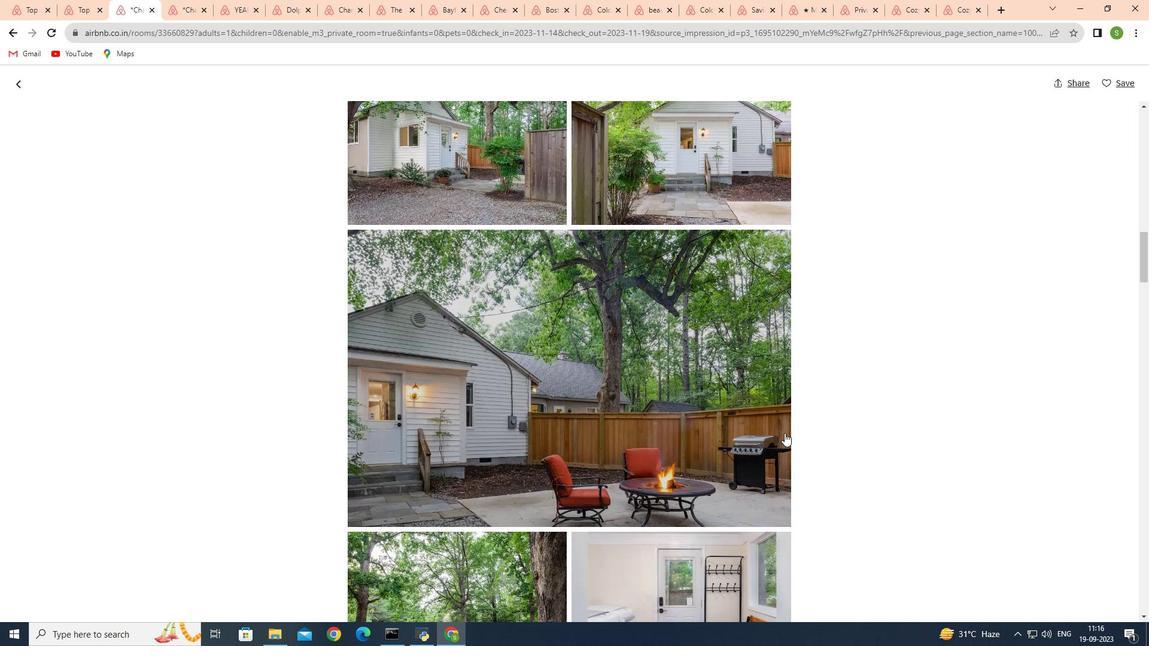 
Action: Mouse scrolled (784, 432) with delta (0, 0)
Screenshot: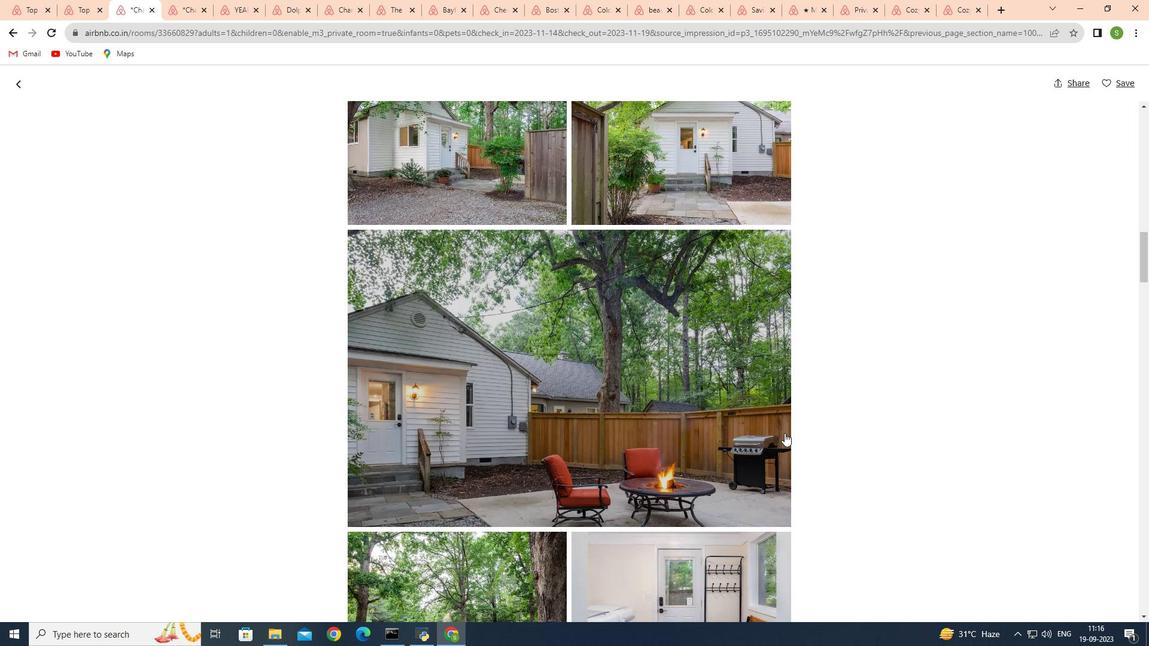 
Action: Mouse scrolled (784, 432) with delta (0, 0)
Screenshot: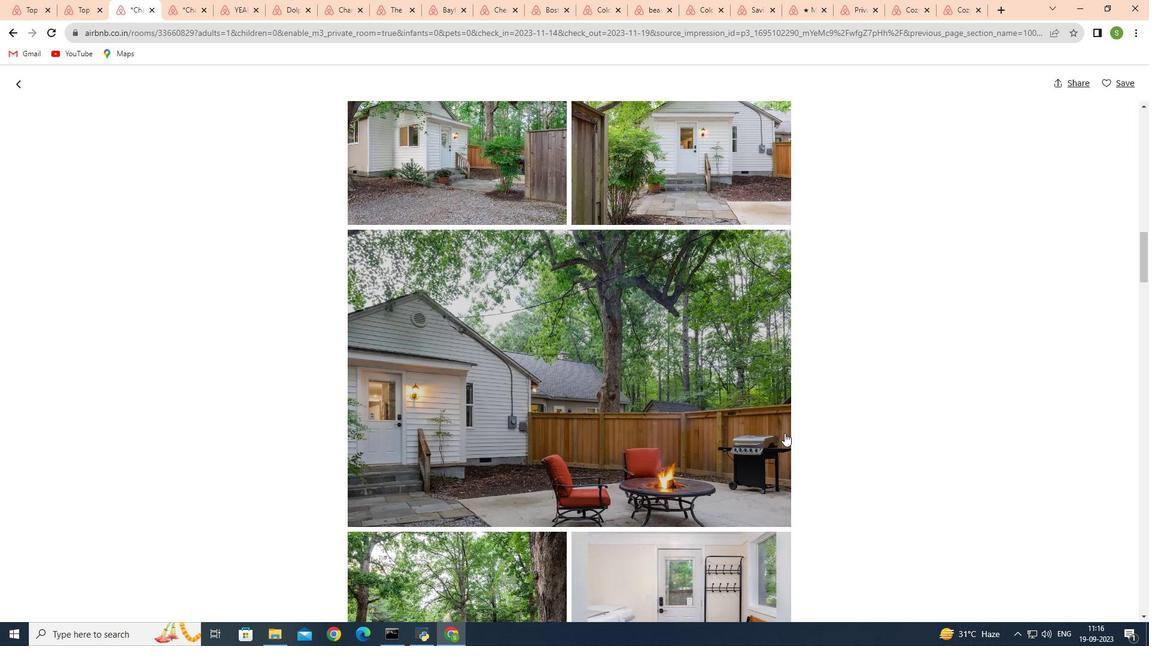 
Action: Mouse scrolled (784, 432) with delta (0, 0)
Screenshot: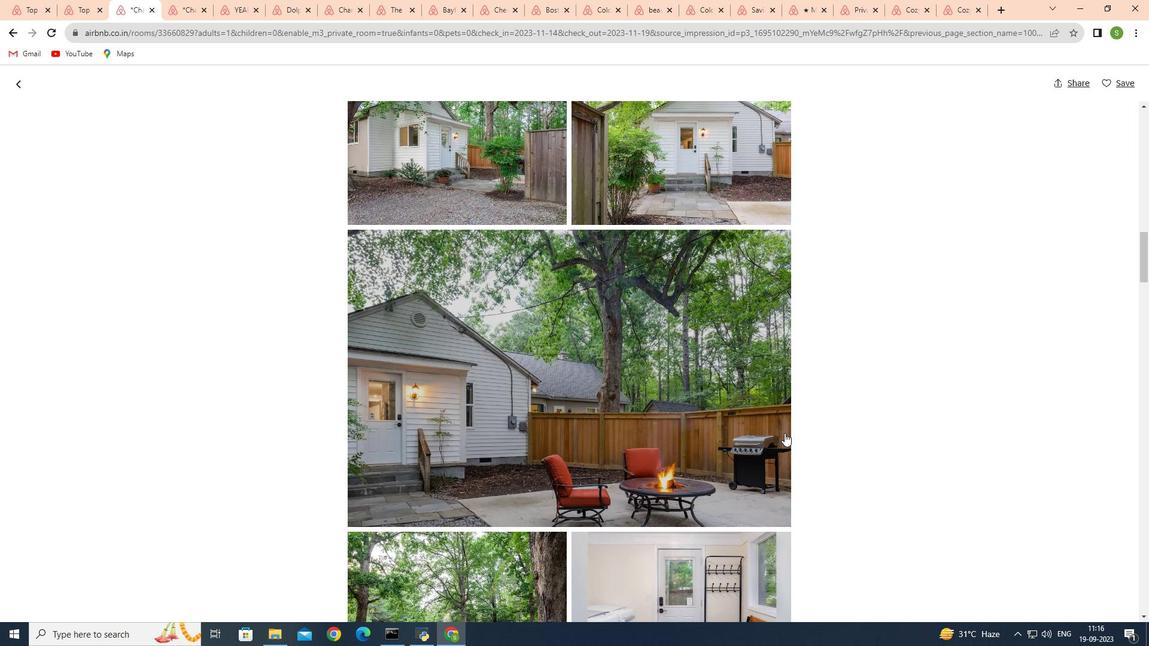 
Action: Mouse scrolled (784, 432) with delta (0, 0)
Screenshot: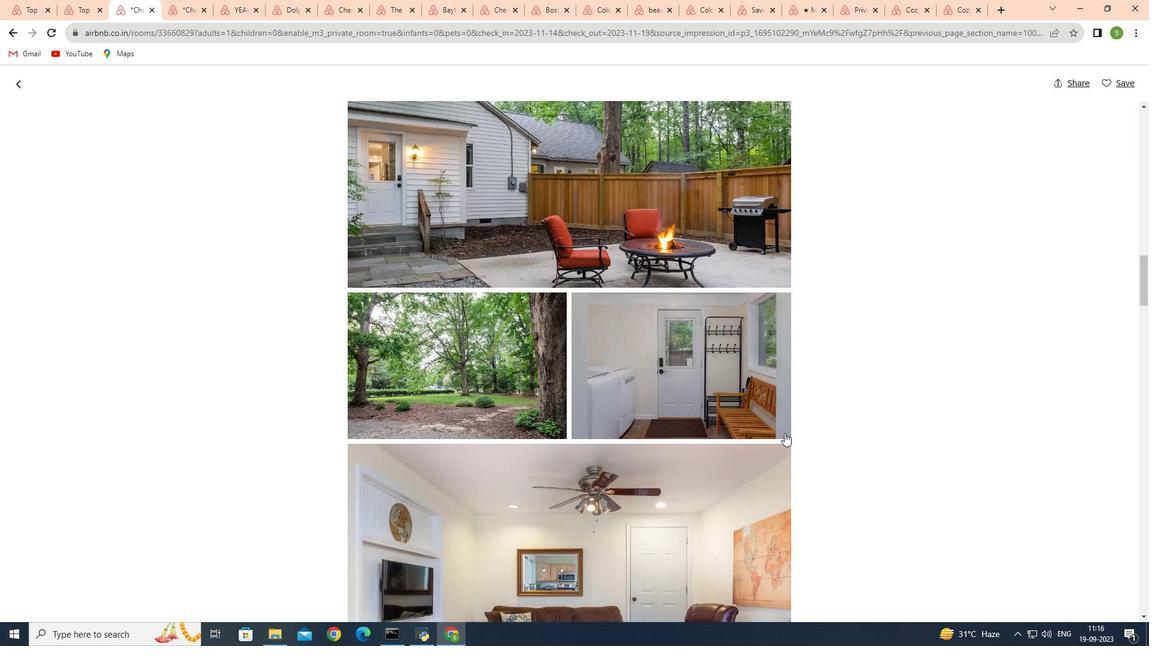 
Action: Mouse scrolled (784, 432) with delta (0, 0)
Screenshot: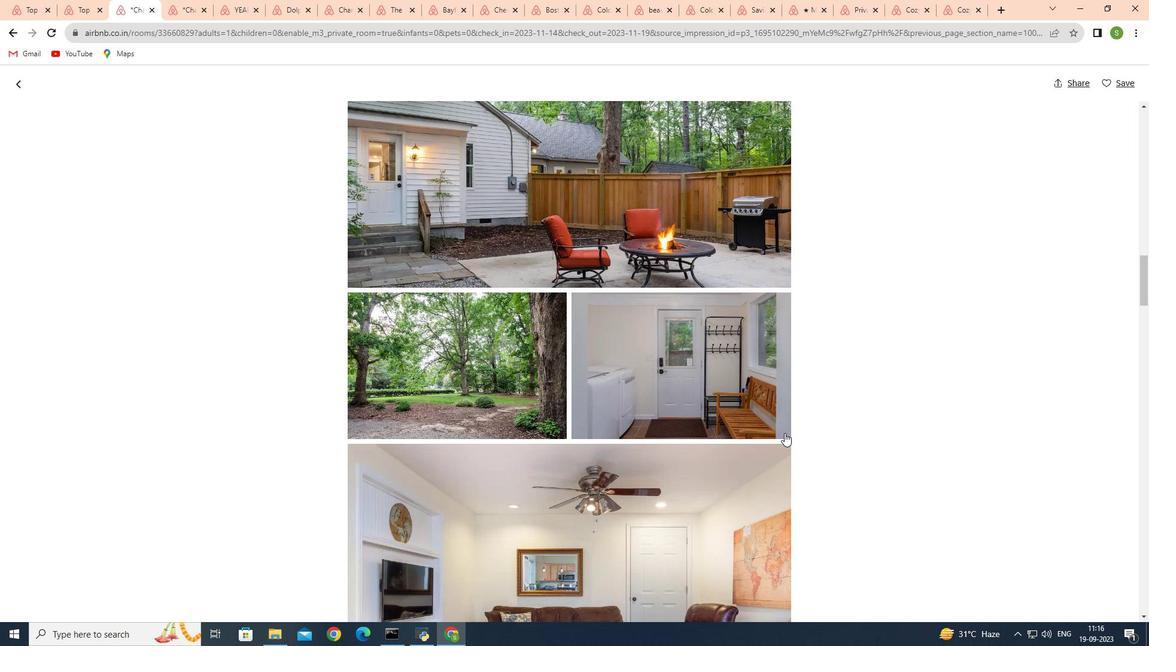 
Action: Mouse scrolled (784, 432) with delta (0, 0)
Screenshot: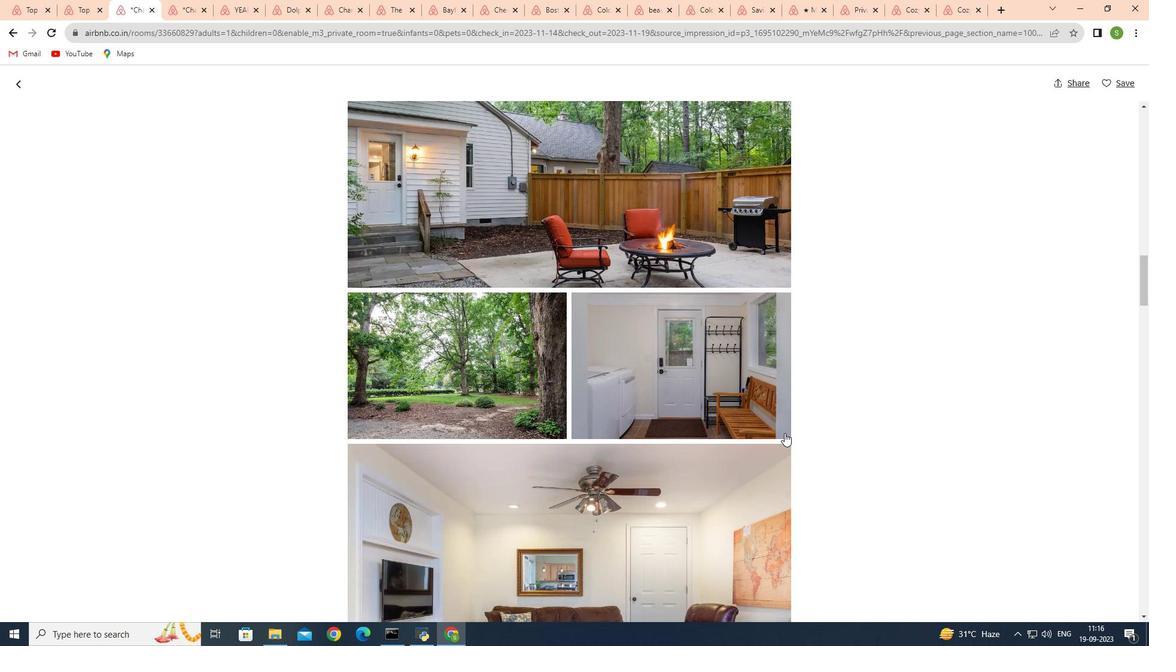 
Action: Mouse scrolled (784, 432) with delta (0, 0)
Screenshot: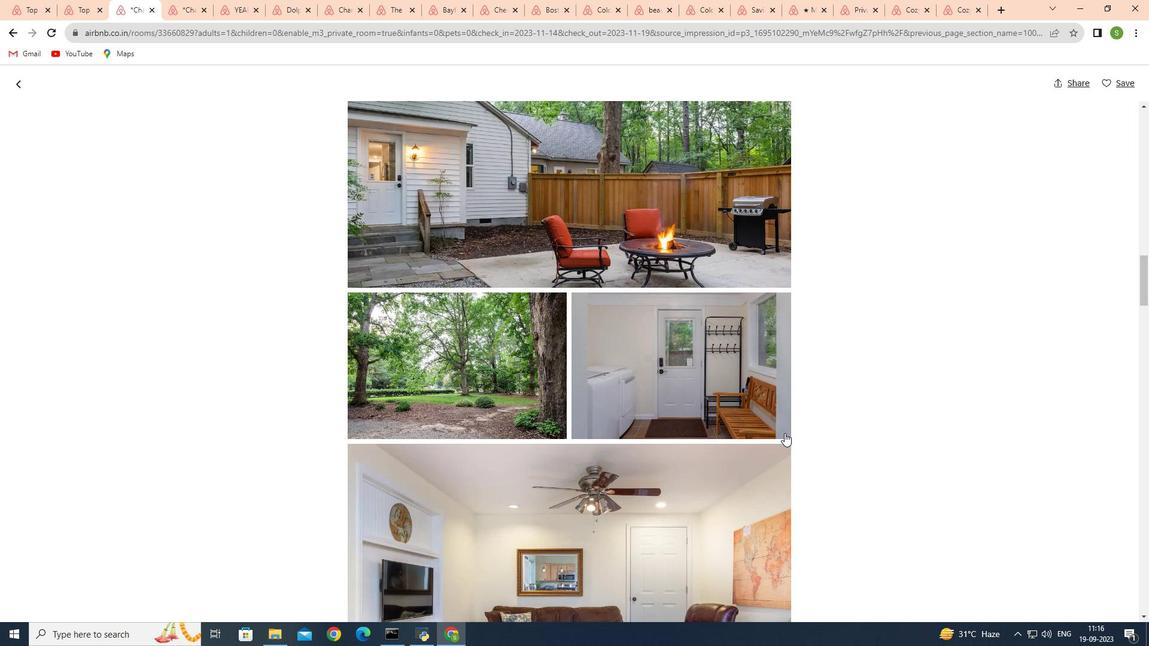 
Action: Mouse scrolled (784, 432) with delta (0, 0)
Screenshot: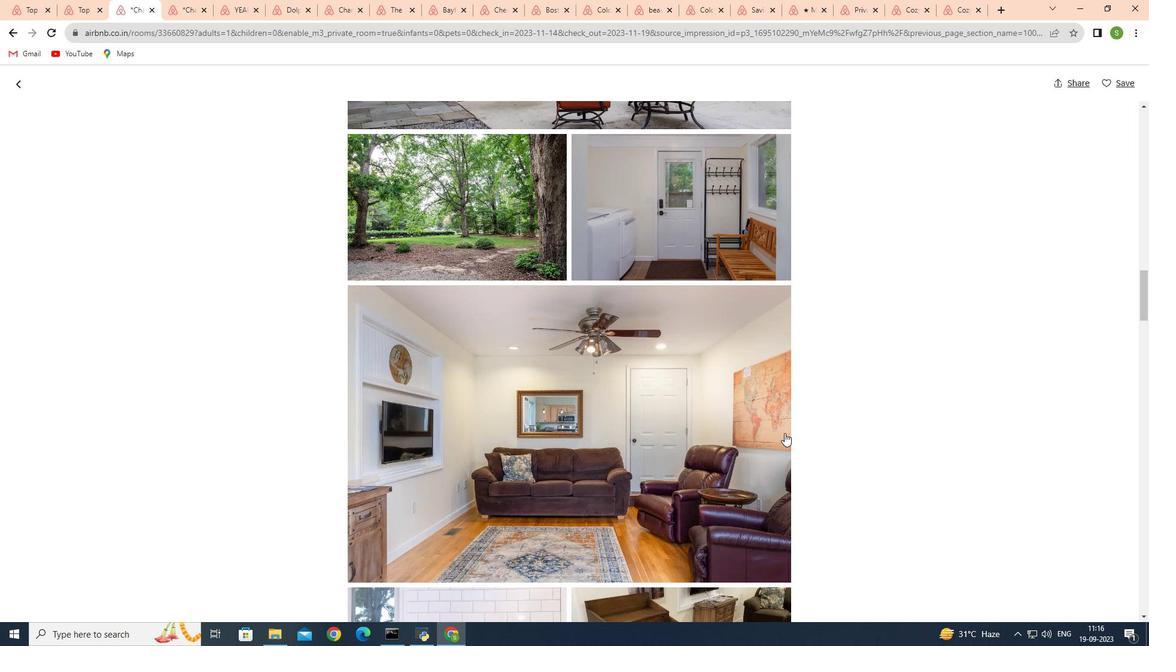 
Action: Mouse scrolled (784, 432) with delta (0, 0)
Screenshot: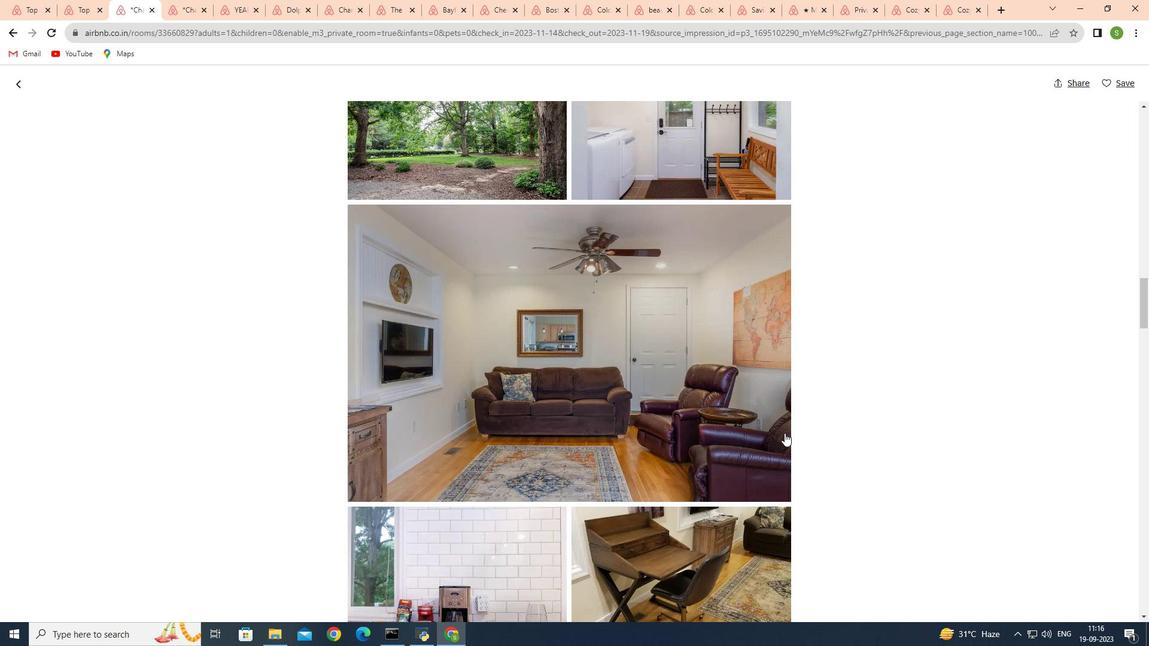 
Action: Mouse scrolled (784, 432) with delta (0, 0)
Screenshot: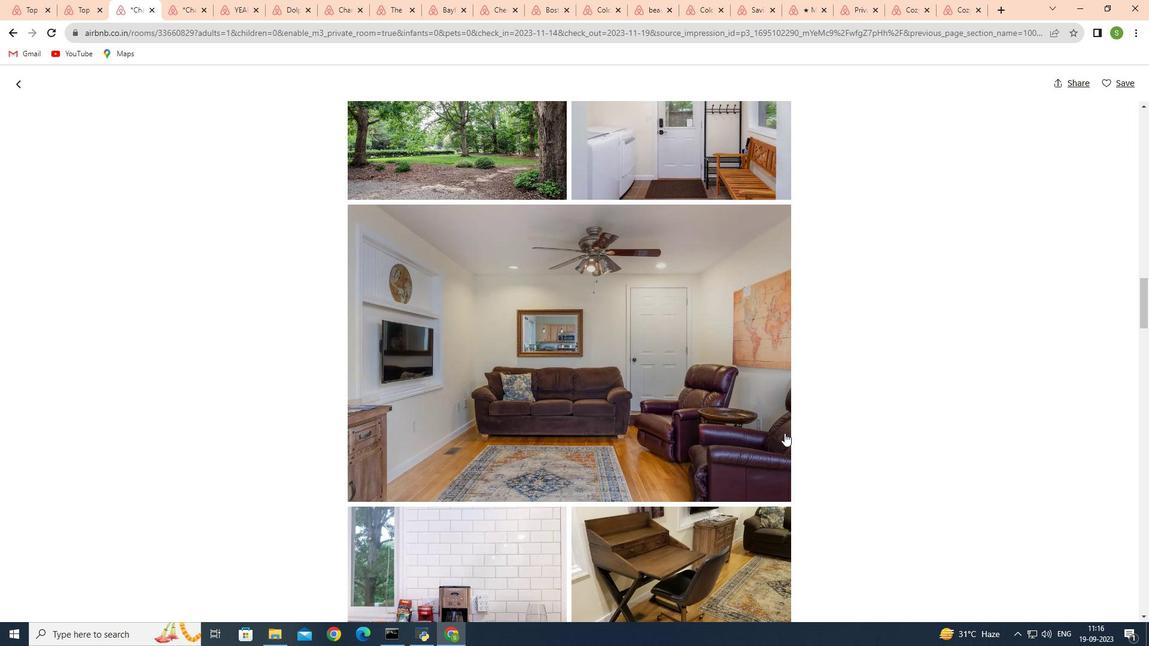 
Action: Mouse scrolled (784, 432) with delta (0, 0)
Screenshot: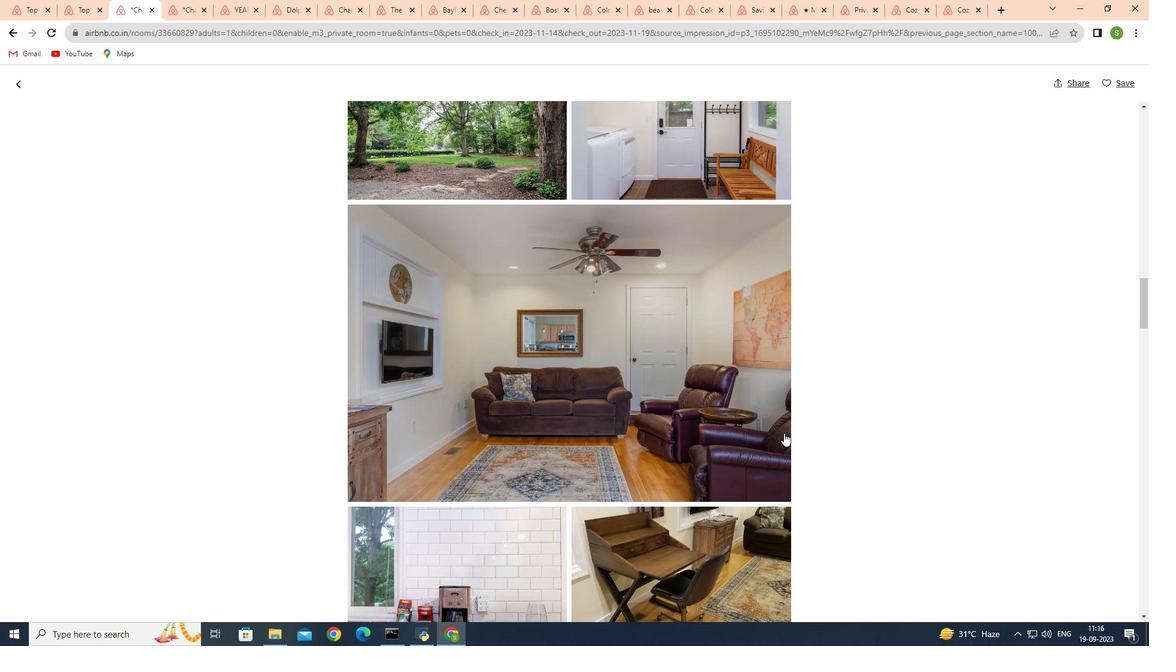 
Action: Mouse moved to (784, 433)
Screenshot: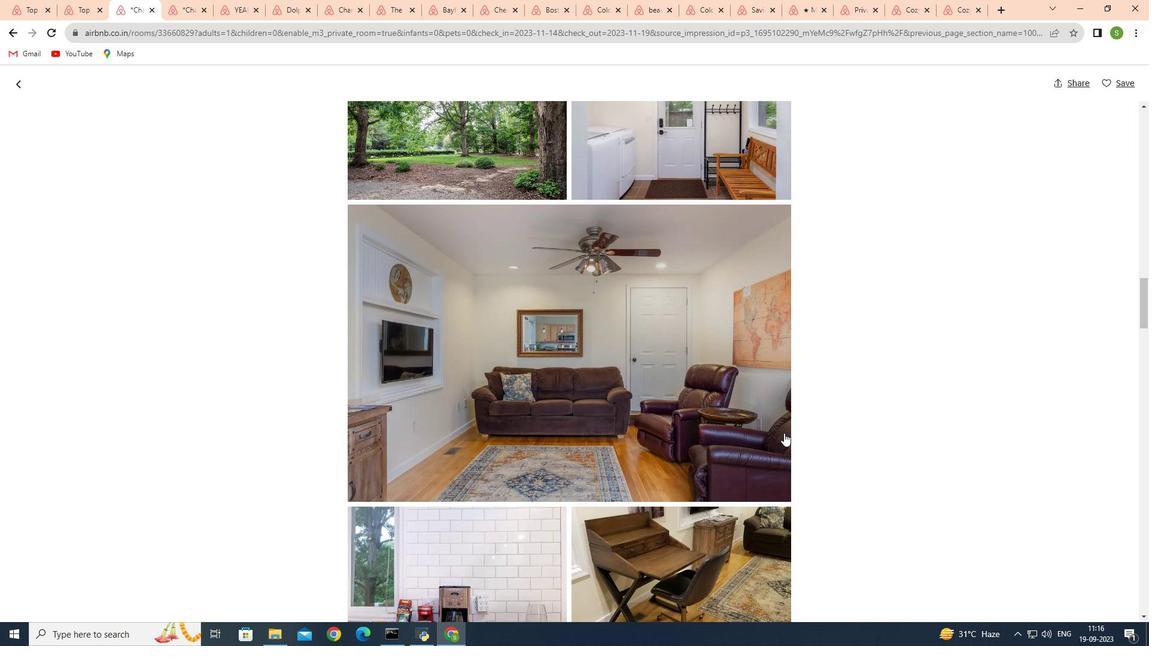 
Action: Mouse scrolled (784, 432) with delta (0, 0)
Screenshot: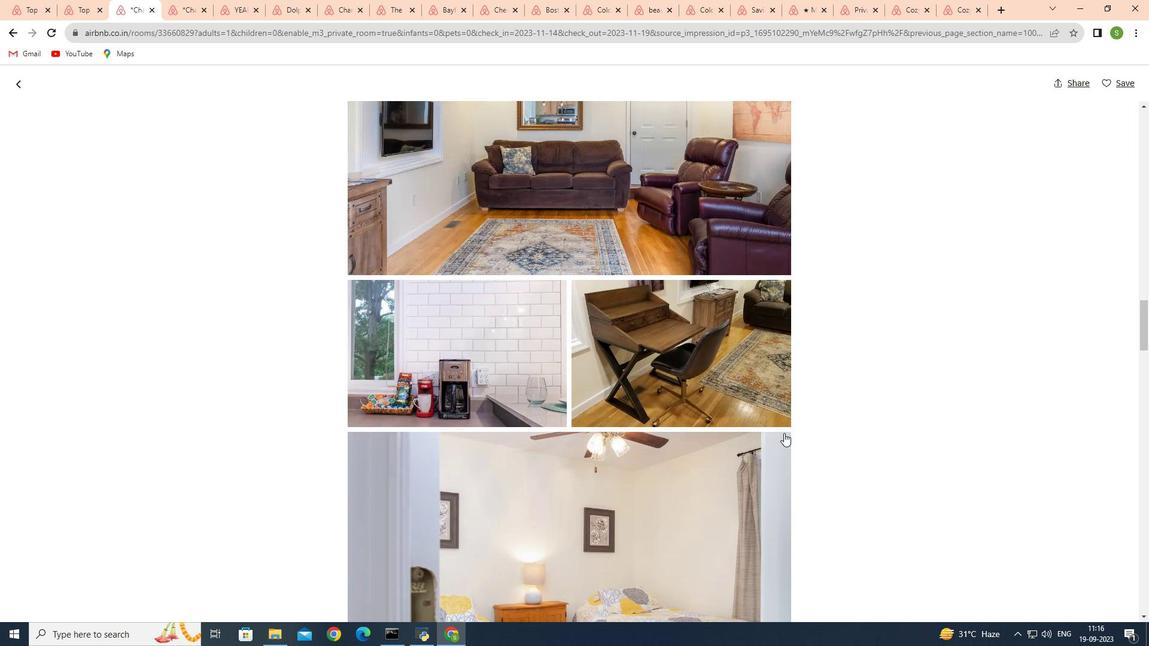 
Action: Mouse scrolled (784, 432) with delta (0, 0)
Screenshot: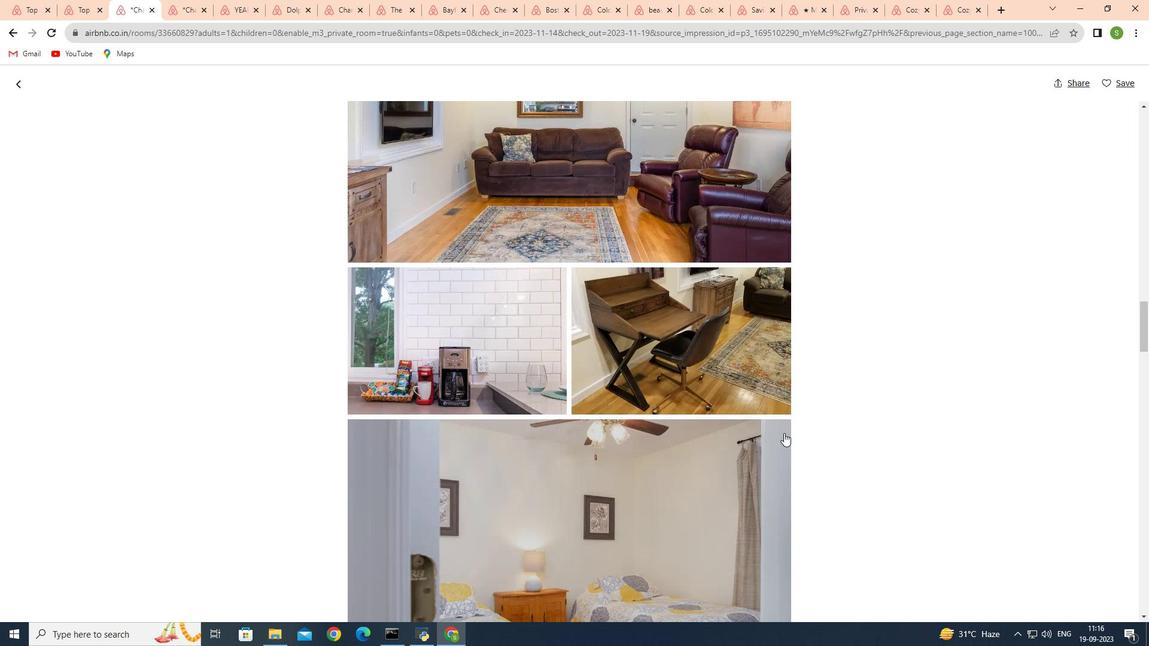 
Action: Mouse scrolled (784, 432) with delta (0, 0)
Screenshot: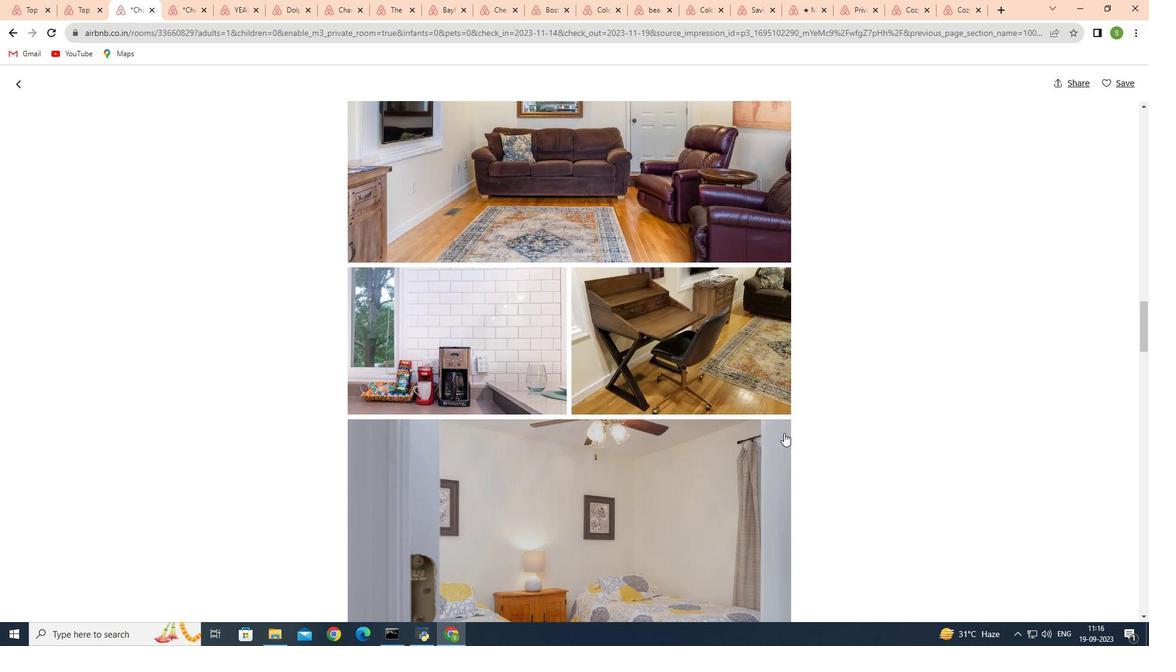 
Action: Mouse scrolled (784, 432) with delta (0, 0)
Screenshot: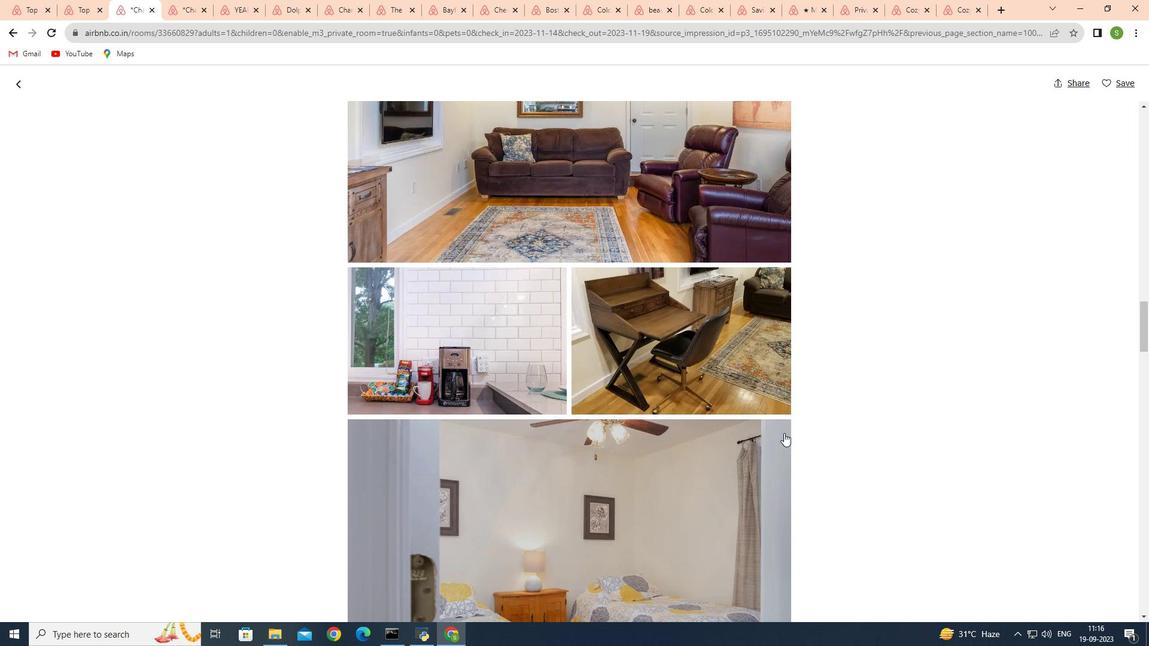 
Action: Mouse scrolled (784, 432) with delta (0, 0)
Screenshot: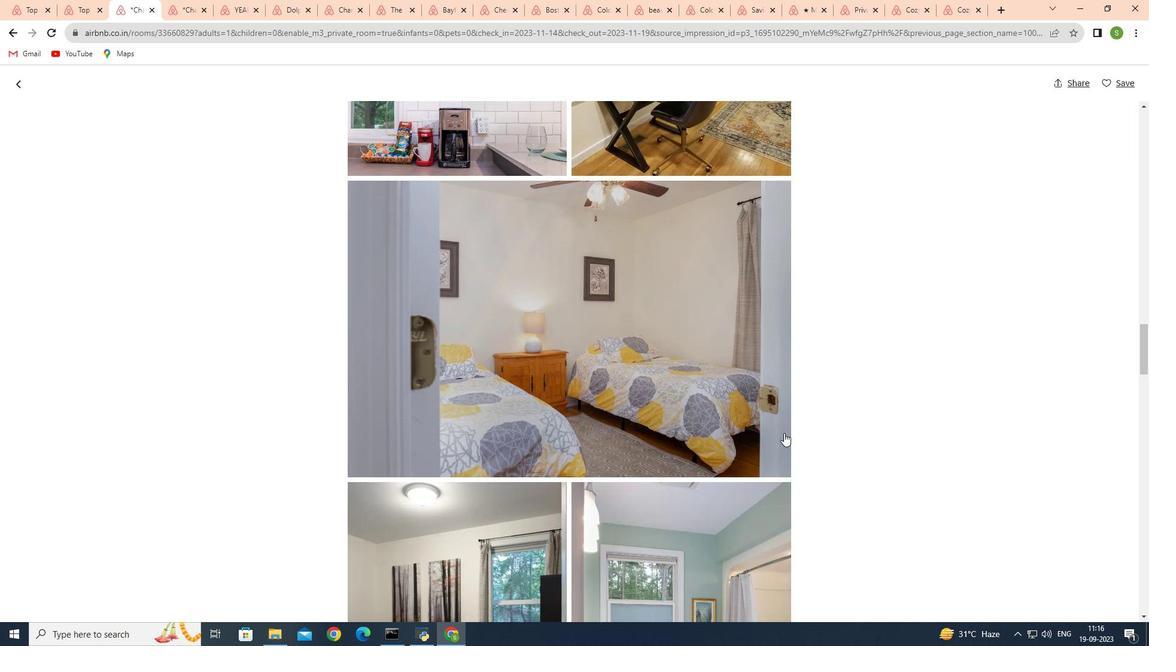 
Action: Mouse scrolled (784, 432) with delta (0, 0)
Screenshot: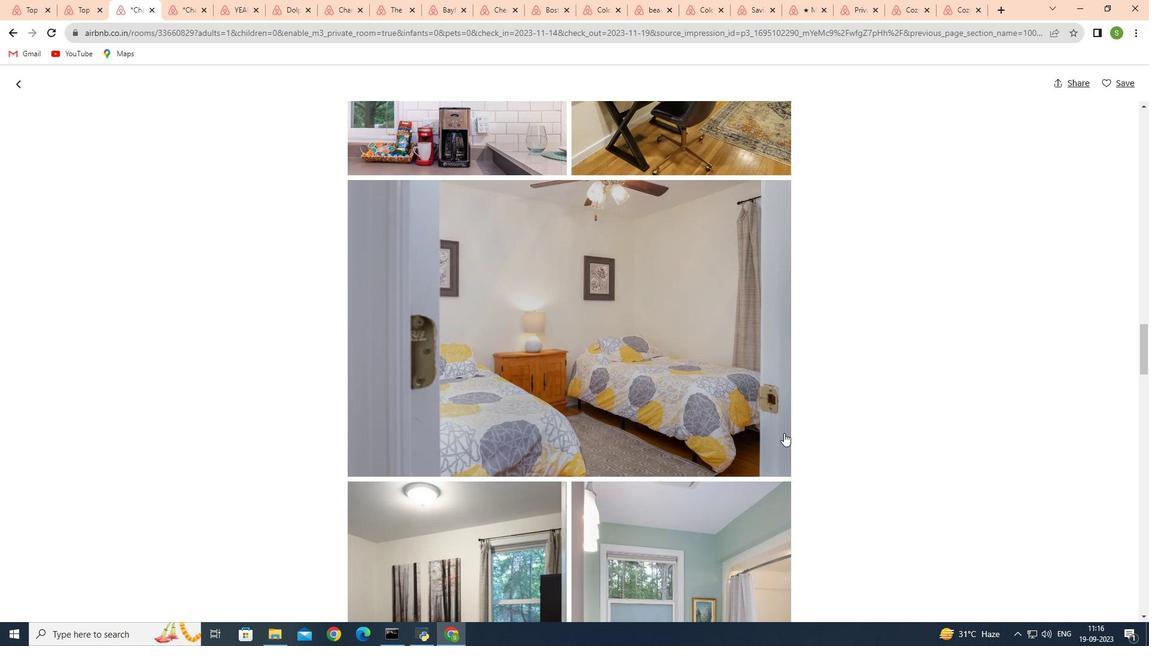 
Action: Mouse scrolled (784, 432) with delta (0, 0)
Screenshot: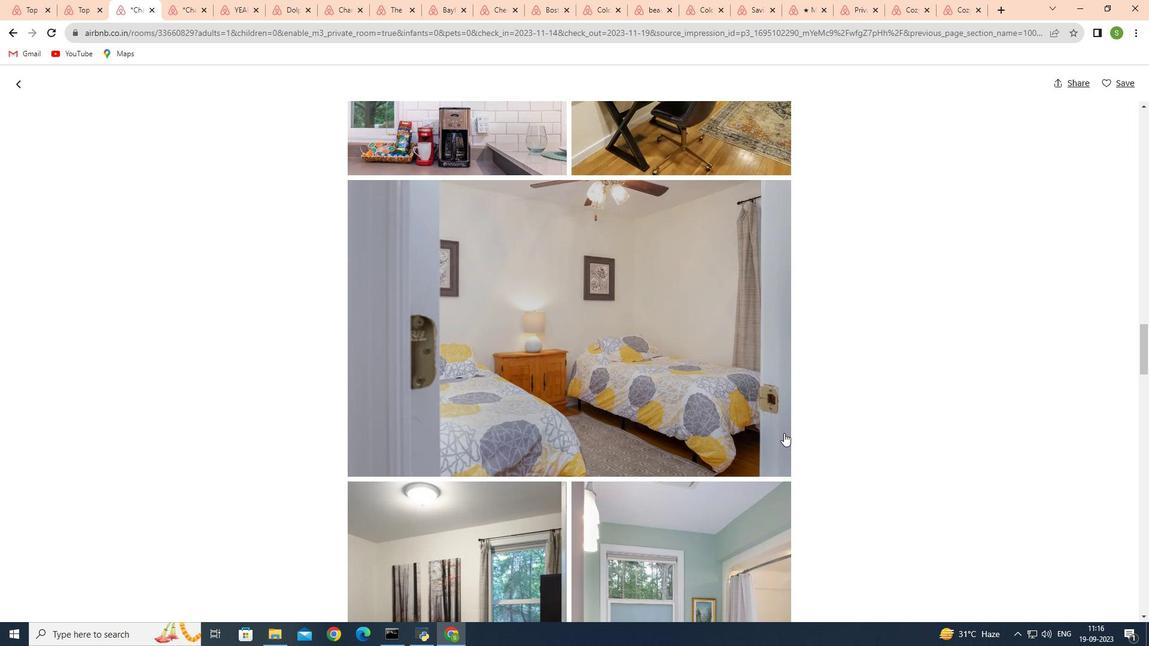 
Action: Mouse scrolled (784, 432) with delta (0, 0)
Screenshot: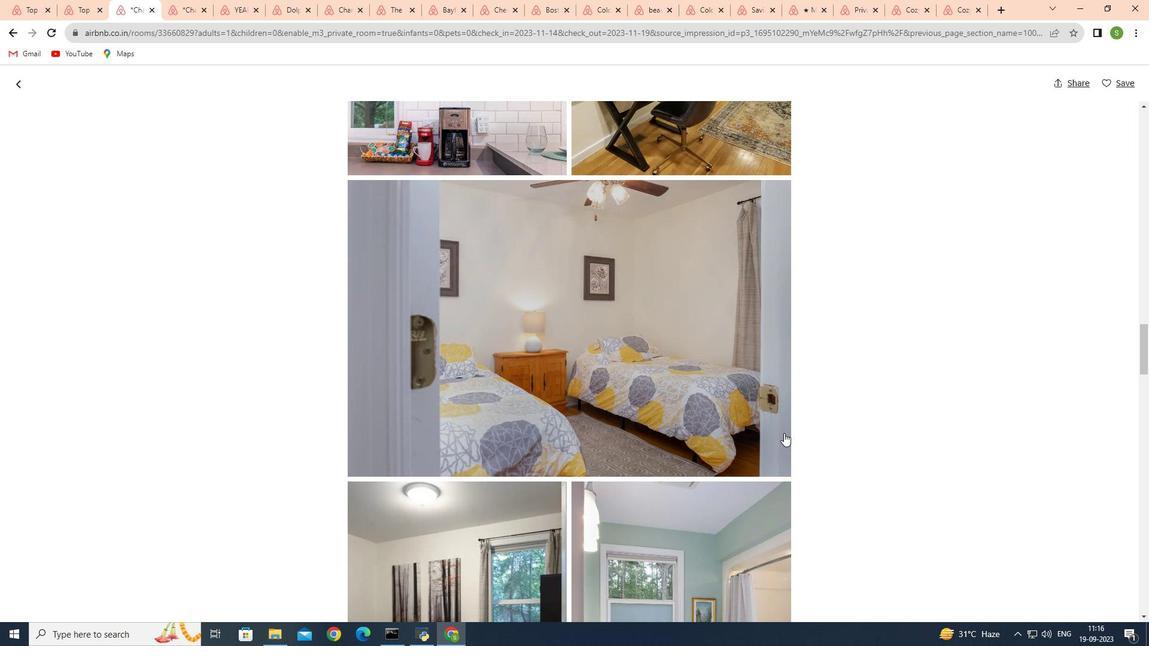 
Action: Mouse scrolled (784, 432) with delta (0, 0)
Screenshot: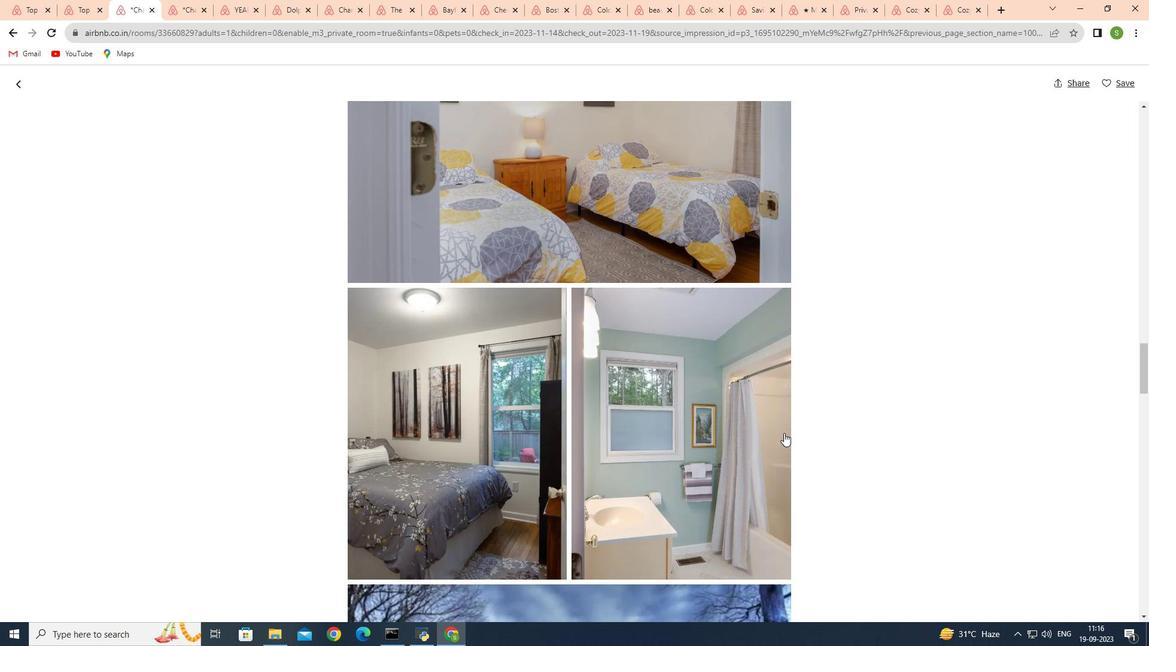 
Action: Mouse scrolled (784, 432) with delta (0, 0)
Screenshot: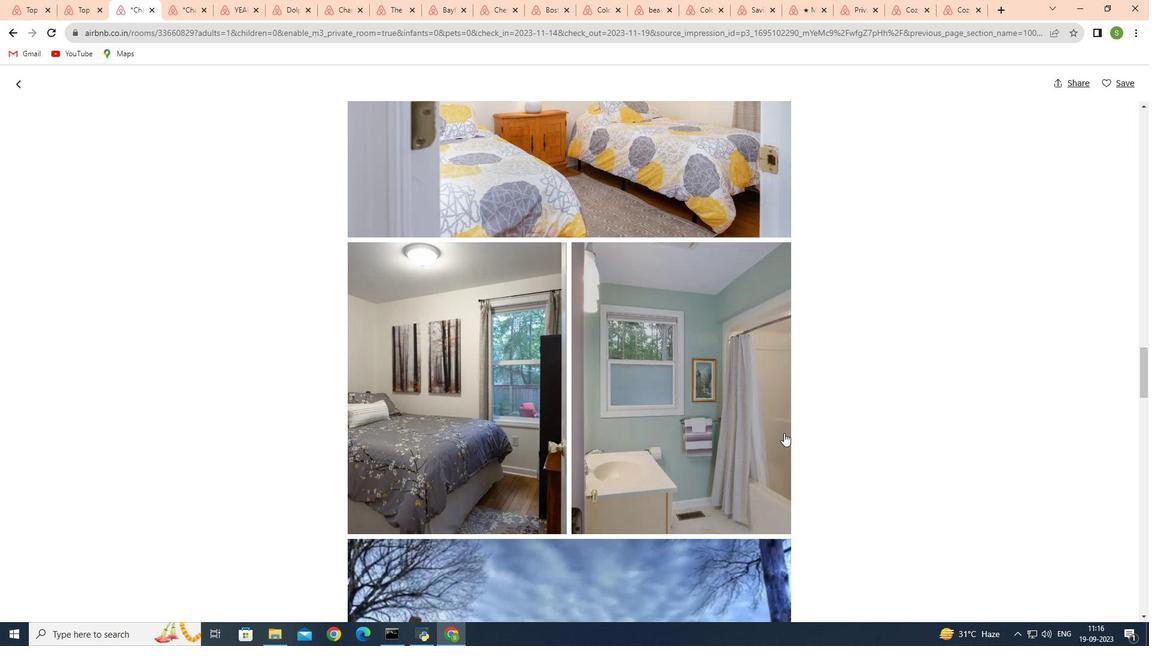 
Action: Mouse scrolled (784, 432) with delta (0, 0)
Screenshot: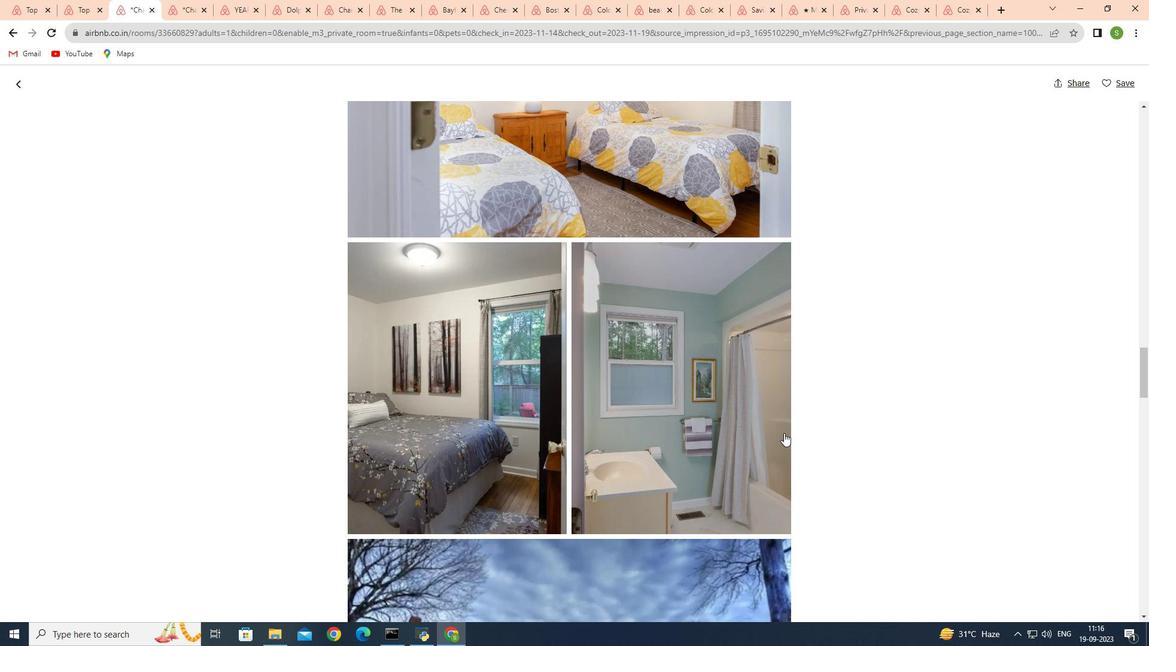 
Action: Mouse scrolled (784, 432) with delta (0, 0)
Screenshot: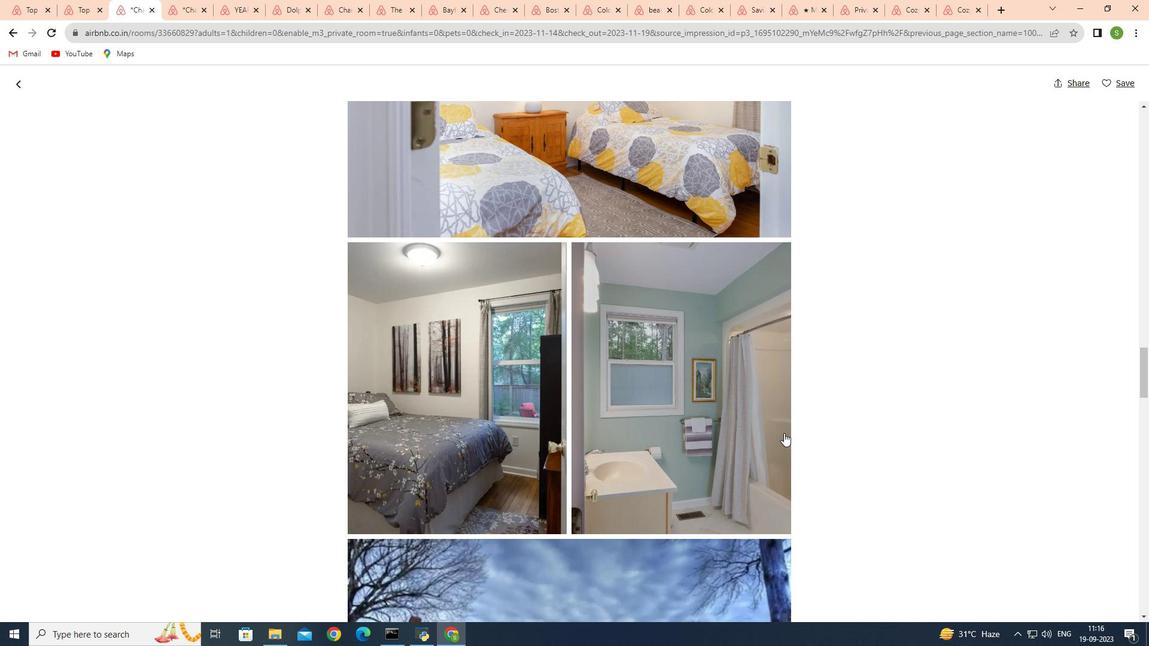 
Action: Mouse moved to (783, 433)
Screenshot: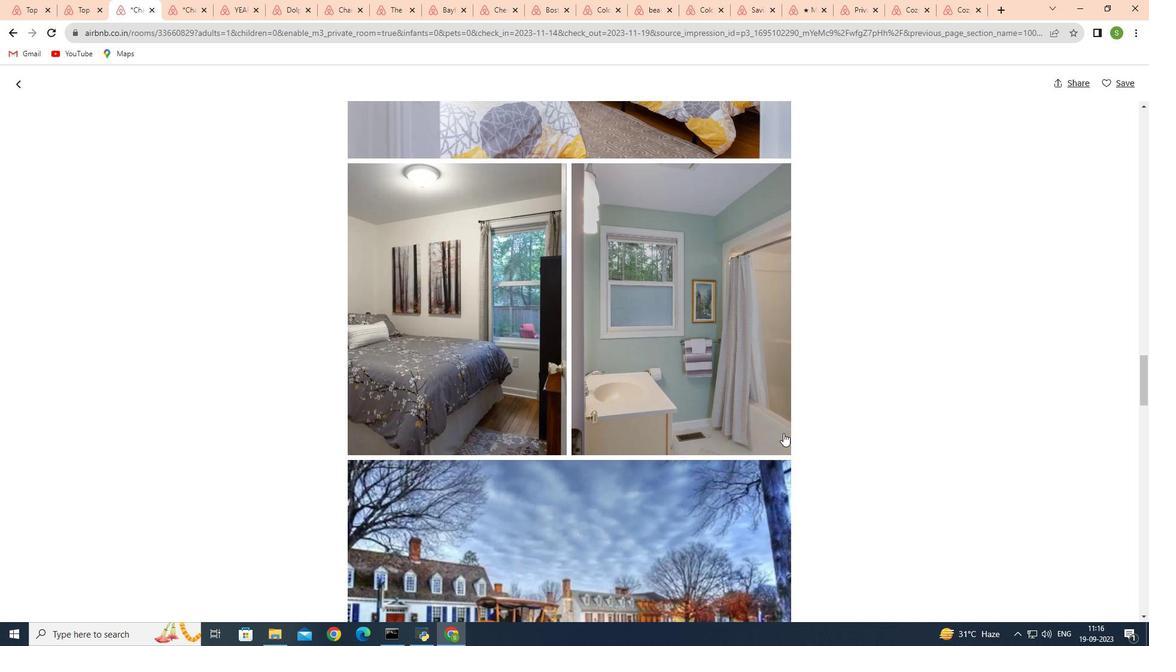 
Action: Mouse scrolled (783, 432) with delta (0, 0)
Screenshot: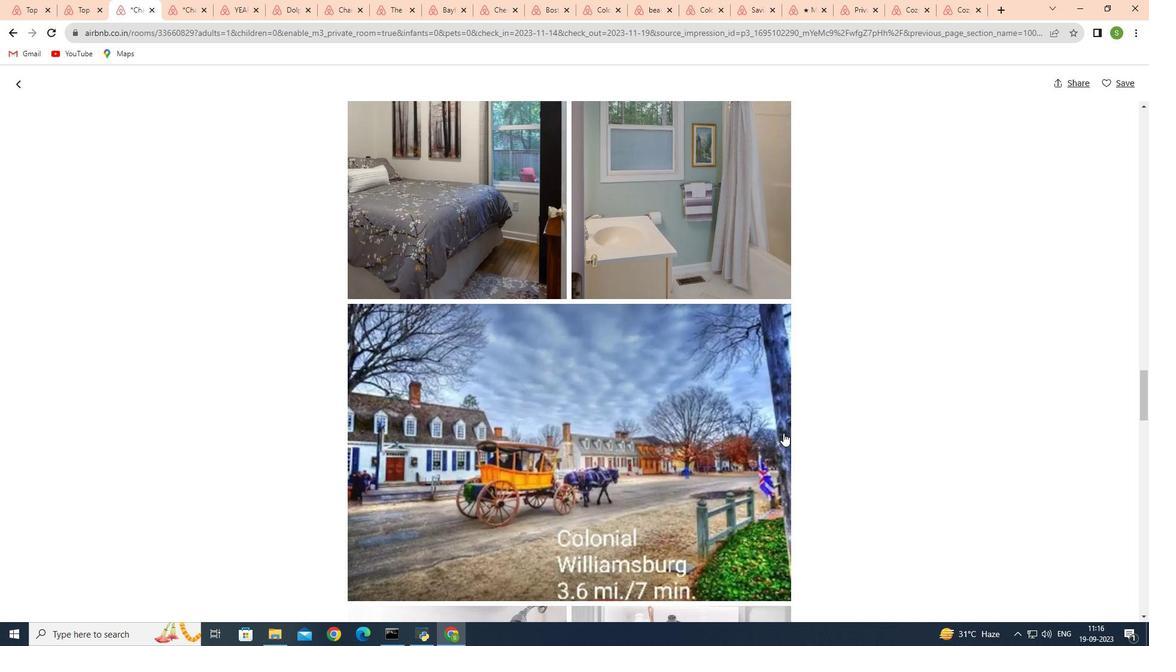 
Action: Mouse scrolled (783, 432) with delta (0, 0)
Screenshot: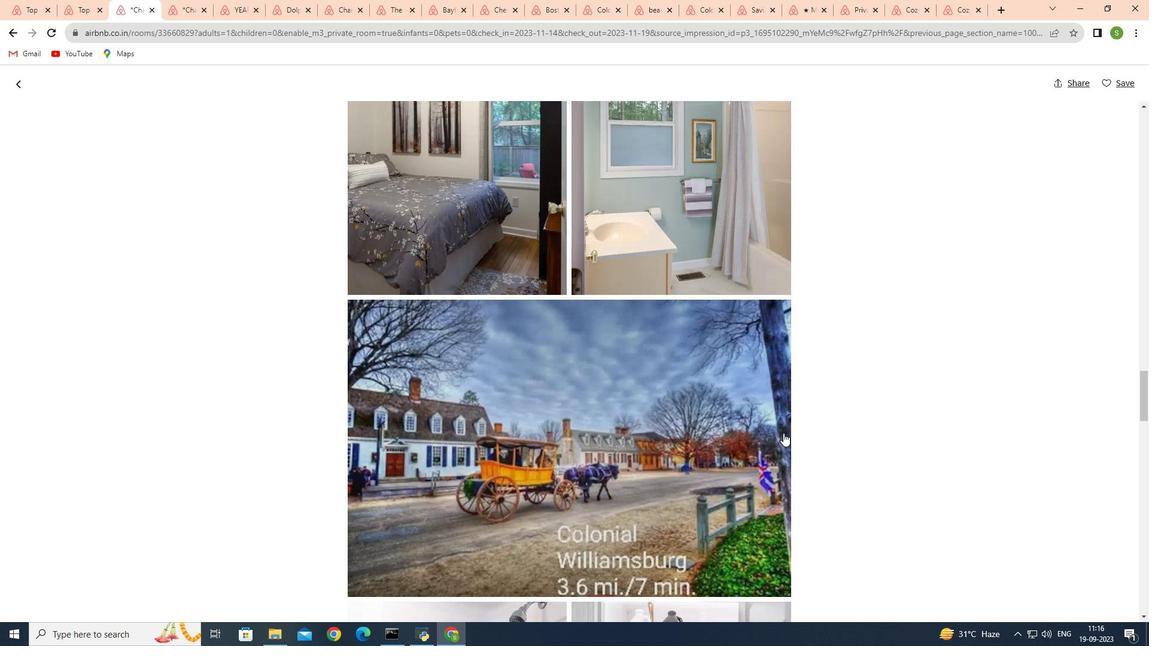 
Action: Mouse scrolled (783, 432) with delta (0, 0)
Screenshot: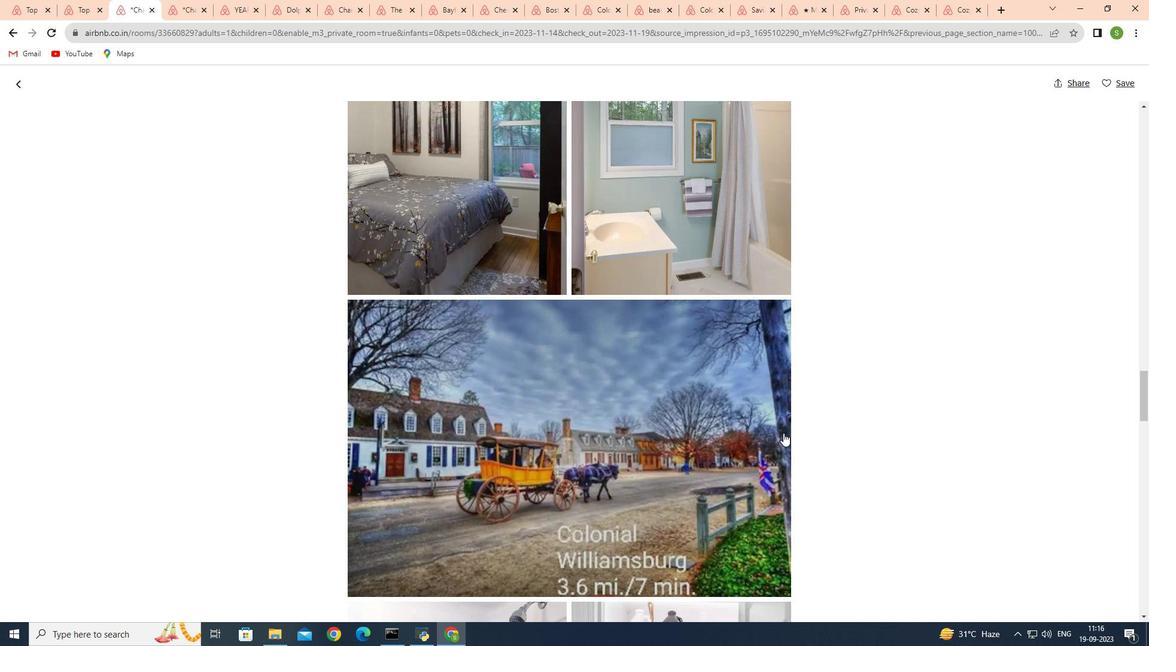 
Action: Mouse scrolled (783, 432) with delta (0, 0)
Screenshot: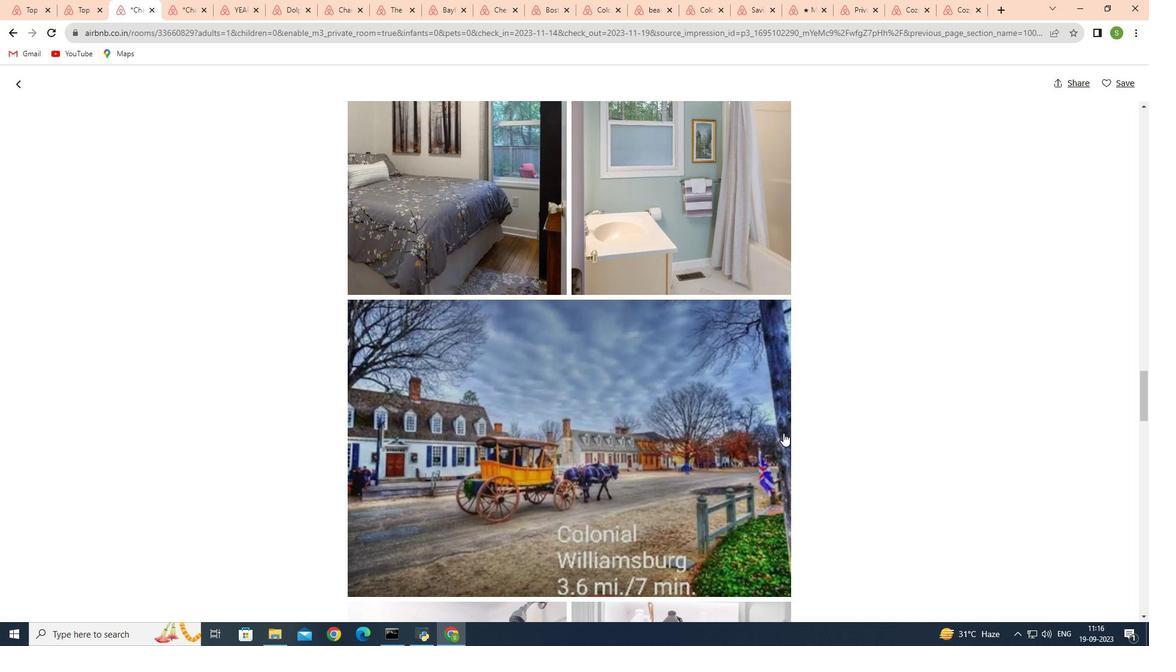 
Action: Mouse scrolled (783, 432) with delta (0, 0)
Screenshot: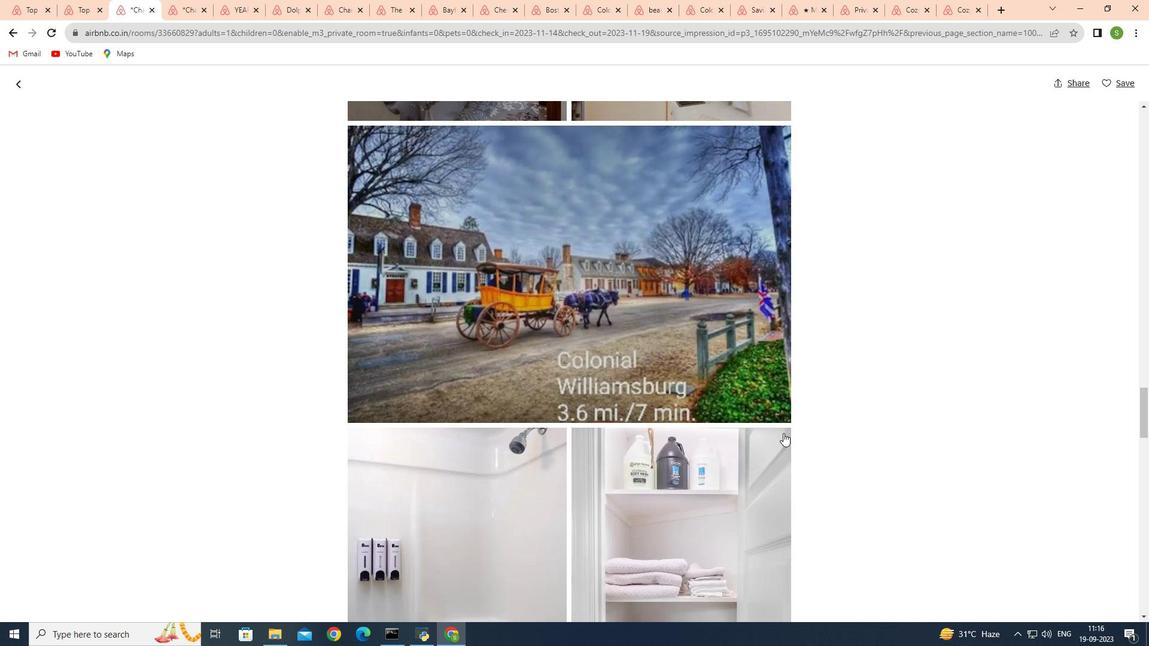 
Action: Mouse scrolled (783, 432) with delta (0, 0)
Screenshot: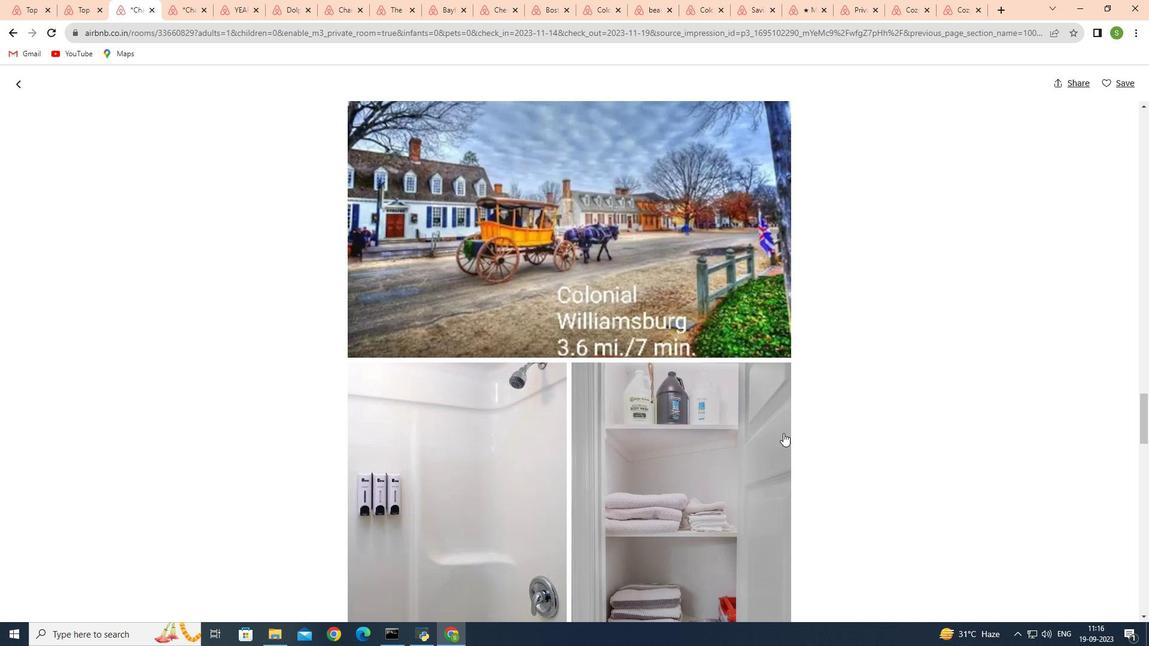 
Action: Mouse scrolled (783, 432) with delta (0, 0)
Screenshot: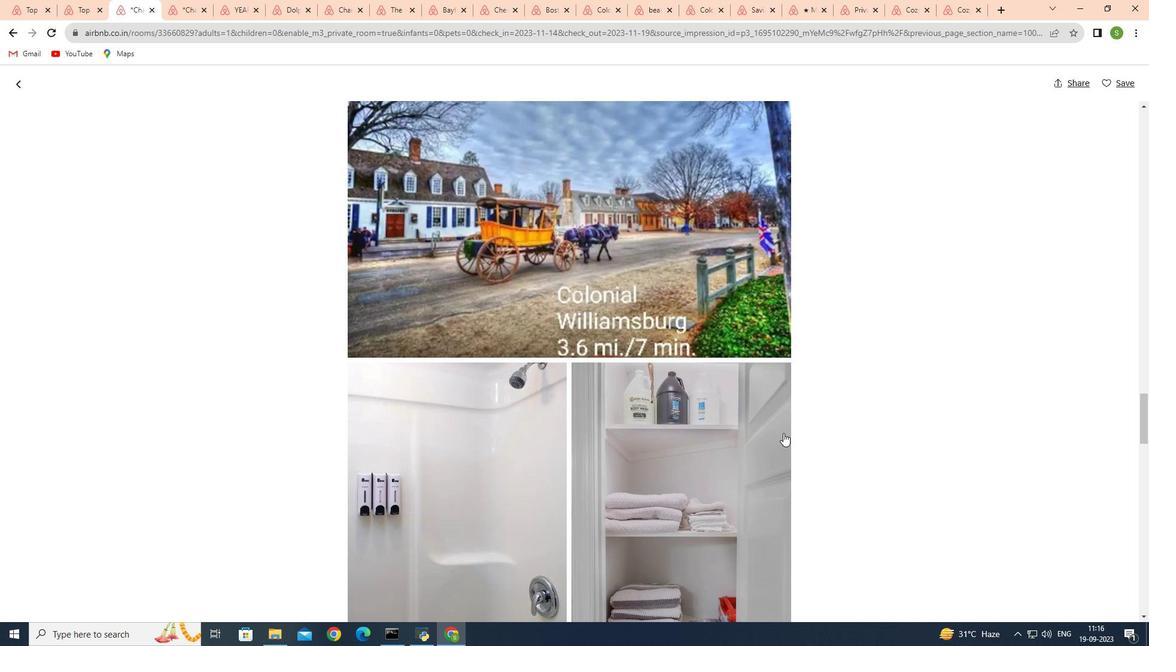 
Action: Mouse scrolled (783, 432) with delta (0, 0)
Screenshot: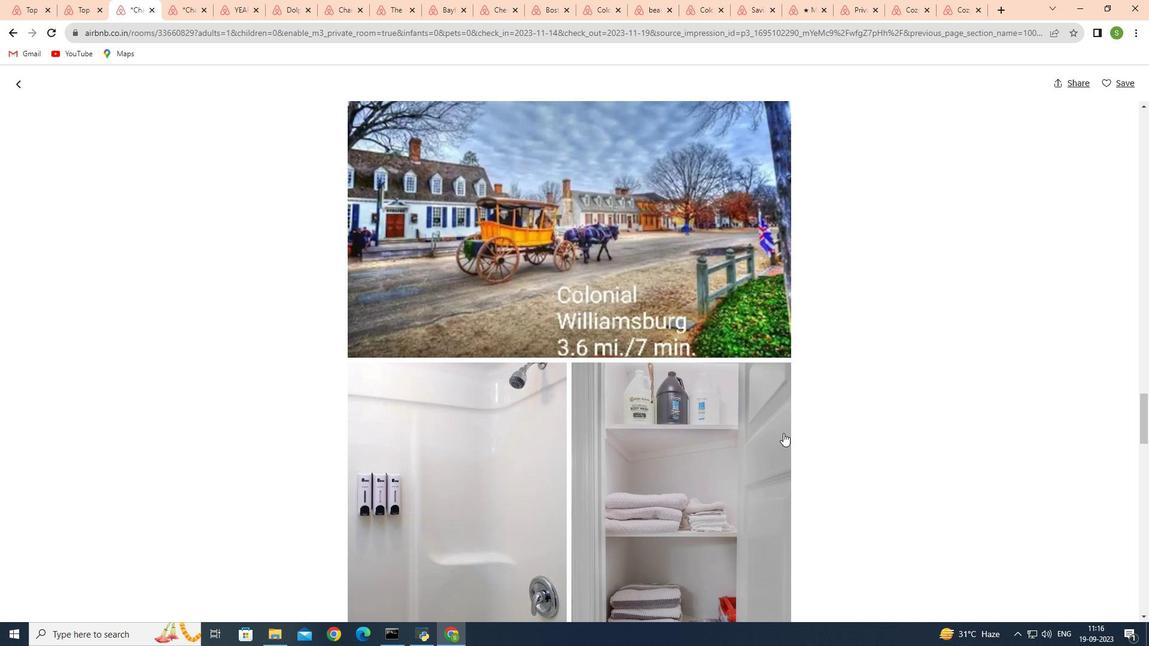 
Action: Mouse scrolled (783, 432) with delta (0, 0)
Screenshot: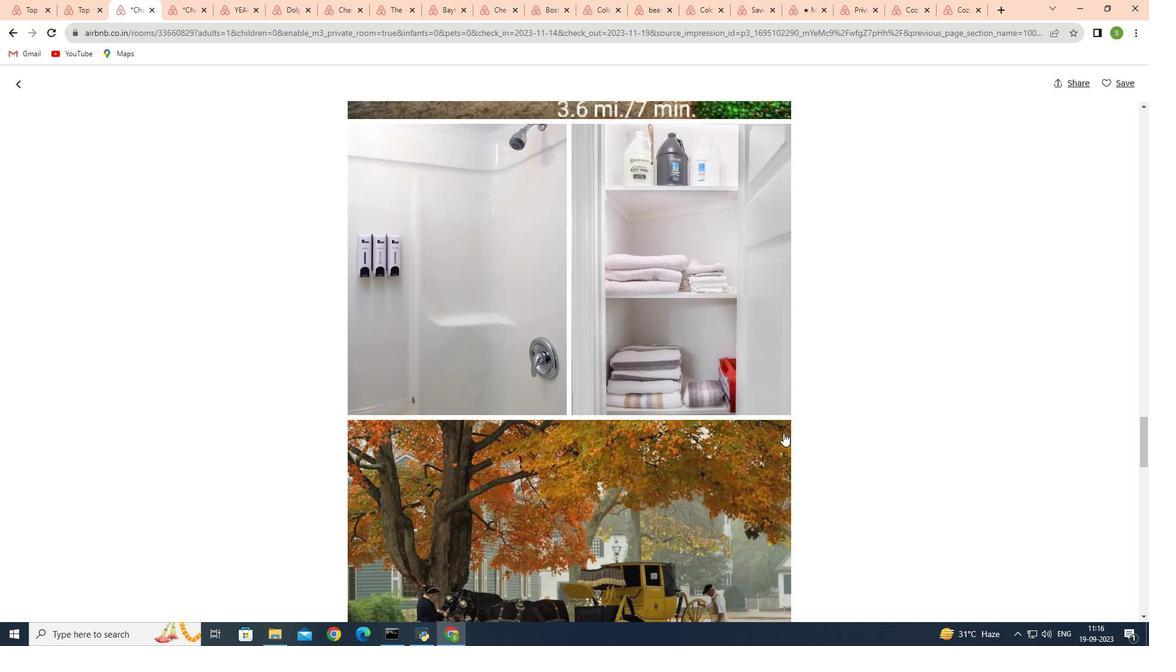 
Action: Mouse scrolled (783, 432) with delta (0, 0)
Screenshot: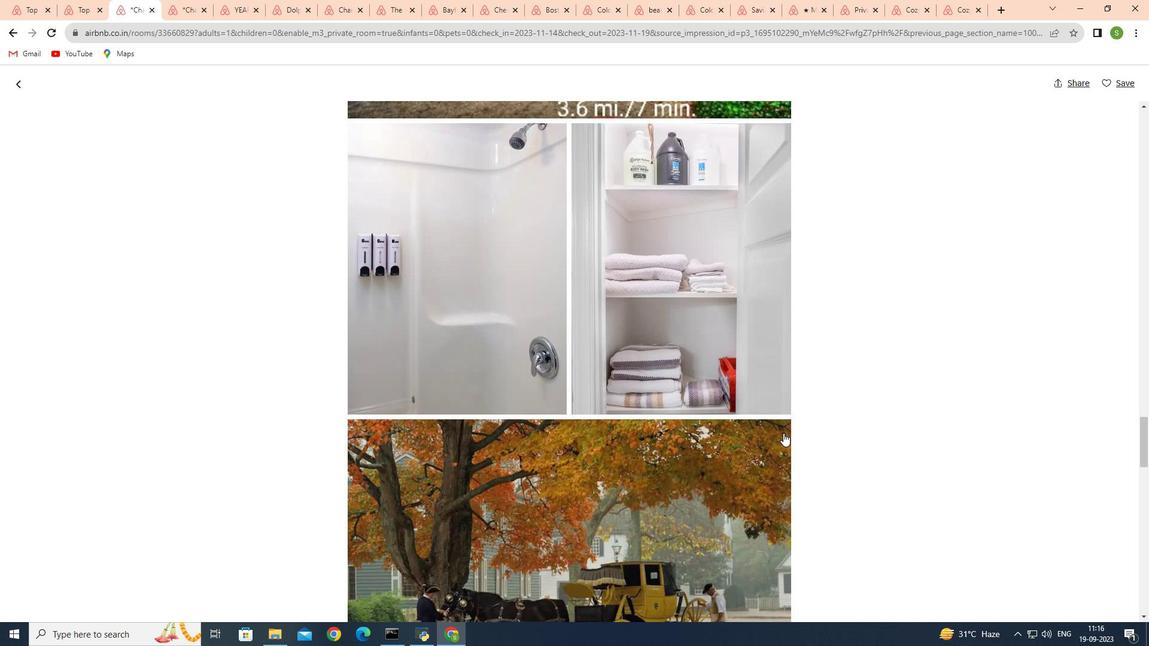 
Action: Mouse scrolled (783, 432) with delta (0, 0)
Screenshot: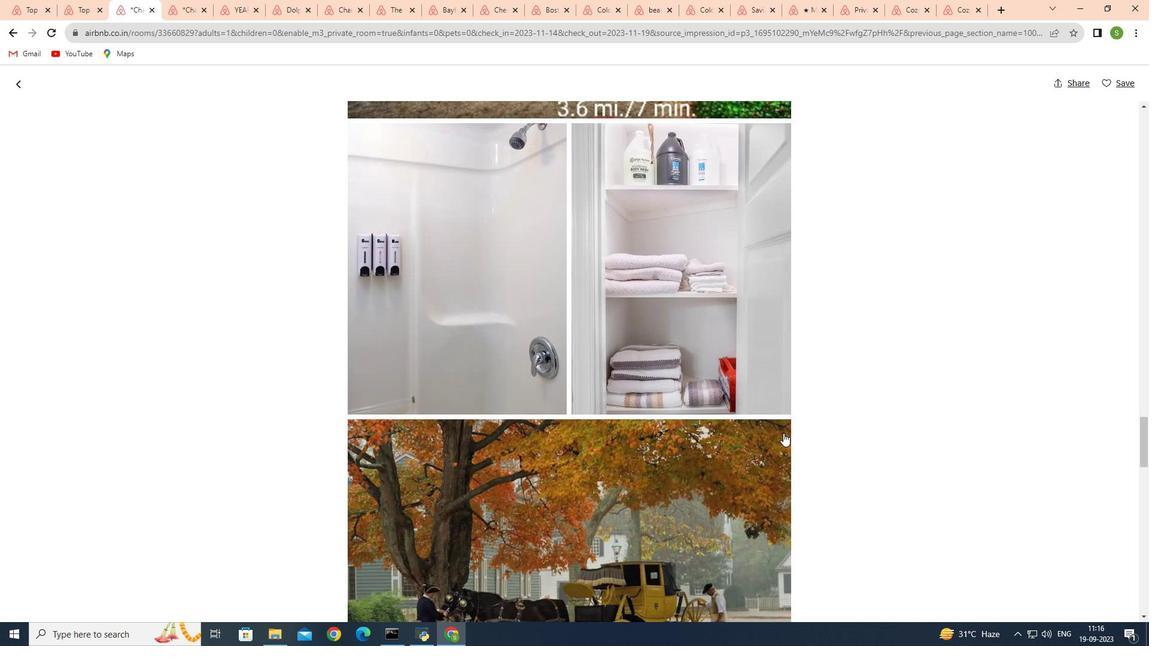 
Action: Mouse scrolled (783, 432) with delta (0, 0)
Screenshot: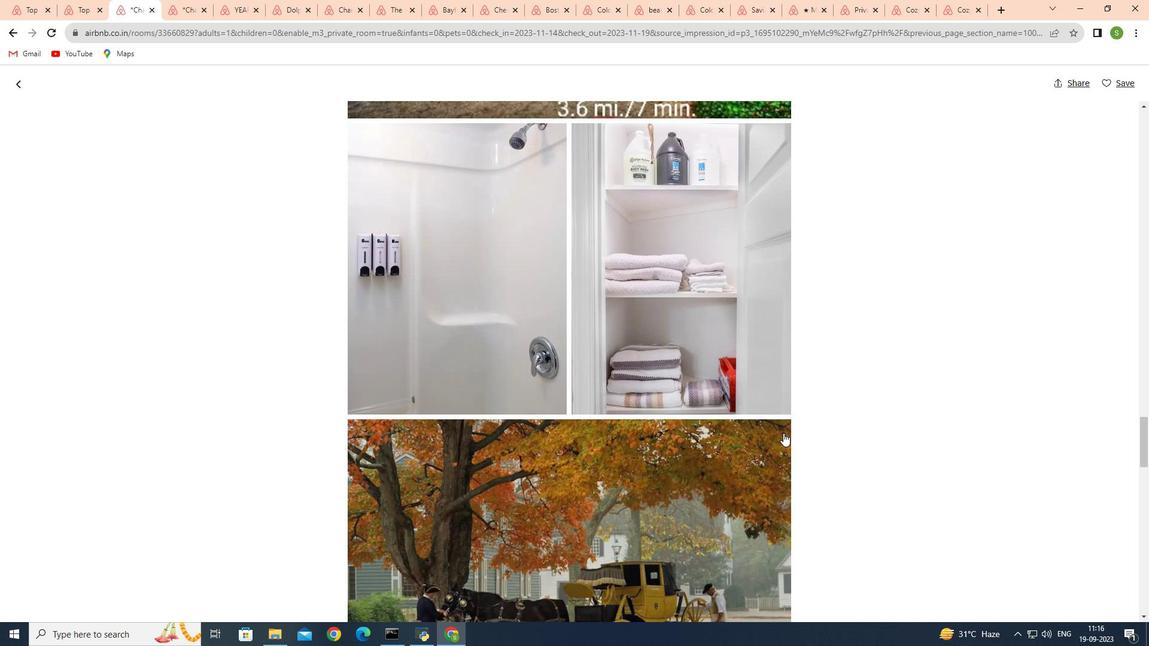 
Action: Mouse scrolled (783, 432) with delta (0, 0)
Screenshot: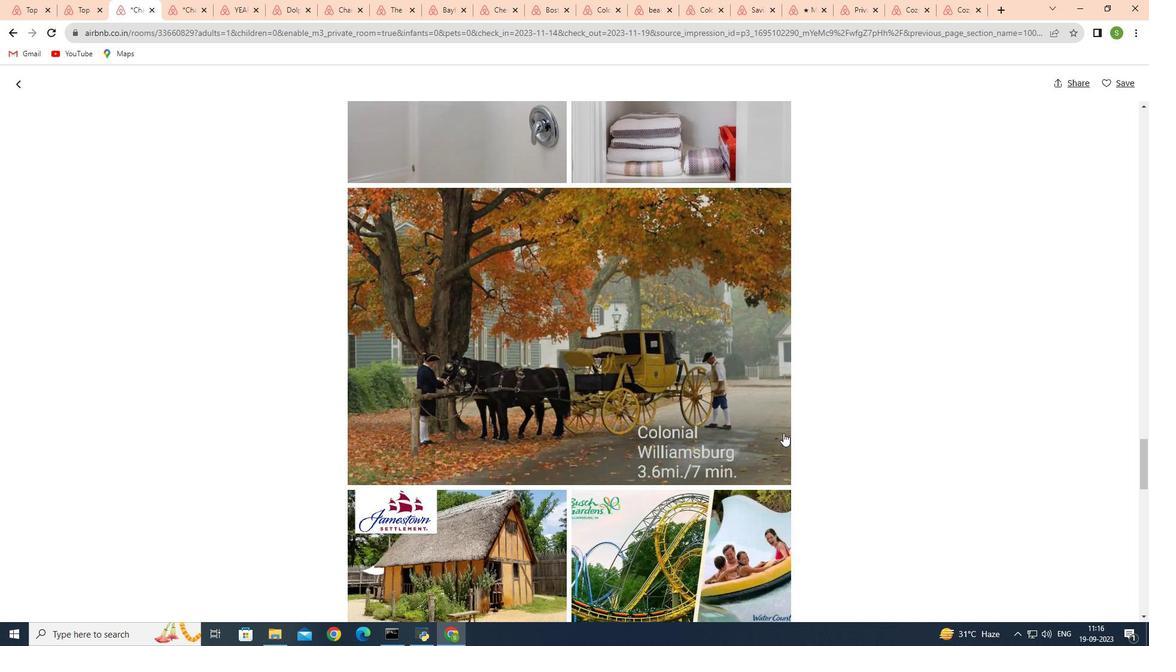 
Action: Mouse scrolled (783, 432) with delta (0, 0)
Screenshot: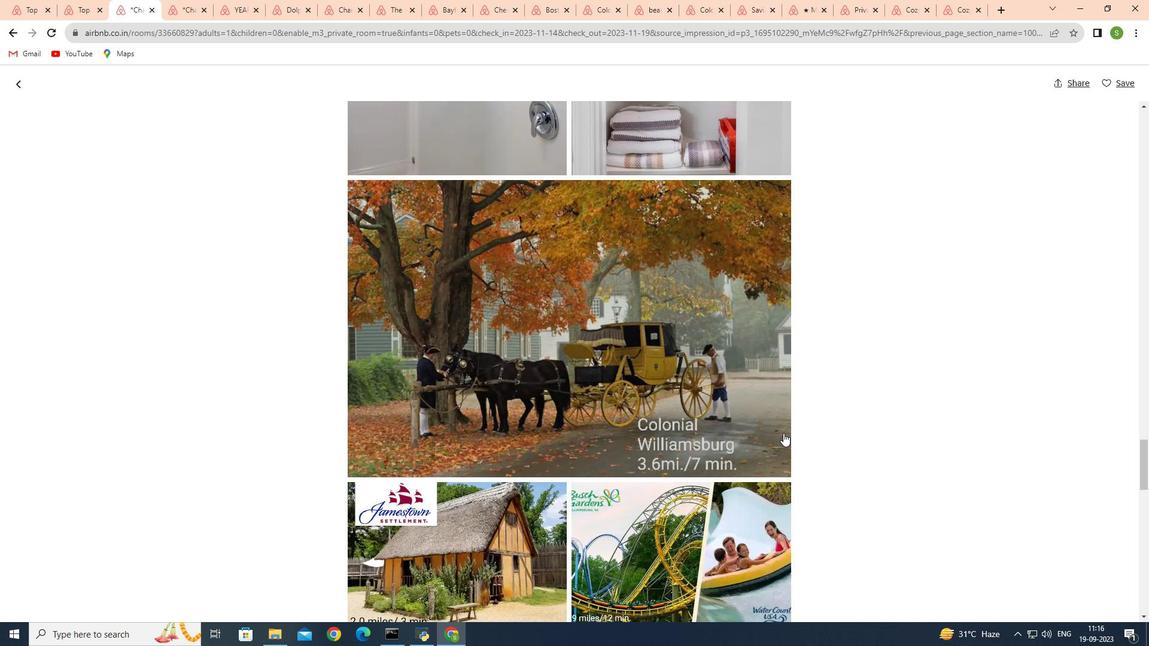 
Action: Mouse scrolled (783, 432) with delta (0, 0)
Screenshot: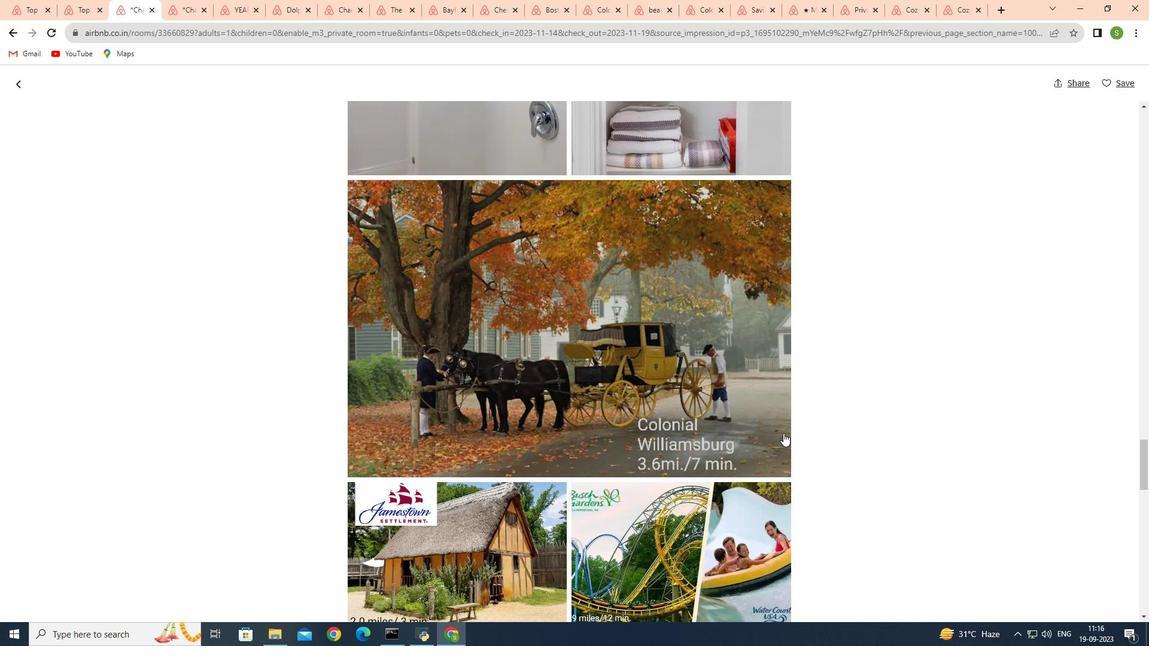 
Action: Mouse scrolled (783, 432) with delta (0, 0)
Screenshot: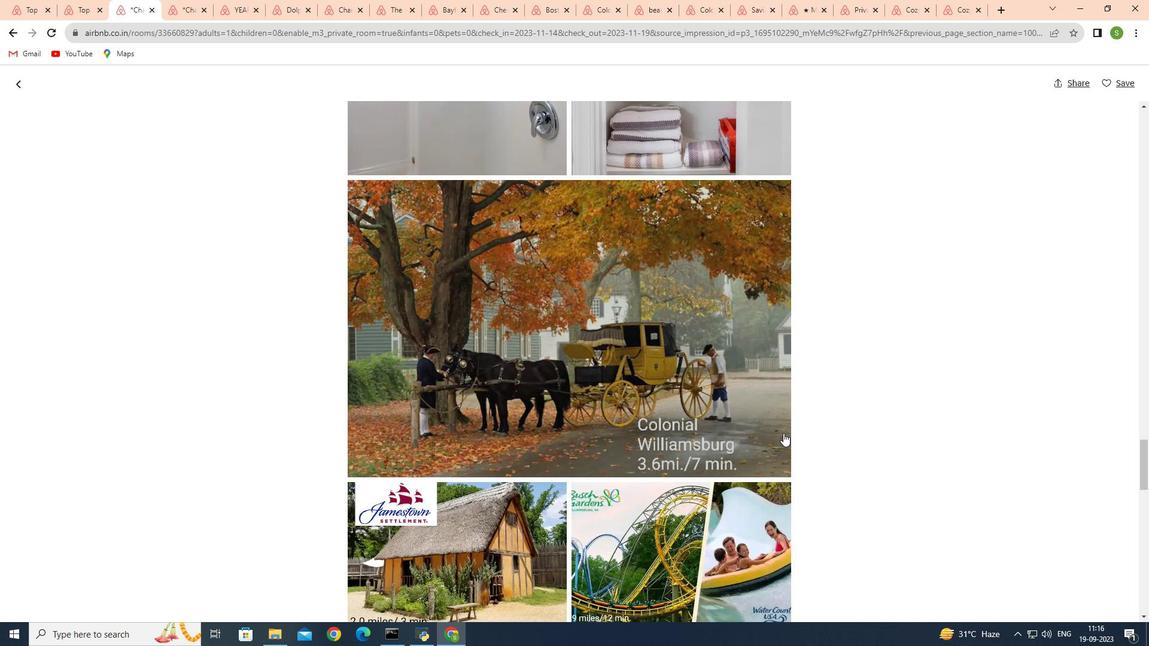 
Action: Mouse scrolled (783, 432) with delta (0, 0)
Screenshot: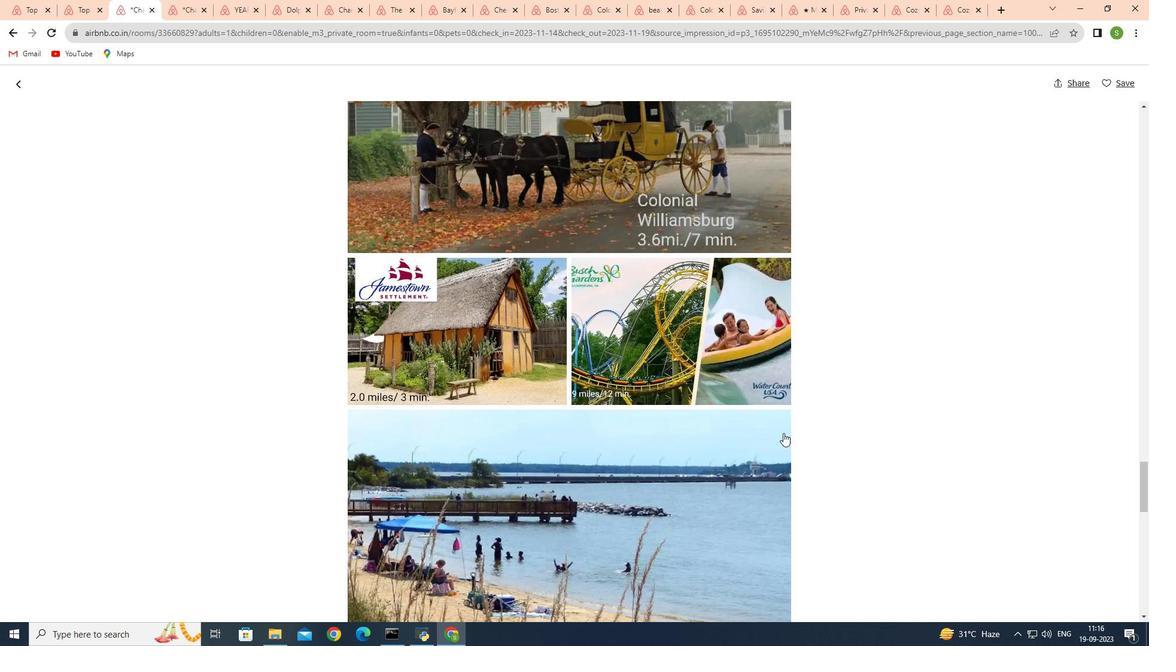 
Action: Mouse scrolled (783, 432) with delta (0, 0)
Screenshot: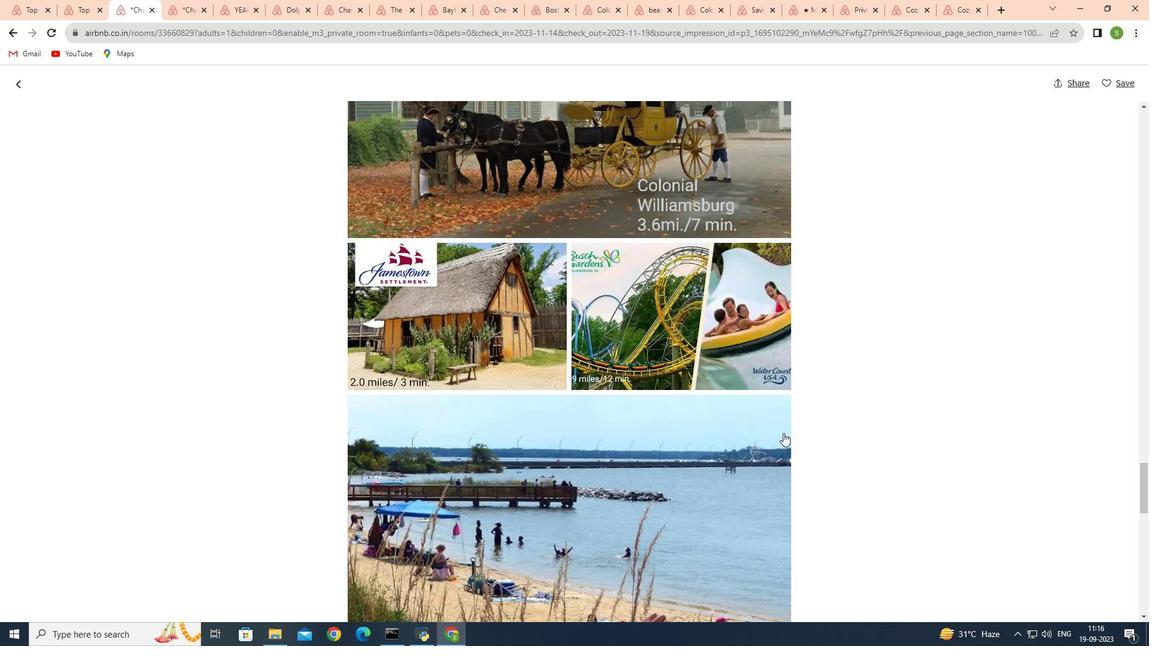 
Action: Mouse scrolled (783, 432) with delta (0, 0)
Screenshot: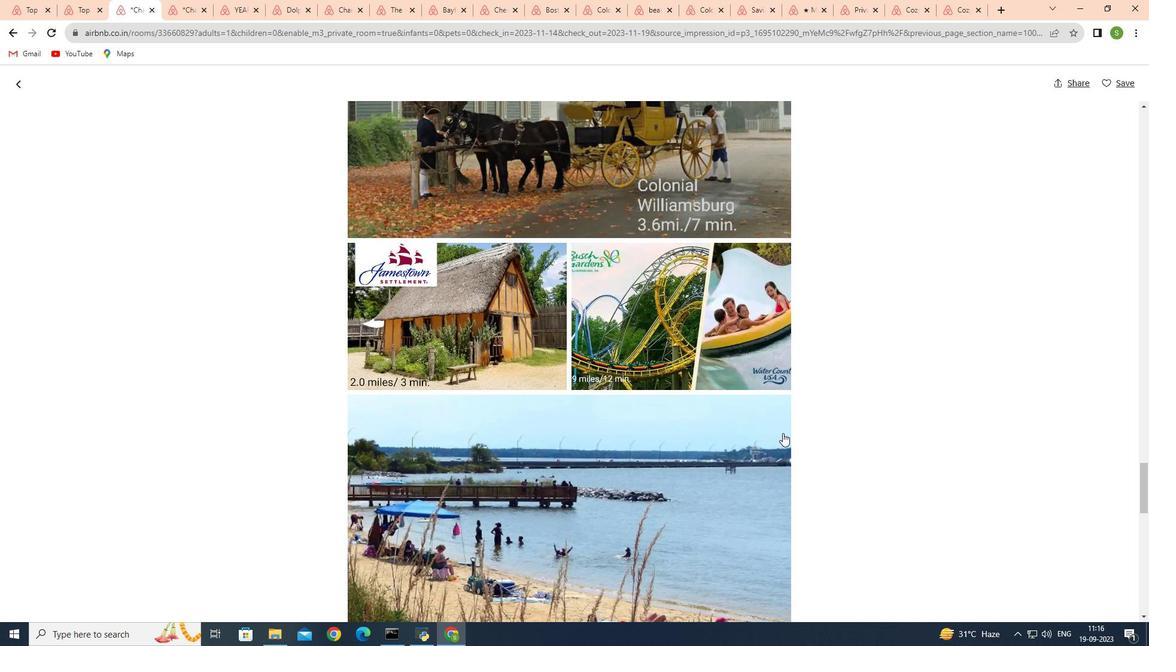 
Action: Mouse scrolled (783, 432) with delta (0, 0)
Screenshot: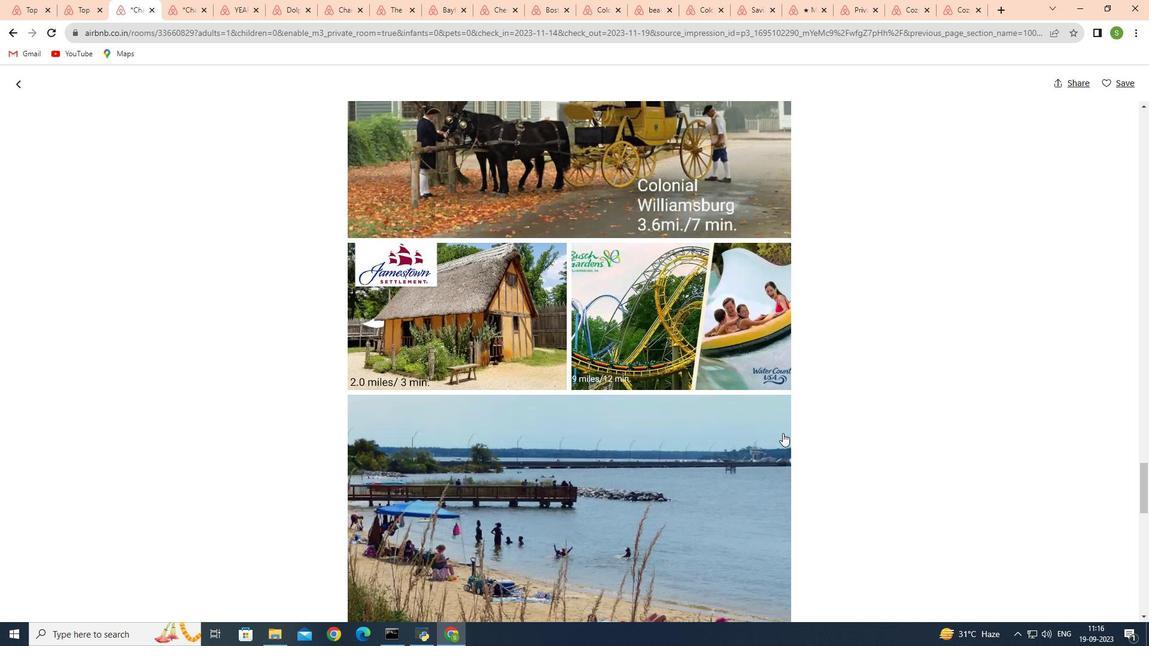 
Action: Mouse moved to (783, 433)
Screenshot: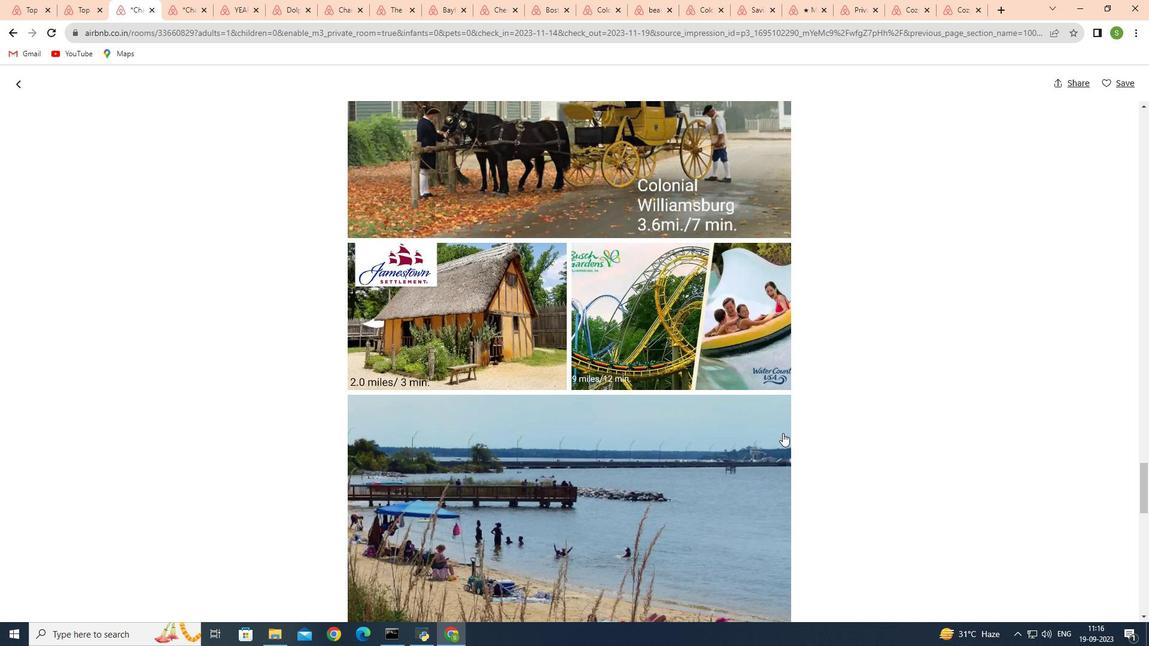 
Action: Mouse scrolled (783, 432) with delta (0, 0)
Screenshot: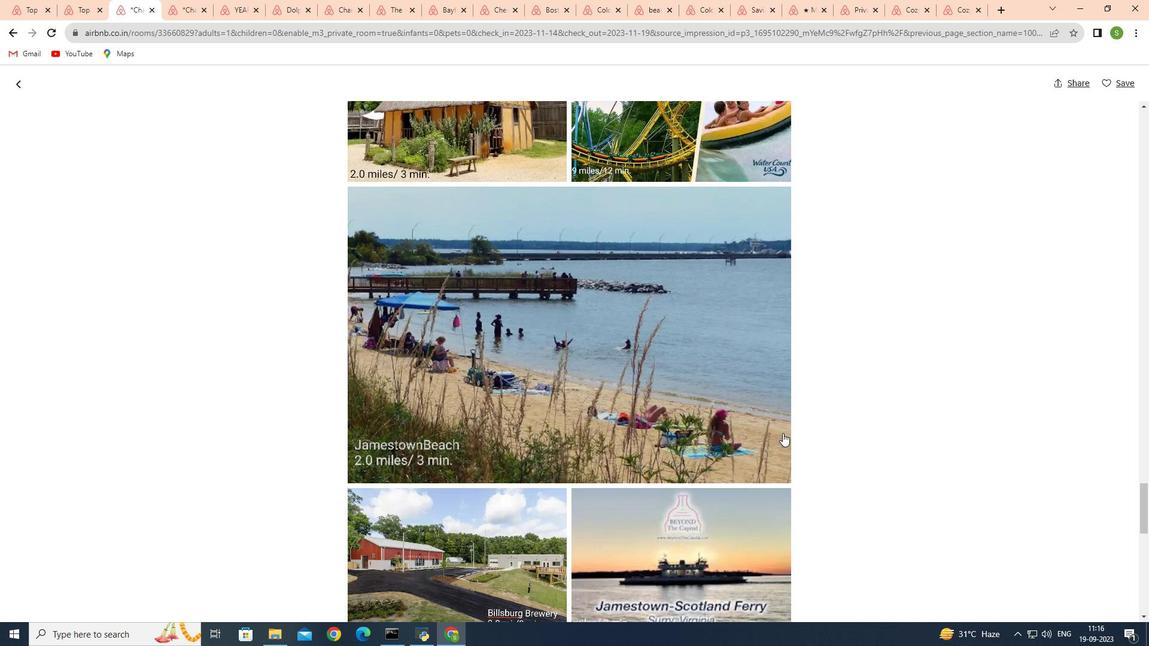 
Action: Mouse scrolled (783, 432) with delta (0, 0)
Screenshot: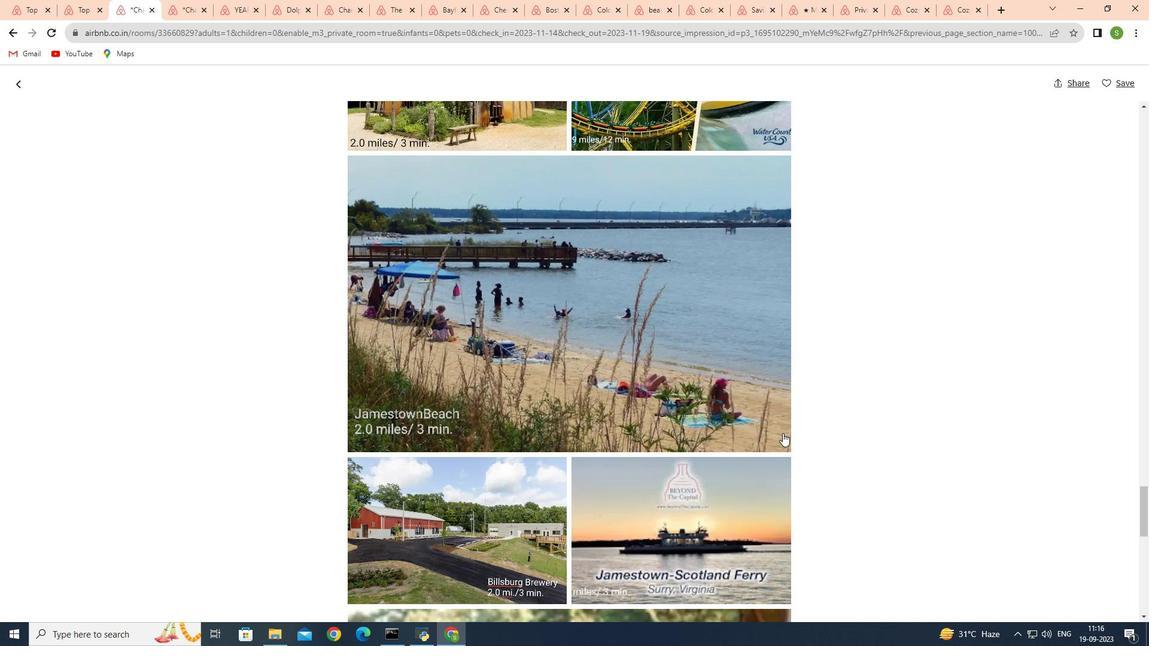 
Action: Mouse scrolled (783, 432) with delta (0, 0)
Screenshot: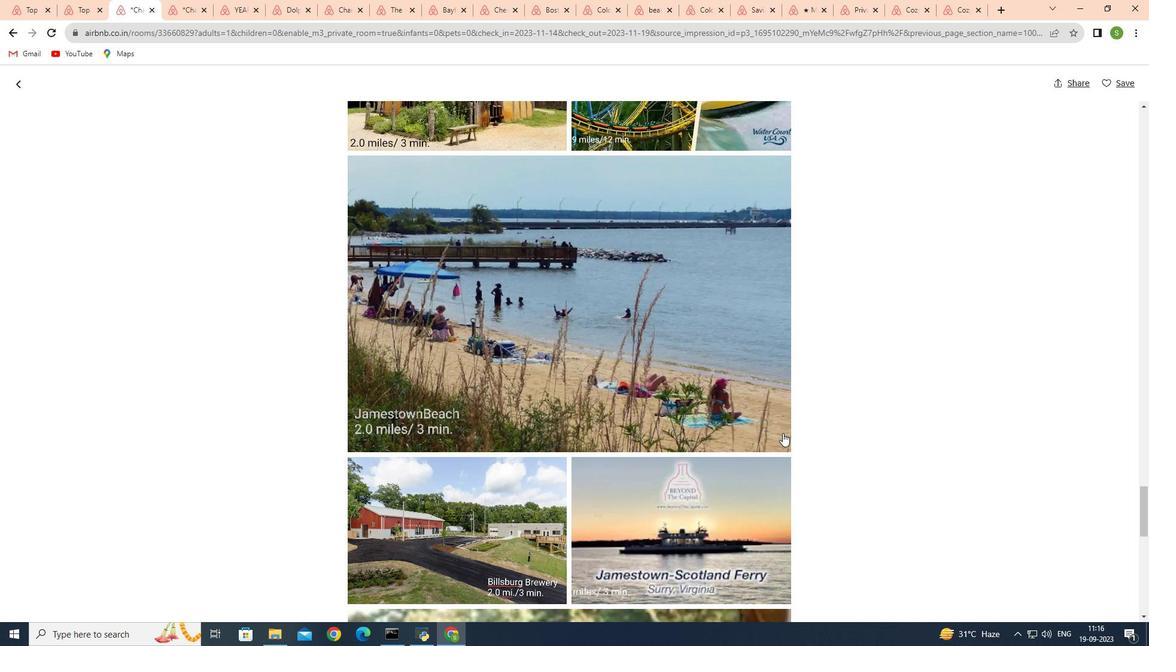 
Action: Mouse scrolled (783, 432) with delta (0, 0)
Screenshot: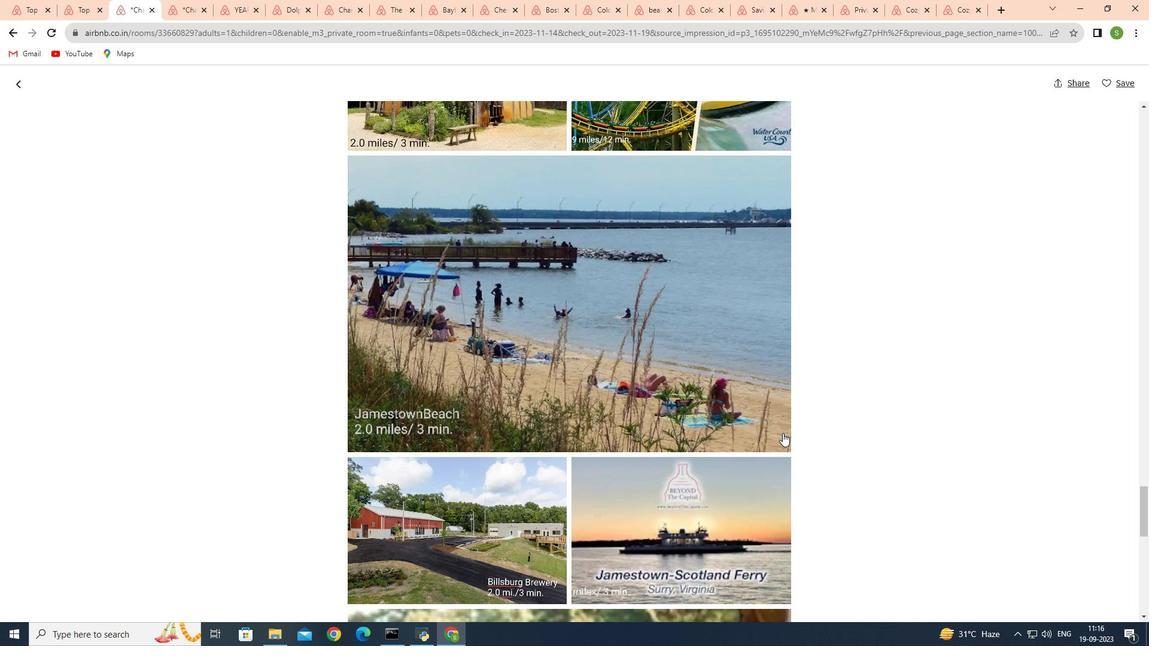 
Action: Mouse scrolled (783, 432) with delta (0, 0)
Screenshot: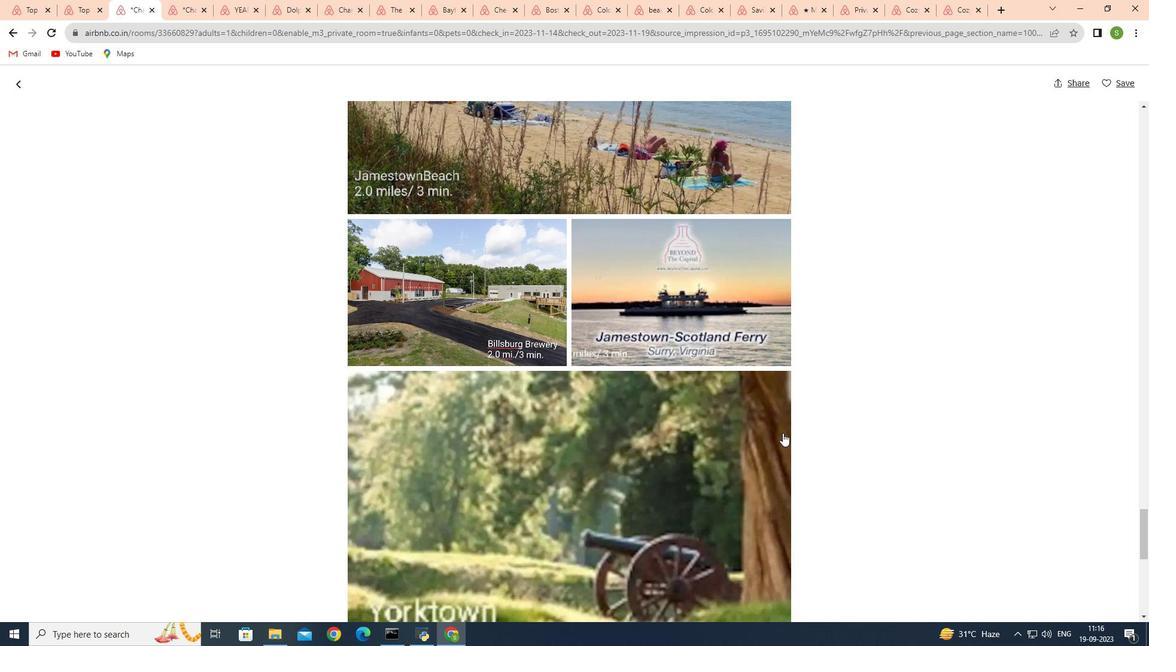 
Action: Mouse scrolled (783, 432) with delta (0, 0)
Screenshot: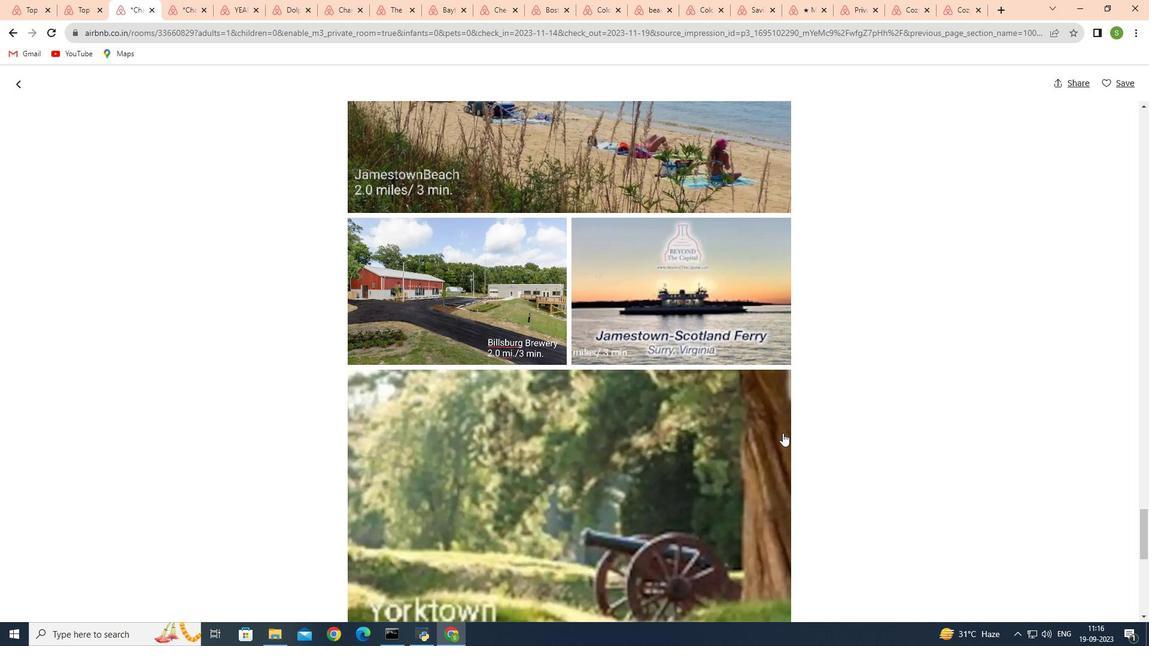 
Action: Mouse scrolled (783, 432) with delta (0, 0)
Screenshot: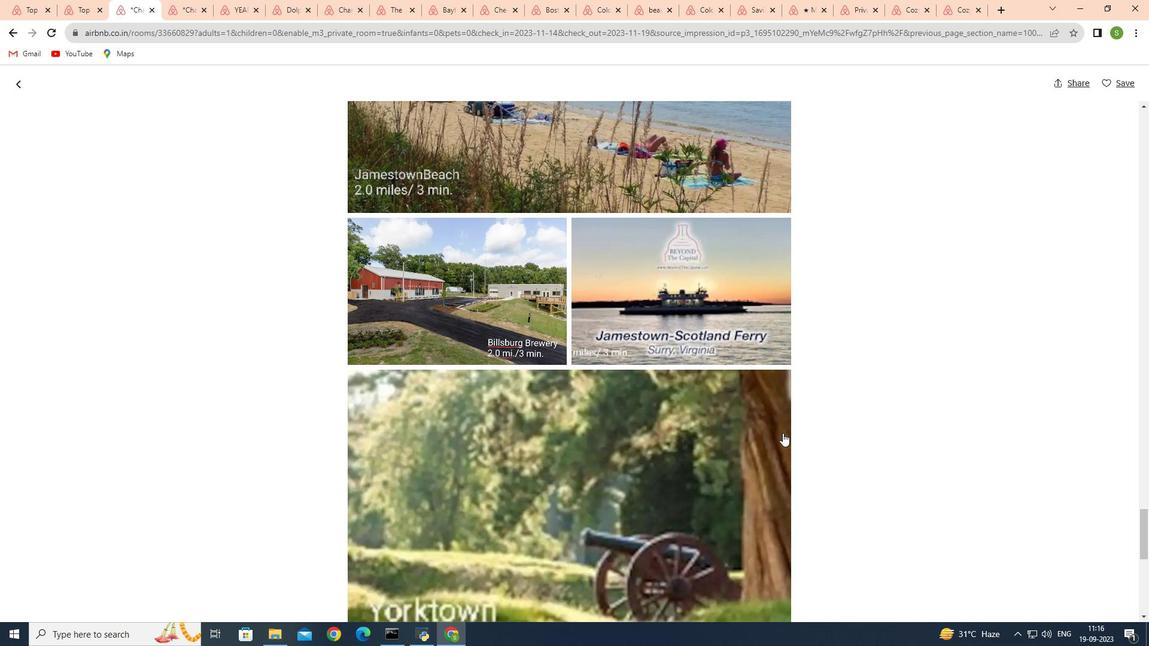 
Action: Mouse scrolled (783, 432) with delta (0, 0)
Screenshot: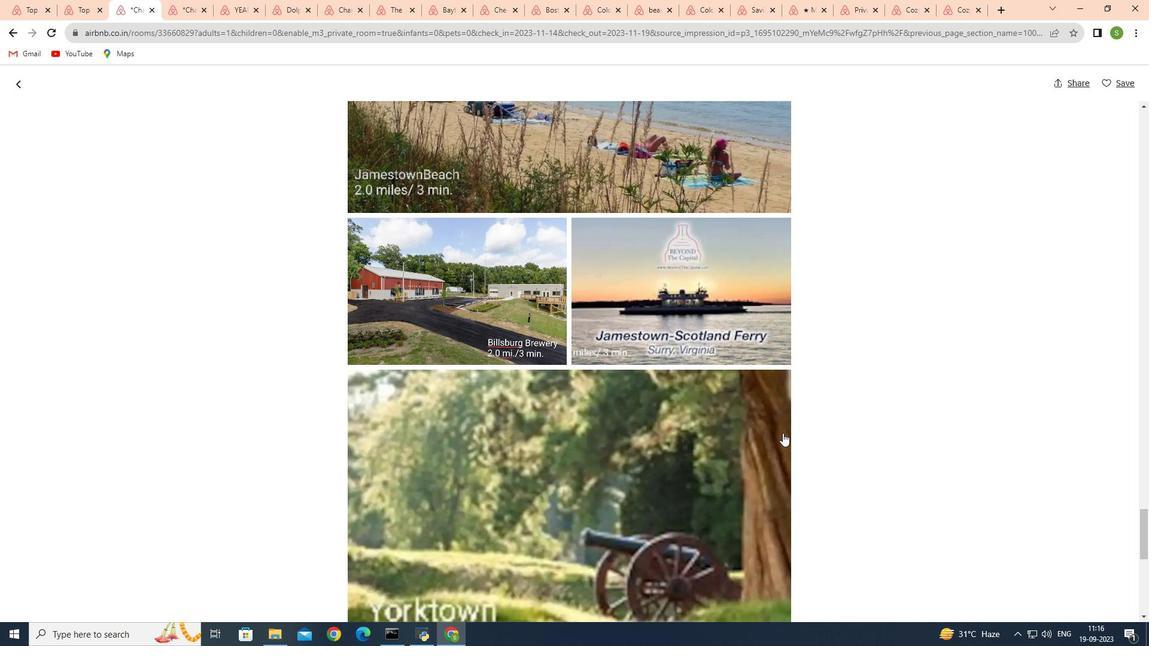 
Action: Mouse scrolled (783, 432) with delta (0, 0)
Screenshot: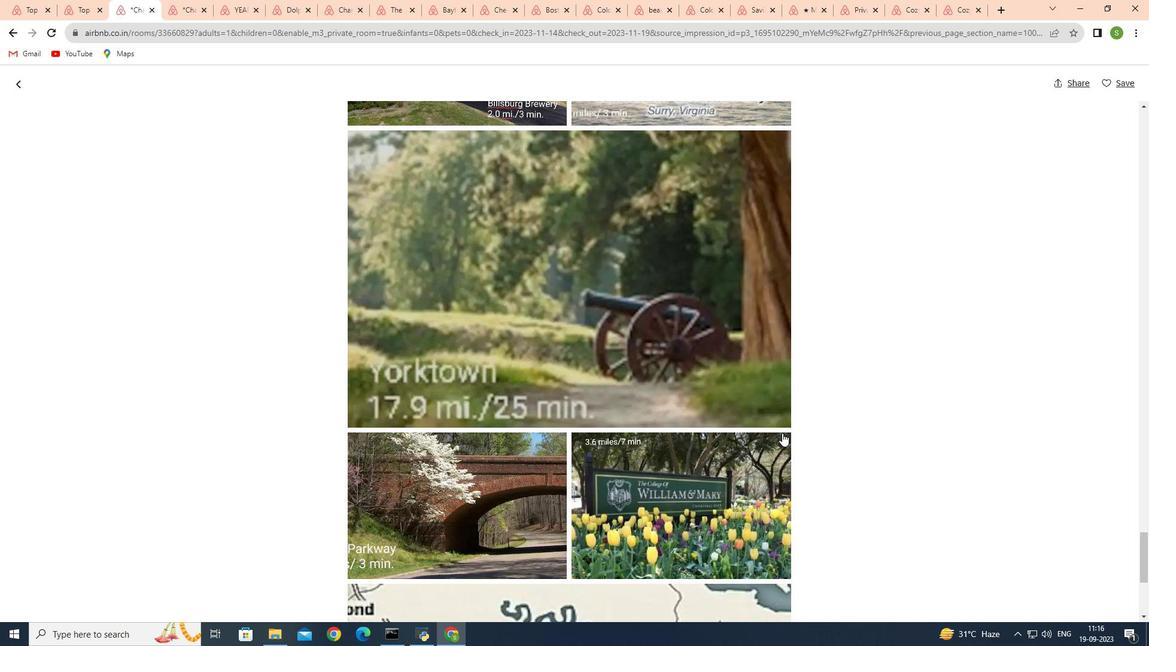 
Action: Mouse scrolled (783, 432) with delta (0, 0)
Screenshot: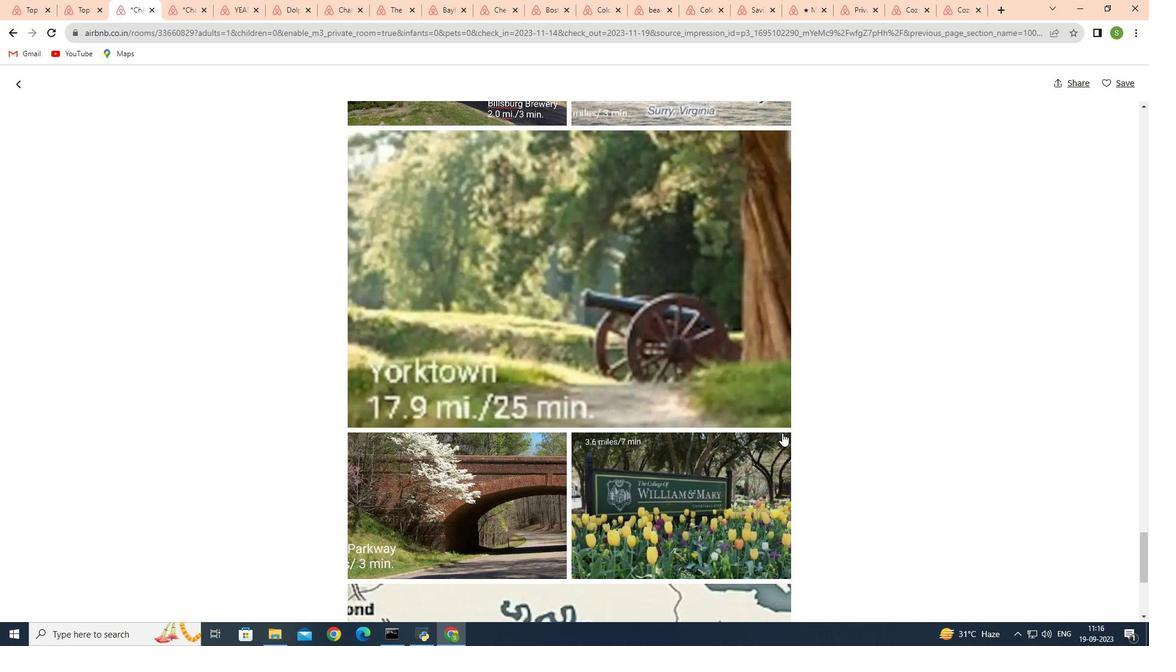 
Action: Mouse scrolled (783, 432) with delta (0, 0)
Screenshot: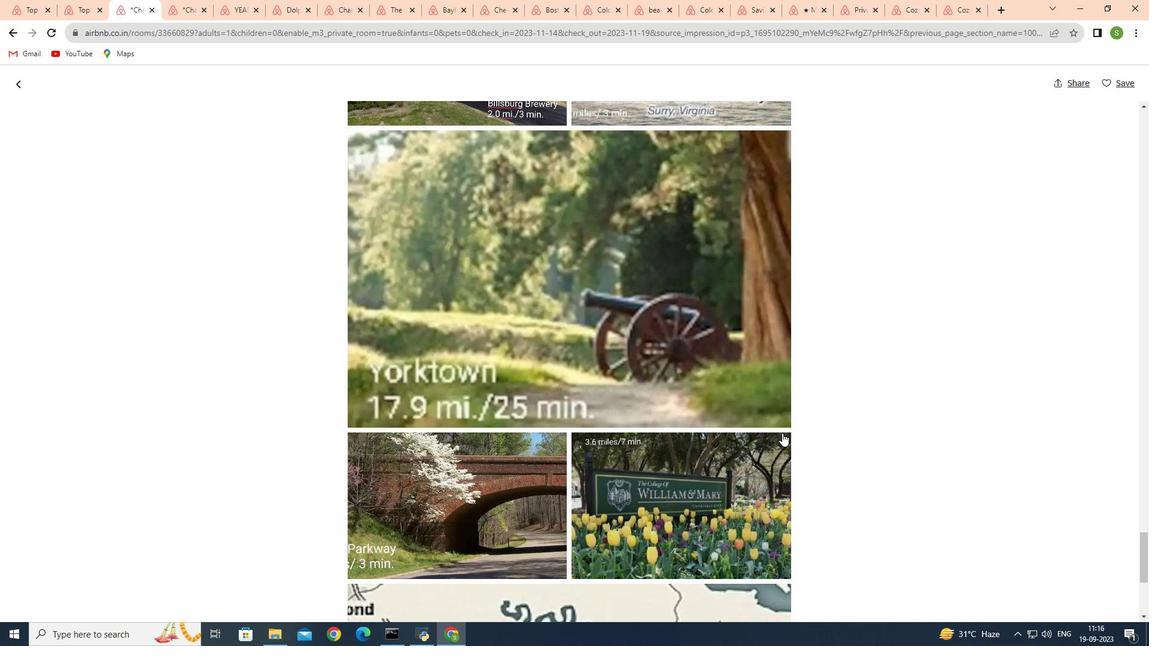 
Action: Mouse scrolled (783, 432) with delta (0, 0)
Screenshot: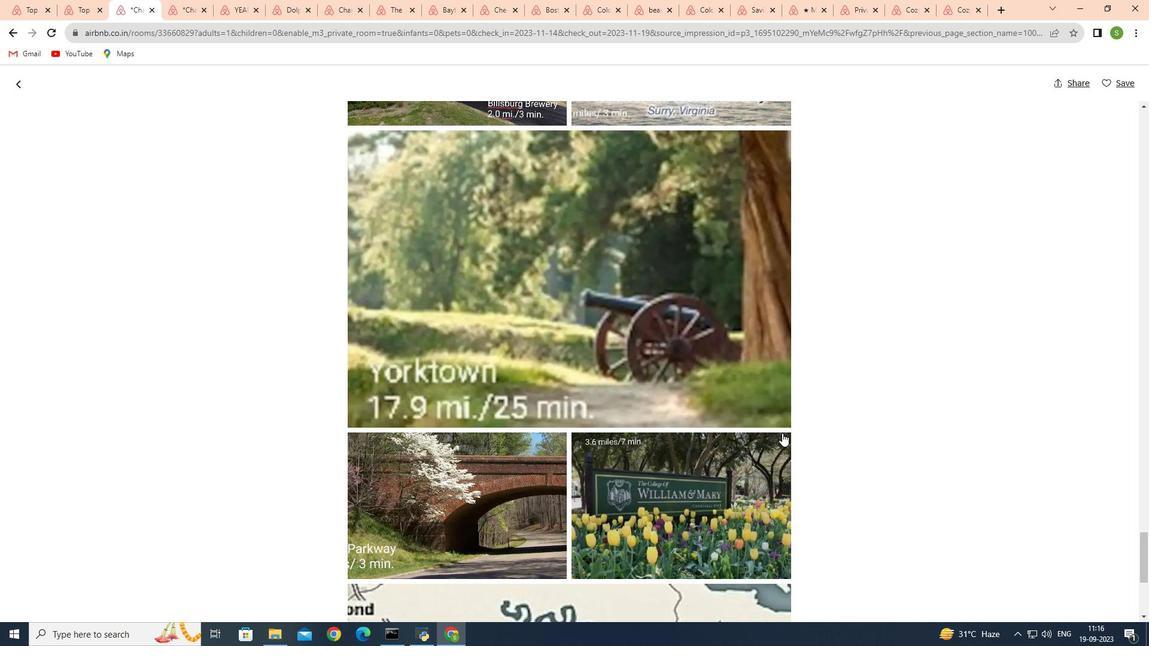
Action: Mouse moved to (782, 433)
Screenshot: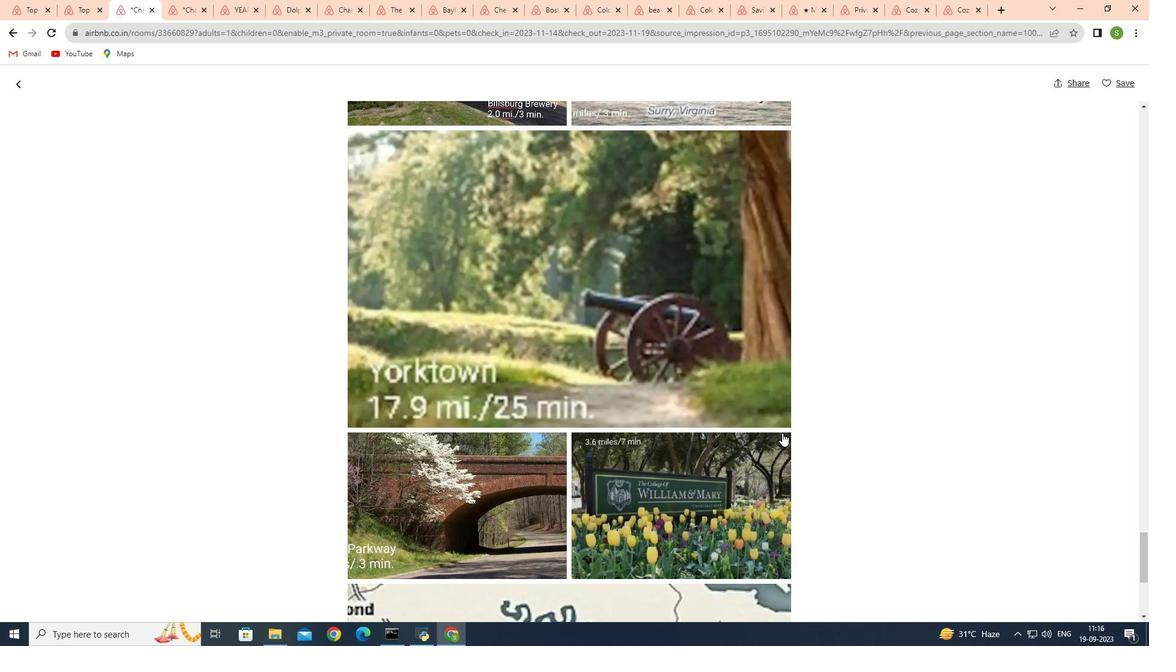 
Action: Mouse scrolled (782, 432) with delta (0, 0)
Screenshot: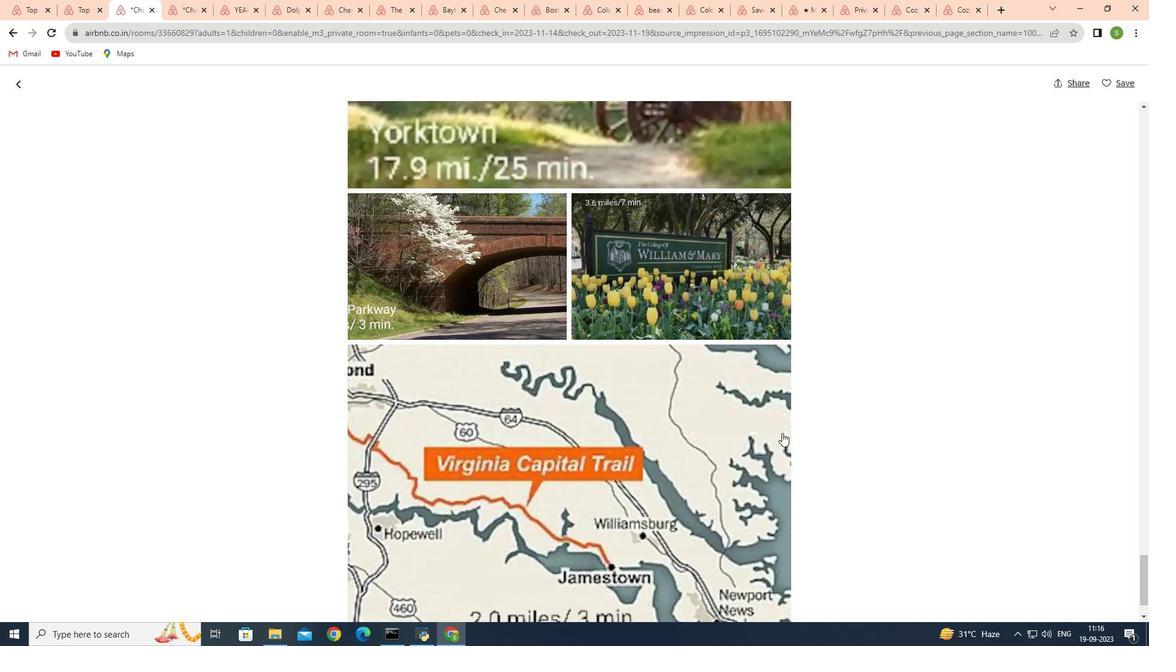 
Action: Mouse scrolled (782, 432) with delta (0, 0)
Screenshot: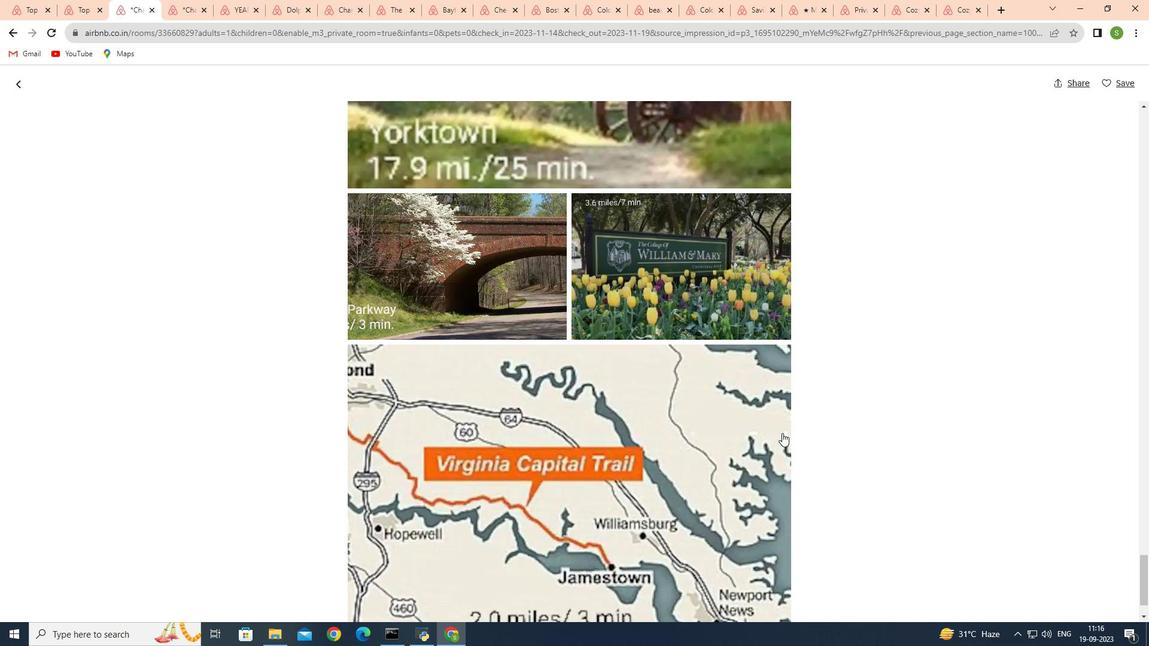 
Action: Mouse scrolled (782, 432) with delta (0, 0)
Screenshot: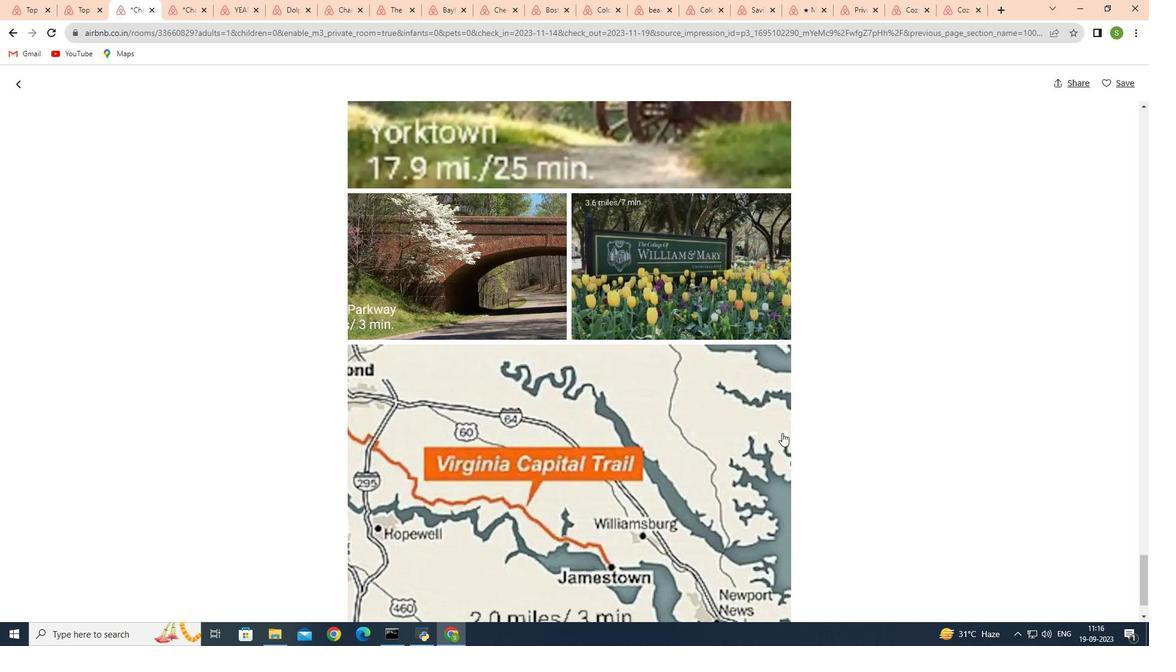 
Action: Mouse scrolled (782, 432) with delta (0, 0)
Screenshot: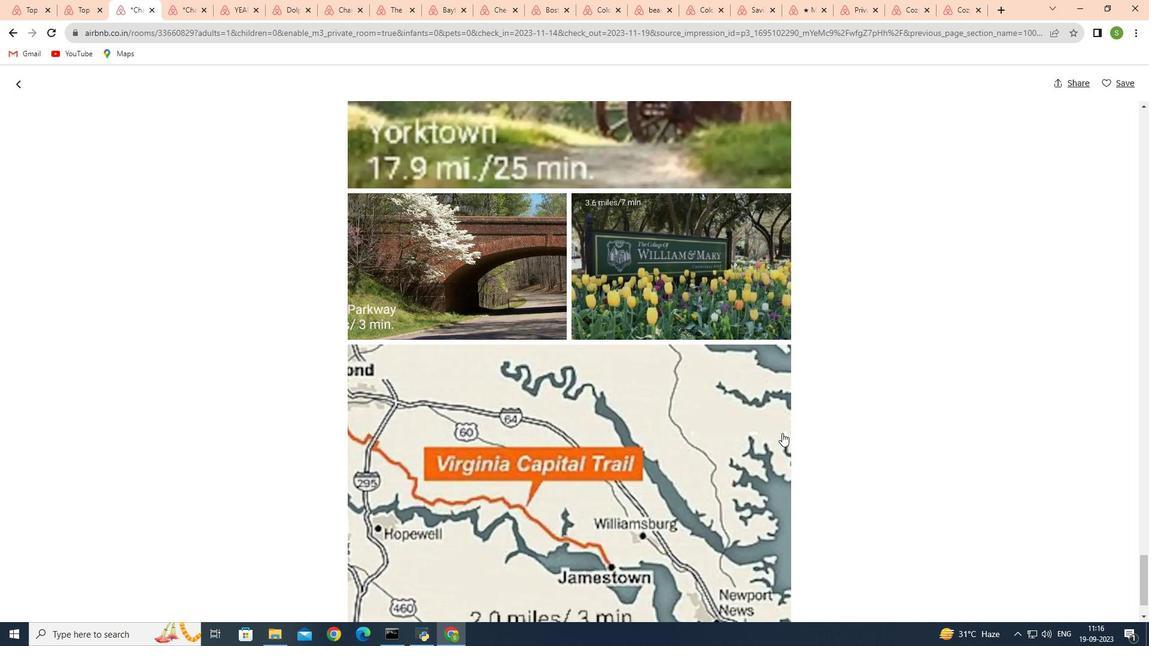
Action: Mouse scrolled (782, 432) with delta (0, 0)
Screenshot: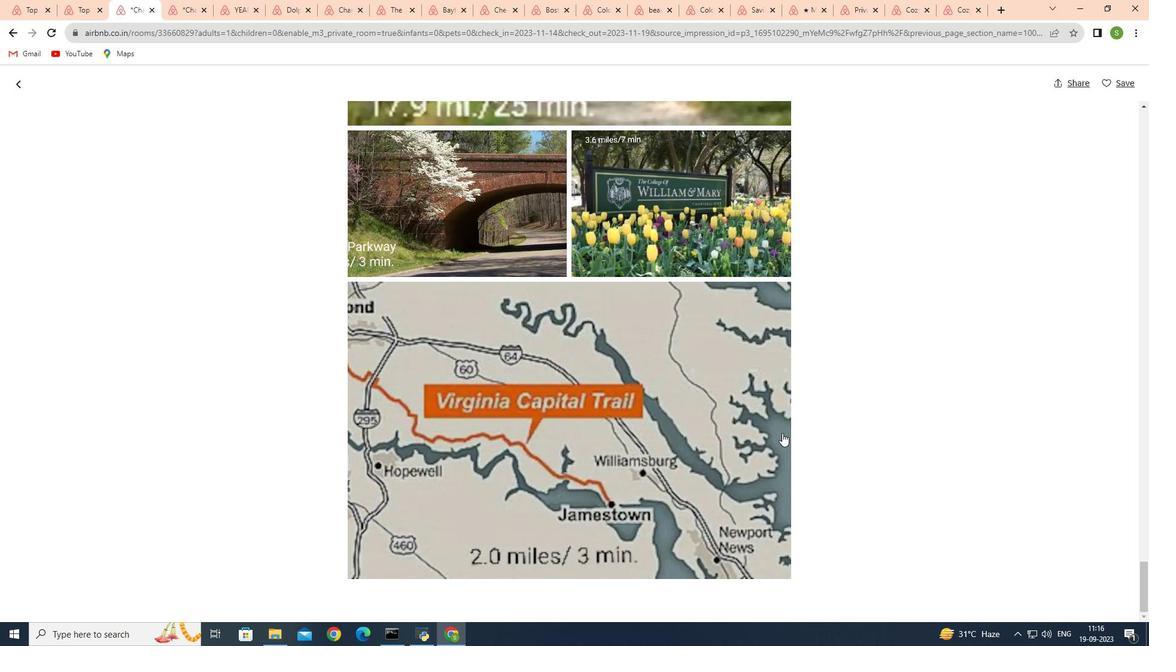 
Action: Mouse scrolled (782, 432) with delta (0, 0)
Screenshot: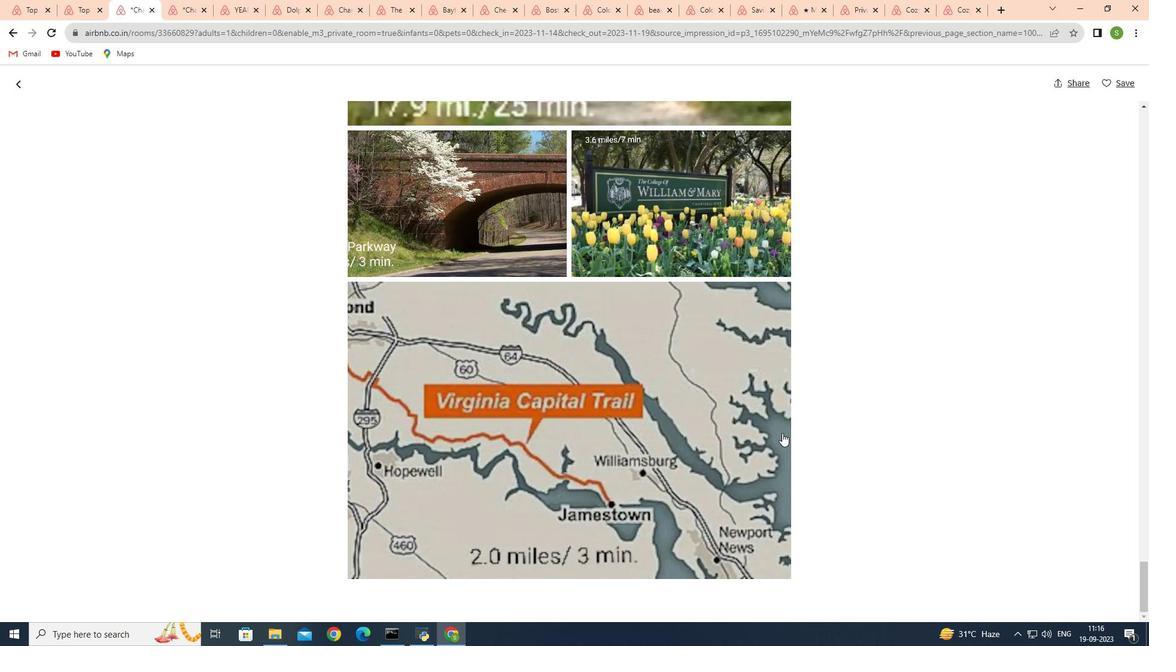 
Action: Mouse scrolled (782, 432) with delta (0, 0)
Screenshot: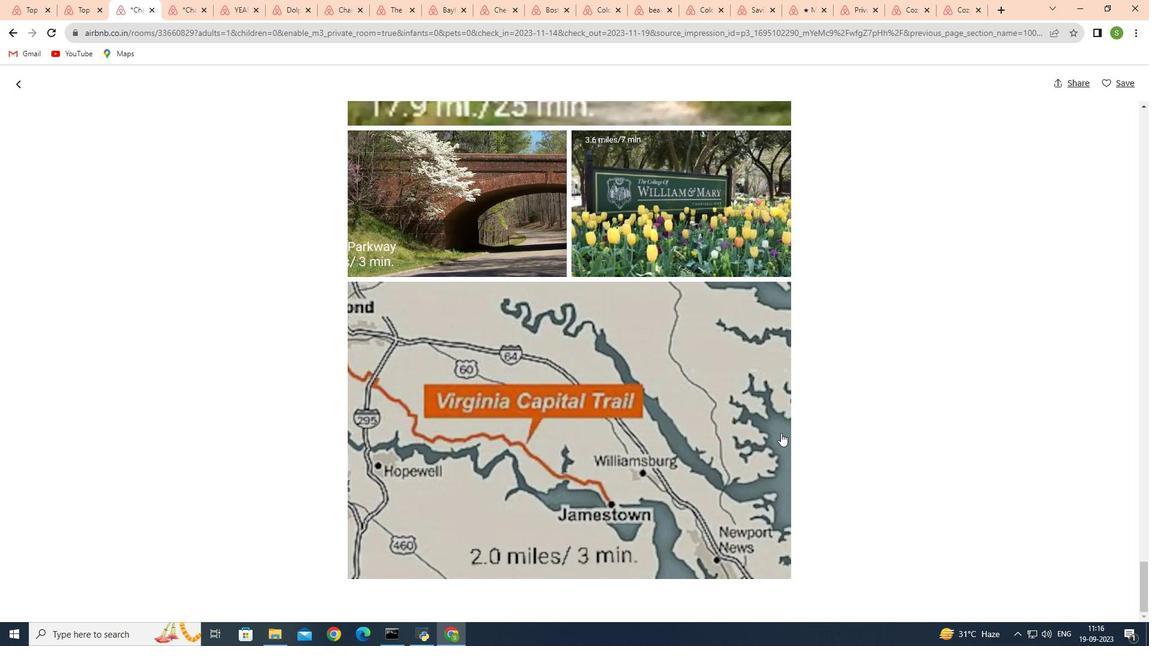 
Action: Mouse scrolled (782, 432) with delta (0, 0)
Screenshot: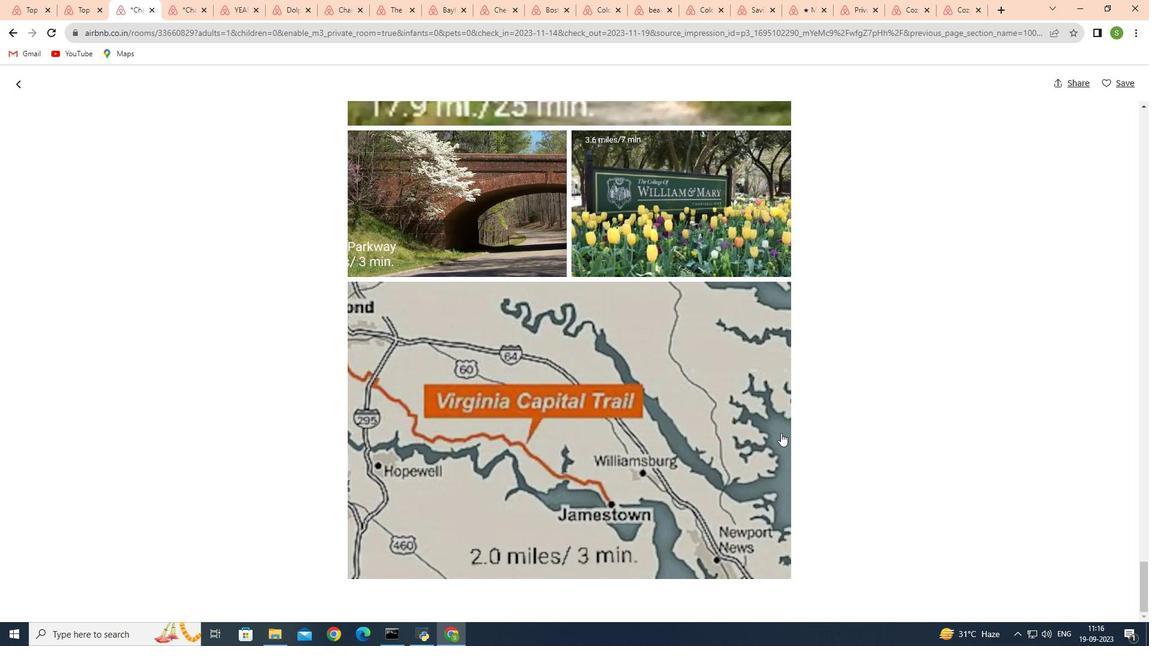 
Action: Mouse moved to (781, 433)
Screenshot: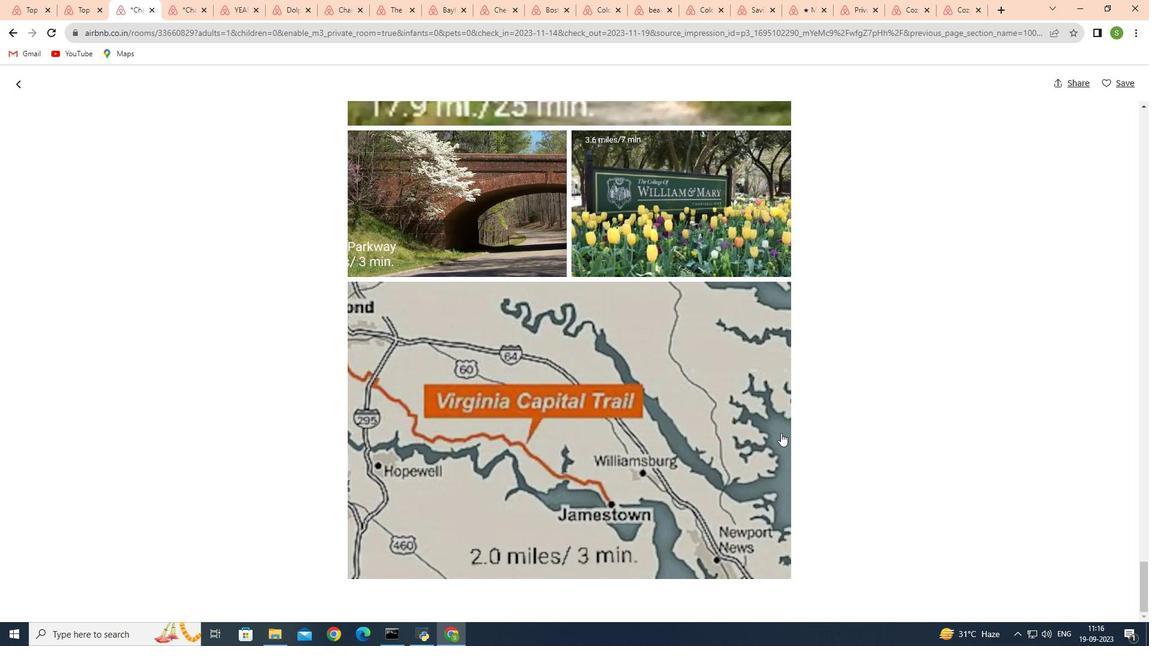 
Action: Mouse scrolled (781, 432) with delta (0, 0)
Screenshot: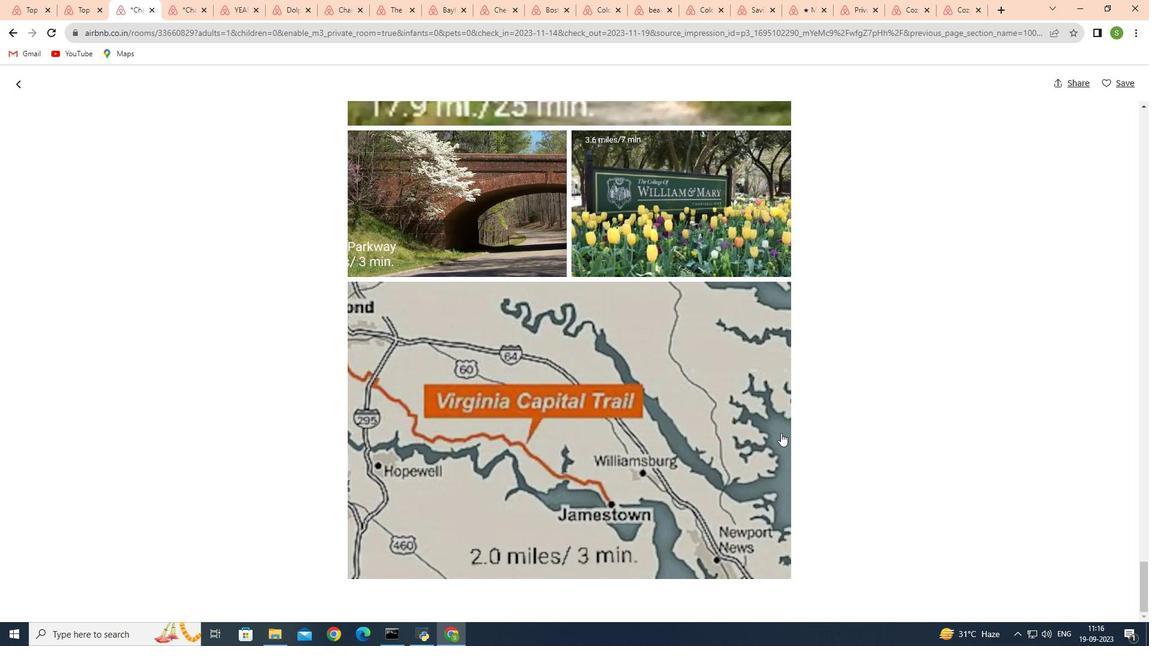 
Action: Mouse scrolled (781, 432) with delta (0, 0)
Screenshot: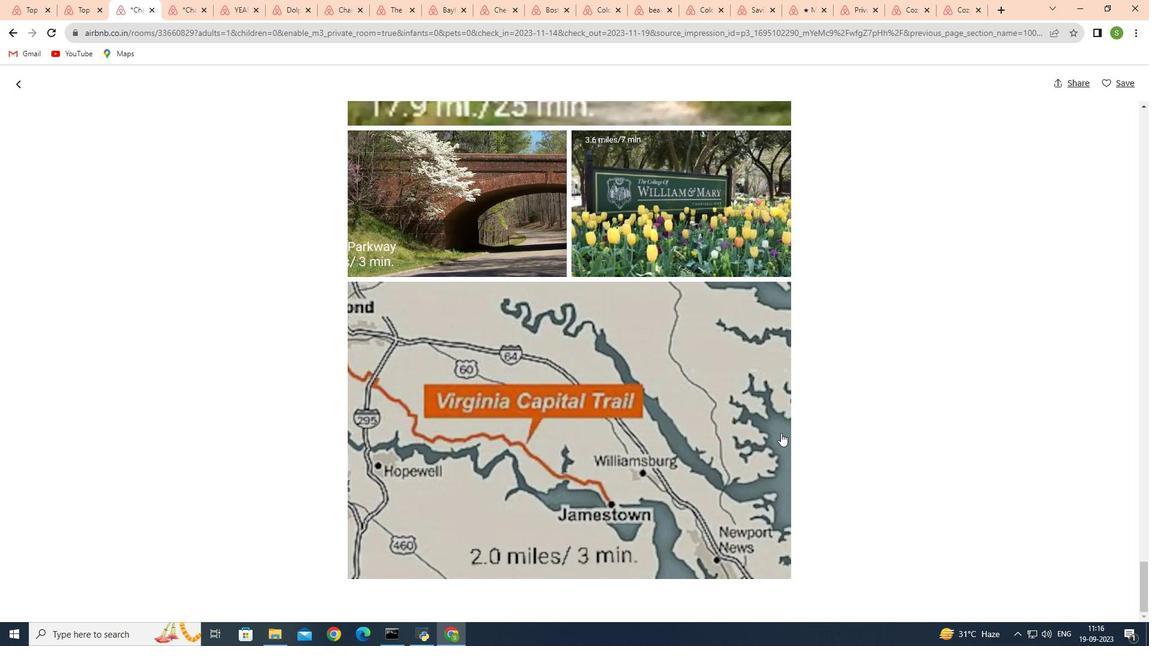 
Action: Mouse scrolled (781, 432) with delta (0, 0)
